 Task: Discover House in Nashville with Urban.
Action: Key pressed <Key.caps_lock>N<Key.caps_lock>ashville
Screenshot: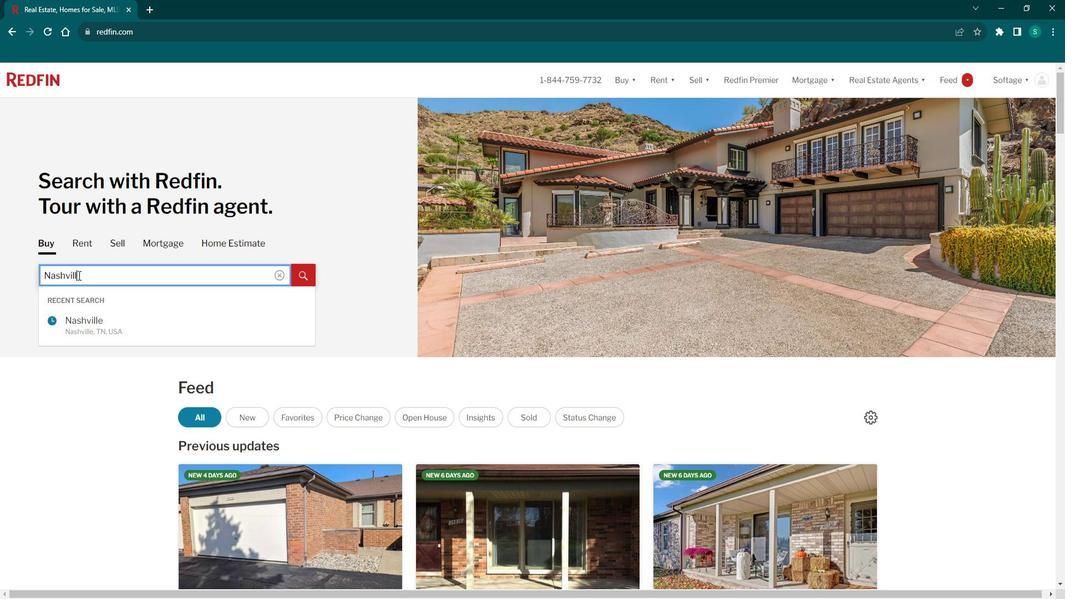 
Action: Mouse moved to (109, 383)
Screenshot: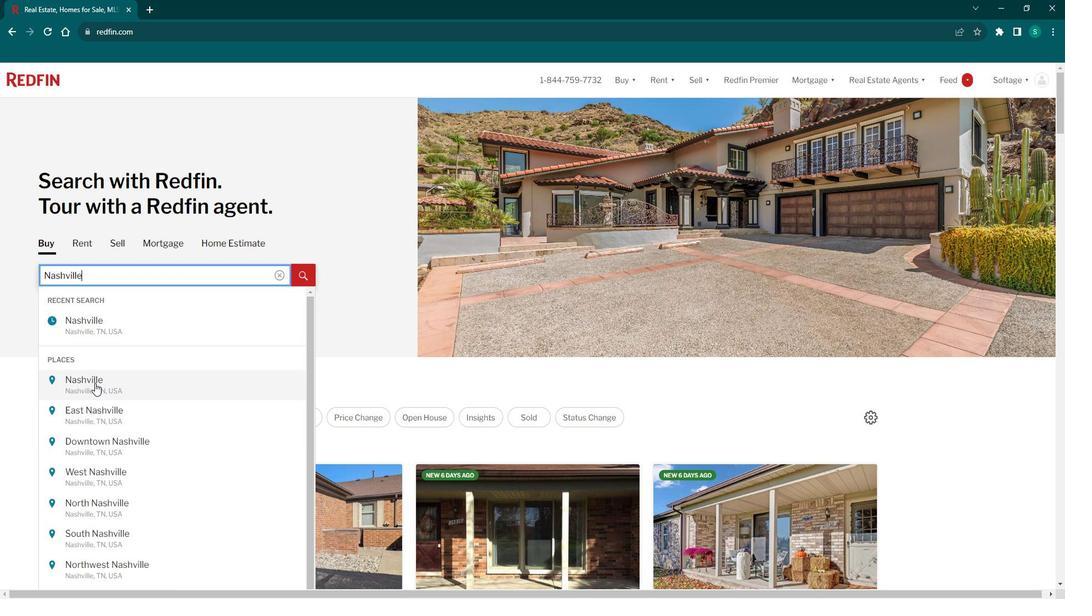
Action: Mouse pressed left at (109, 383)
Screenshot: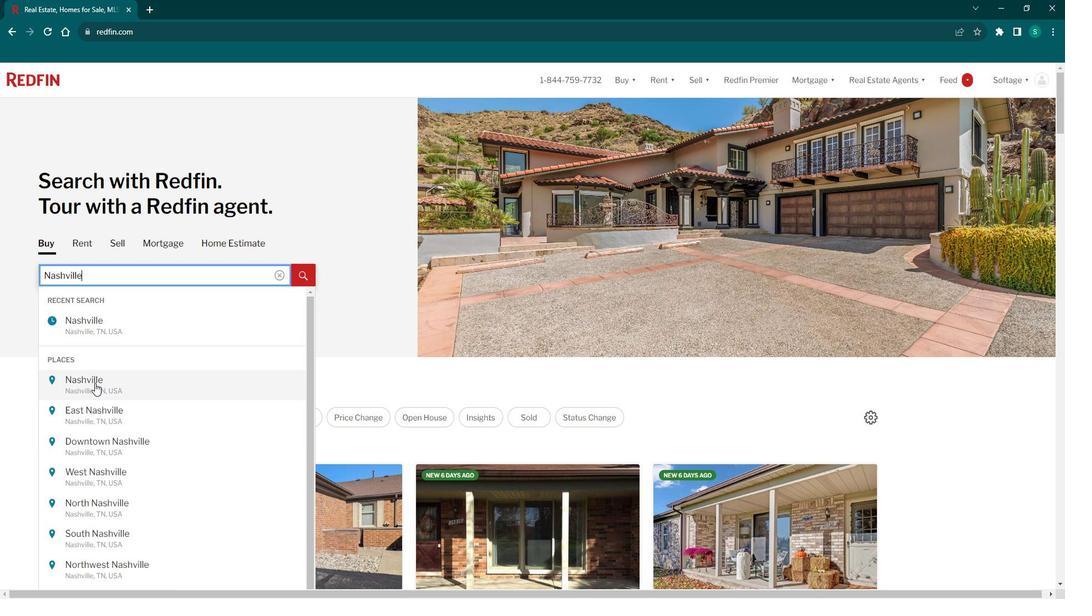 
Action: Mouse moved to (965, 164)
Screenshot: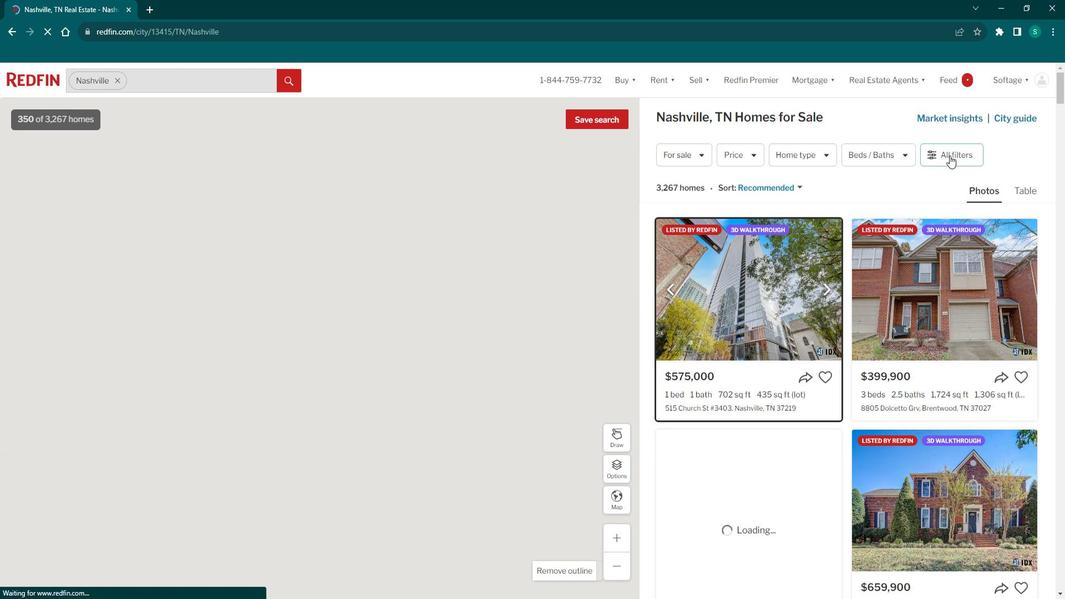 
Action: Mouse pressed left at (965, 164)
Screenshot: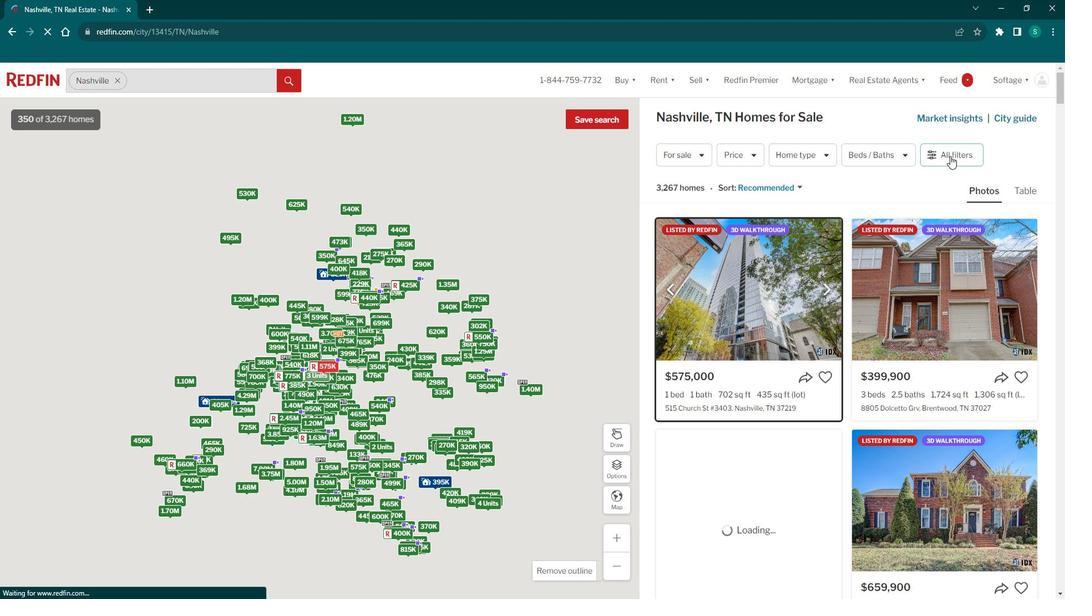 
Action: Mouse moved to (961, 166)
Screenshot: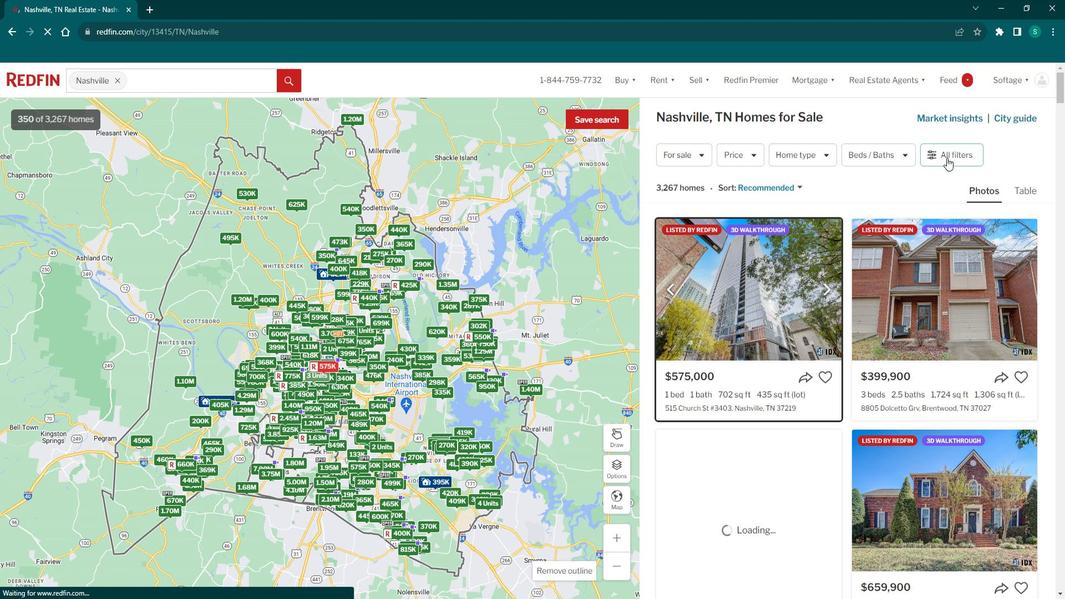 
Action: Mouse pressed left at (961, 166)
Screenshot: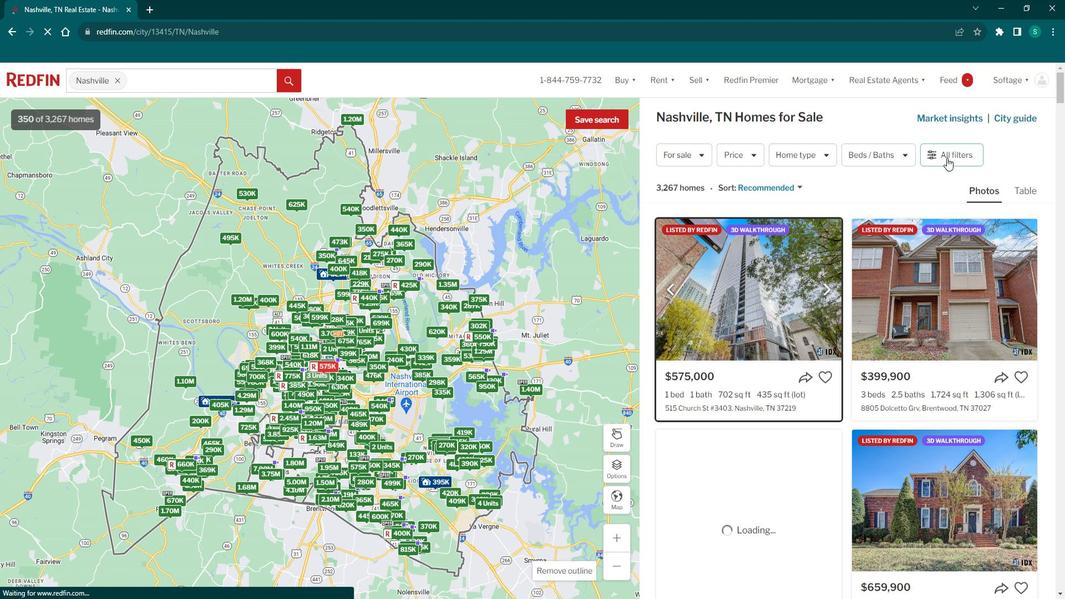 
Action: Mouse pressed left at (961, 166)
Screenshot: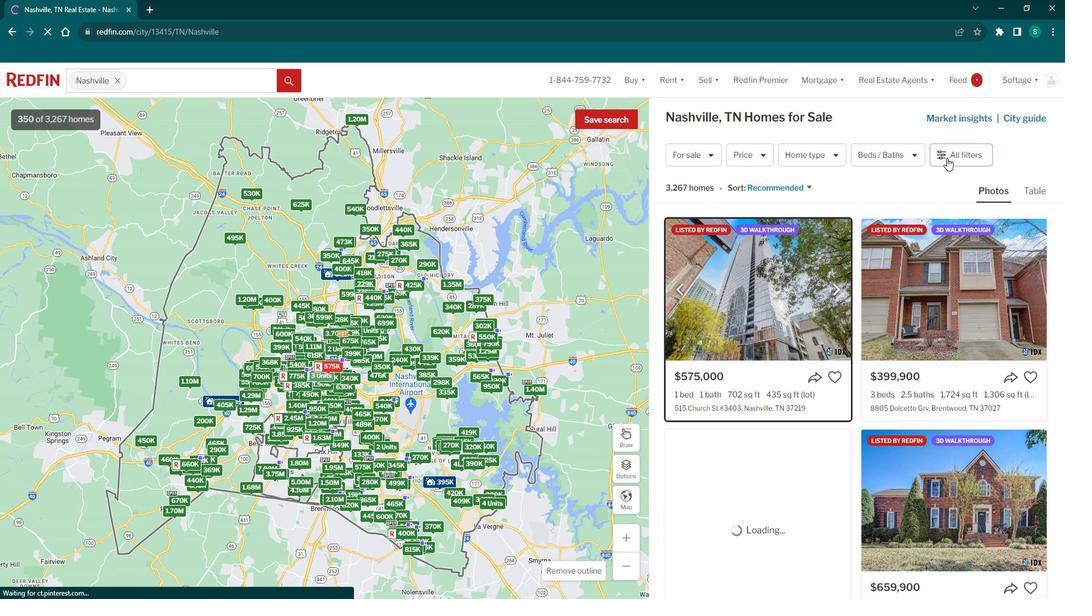 
Action: Mouse moved to (972, 159)
Screenshot: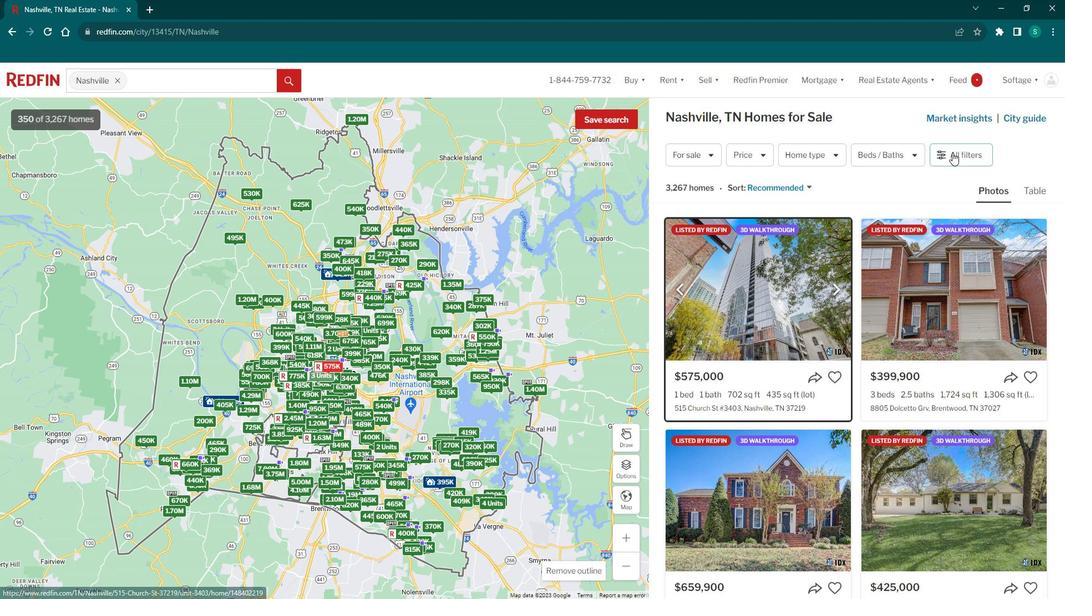
Action: Mouse pressed left at (972, 159)
Screenshot: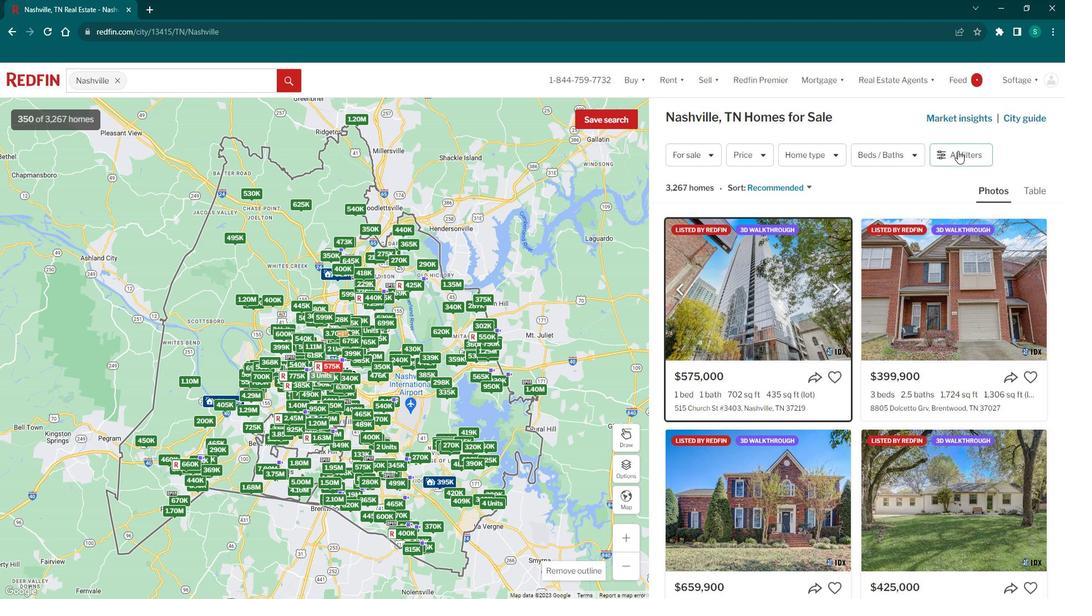 
Action: Mouse moved to (840, 332)
Screenshot: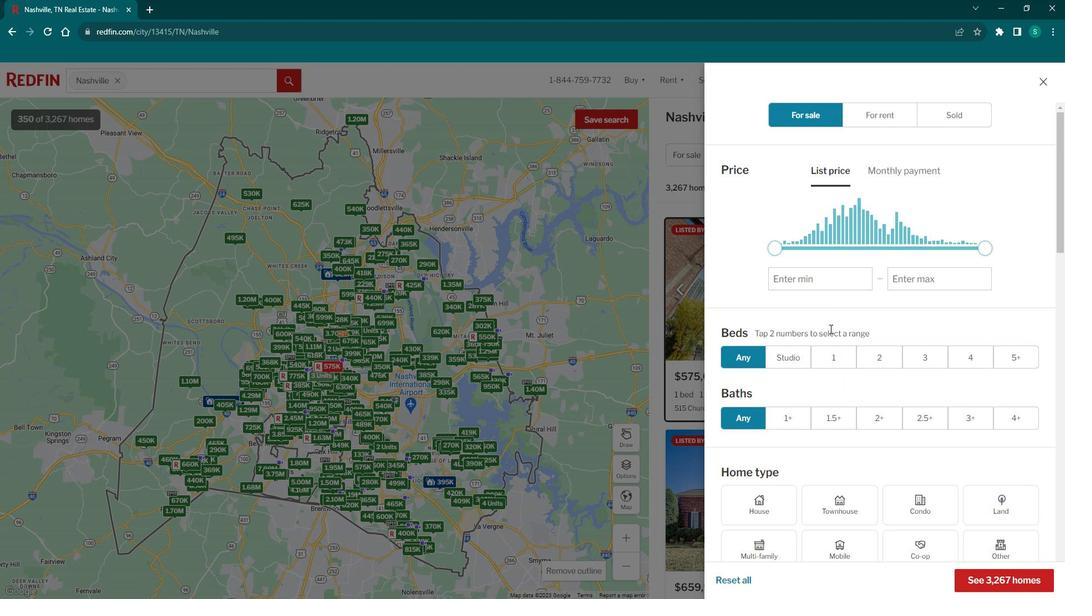 
Action: Mouse scrolled (840, 332) with delta (0, 0)
Screenshot: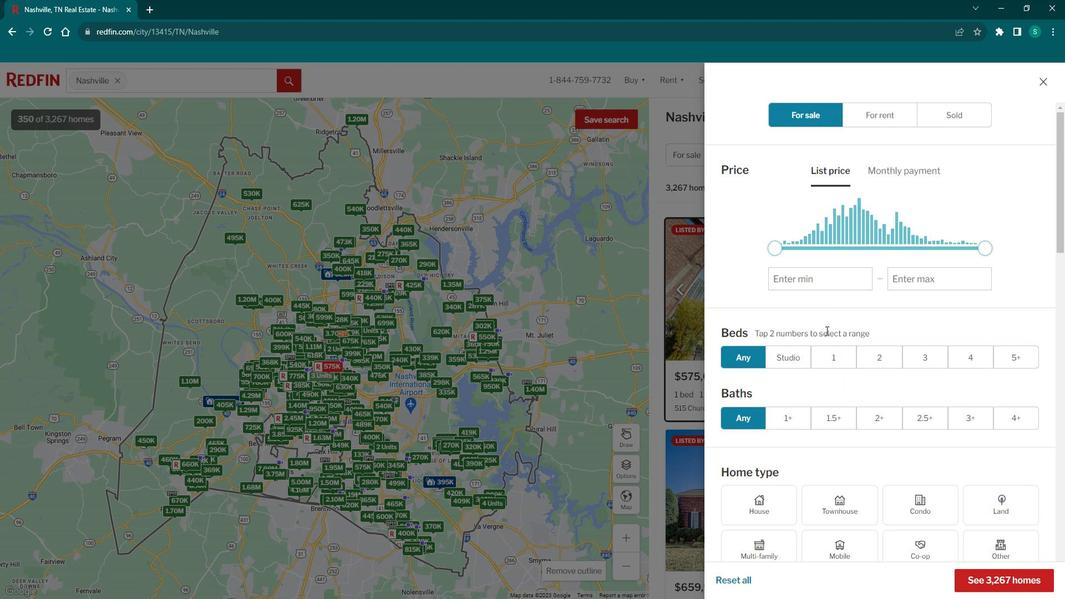 
Action: Mouse scrolled (840, 332) with delta (0, 0)
Screenshot: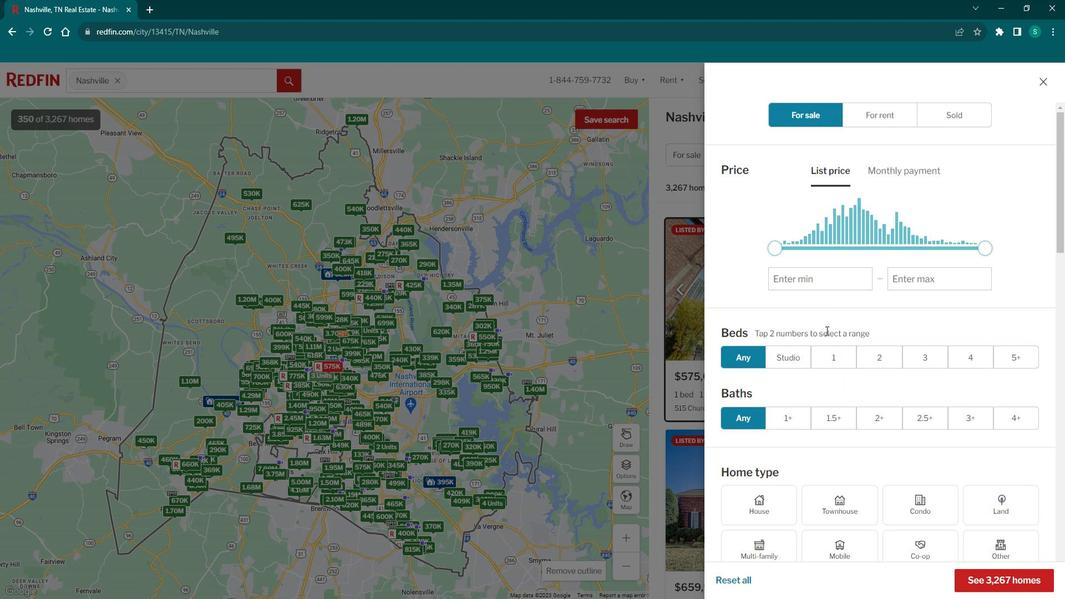 
Action: Mouse scrolled (840, 332) with delta (0, 0)
Screenshot: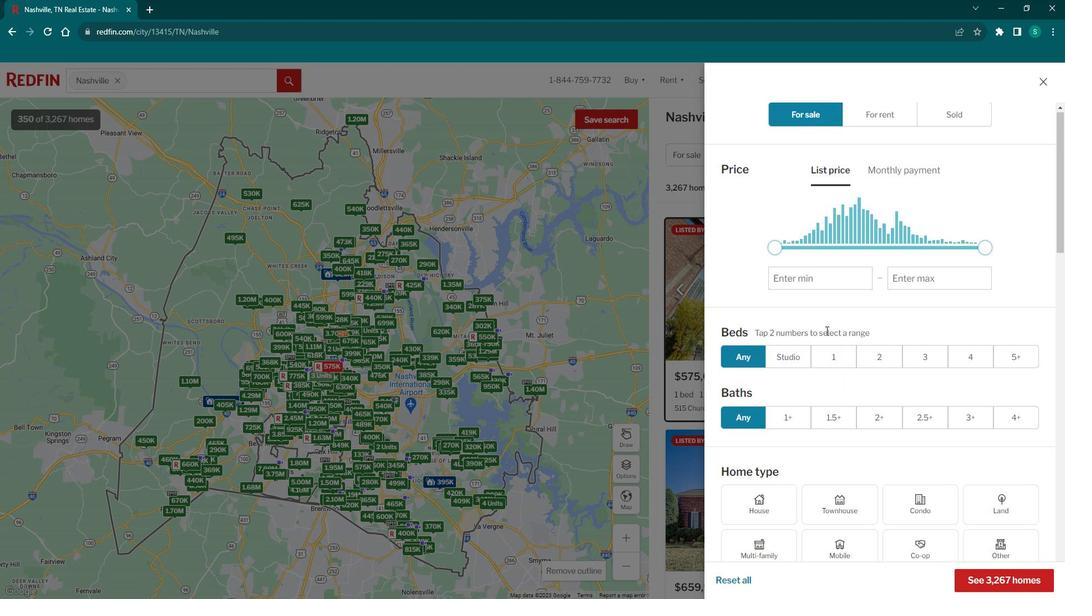 
Action: Mouse scrolled (840, 332) with delta (0, 0)
Screenshot: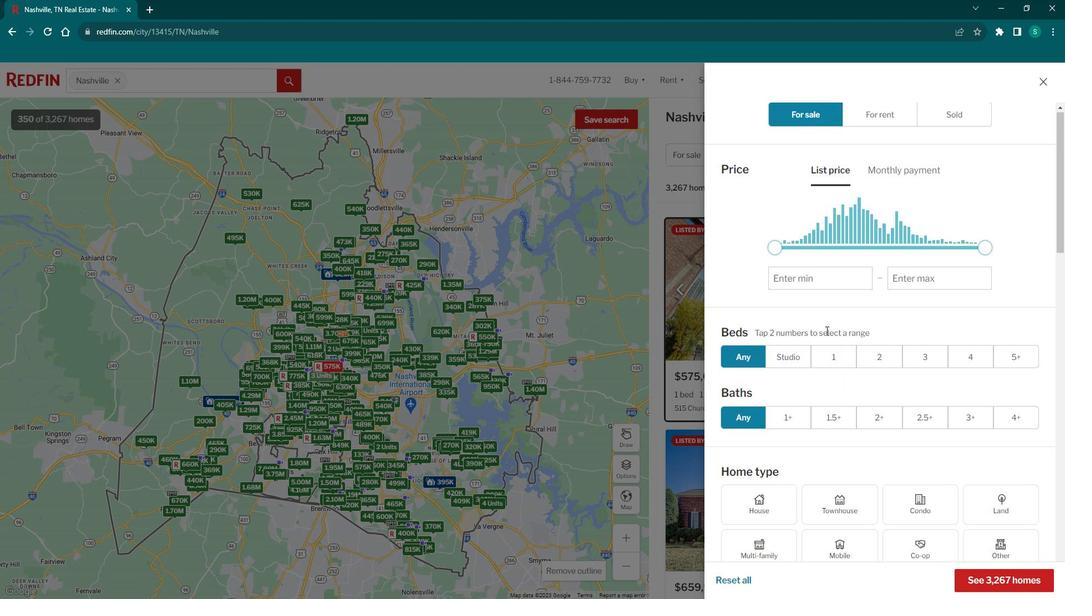 
Action: Mouse moved to (781, 286)
Screenshot: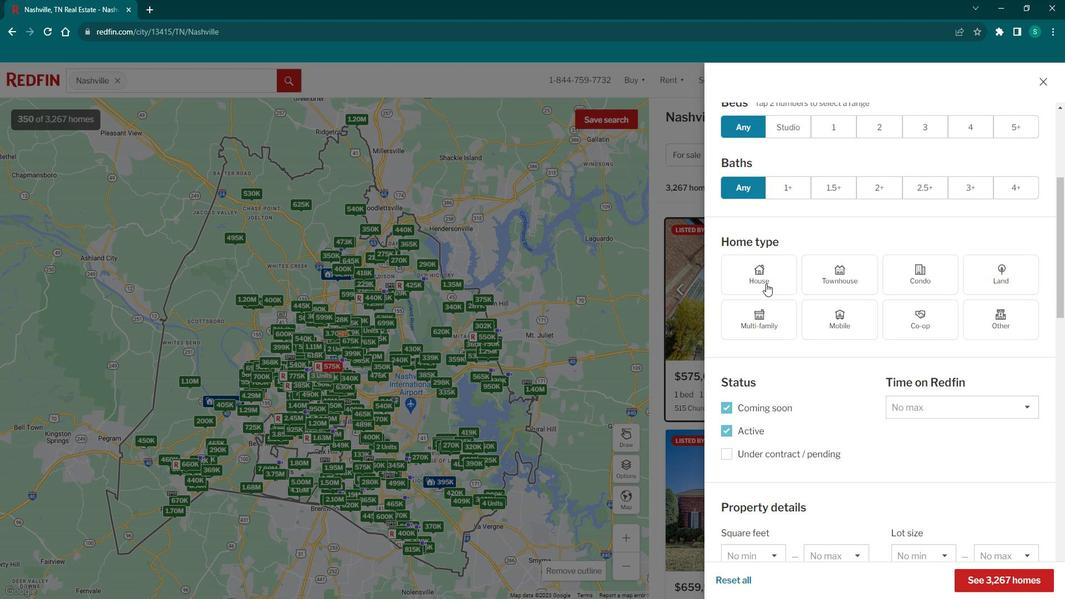 
Action: Mouse pressed left at (781, 286)
Screenshot: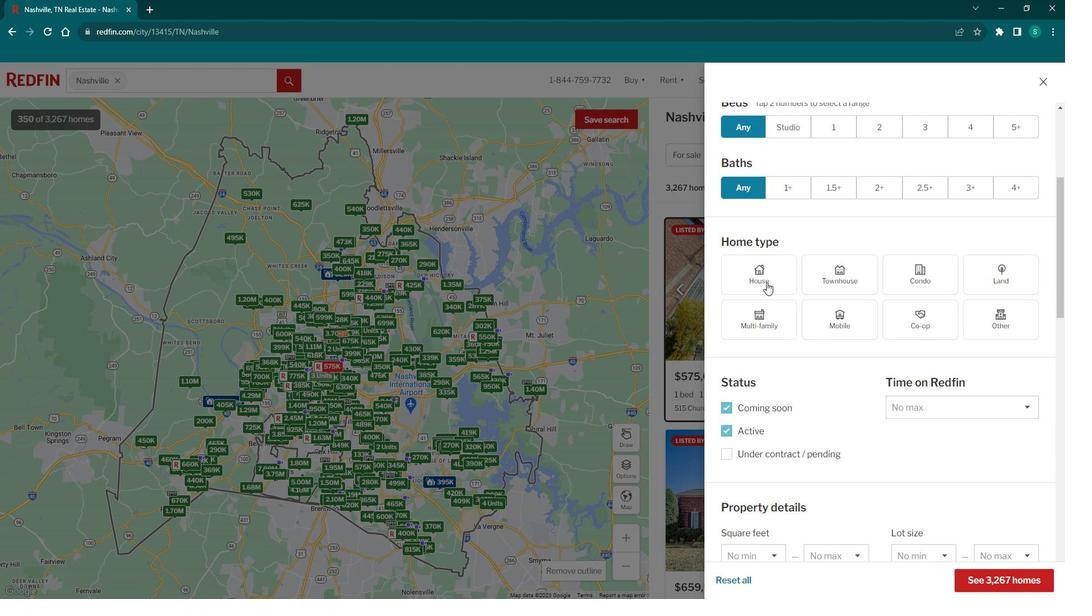 
Action: Mouse moved to (781, 384)
Screenshot: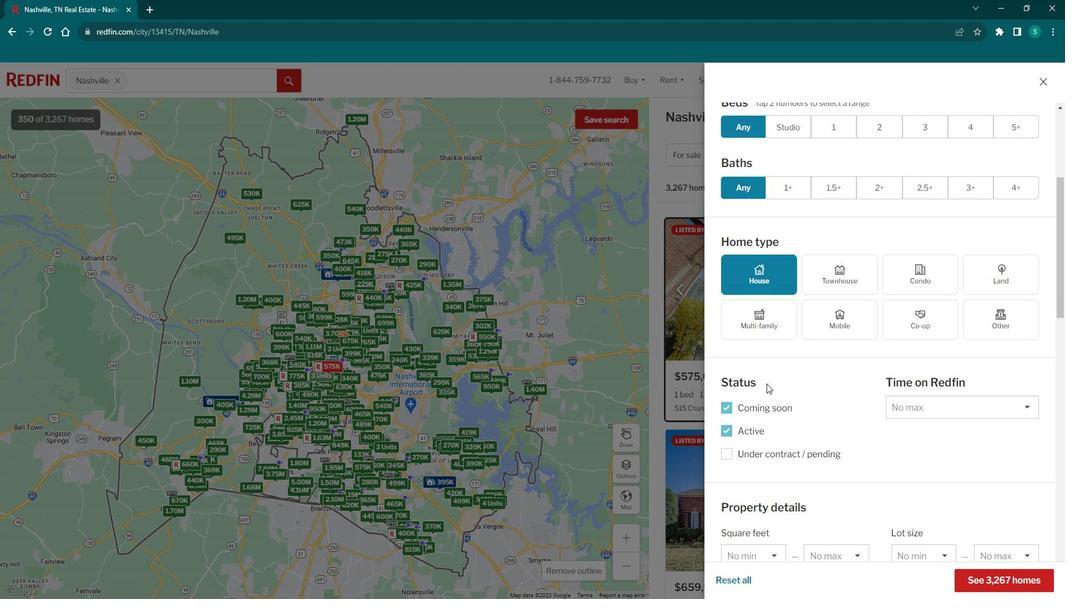 
Action: Mouse scrolled (781, 383) with delta (0, 0)
Screenshot: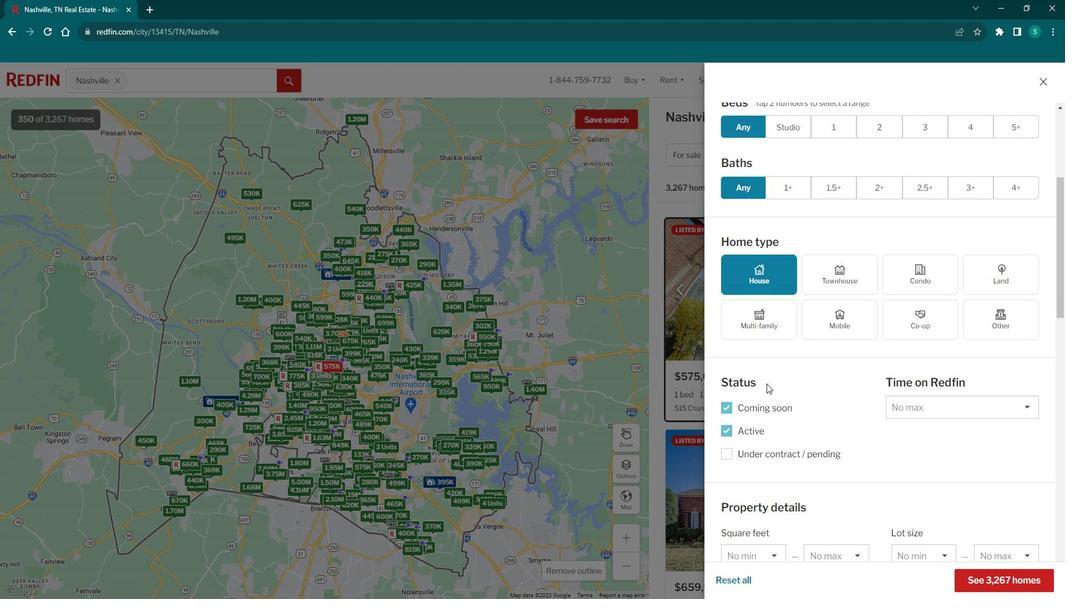 
Action: Mouse scrolled (781, 383) with delta (0, 0)
Screenshot: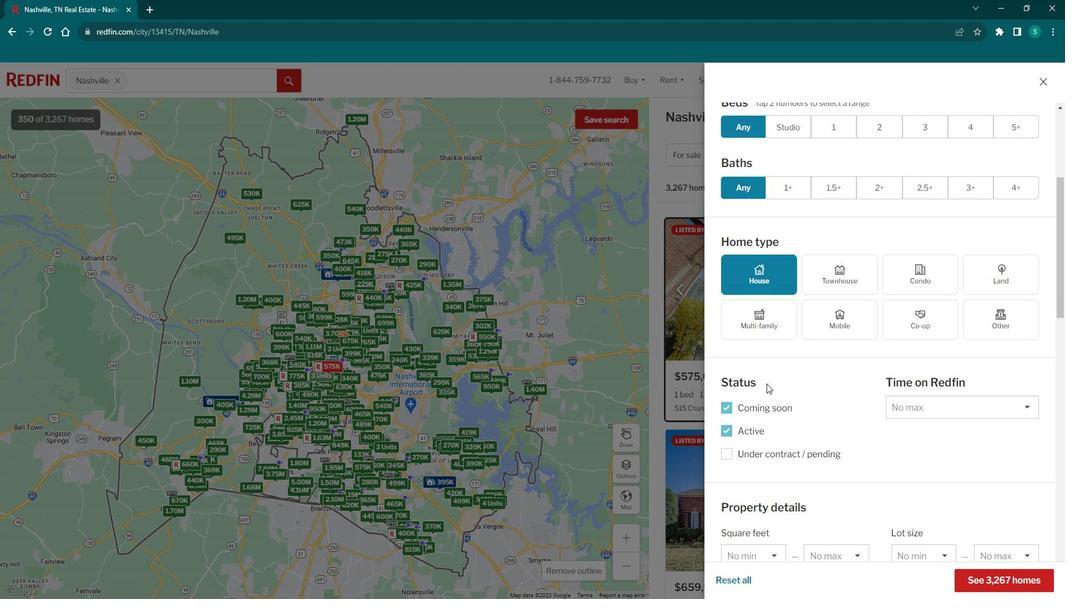 
Action: Mouse scrolled (781, 383) with delta (0, 0)
Screenshot: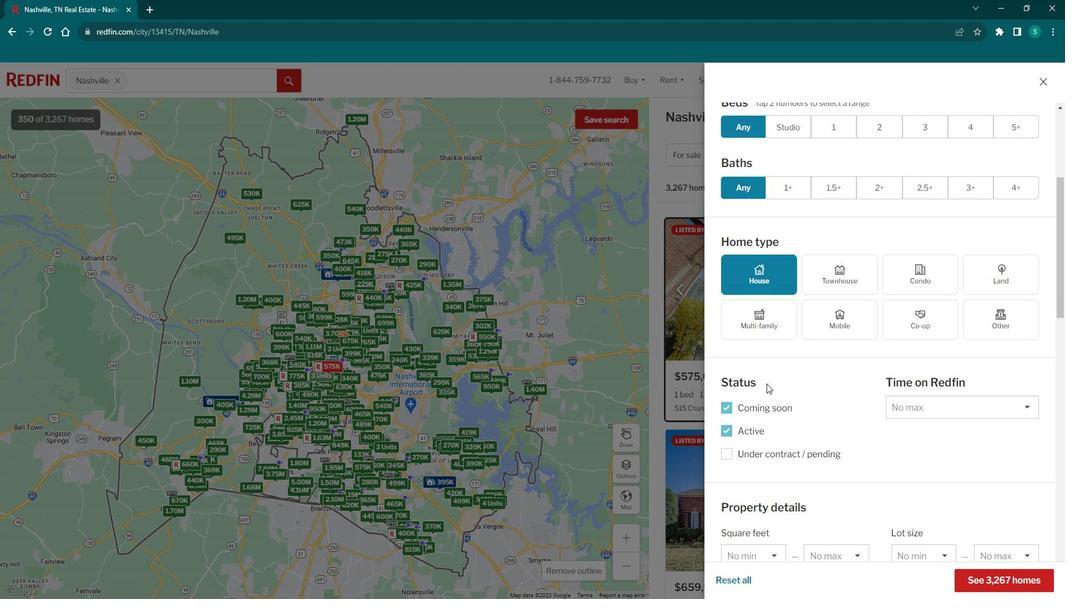 
Action: Mouse scrolled (781, 383) with delta (0, 0)
Screenshot: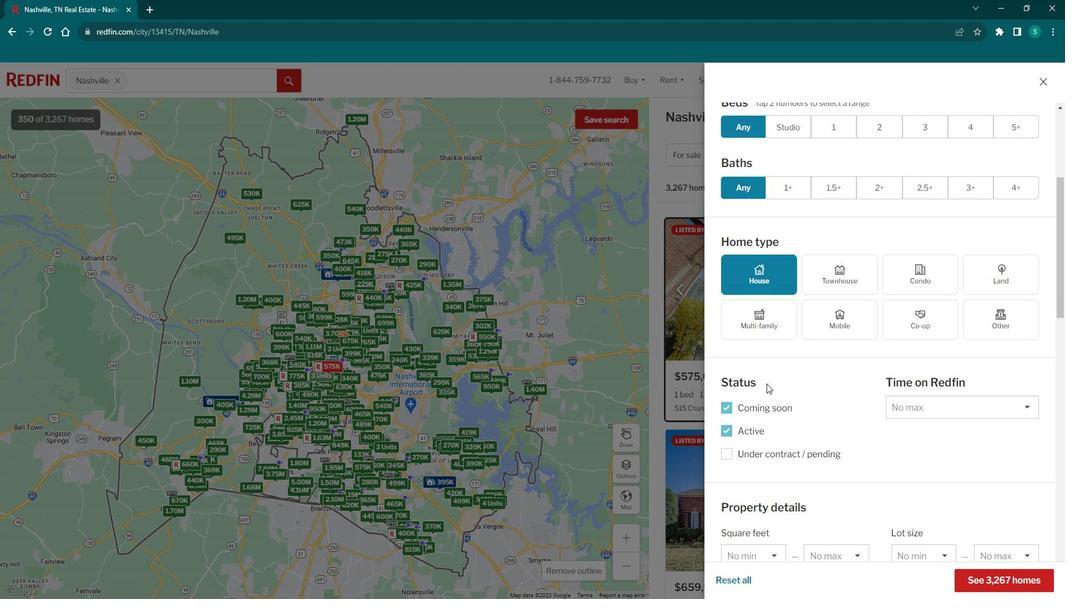 
Action: Mouse scrolled (781, 383) with delta (0, 0)
Screenshot: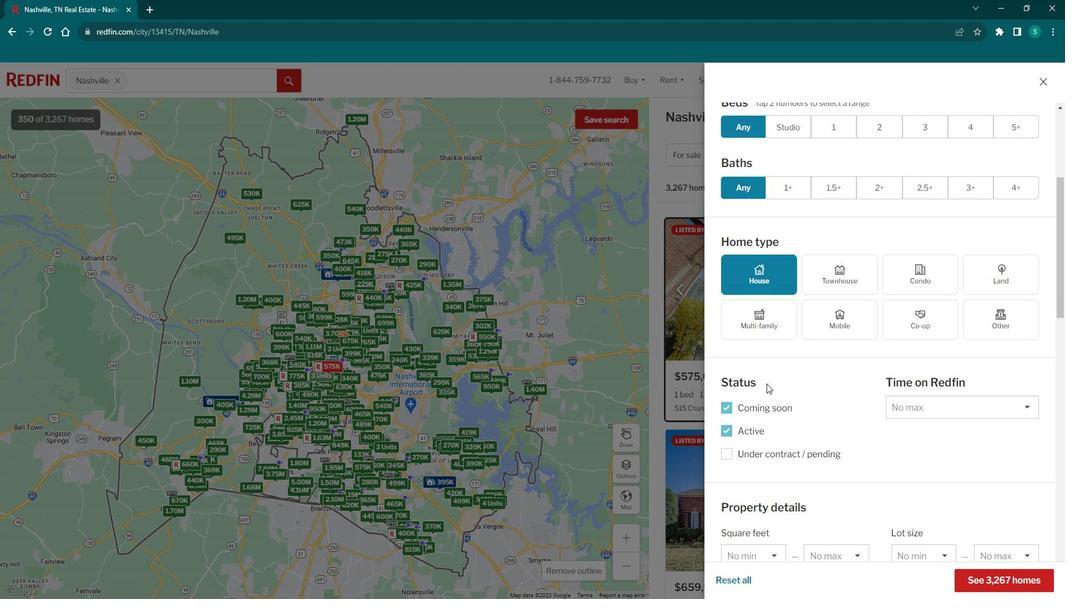 
Action: Mouse scrolled (781, 383) with delta (0, 0)
Screenshot: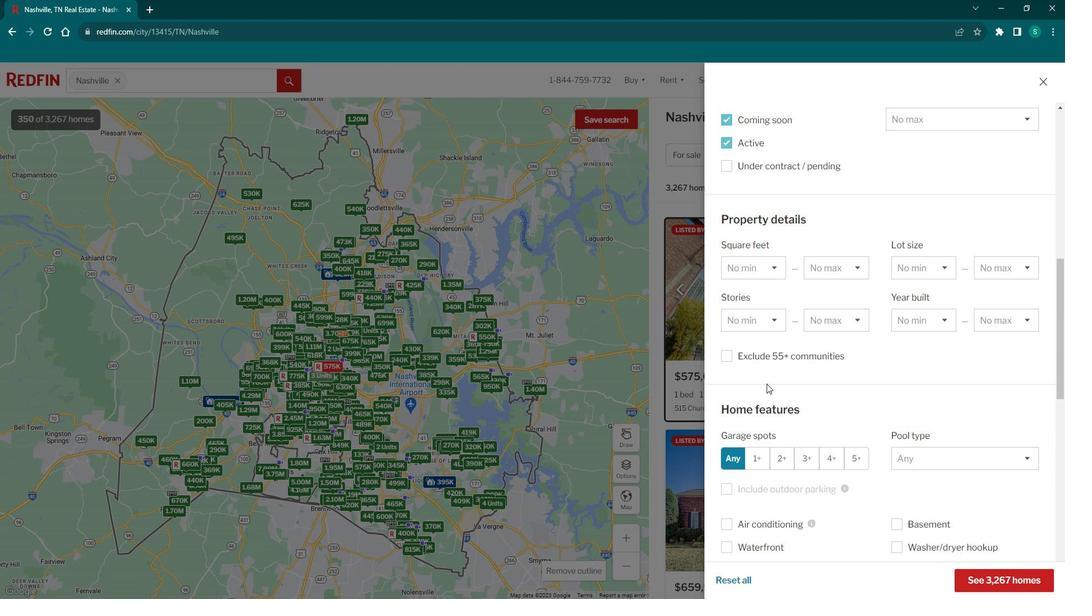 
Action: Mouse scrolled (781, 383) with delta (0, 0)
Screenshot: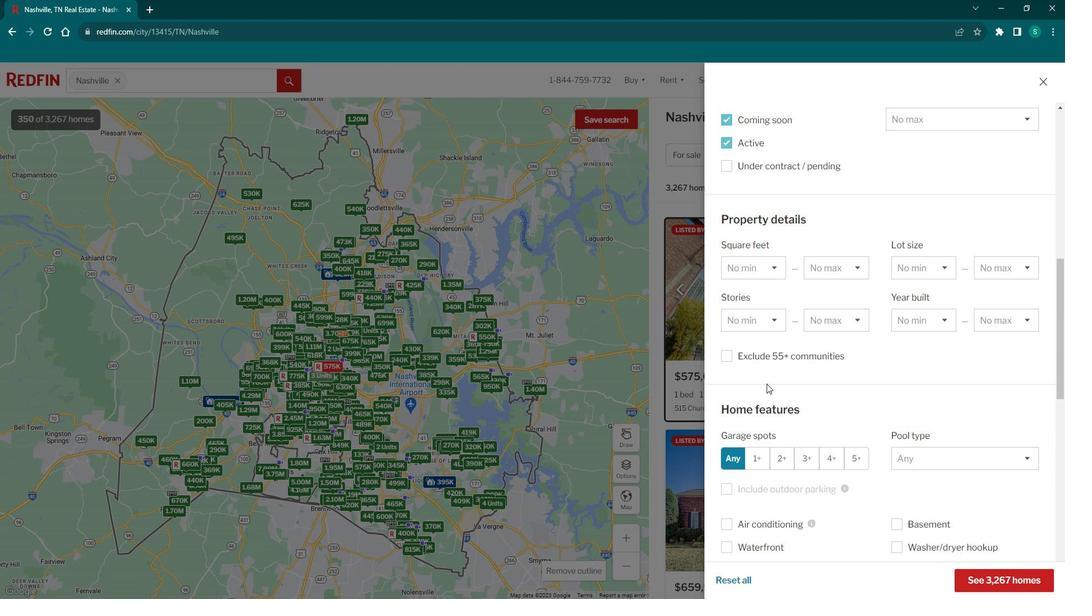 
Action: Mouse scrolled (781, 383) with delta (0, 0)
Screenshot: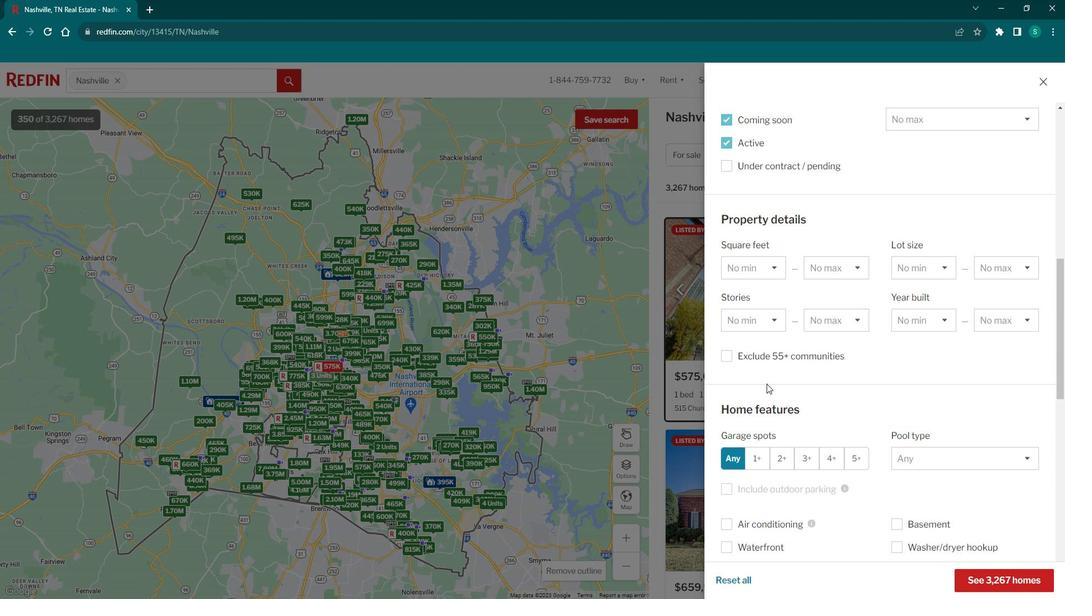 
Action: Mouse moved to (773, 372)
Screenshot: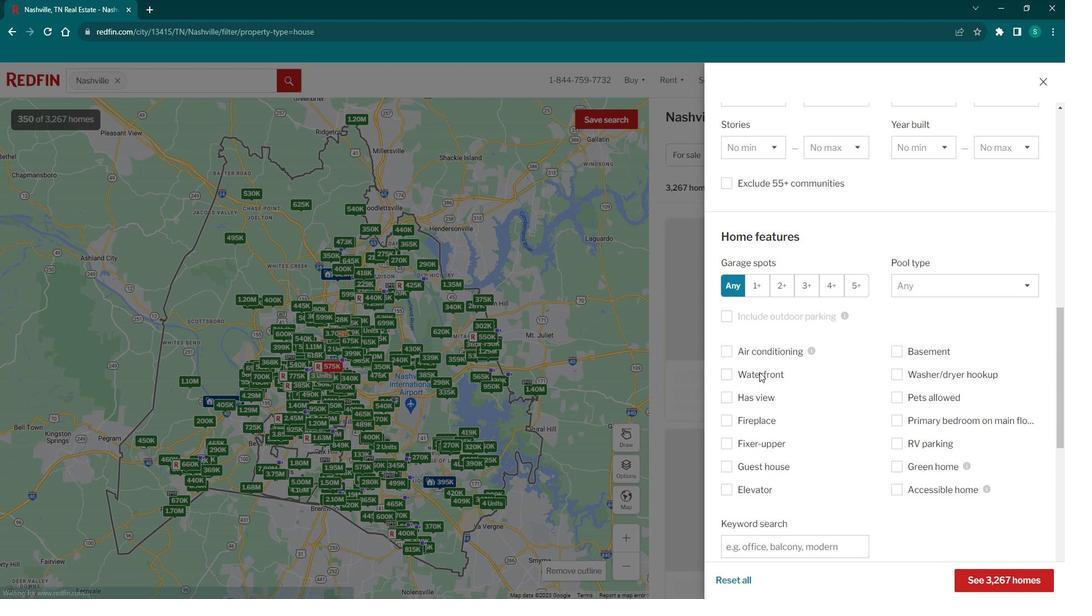 
Action: Mouse scrolled (773, 371) with delta (0, 0)
Screenshot: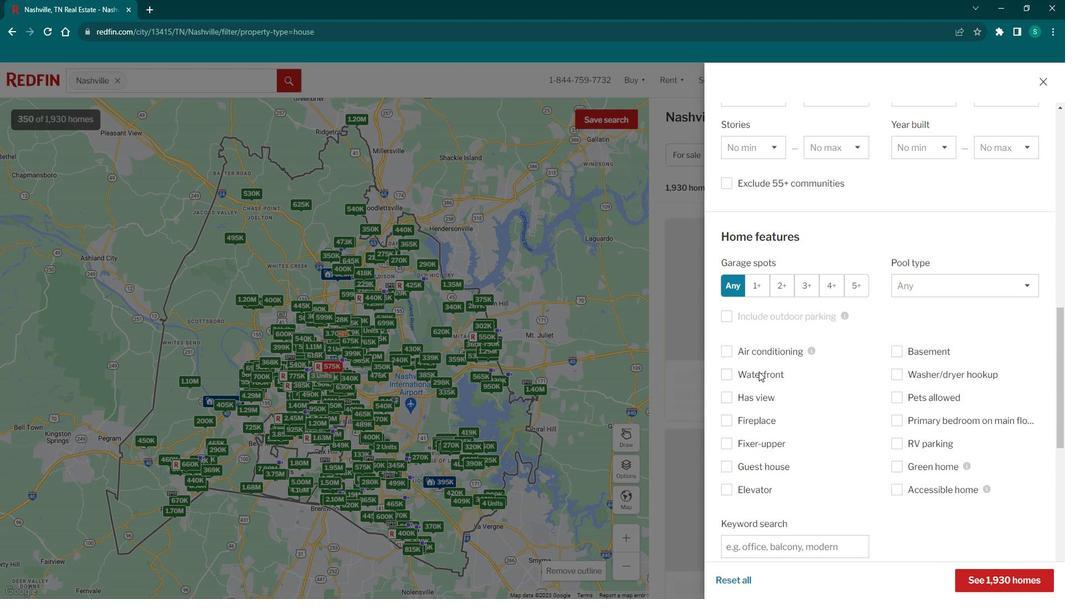 
Action: Mouse scrolled (773, 371) with delta (0, 0)
Screenshot: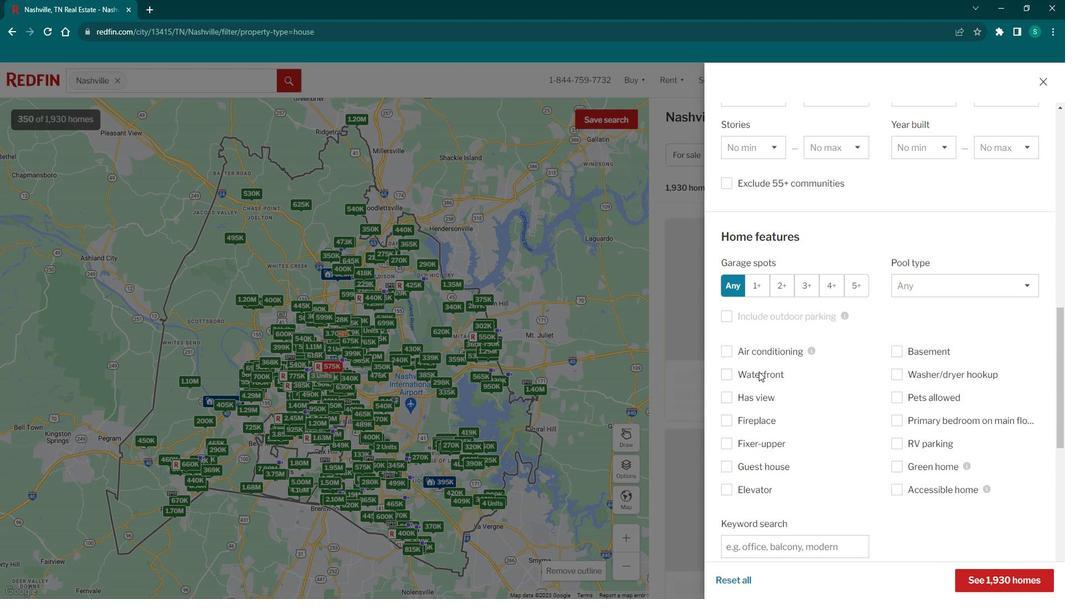 
Action: Mouse scrolled (773, 371) with delta (0, 0)
Screenshot: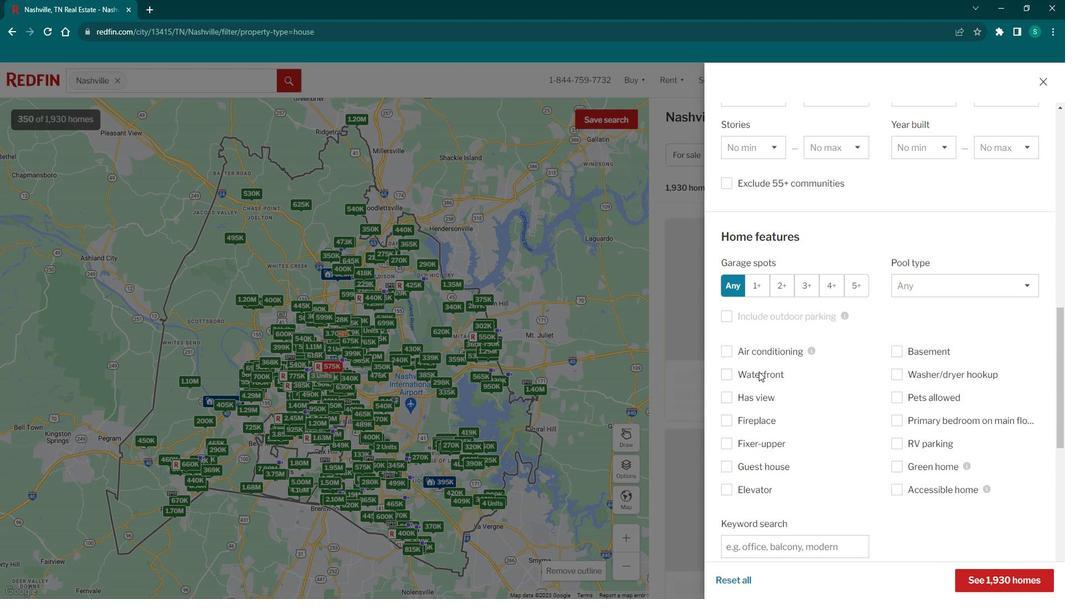 
Action: Mouse scrolled (773, 371) with delta (0, 0)
Screenshot: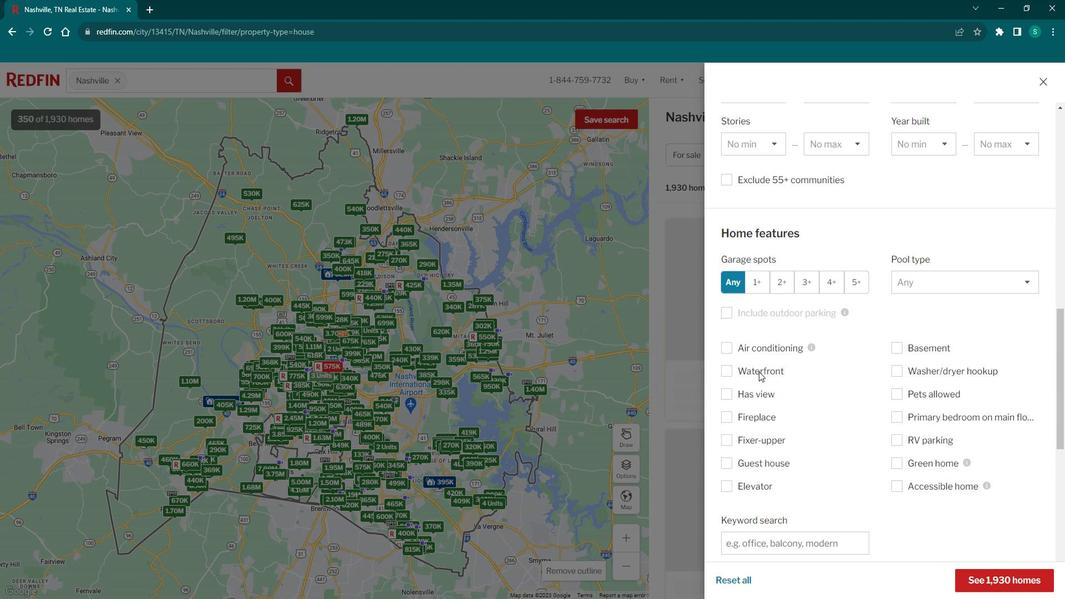 
Action: Mouse moved to (779, 315)
Screenshot: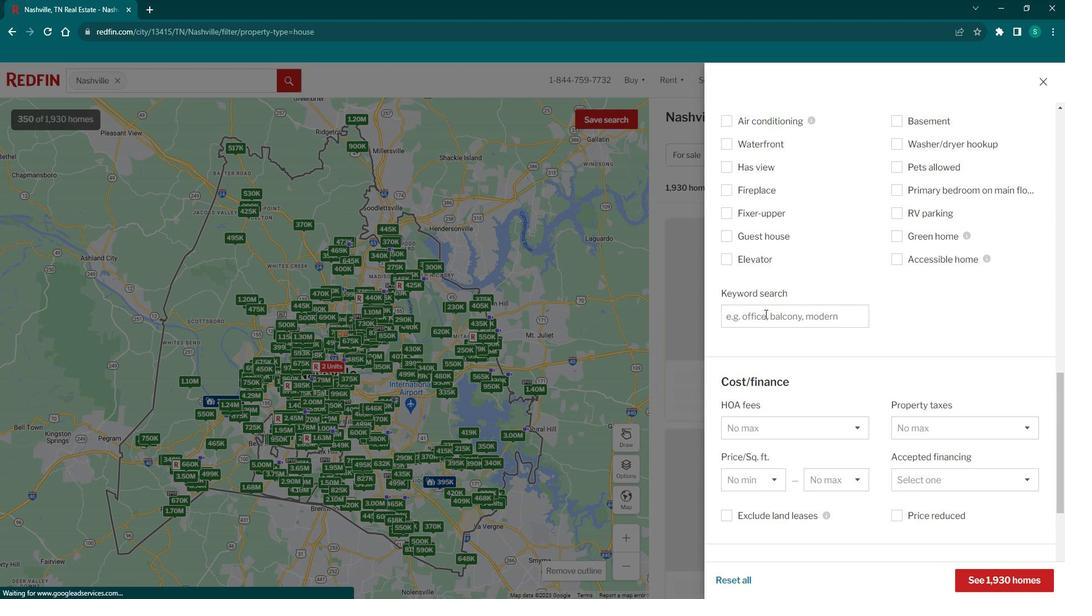 
Action: Mouse pressed left at (779, 315)
Screenshot: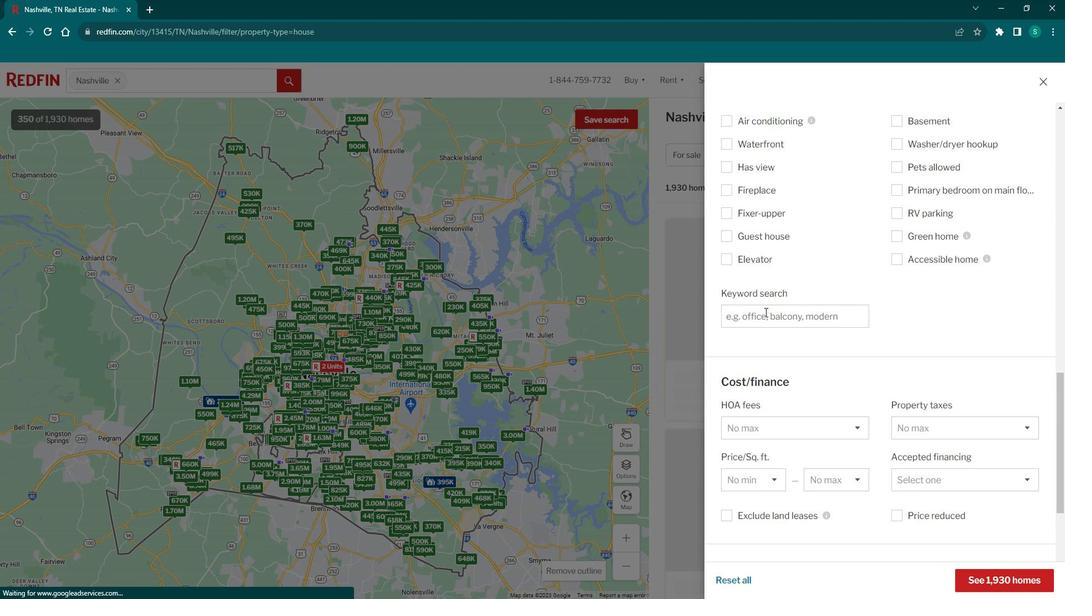 
Action: Key pressed <Key.caps_lock>U<Key.caps_lock>reban<Key.backspace><Key.backspace><Key.backspace><Key.backspace>ban
Screenshot: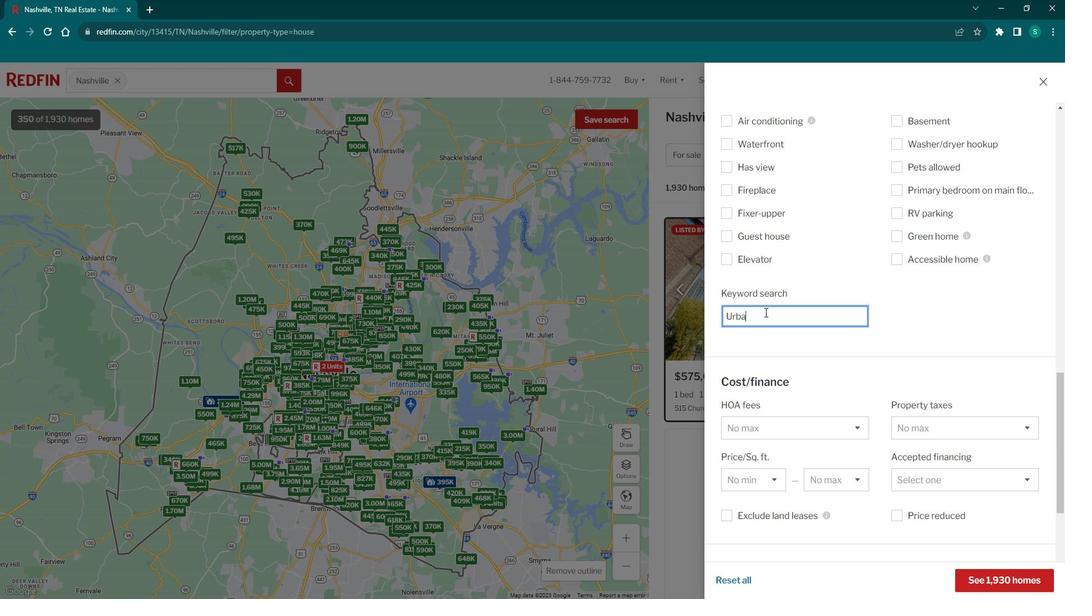 
Action: Mouse moved to (979, 567)
Screenshot: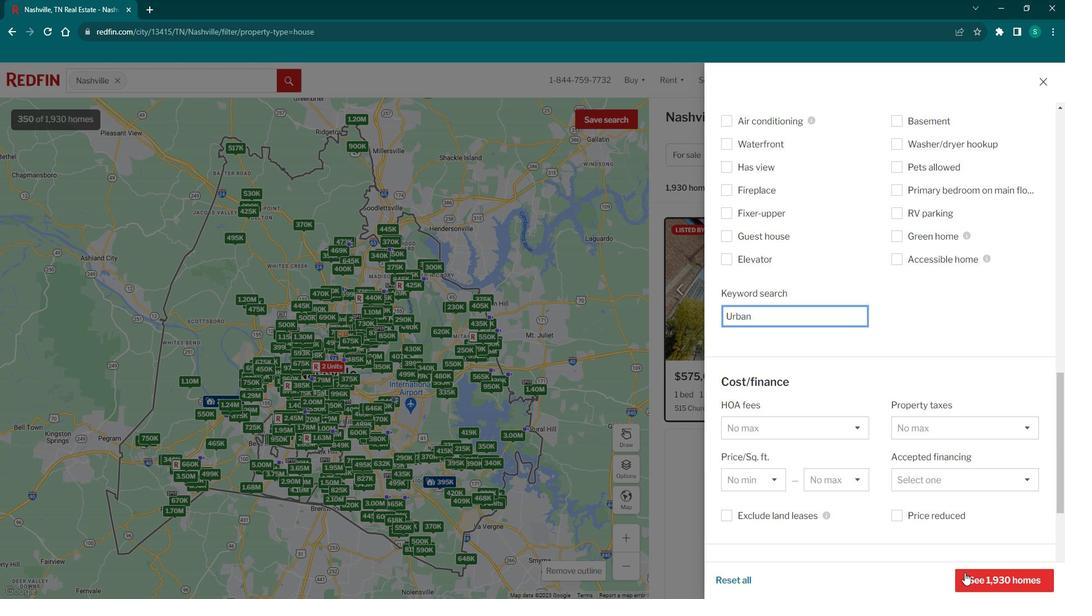 
Action: Mouse pressed left at (979, 567)
Screenshot: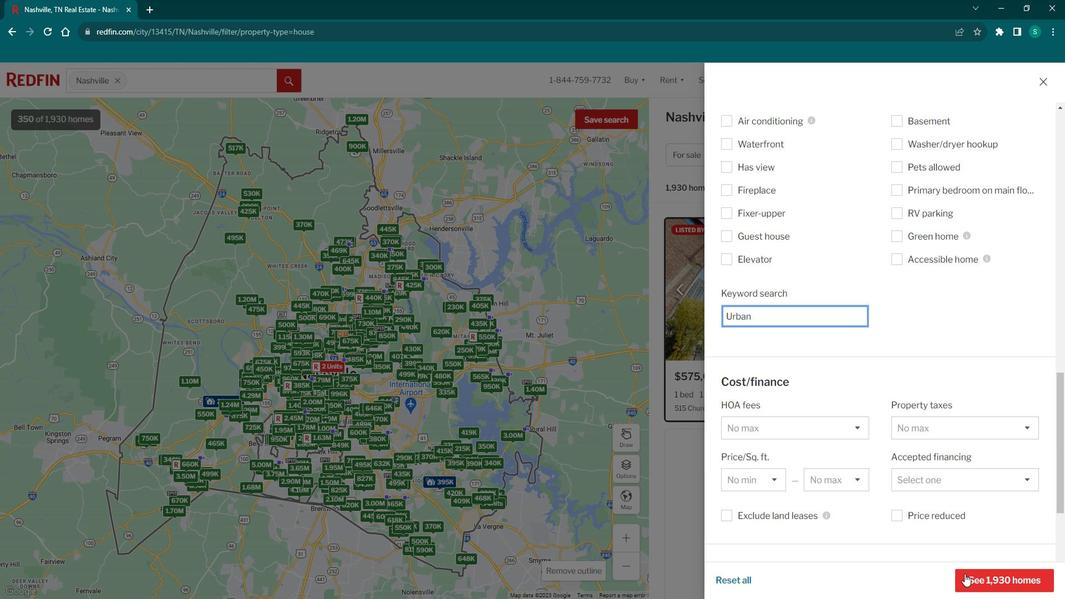 
Action: Mouse moved to (779, 351)
Screenshot: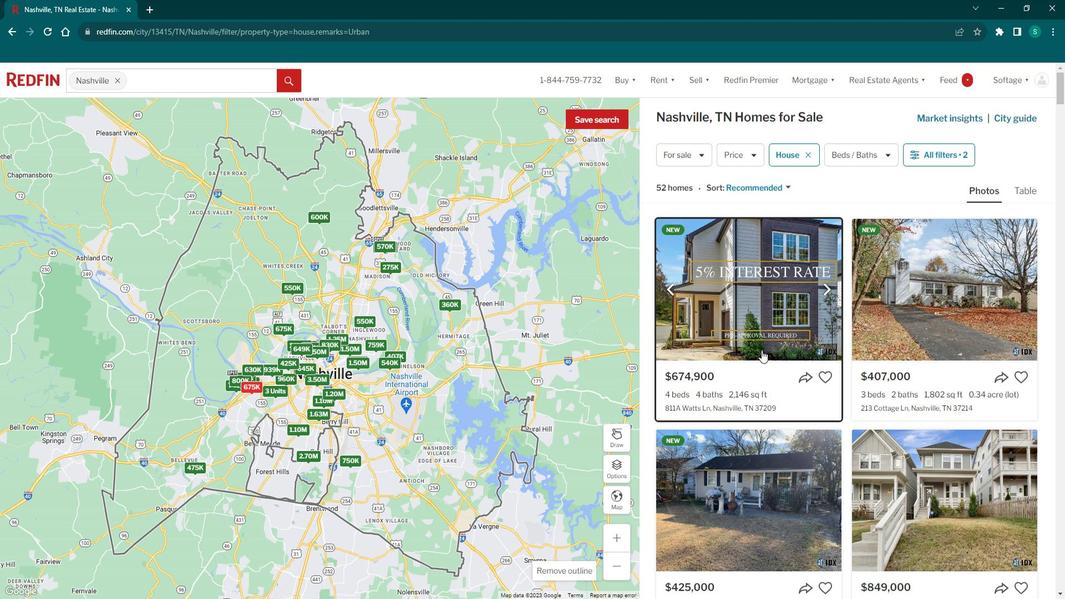 
Action: Mouse scrolled (779, 350) with delta (0, 0)
Screenshot: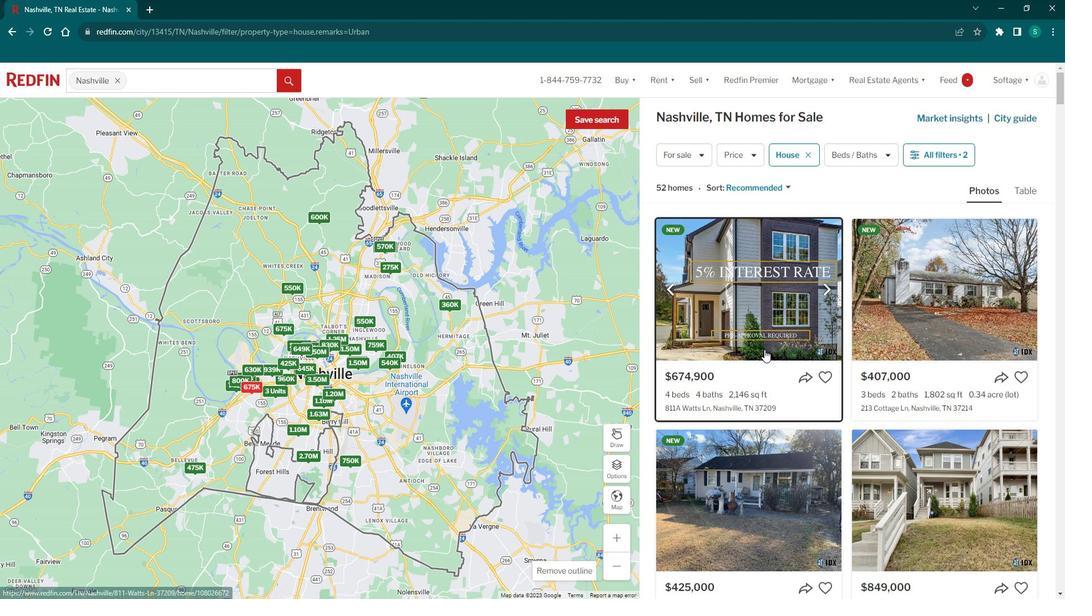 
Action: Mouse scrolled (779, 350) with delta (0, 0)
Screenshot: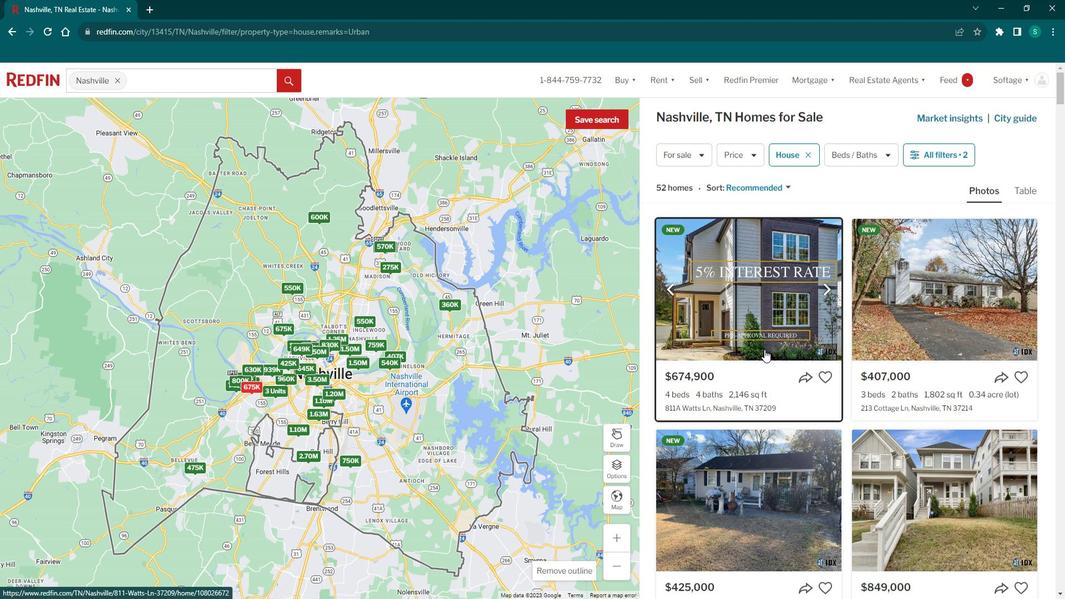 
Action: Mouse scrolled (779, 351) with delta (0, 0)
Screenshot: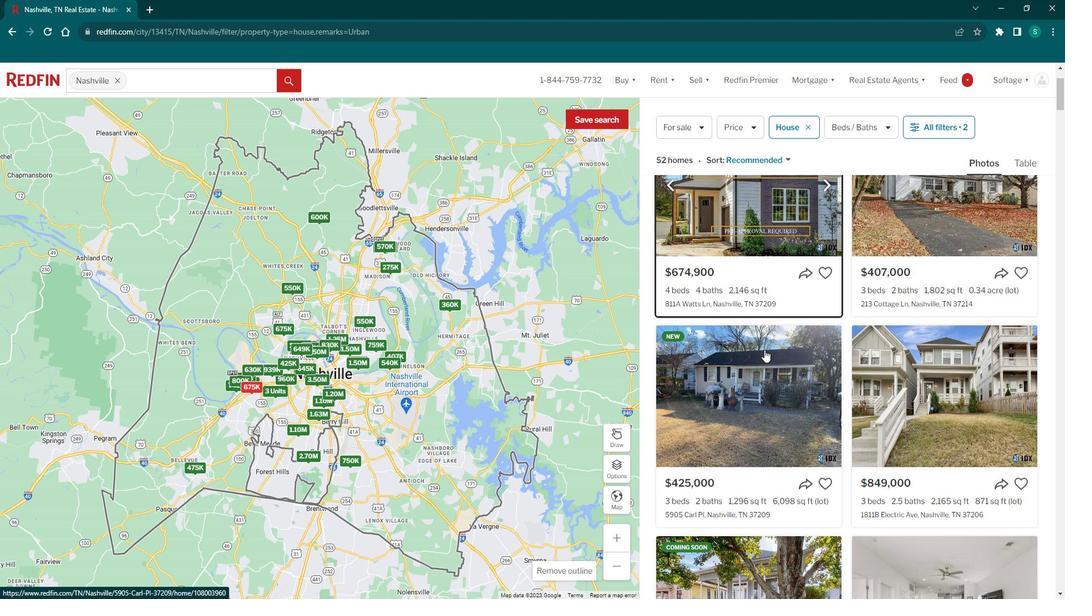 
Action: Mouse moved to (749, 411)
Screenshot: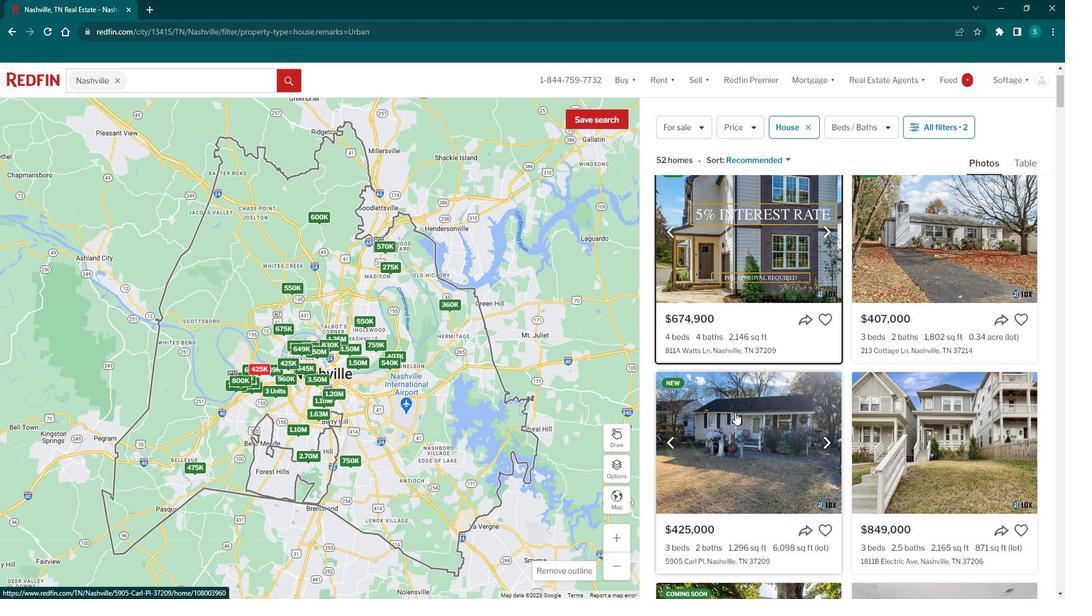 
Action: Mouse pressed left at (749, 411)
Screenshot: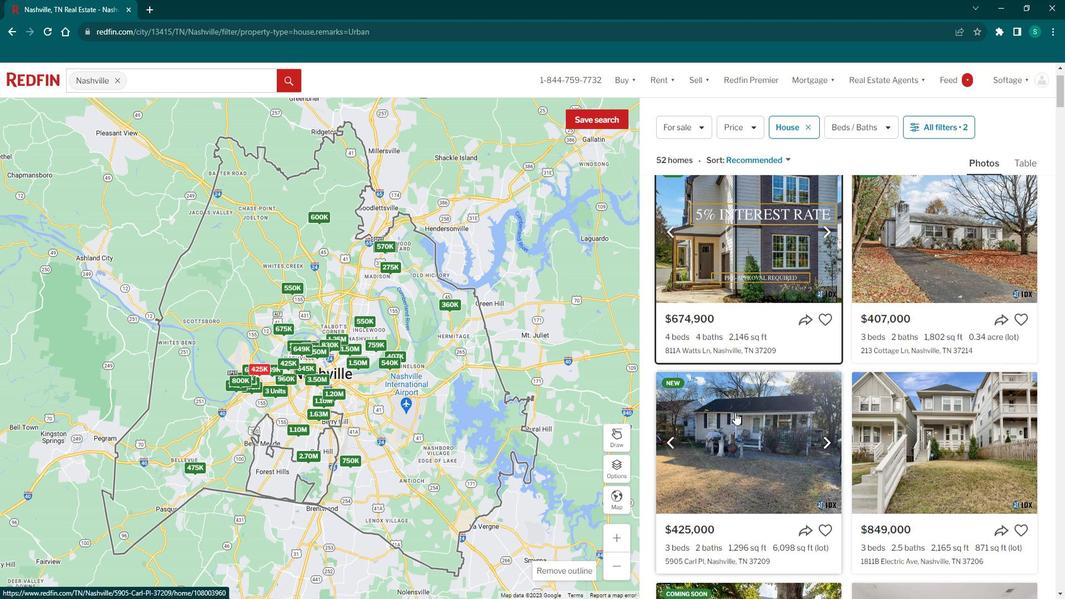 
Action: Mouse moved to (391, 421)
Screenshot: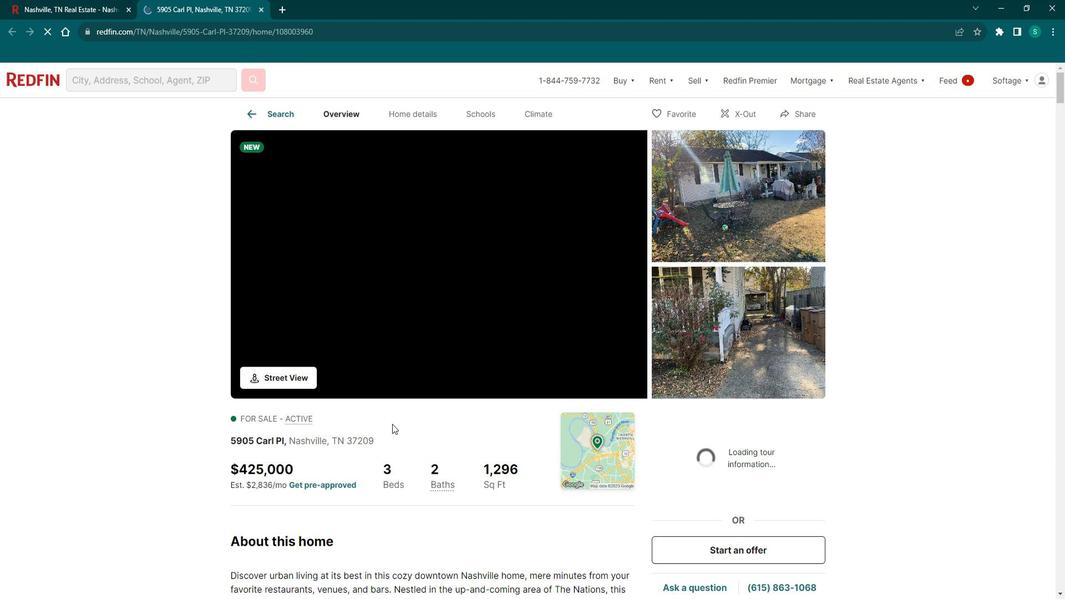 
Action: Mouse scrolled (391, 420) with delta (0, 0)
Screenshot: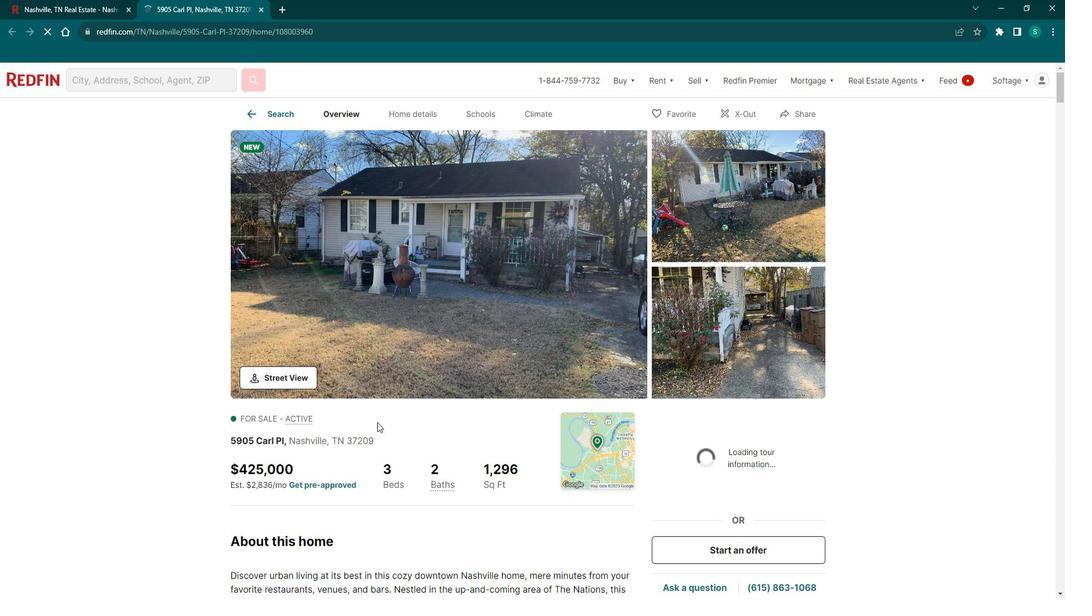 
Action: Mouse scrolled (391, 420) with delta (0, 0)
Screenshot: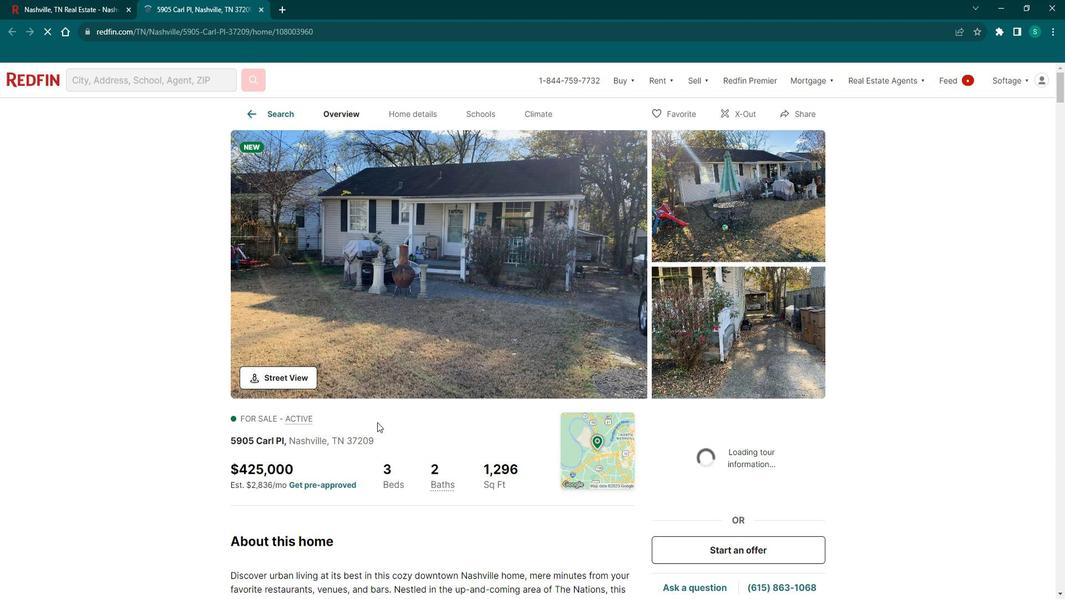 
Action: Mouse scrolled (391, 420) with delta (0, 0)
Screenshot: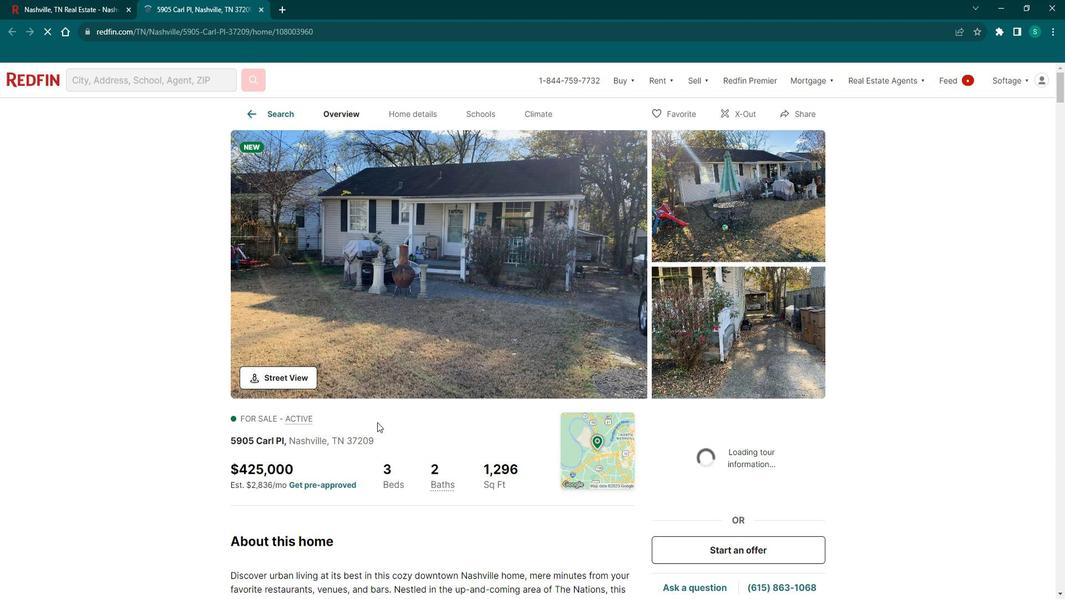 
Action: Mouse scrolled (391, 420) with delta (0, 0)
Screenshot: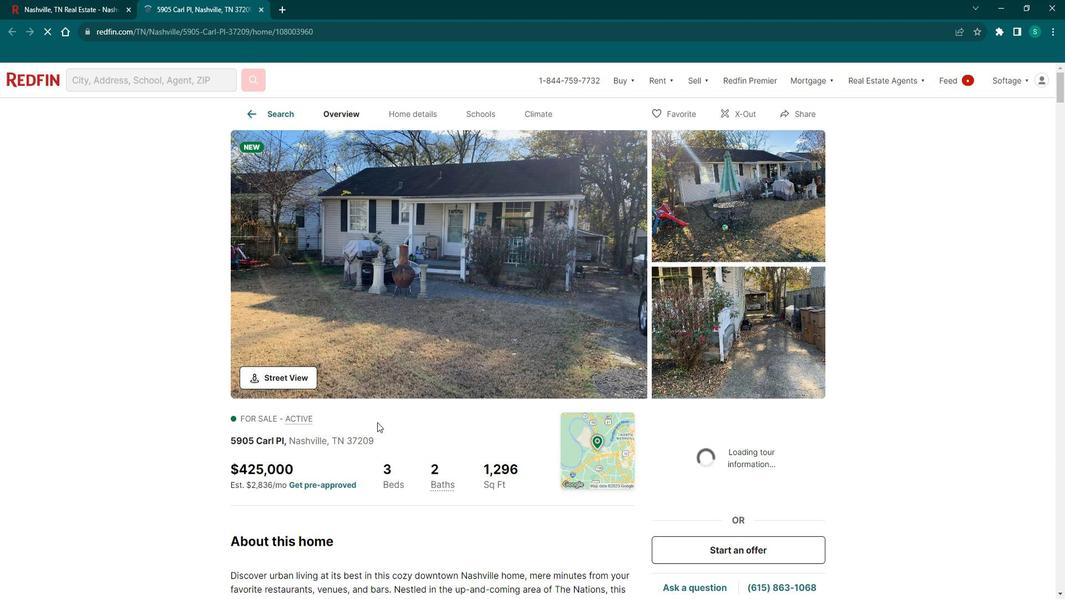 
Action: Mouse scrolled (391, 420) with delta (0, 0)
Screenshot: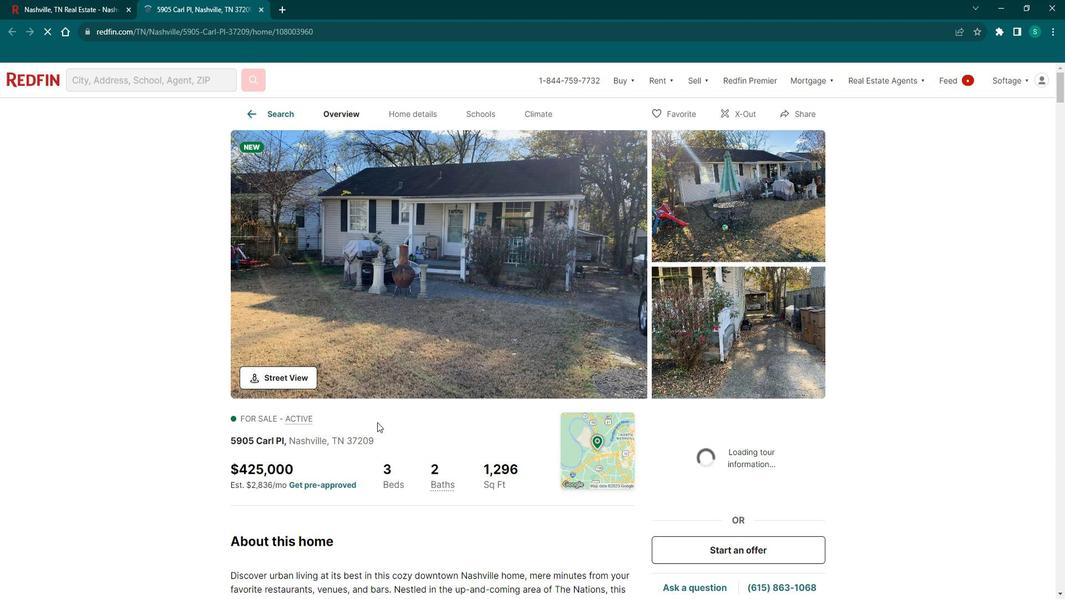 
Action: Mouse moved to (294, 342)
Screenshot: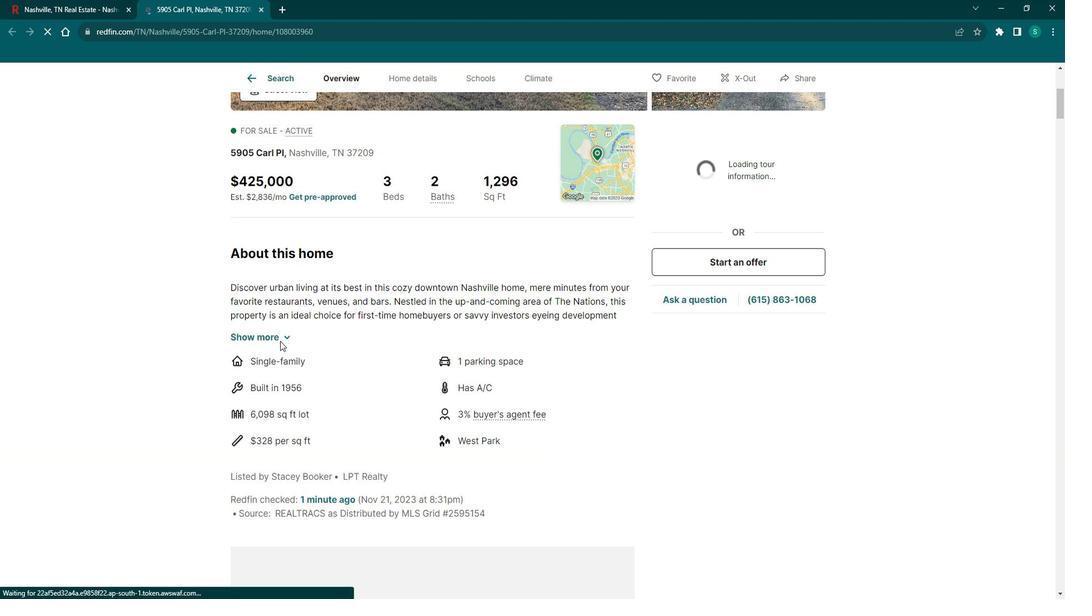 
Action: Mouse pressed left at (294, 342)
Screenshot: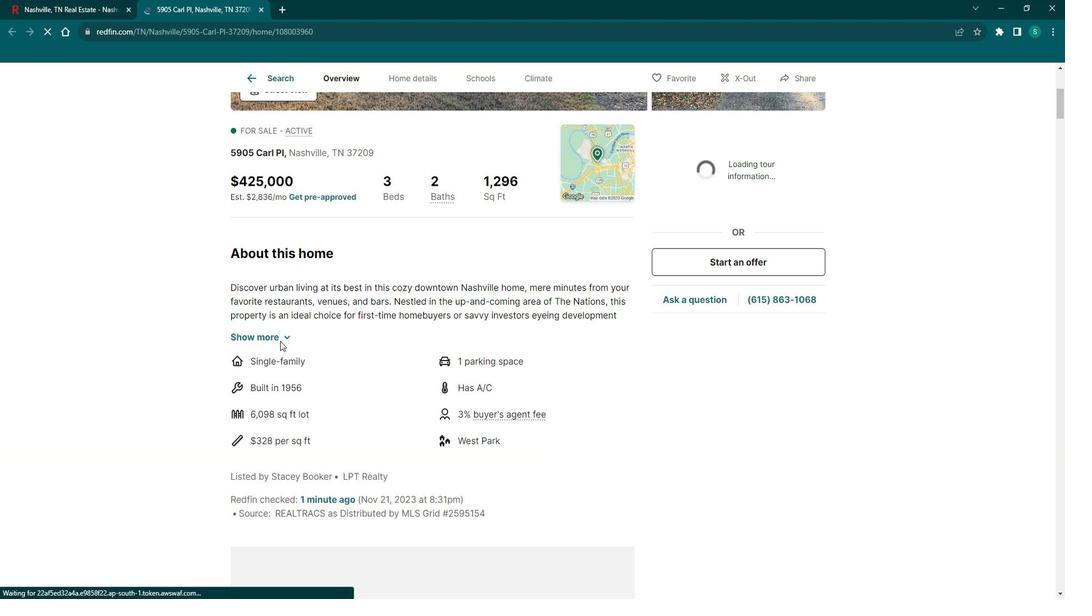 
Action: Mouse moved to (322, 335)
Screenshot: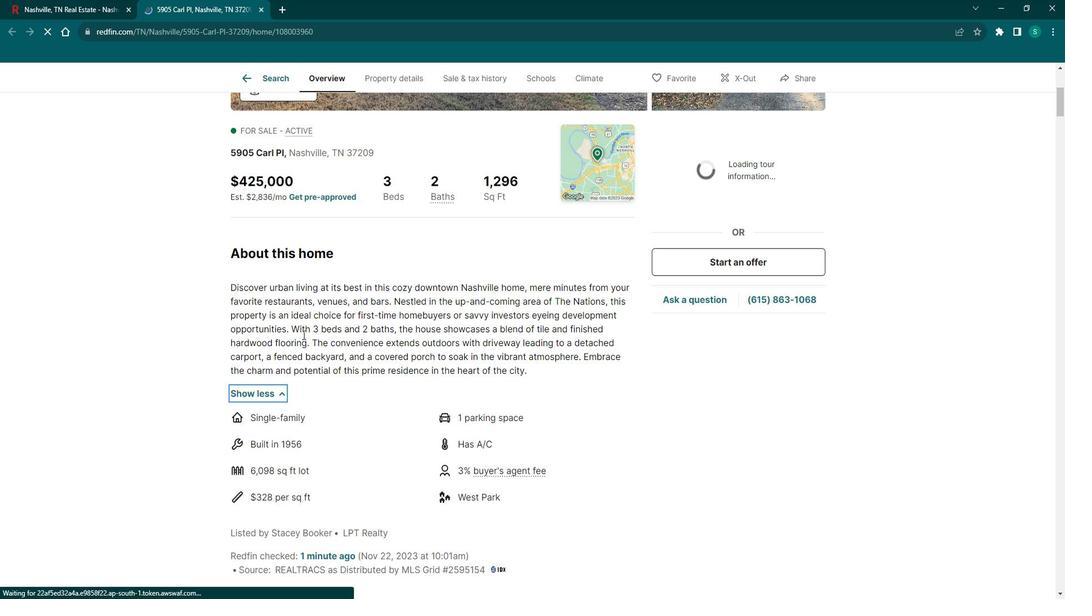 
Action: Mouse scrolled (322, 336) with delta (0, 0)
Screenshot: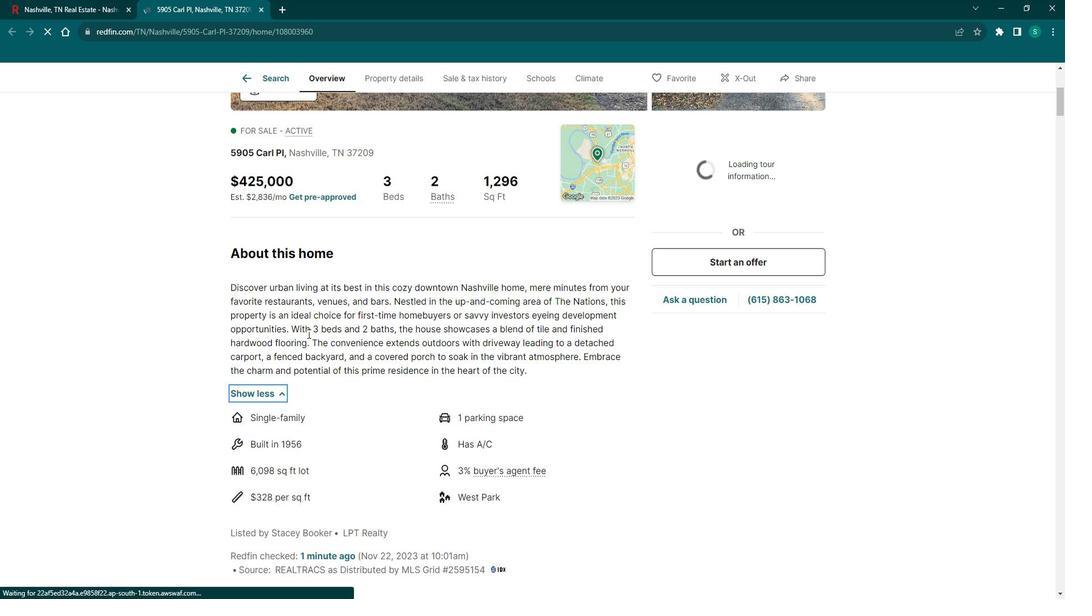 
Action: Mouse scrolled (322, 336) with delta (0, 0)
Screenshot: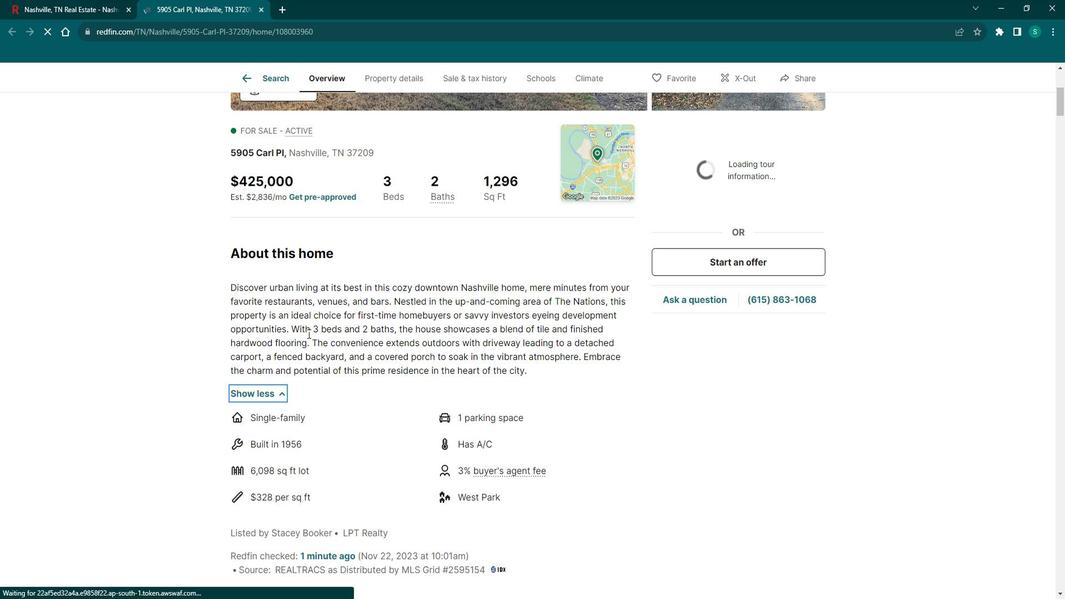 
Action: Mouse scrolled (322, 336) with delta (0, 0)
Screenshot: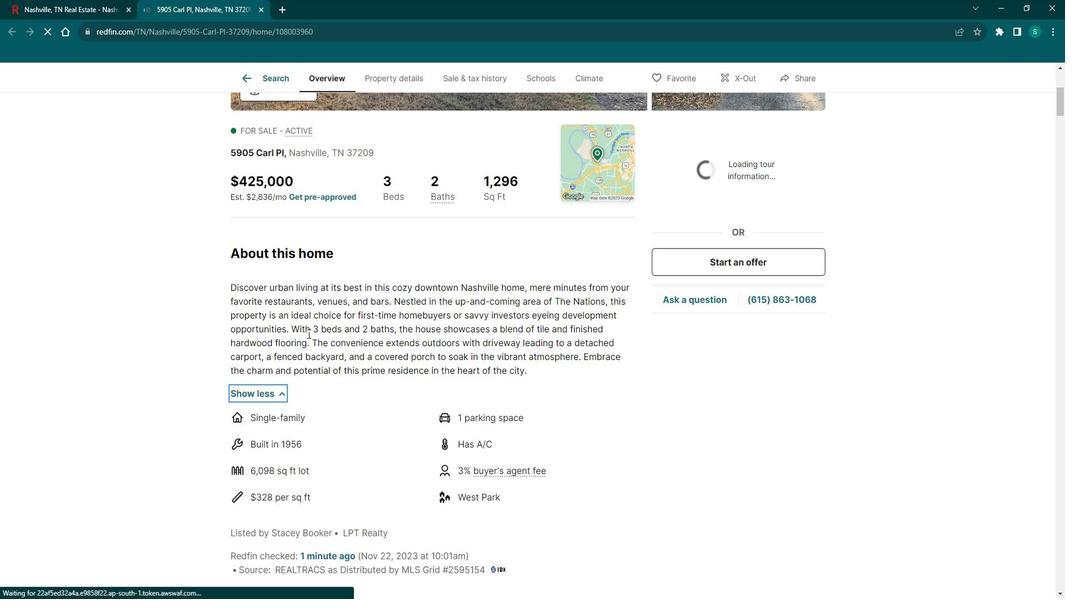 
Action: Mouse scrolled (322, 336) with delta (0, 0)
Screenshot: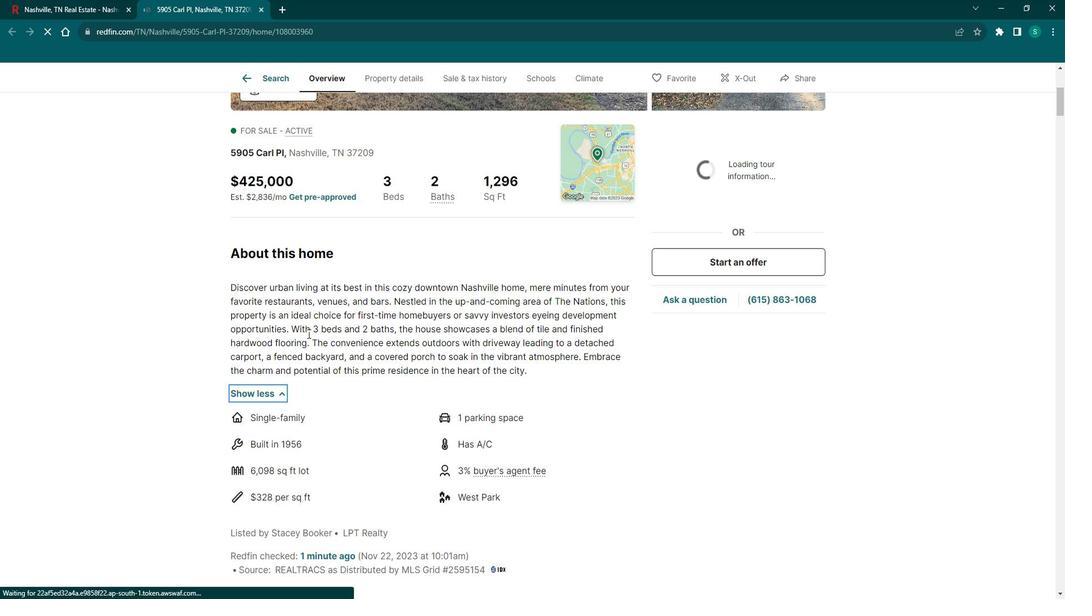 
Action: Mouse moved to (419, 270)
Screenshot: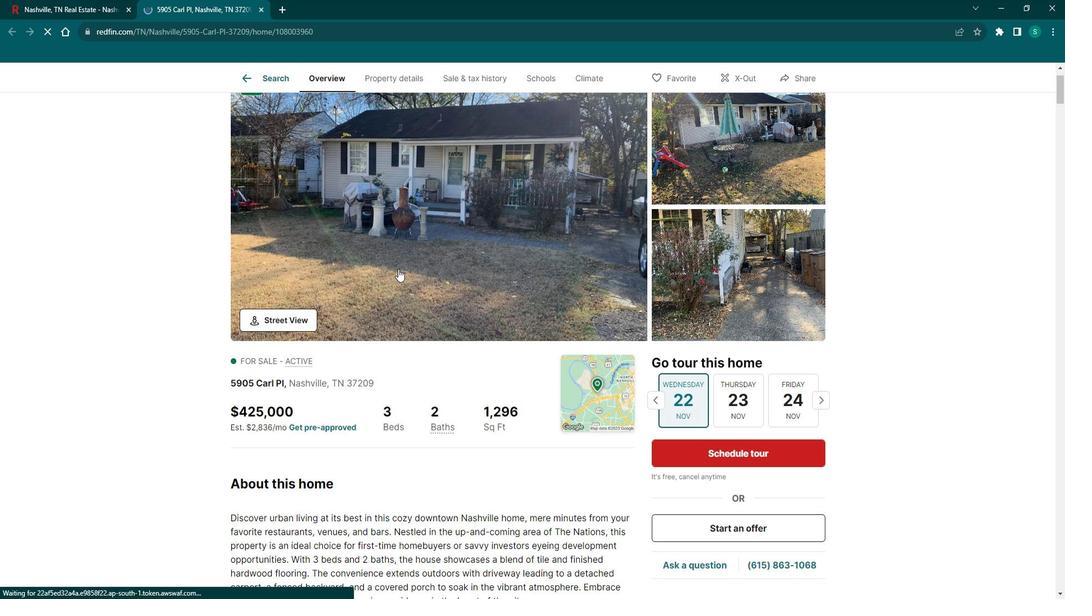 
Action: Mouse pressed left at (419, 270)
Screenshot: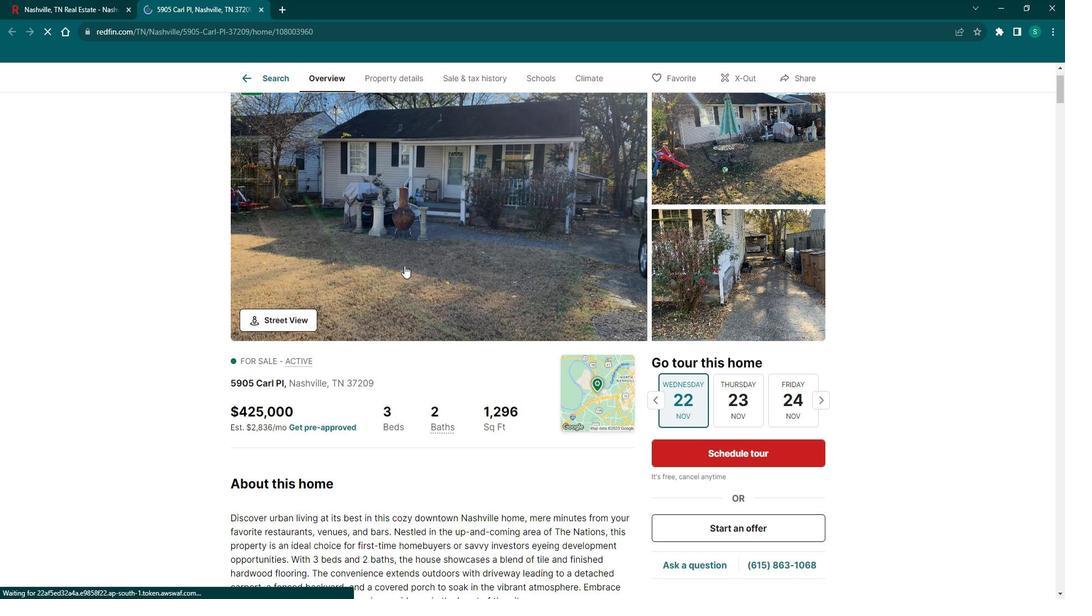 
Action: Mouse moved to (201, 197)
Screenshot: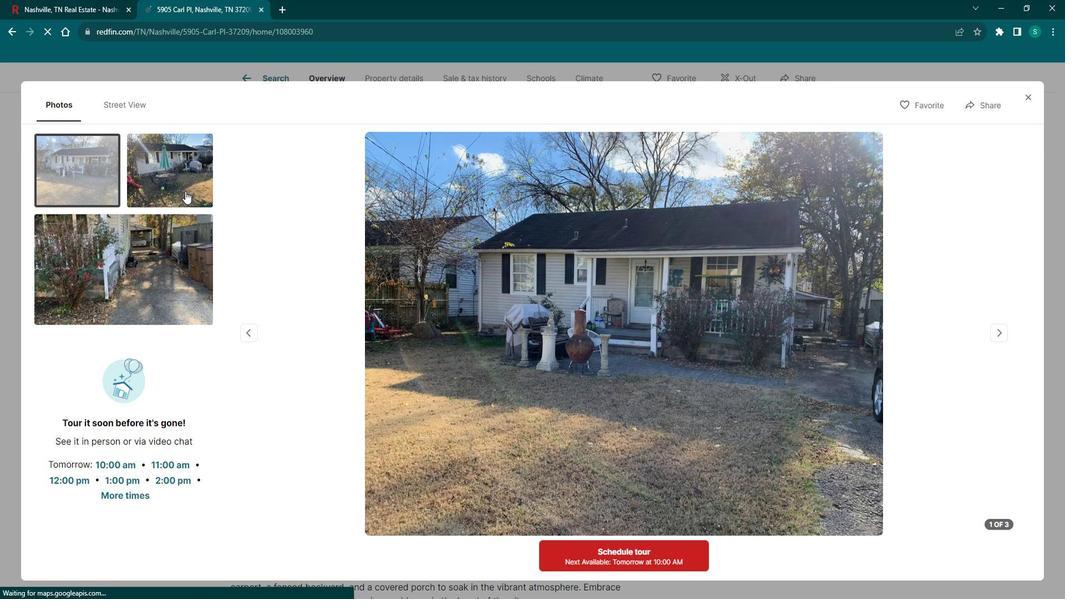 
Action: Mouse pressed left at (201, 197)
Screenshot: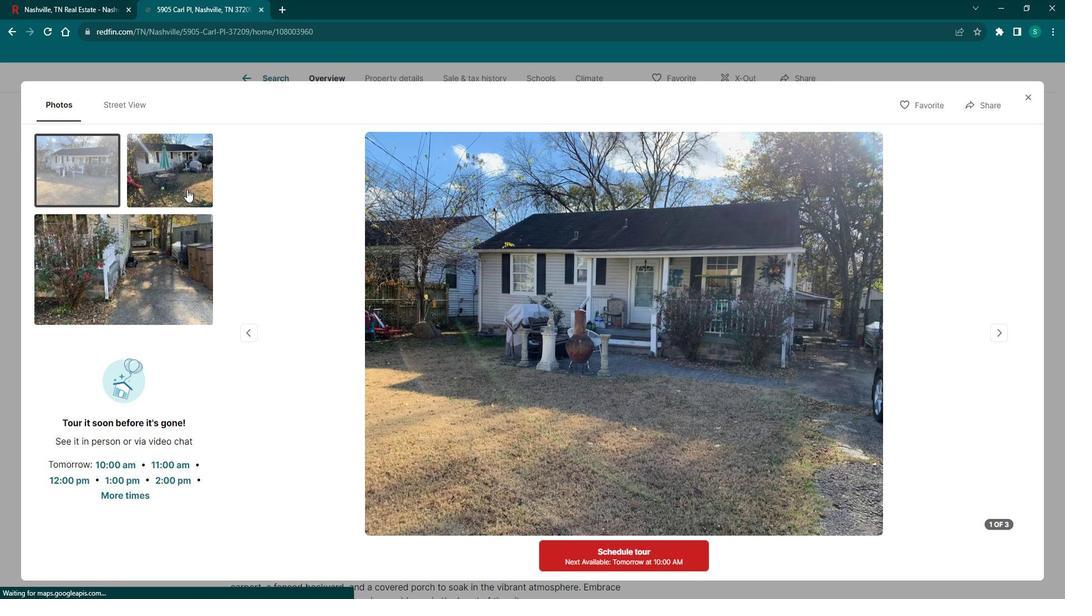
Action: Mouse moved to (167, 274)
Screenshot: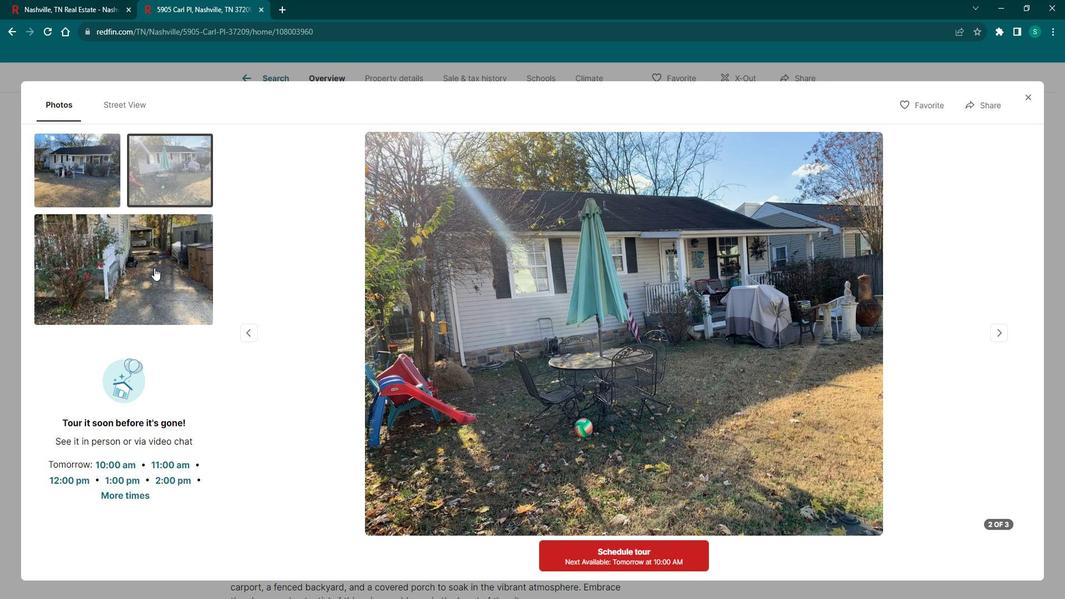 
Action: Mouse pressed left at (167, 274)
Screenshot: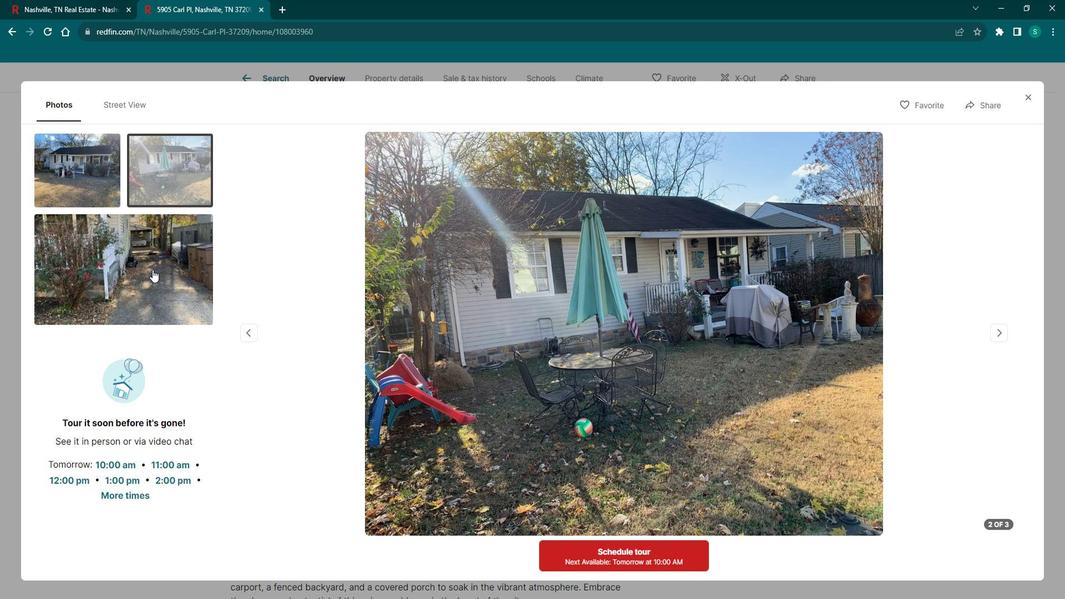 
Action: Mouse moved to (1043, 104)
Screenshot: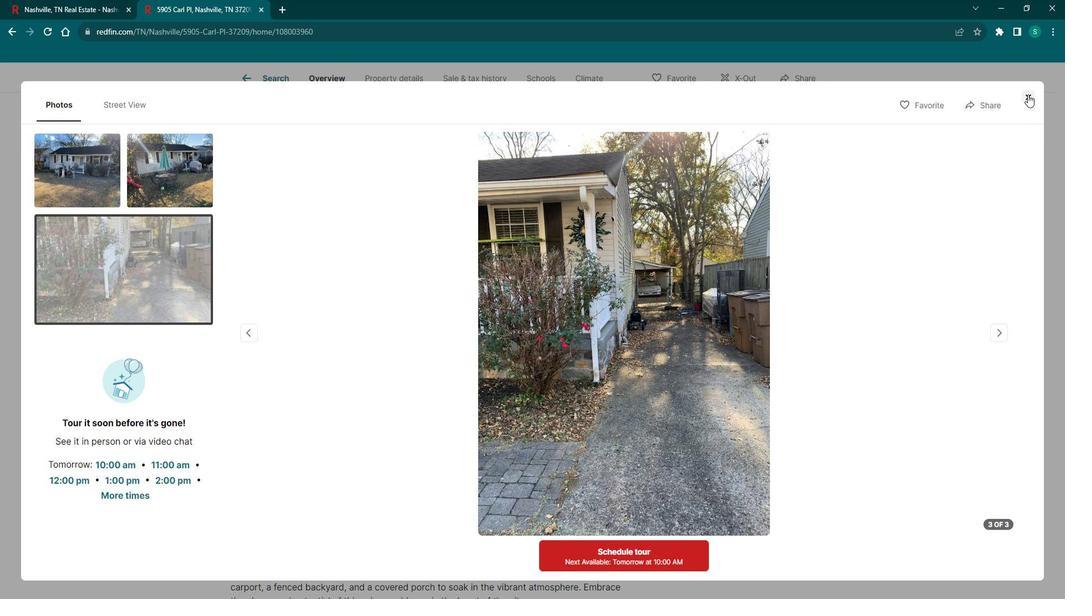
Action: Mouse pressed left at (1043, 104)
Screenshot: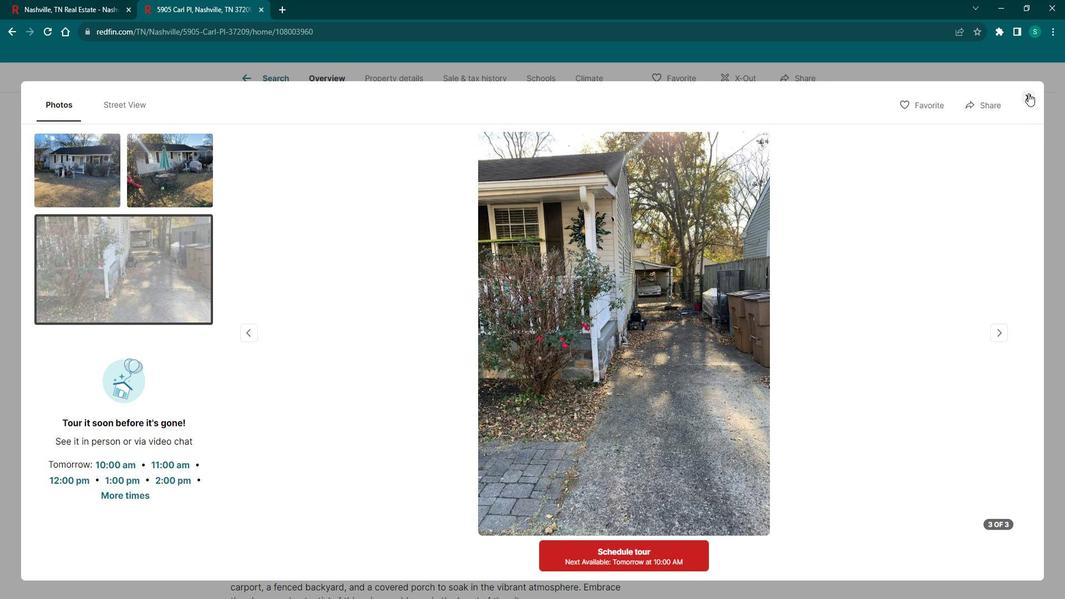
Action: Mouse moved to (551, 365)
Screenshot: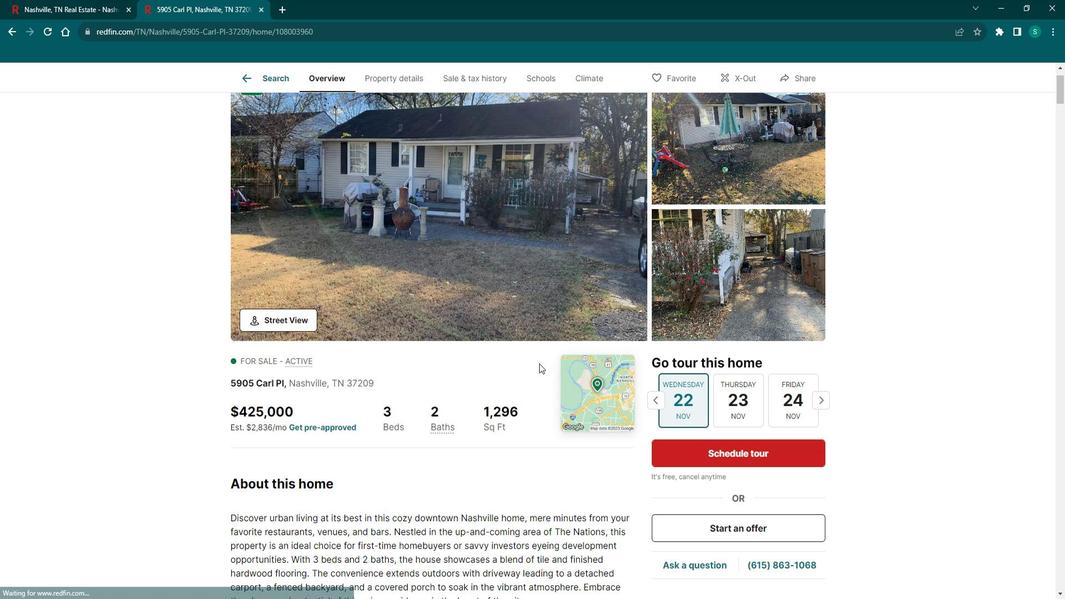 
Action: Mouse scrolled (551, 364) with delta (0, 0)
Screenshot: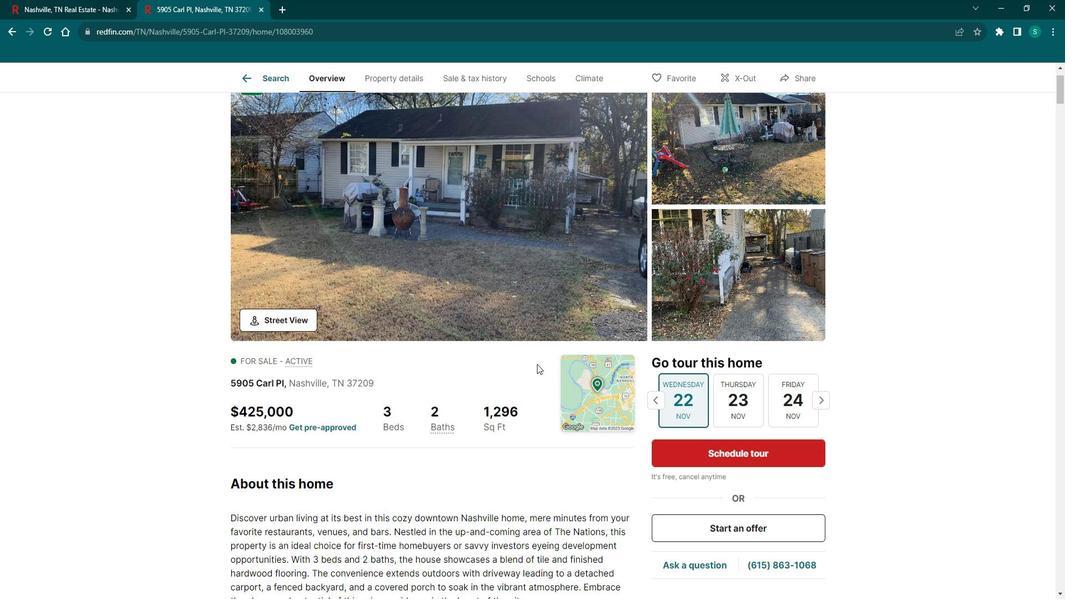 
Action: Mouse scrolled (551, 364) with delta (0, 0)
Screenshot: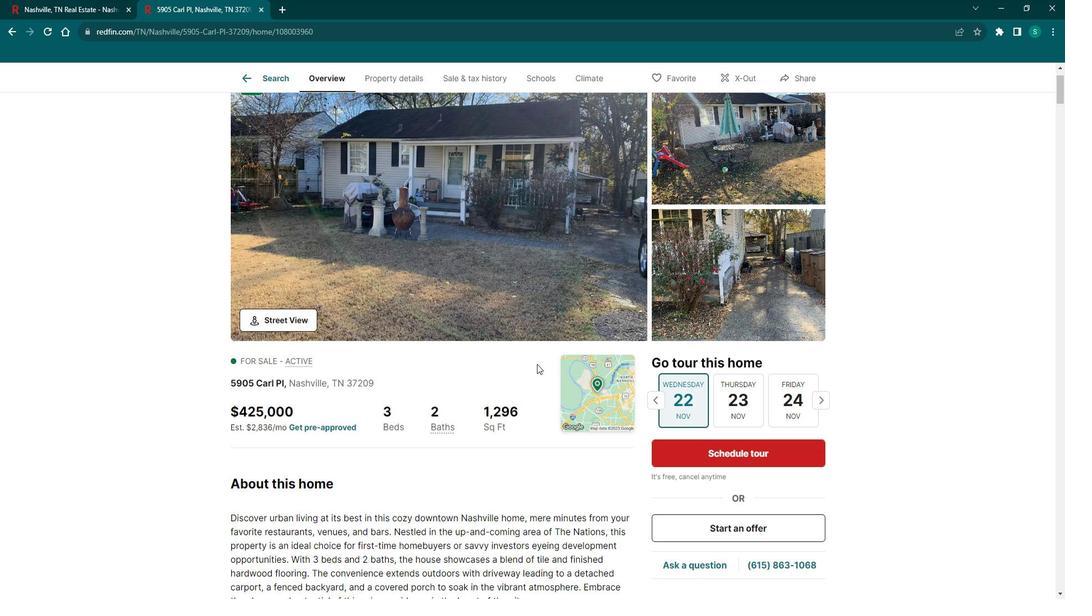 
Action: Mouse scrolled (551, 364) with delta (0, 0)
Screenshot: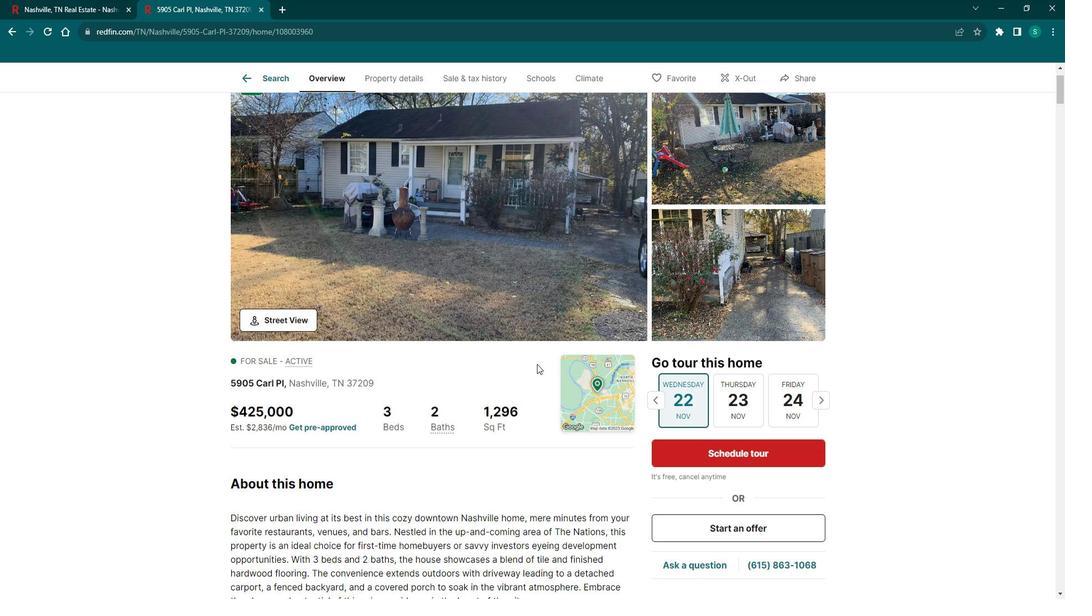 
Action: Mouse scrolled (551, 364) with delta (0, 0)
Screenshot: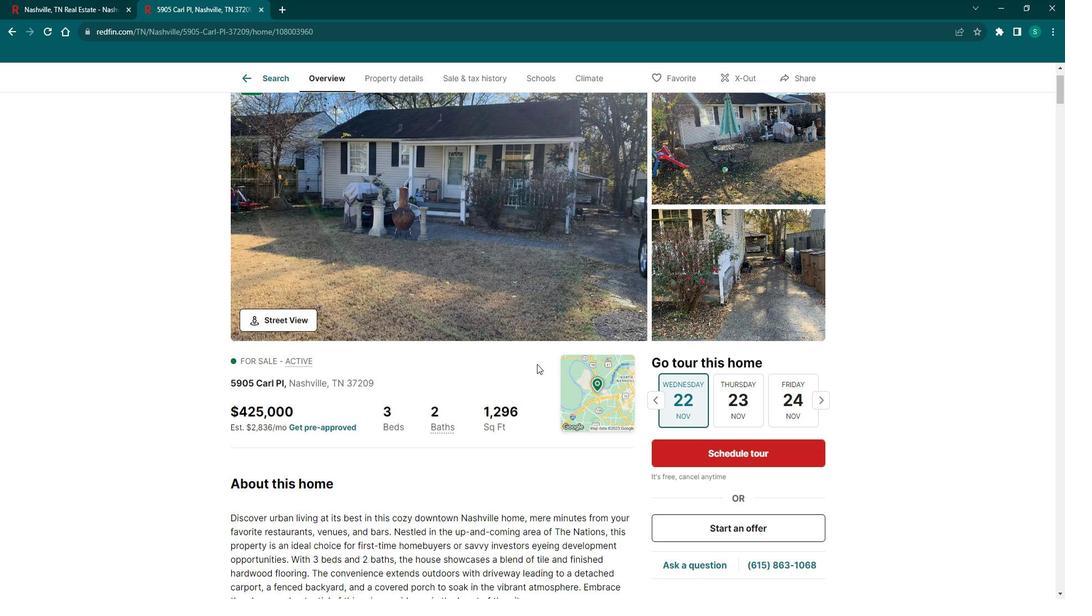 
Action: Mouse scrolled (551, 364) with delta (0, 0)
Screenshot: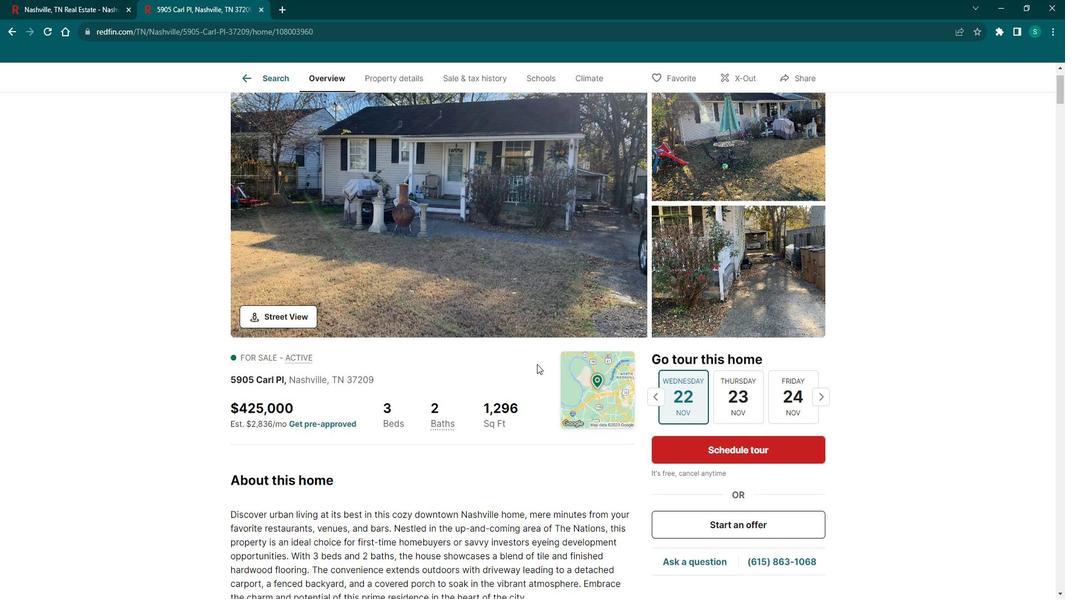 
Action: Mouse scrolled (551, 364) with delta (0, 0)
Screenshot: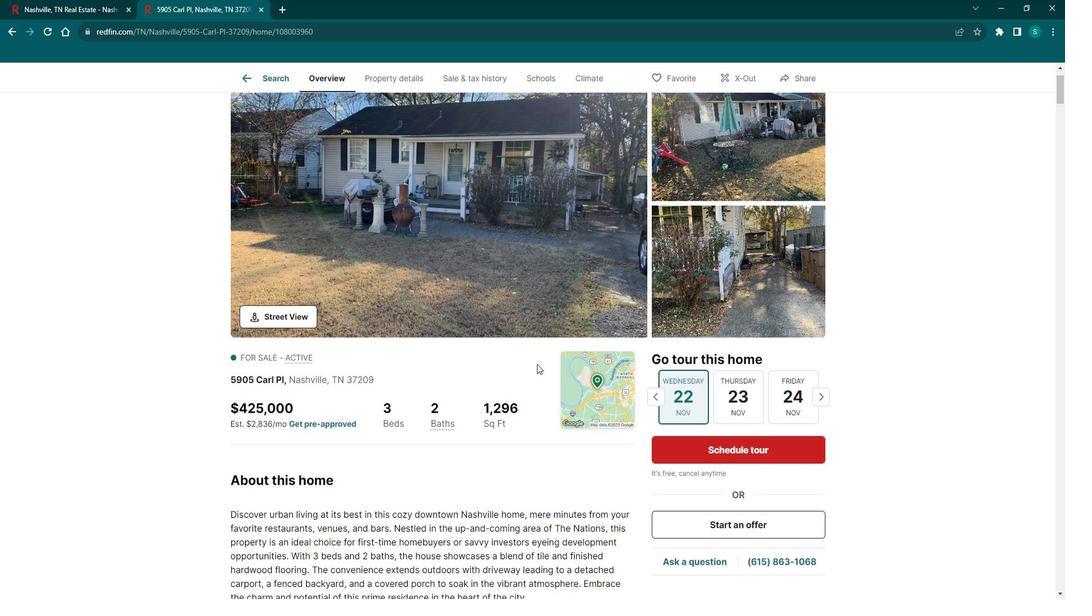 
Action: Mouse moved to (320, 286)
Screenshot: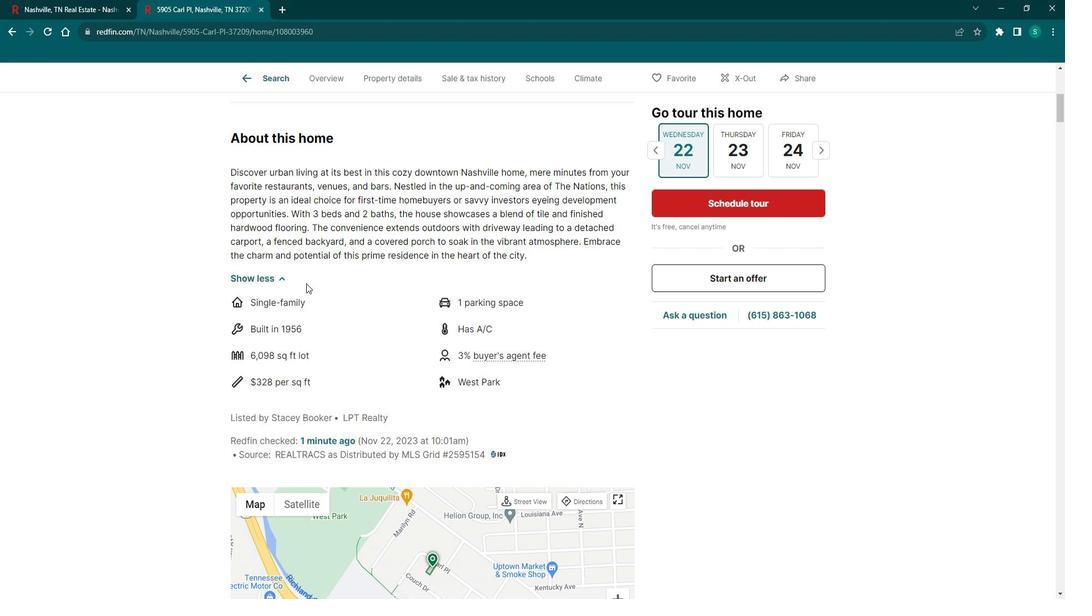 
Action: Mouse scrolled (320, 286) with delta (0, 0)
Screenshot: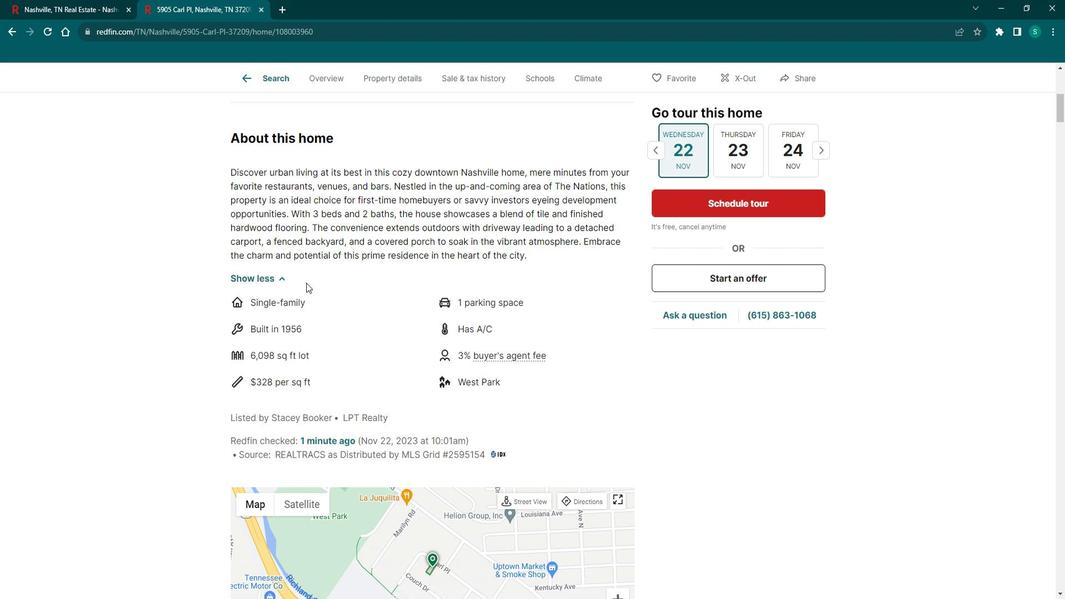 
Action: Mouse scrolled (320, 286) with delta (0, 0)
Screenshot: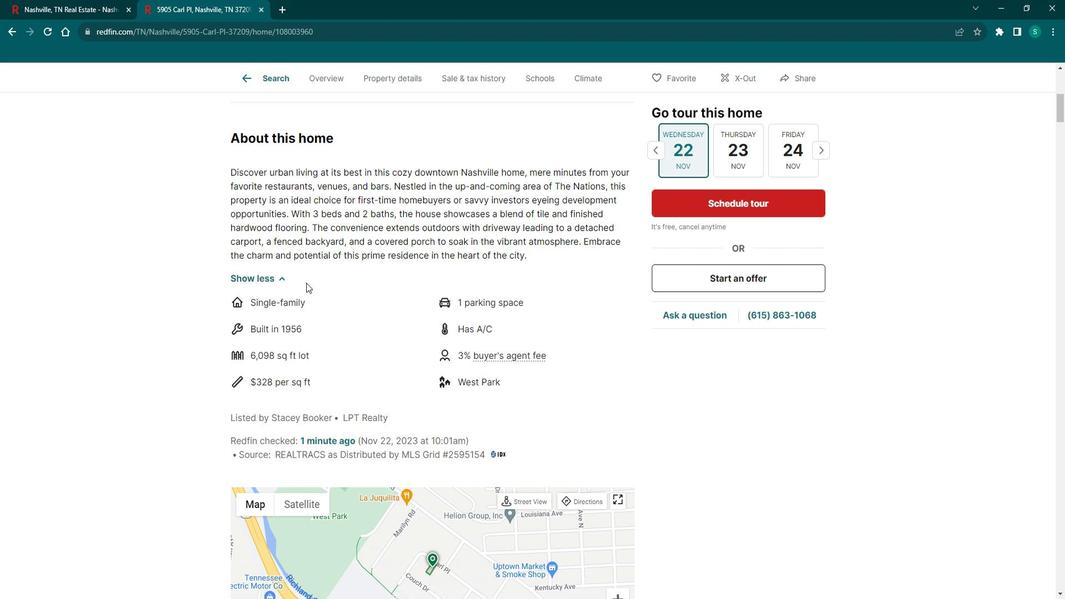 
Action: Mouse scrolled (320, 286) with delta (0, 0)
Screenshot: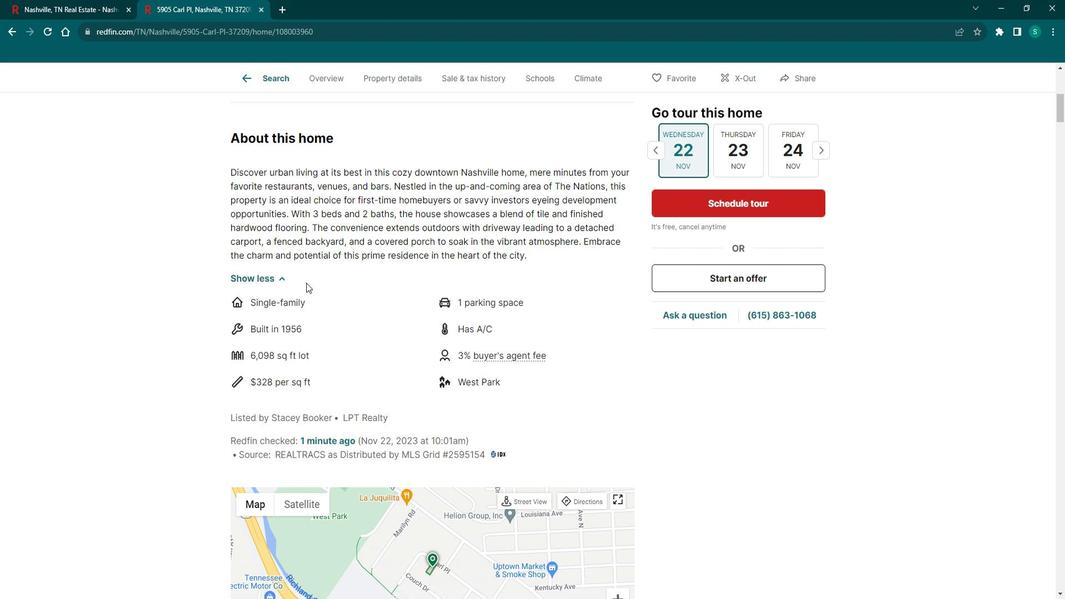 
Action: Mouse scrolled (320, 286) with delta (0, 0)
Screenshot: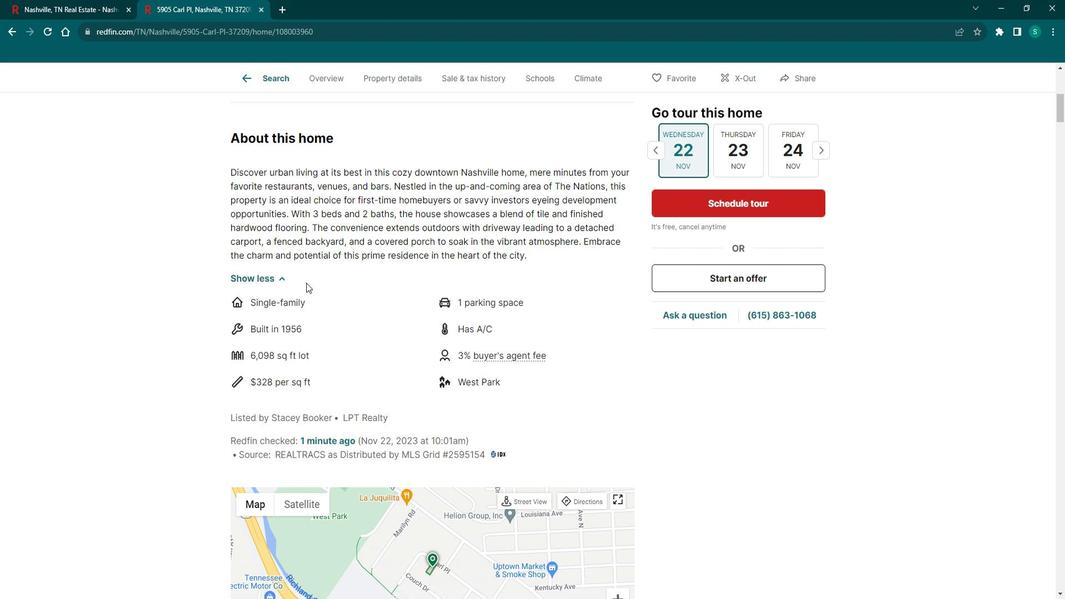 
Action: Mouse scrolled (320, 286) with delta (0, 0)
Screenshot: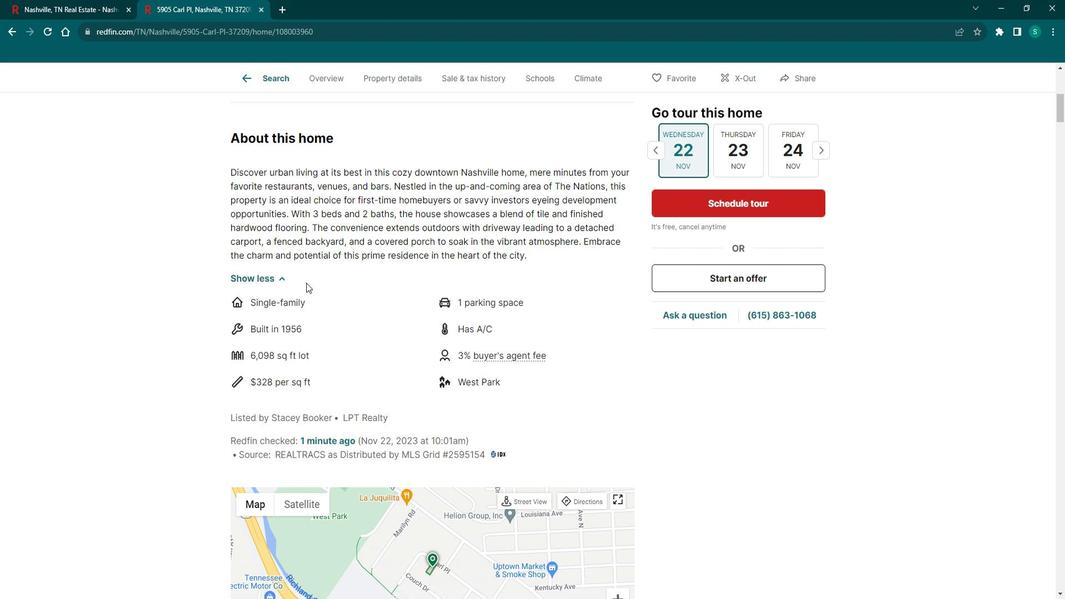 
Action: Mouse scrolled (320, 286) with delta (0, 0)
Screenshot: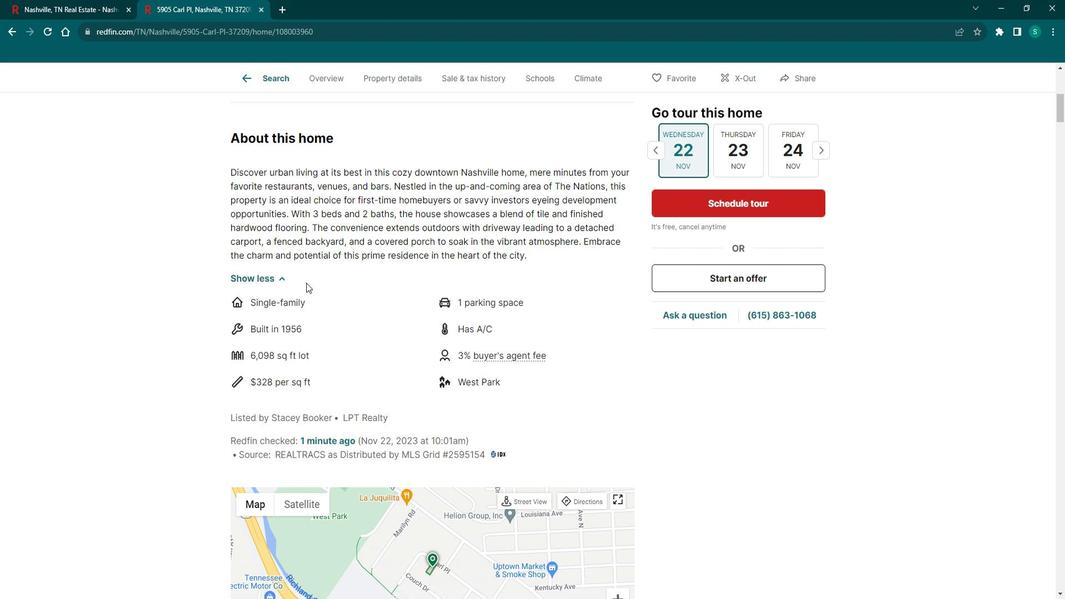
Action: Mouse scrolled (320, 286) with delta (0, 0)
Screenshot: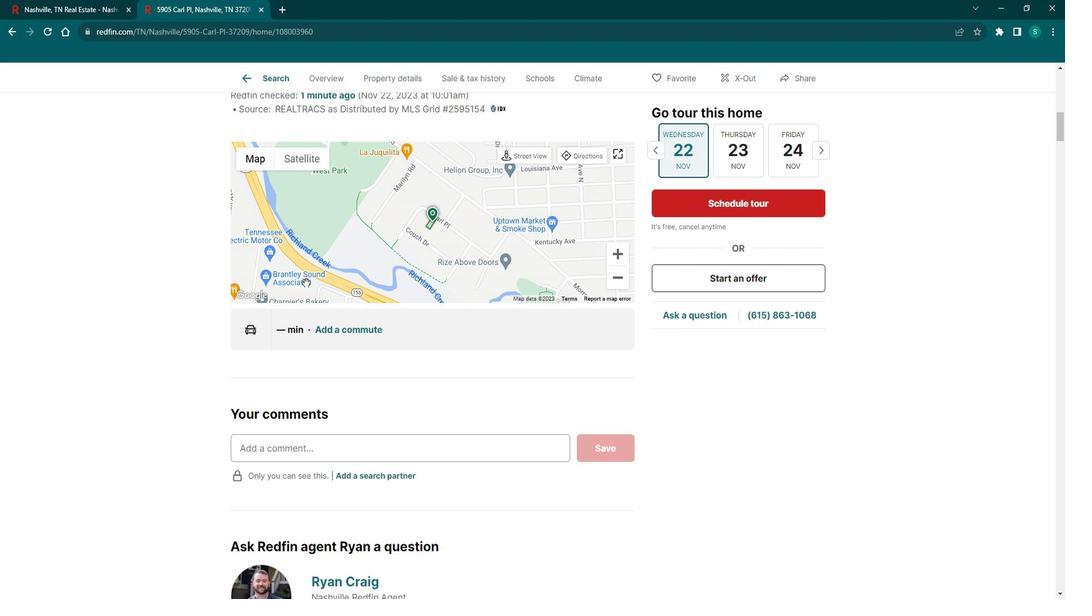 
Action: Mouse scrolled (320, 286) with delta (0, 0)
Screenshot: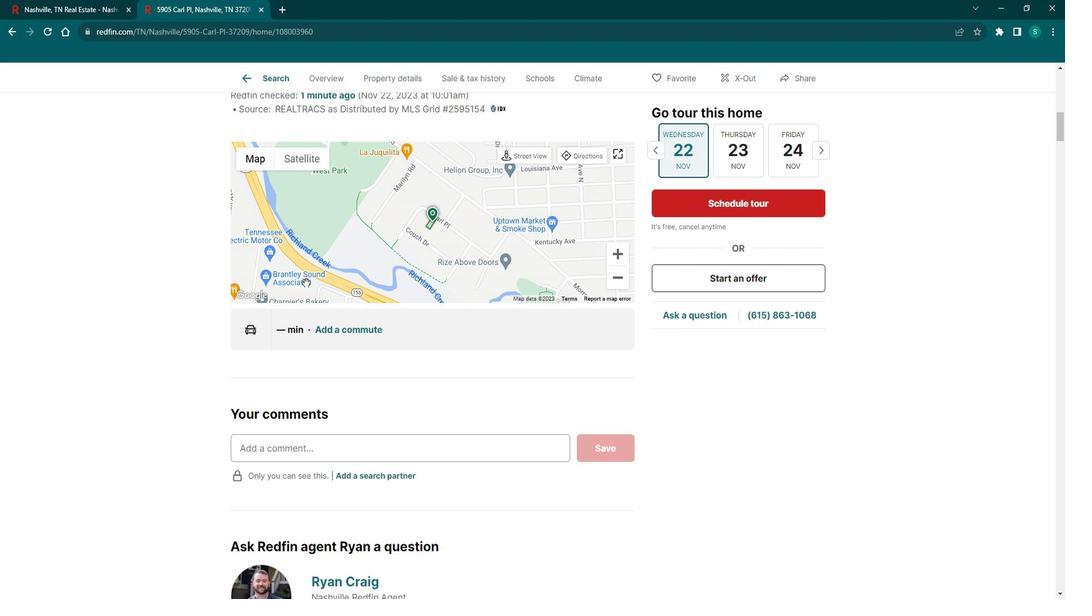 
Action: Mouse scrolled (320, 286) with delta (0, 0)
Screenshot: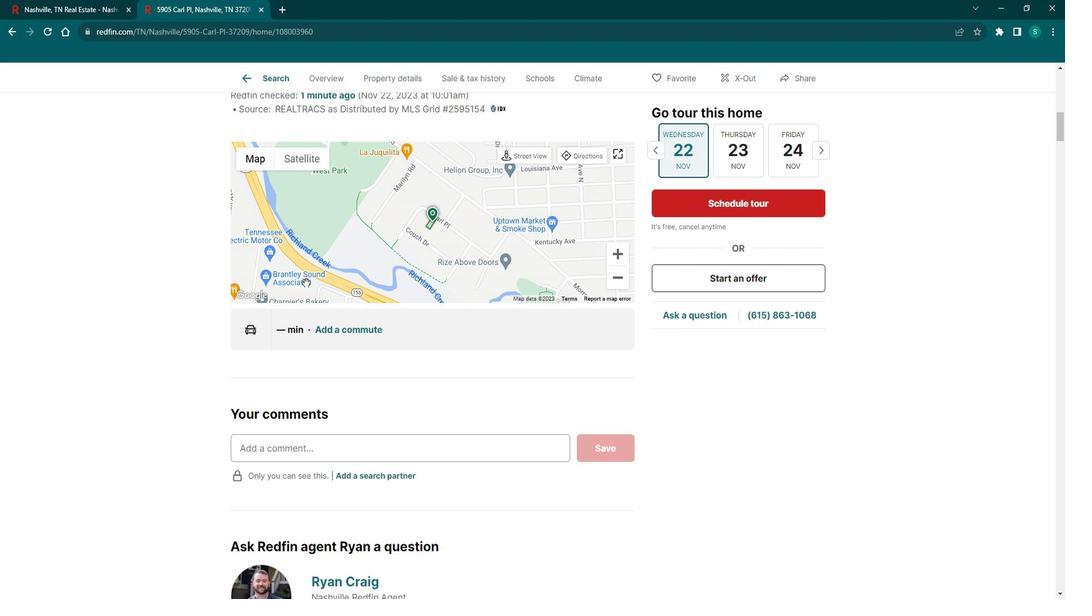 
Action: Mouse scrolled (320, 286) with delta (0, 0)
Screenshot: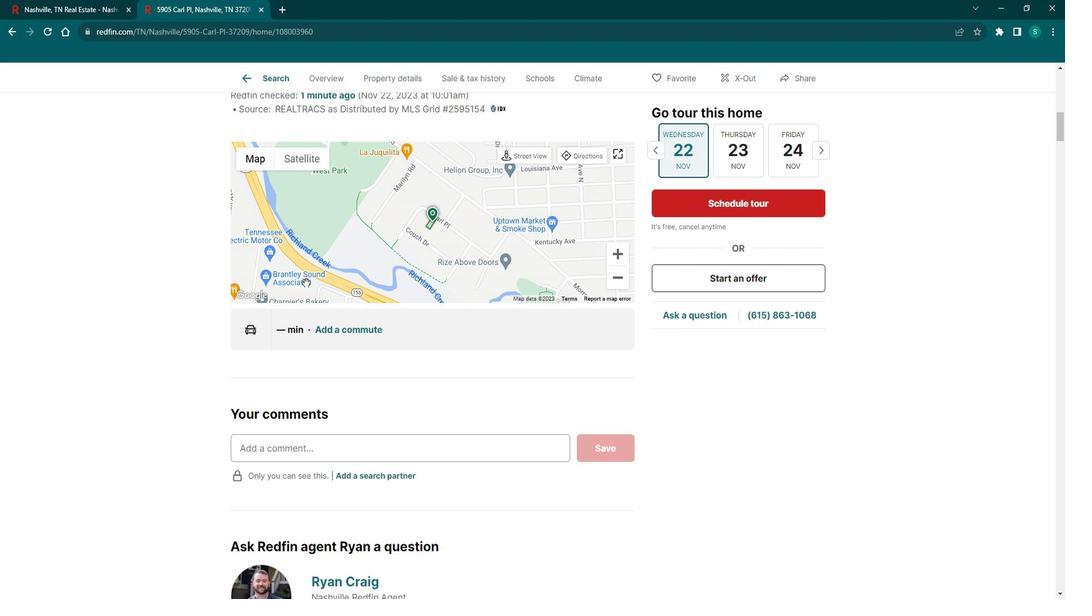
Action: Mouse scrolled (320, 286) with delta (0, 0)
Screenshot: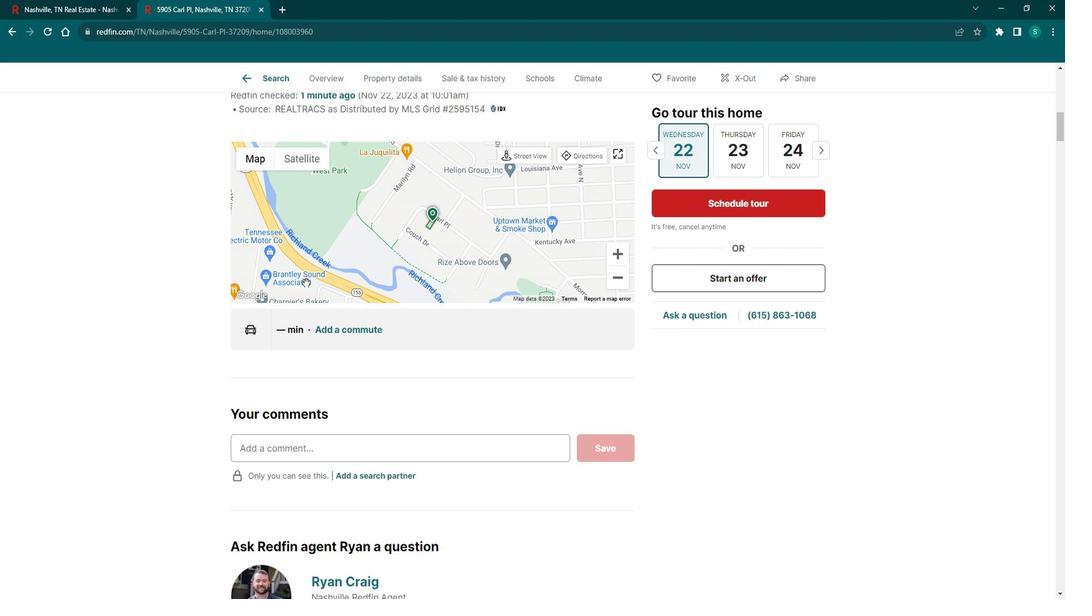 
Action: Mouse scrolled (320, 286) with delta (0, 0)
Screenshot: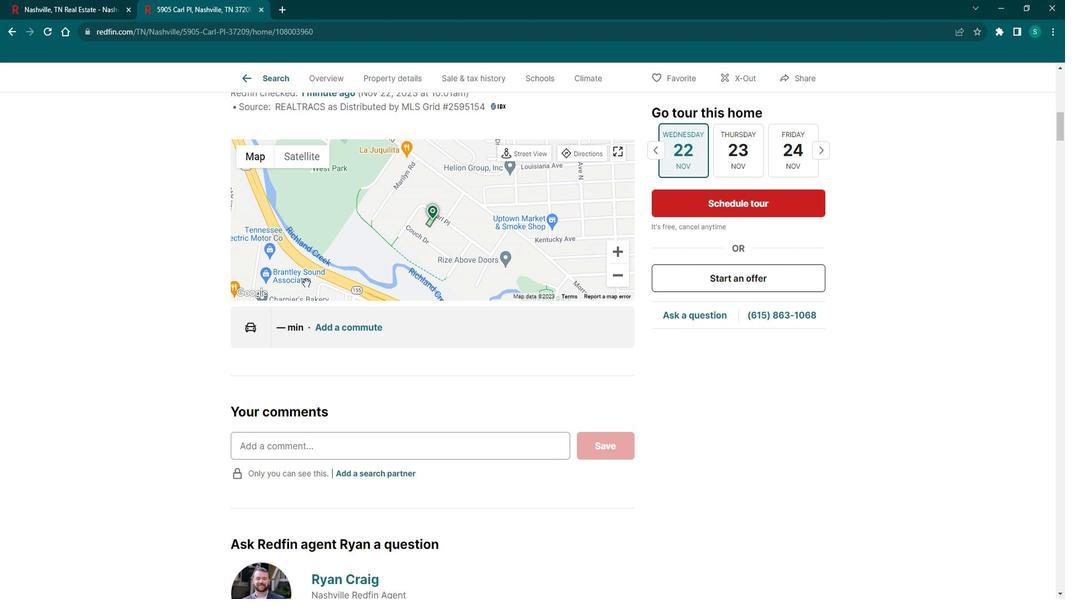 
Action: Mouse scrolled (320, 286) with delta (0, 0)
Screenshot: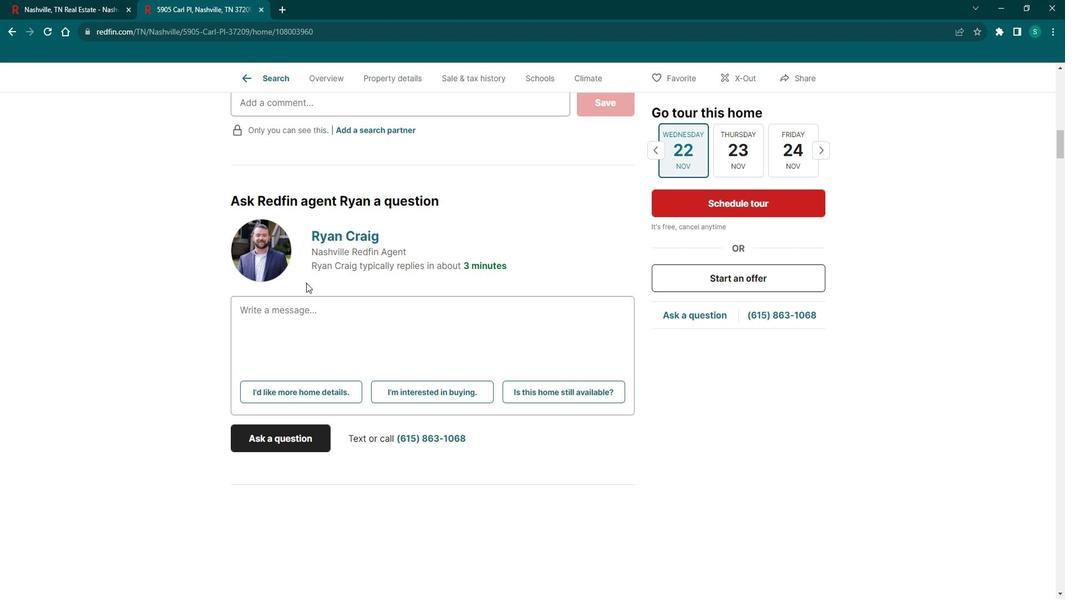 
Action: Mouse scrolled (320, 286) with delta (0, 0)
Screenshot: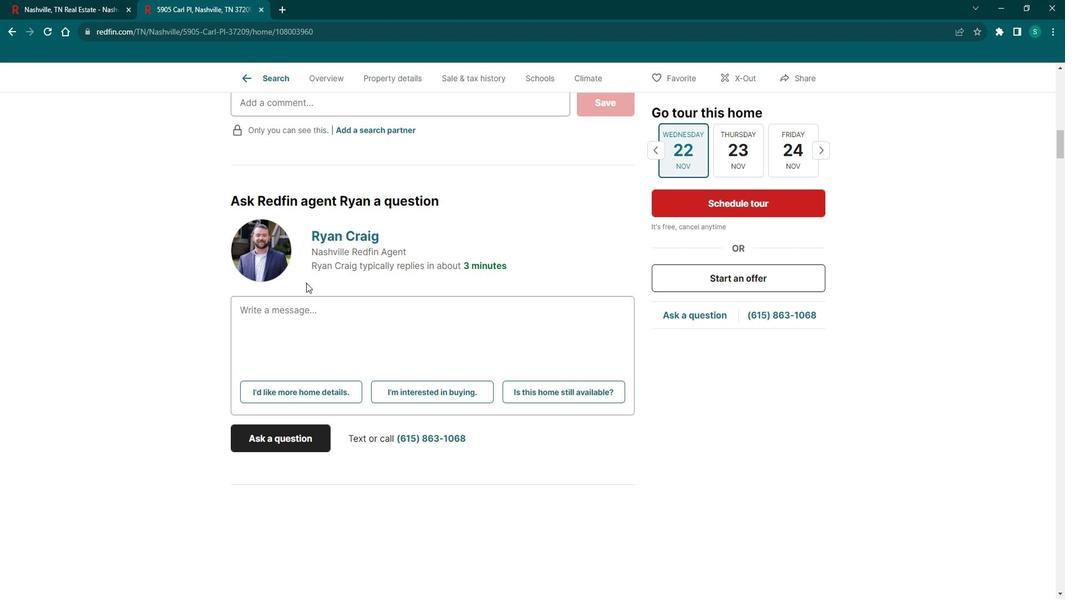 
Action: Mouse scrolled (320, 286) with delta (0, 0)
Screenshot: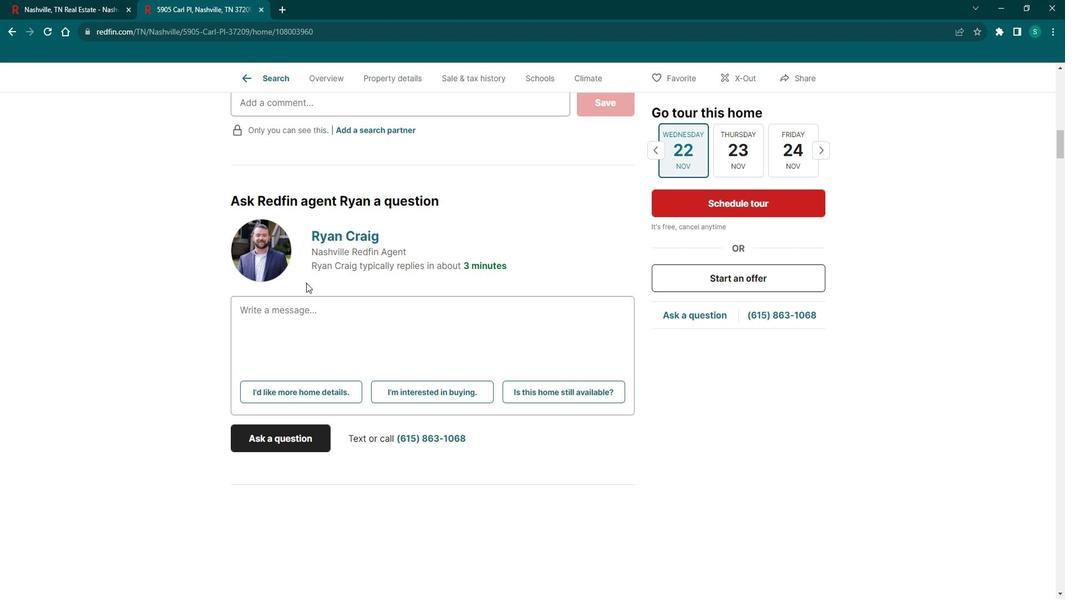 
Action: Mouse scrolled (320, 286) with delta (0, 0)
Screenshot: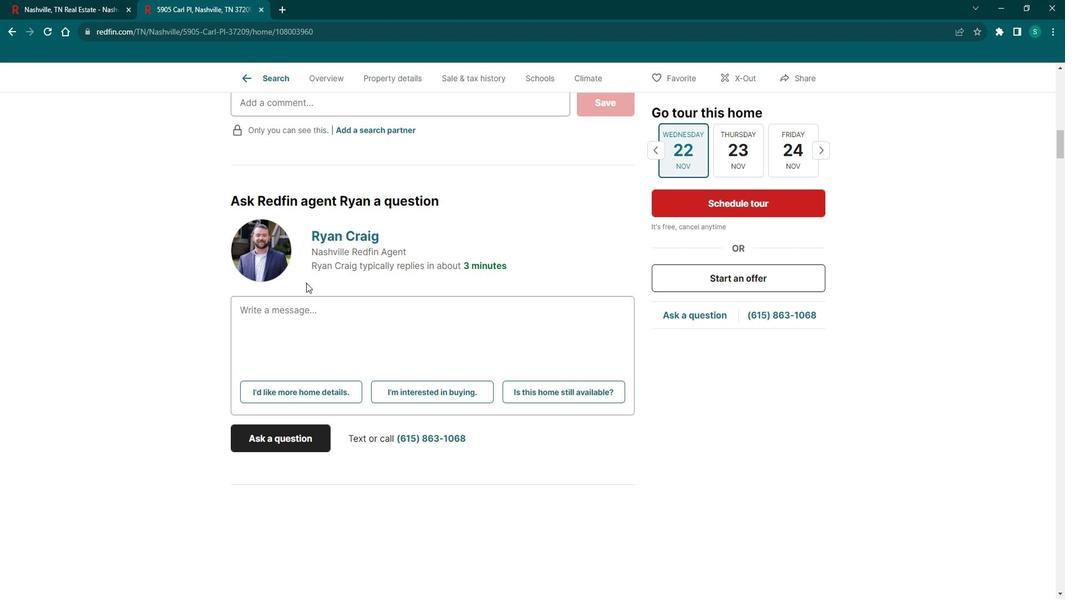 
Action: Mouse scrolled (320, 286) with delta (0, 0)
Screenshot: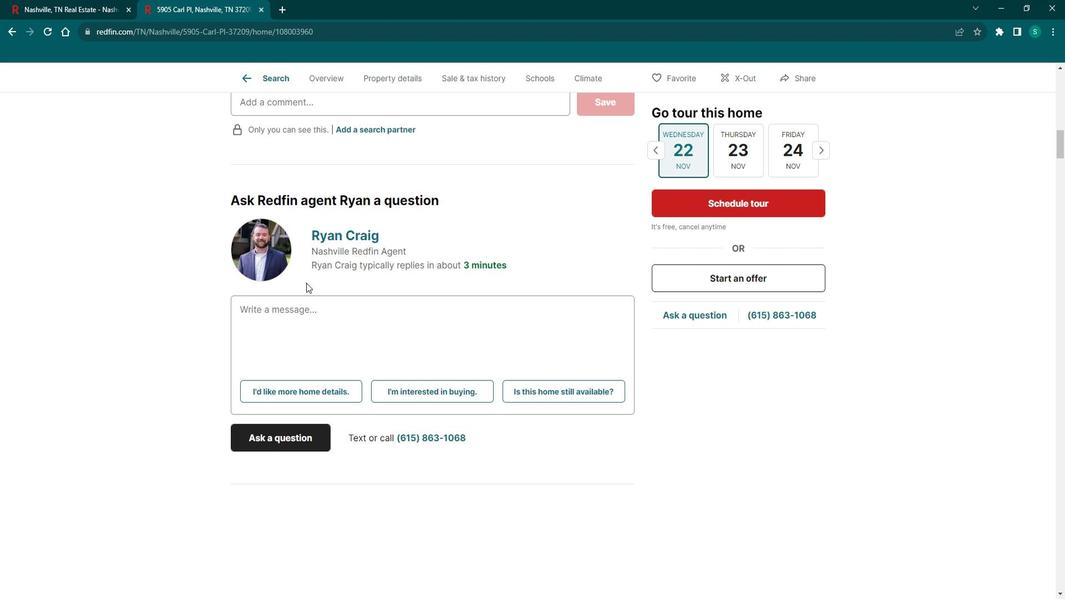 
Action: Mouse scrolled (320, 286) with delta (0, 0)
Screenshot: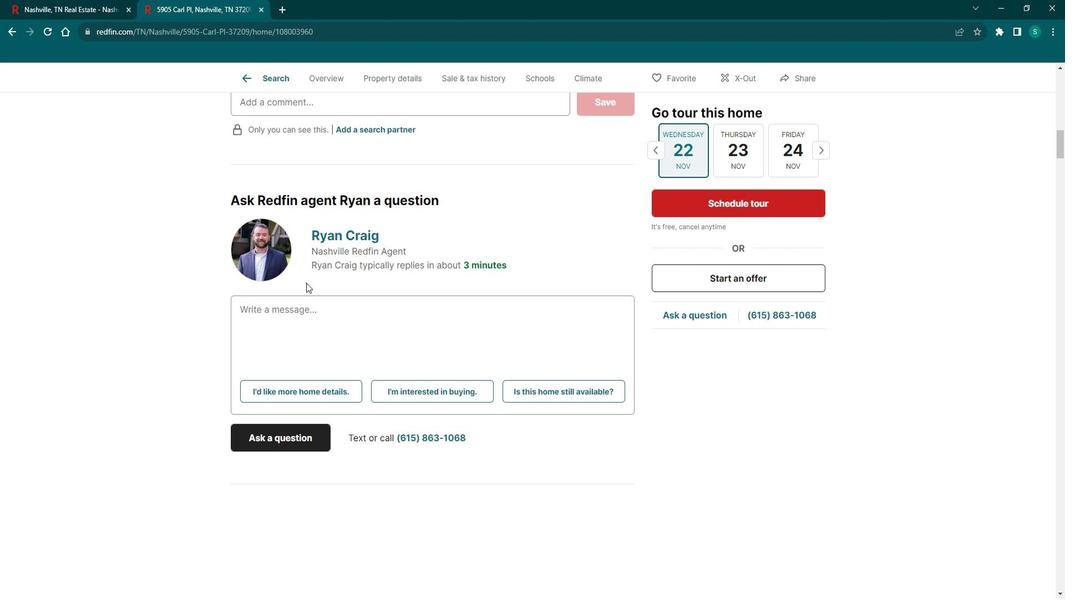 
Action: Mouse scrolled (320, 286) with delta (0, 0)
Screenshot: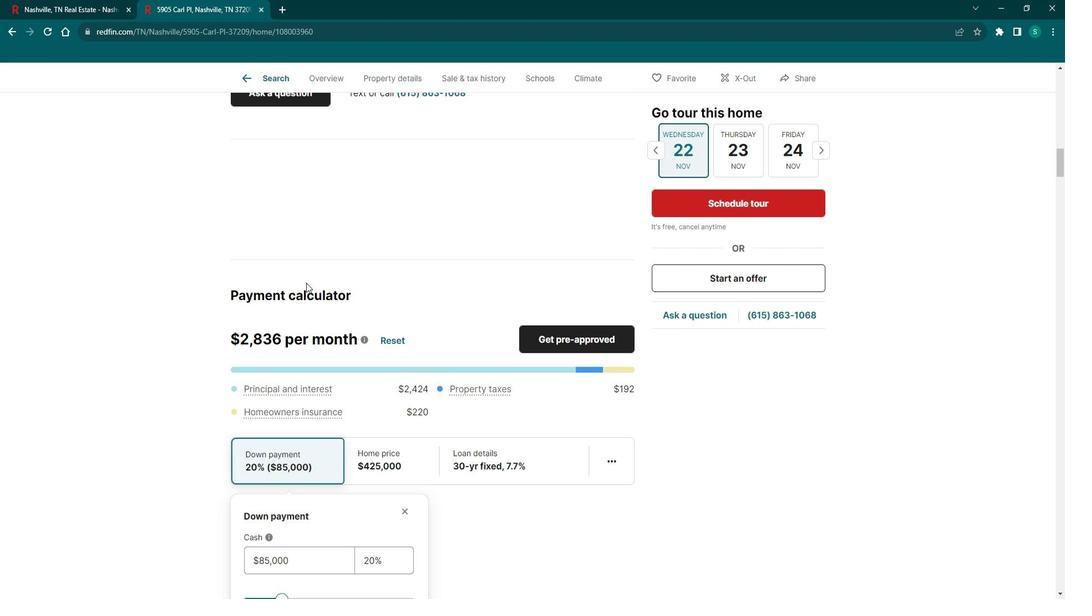 
Action: Mouse scrolled (320, 286) with delta (0, 0)
Screenshot: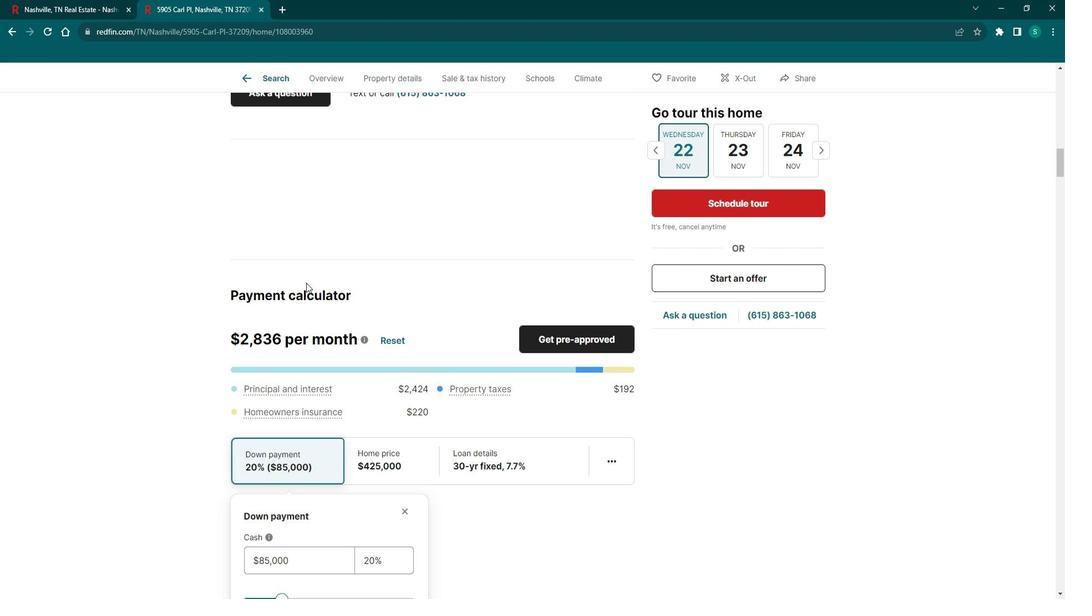 
Action: Mouse scrolled (320, 286) with delta (0, 0)
Screenshot: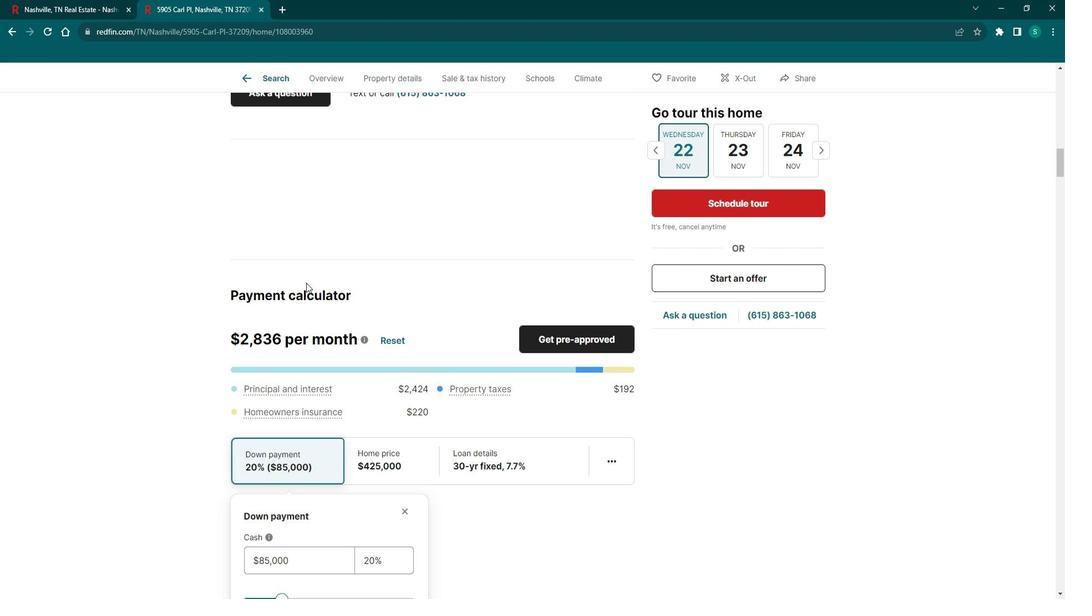 
Action: Mouse scrolled (320, 286) with delta (0, 0)
Screenshot: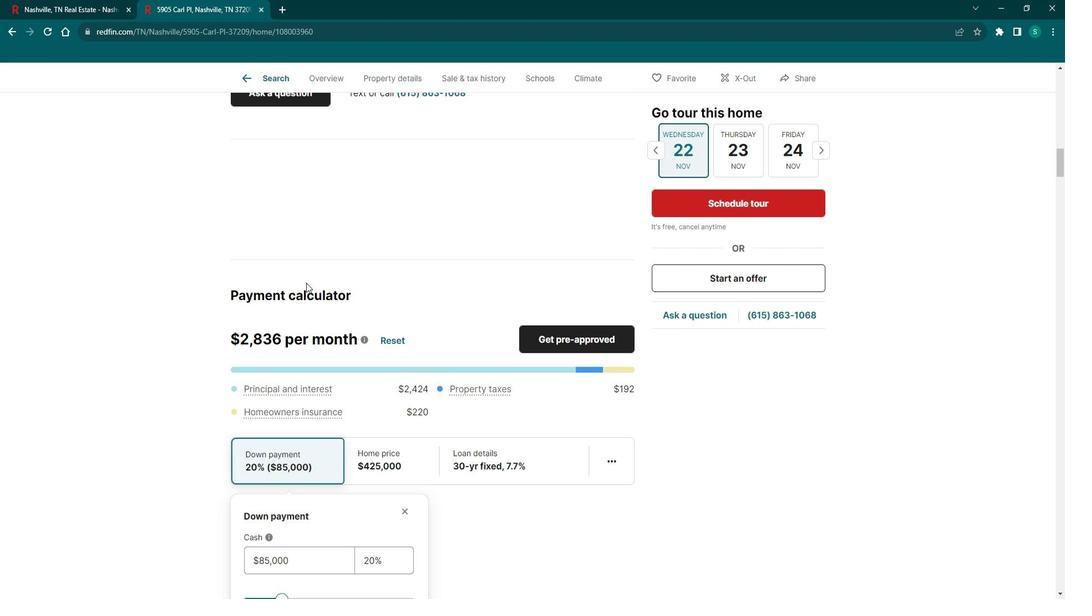 
Action: Mouse scrolled (320, 286) with delta (0, 0)
Screenshot: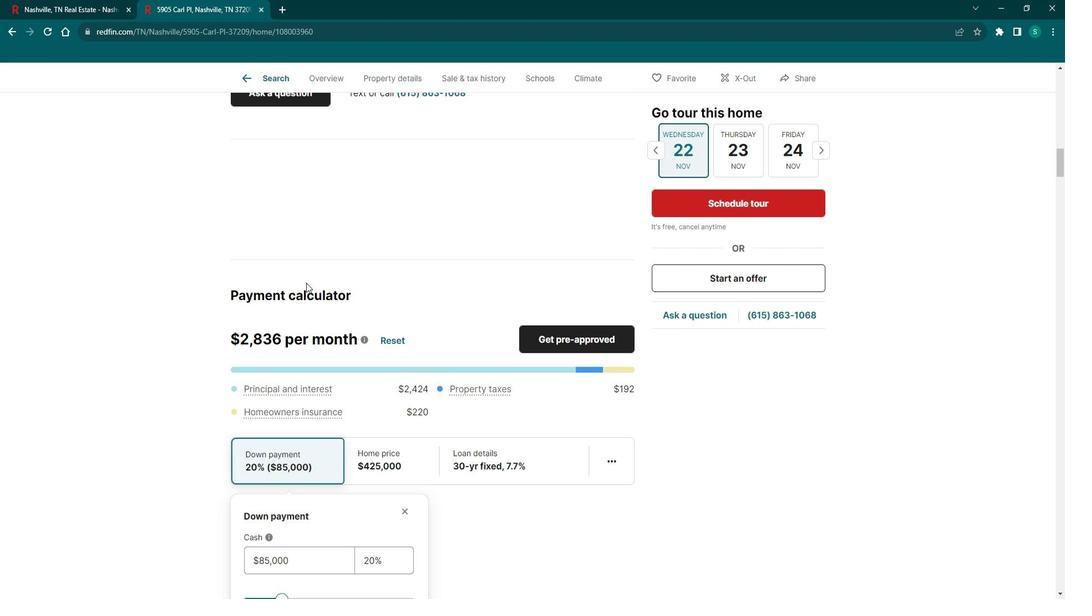 
Action: Mouse scrolled (320, 286) with delta (0, 0)
Screenshot: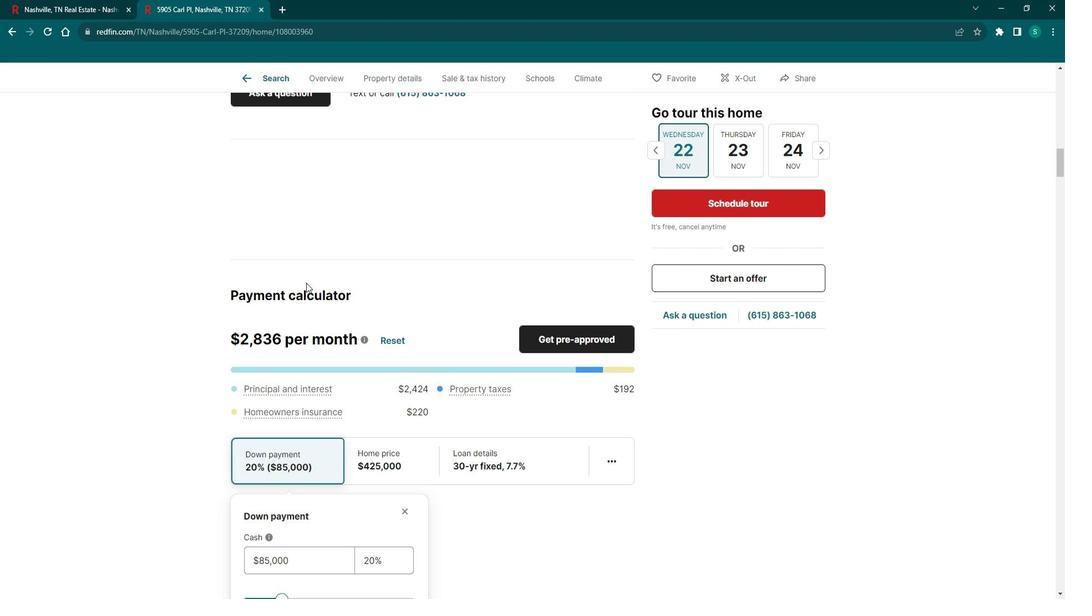 
Action: Mouse scrolled (320, 286) with delta (0, 0)
Screenshot: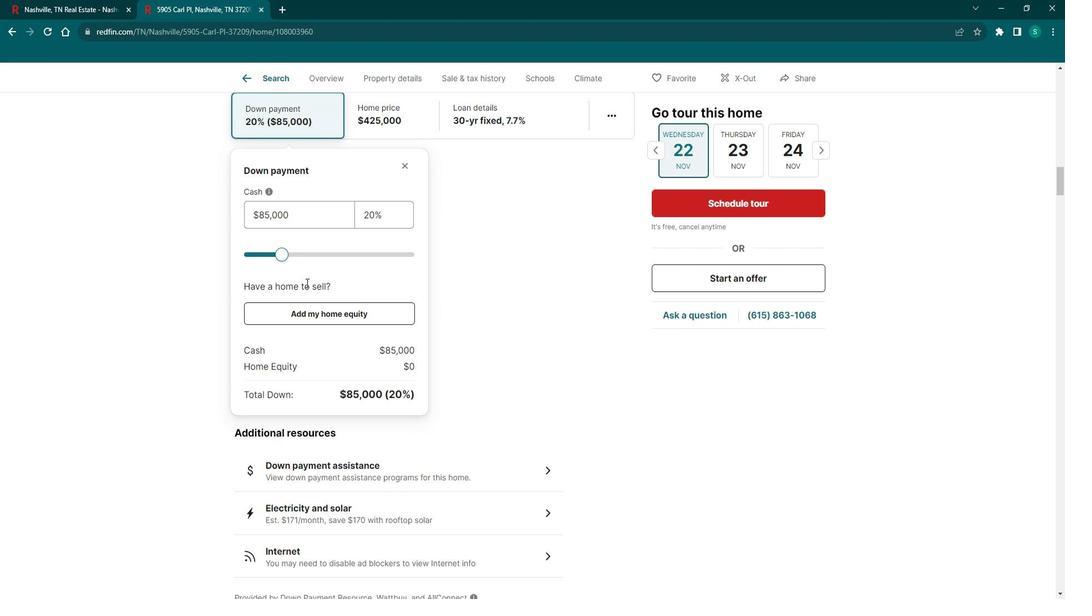 
Action: Mouse scrolled (320, 286) with delta (0, 0)
Screenshot: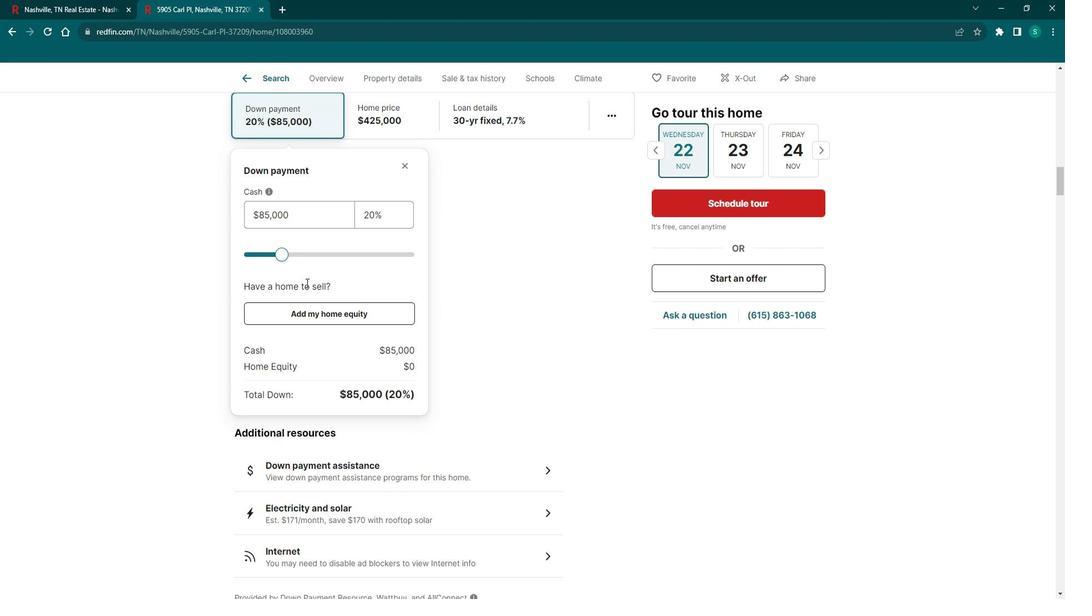 
Action: Mouse scrolled (320, 286) with delta (0, 0)
Screenshot: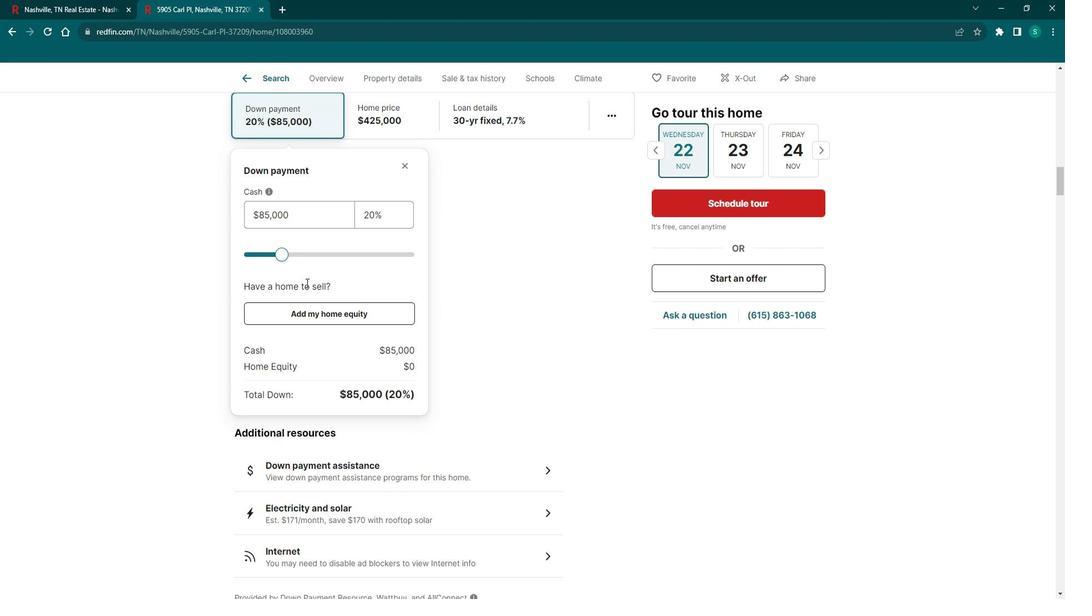 
Action: Mouse scrolled (320, 286) with delta (0, 0)
Screenshot: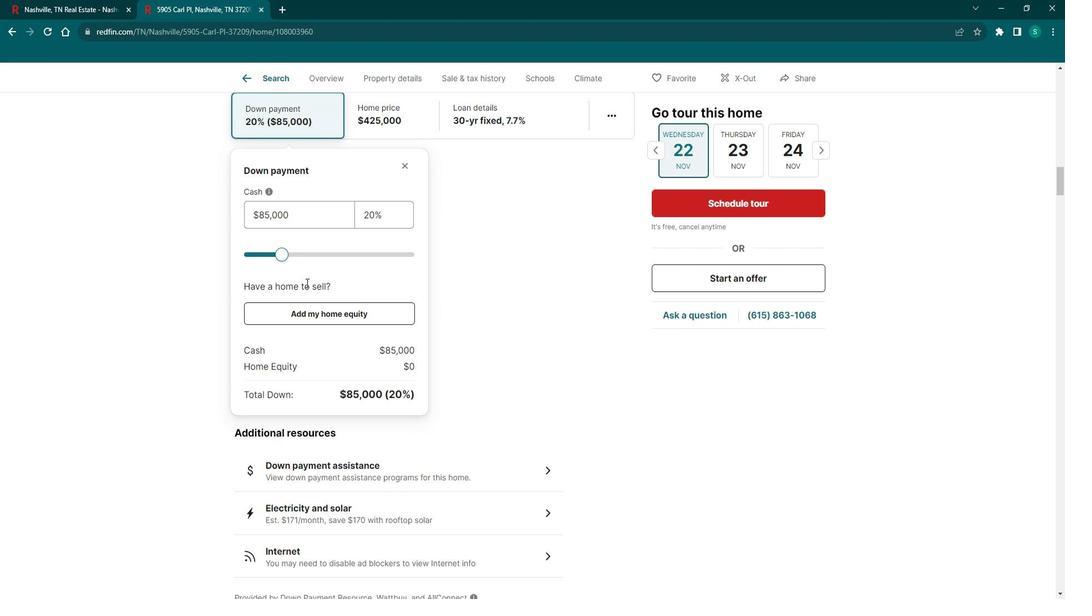 
Action: Mouse scrolled (320, 286) with delta (0, 0)
Screenshot: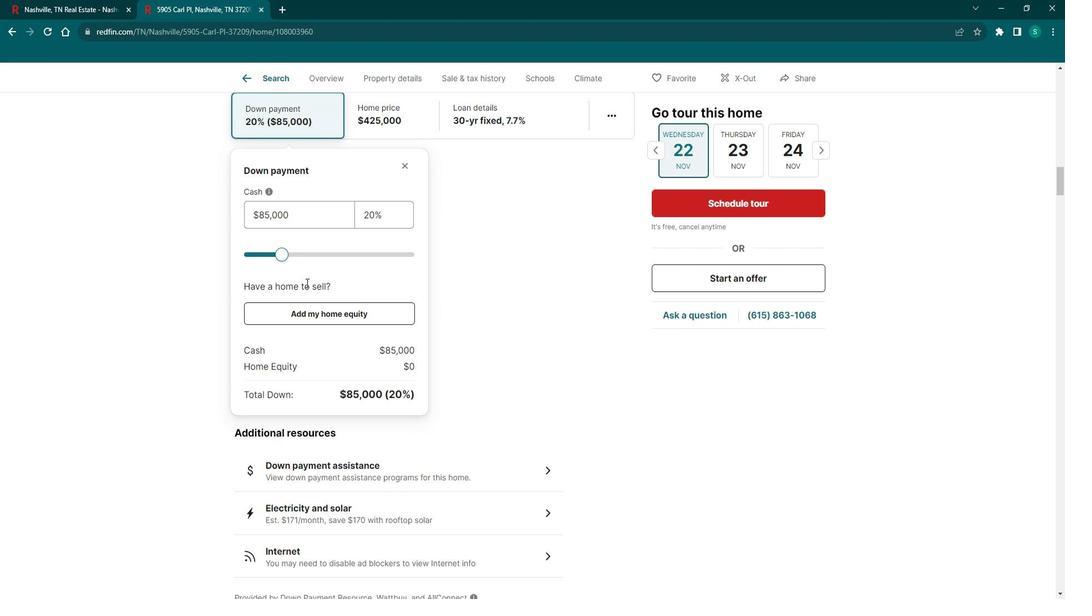 
Action: Mouse scrolled (320, 286) with delta (0, 0)
Screenshot: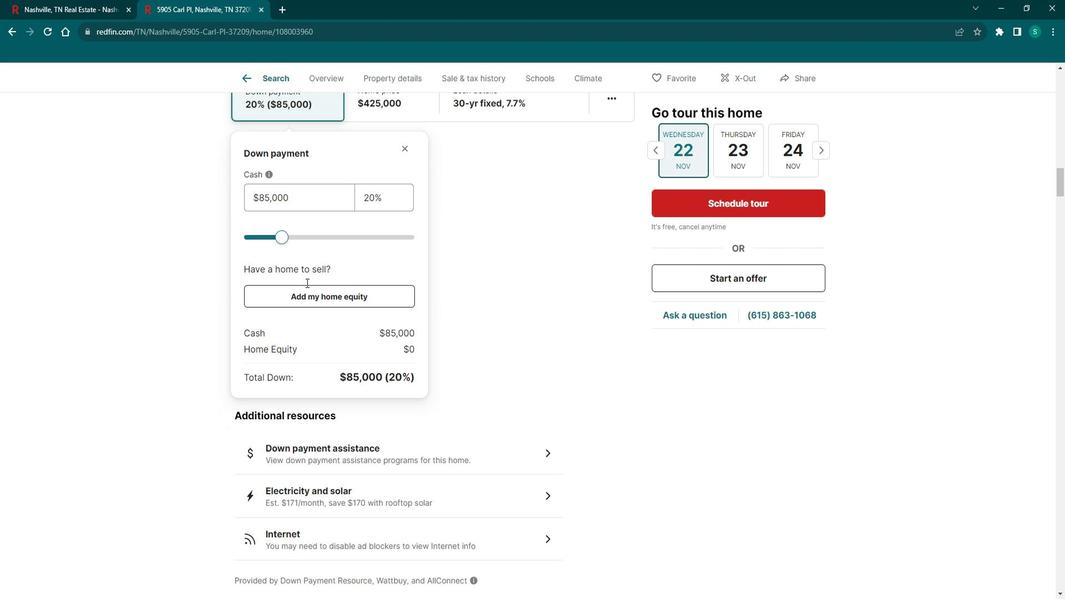 
Action: Mouse scrolled (320, 286) with delta (0, 0)
Screenshot: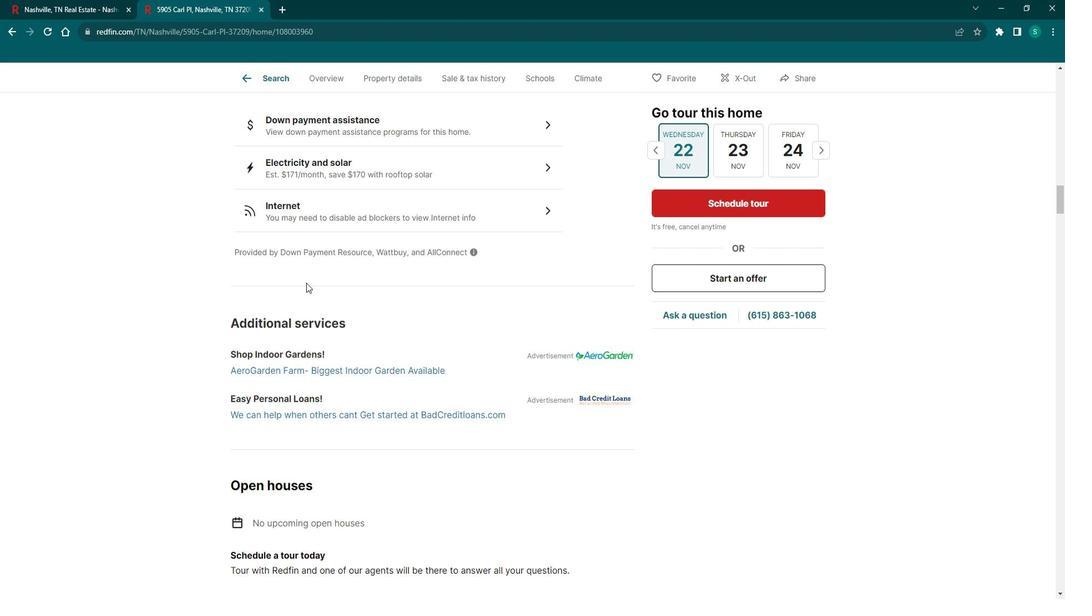 
Action: Mouse scrolled (320, 286) with delta (0, 0)
Screenshot: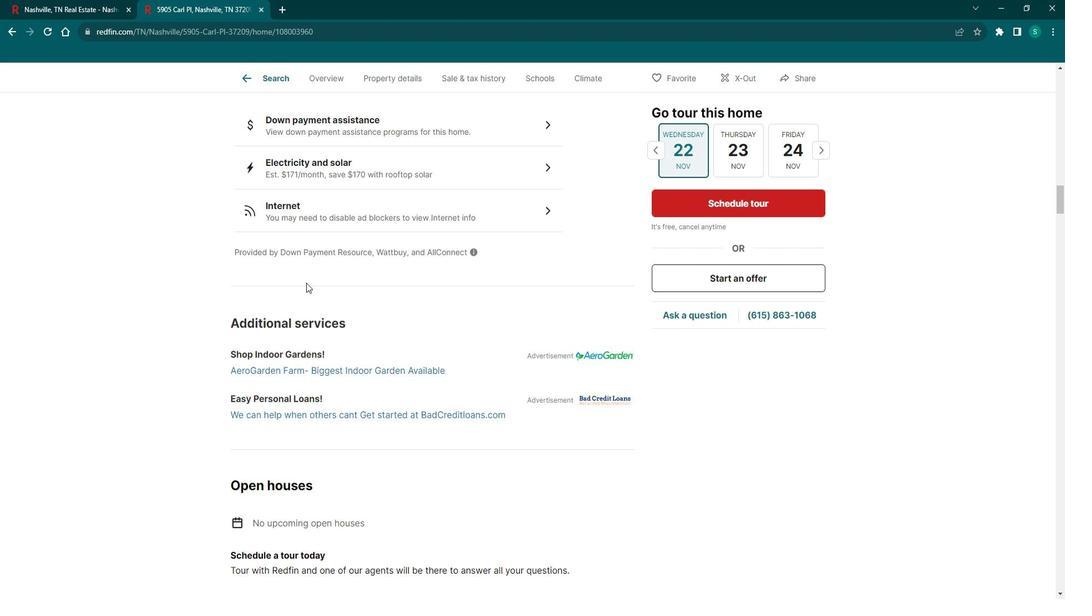 
Action: Mouse scrolled (320, 286) with delta (0, 0)
Screenshot: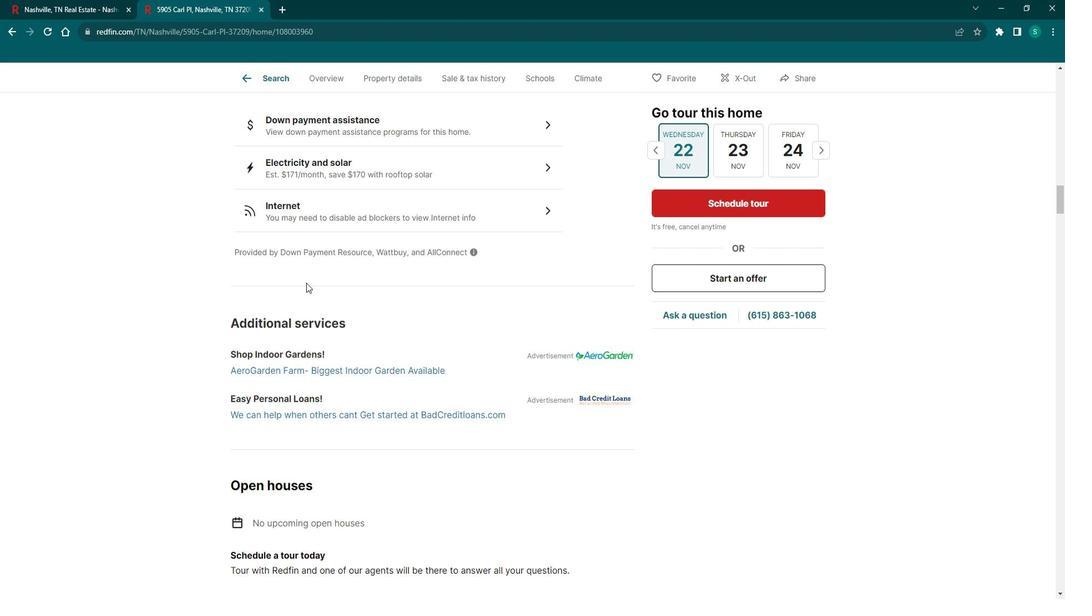 
Action: Mouse scrolled (320, 286) with delta (0, 0)
Screenshot: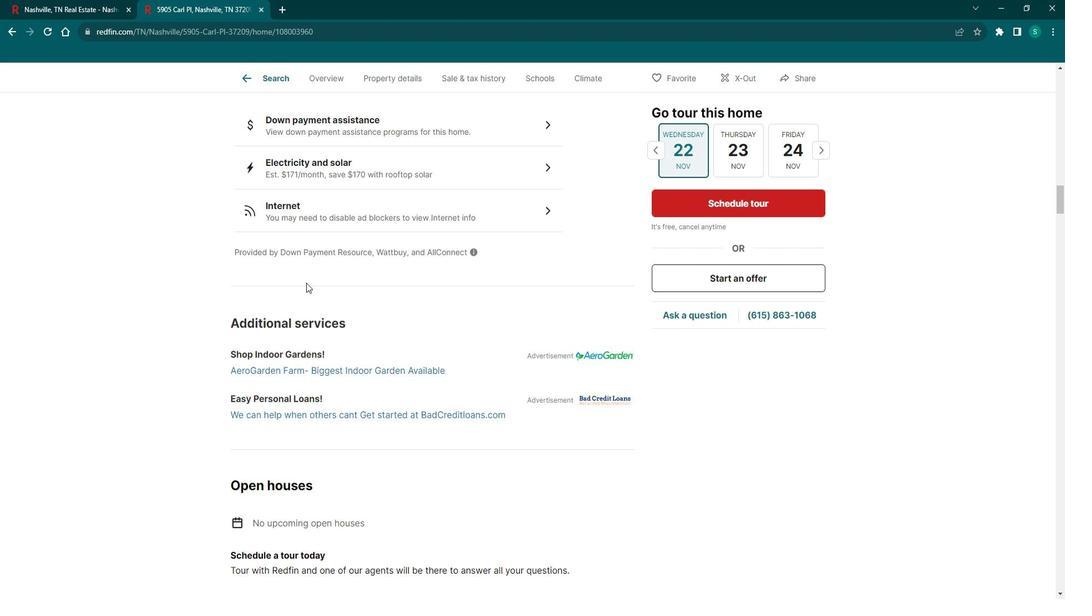
Action: Mouse scrolled (320, 286) with delta (0, 0)
Screenshot: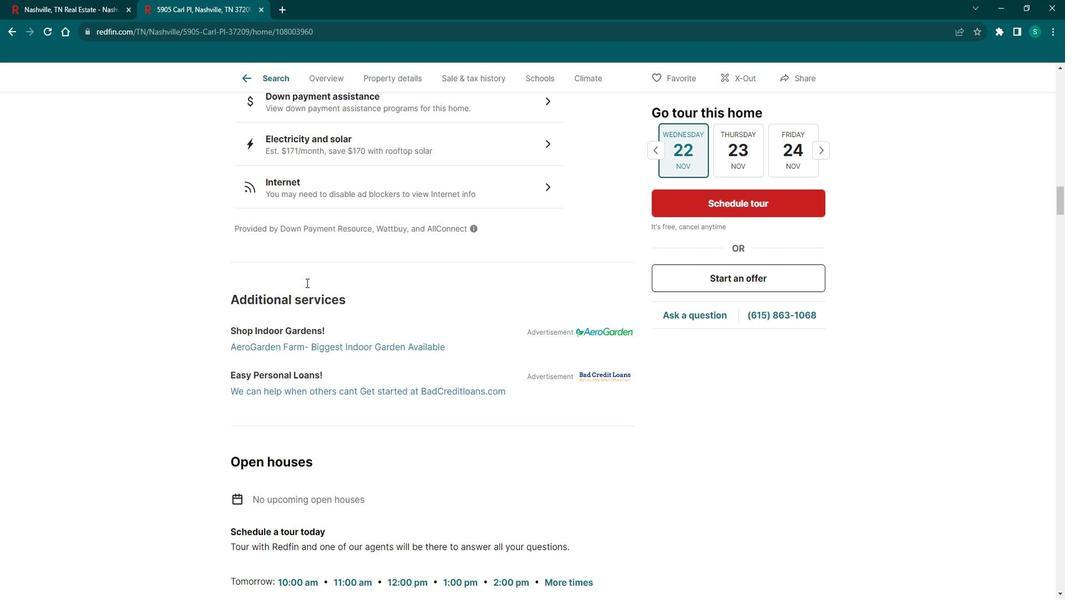 
Action: Mouse scrolled (320, 286) with delta (0, 0)
Screenshot: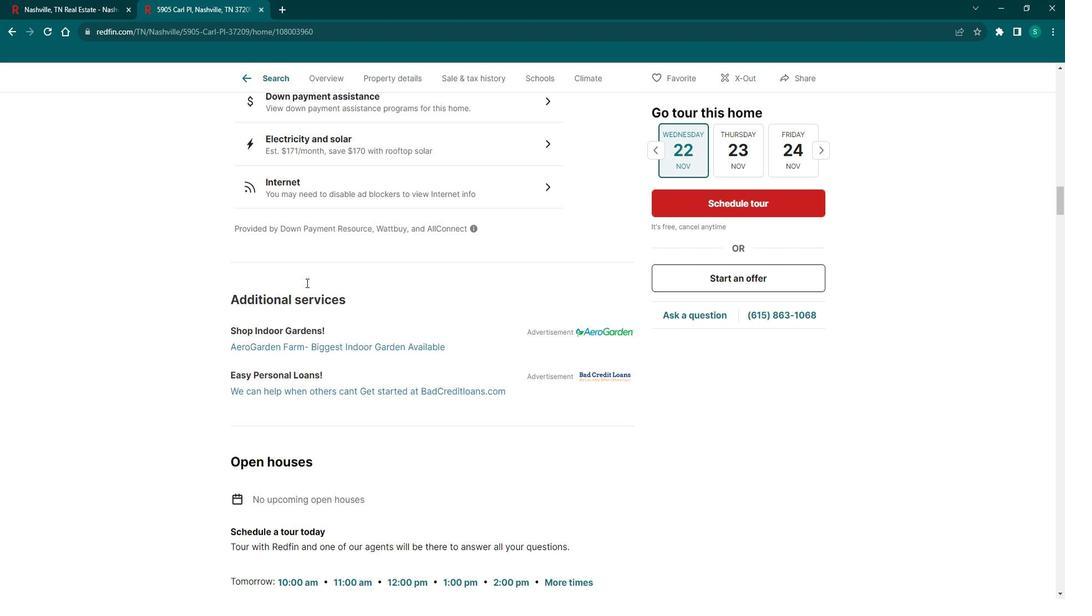 
Action: Mouse scrolled (320, 286) with delta (0, 0)
Screenshot: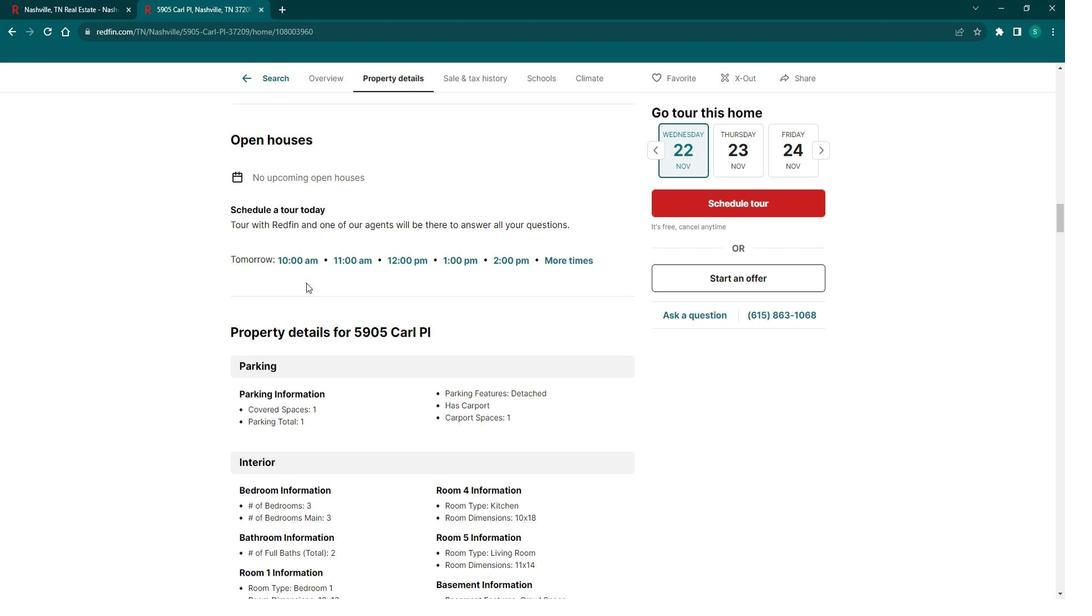 
Action: Mouse scrolled (320, 286) with delta (0, 0)
Screenshot: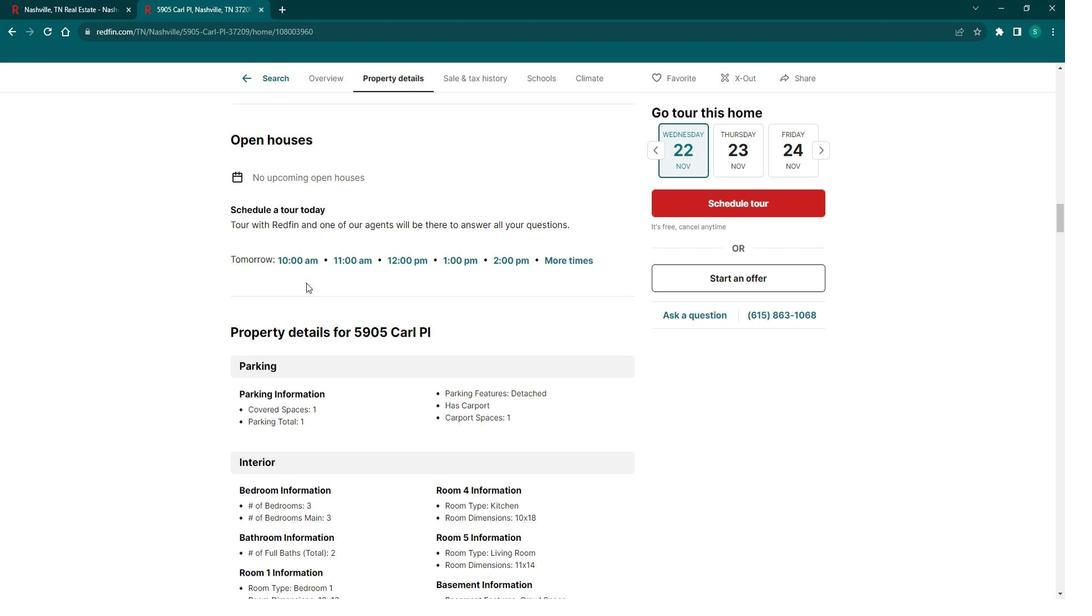 
Action: Mouse scrolled (320, 286) with delta (0, 0)
Screenshot: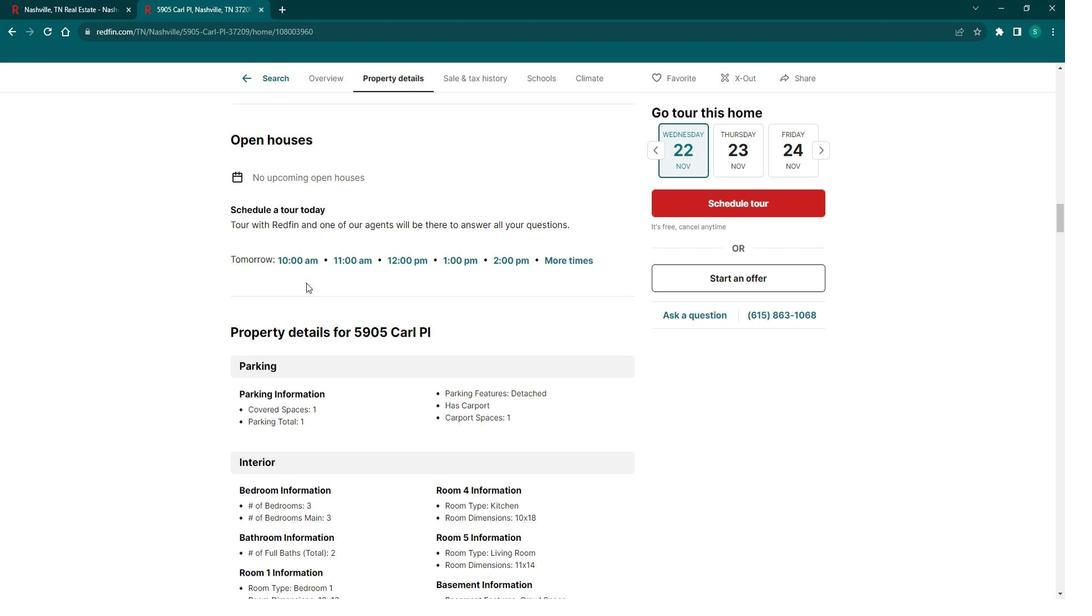 
Action: Mouse scrolled (320, 286) with delta (0, 0)
Screenshot: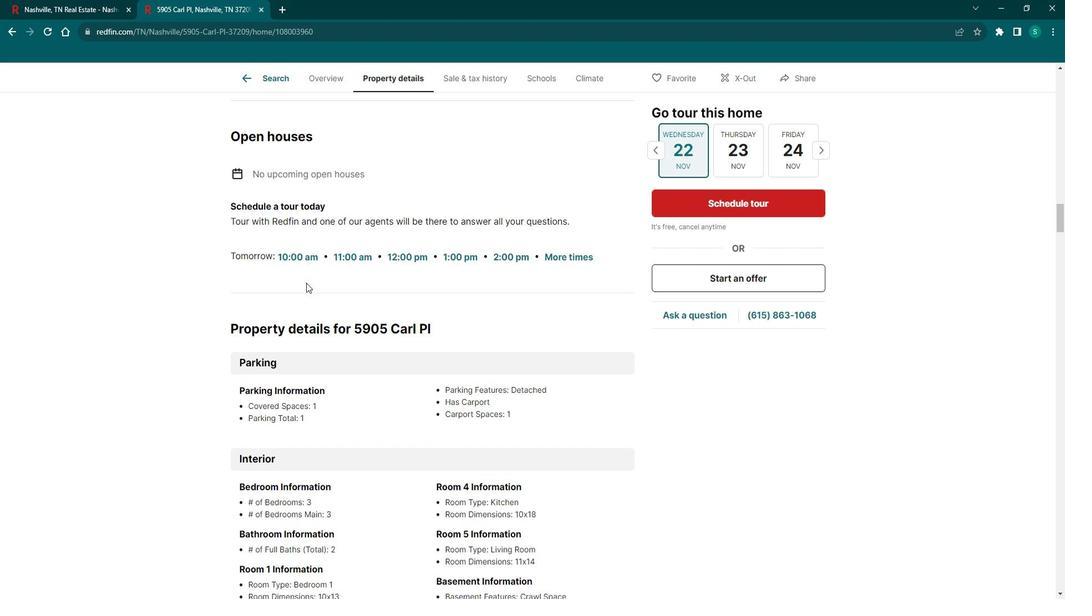 
Action: Mouse scrolled (320, 286) with delta (0, 0)
Screenshot: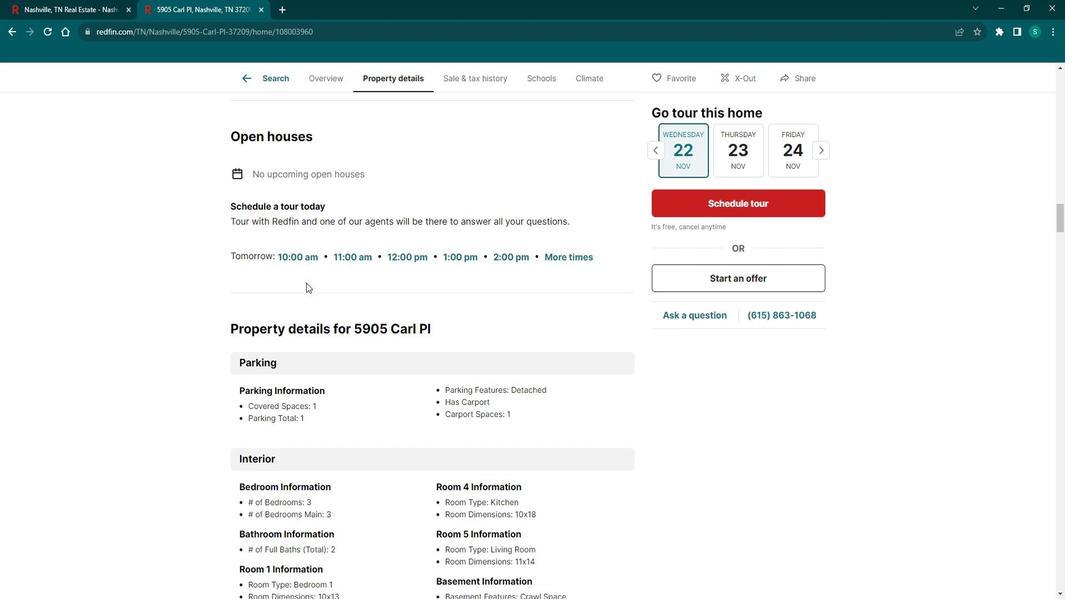 
Action: Mouse scrolled (320, 286) with delta (0, 0)
Screenshot: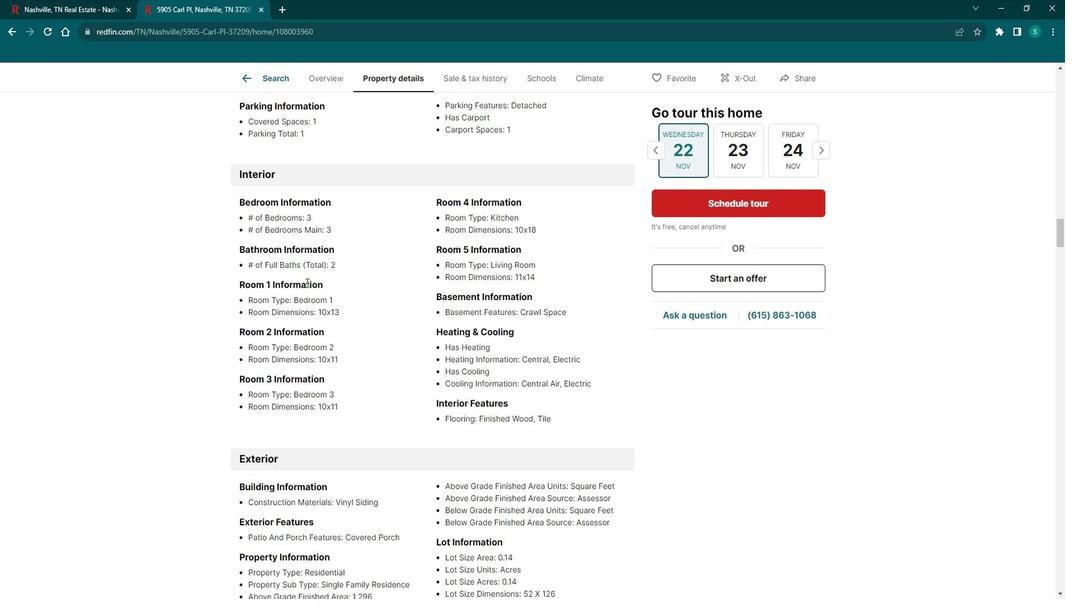 
Action: Mouse scrolled (320, 286) with delta (0, 0)
Screenshot: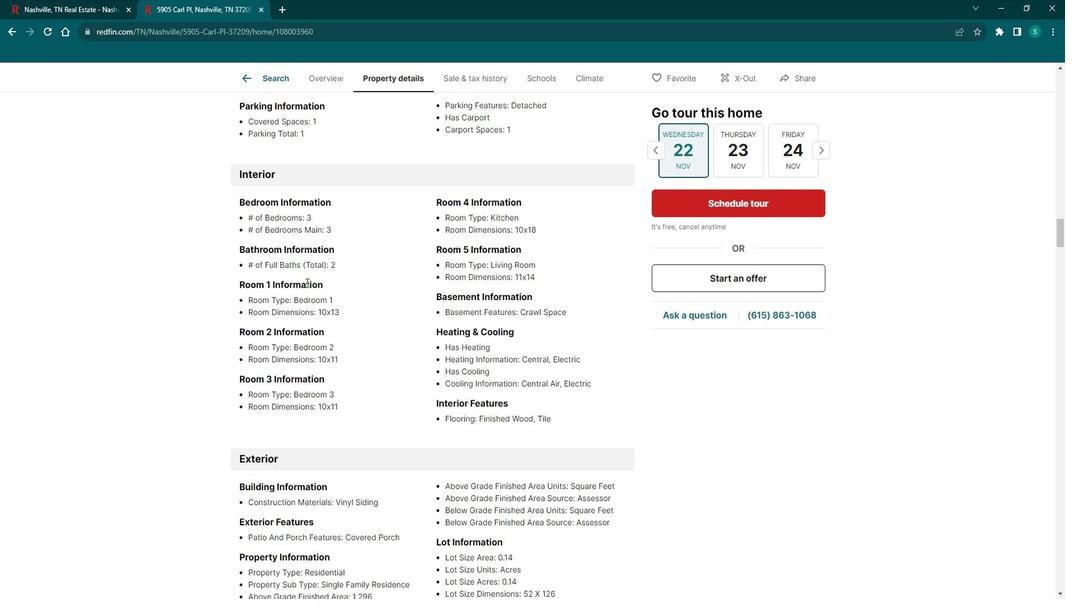 
Action: Mouse scrolled (320, 286) with delta (0, 0)
Screenshot: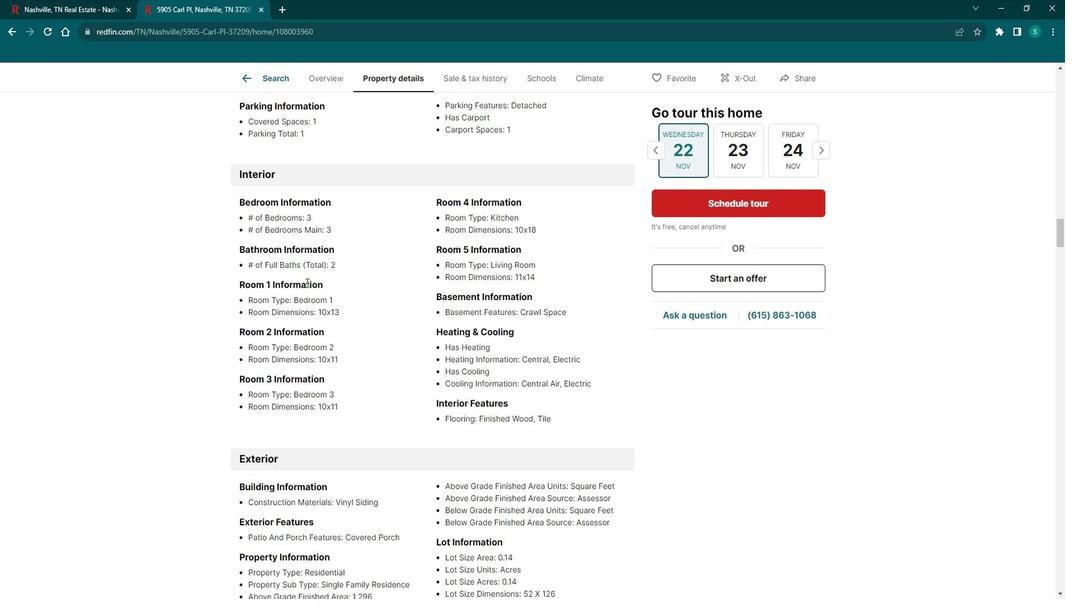 
Action: Mouse scrolled (320, 286) with delta (0, 0)
Screenshot: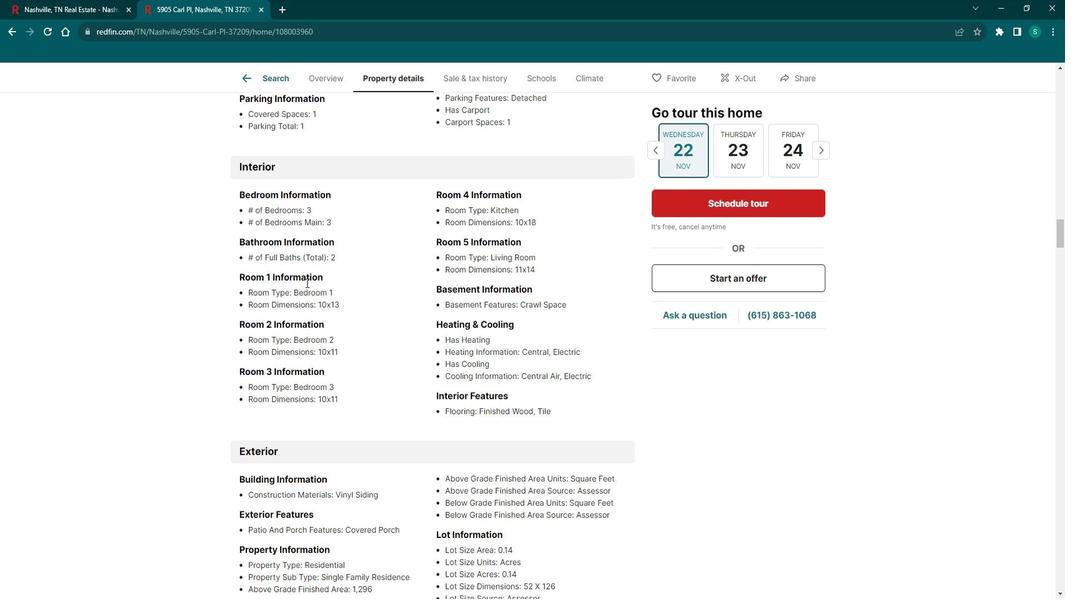 
Action: Mouse scrolled (320, 286) with delta (0, 0)
Screenshot: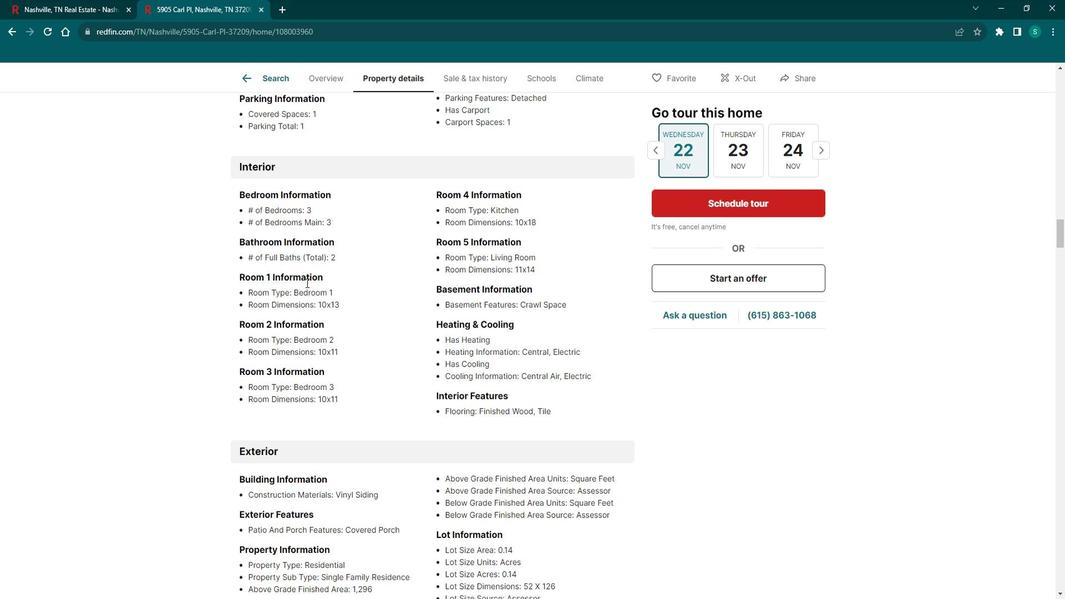 
Action: Mouse scrolled (320, 286) with delta (0, 0)
Screenshot: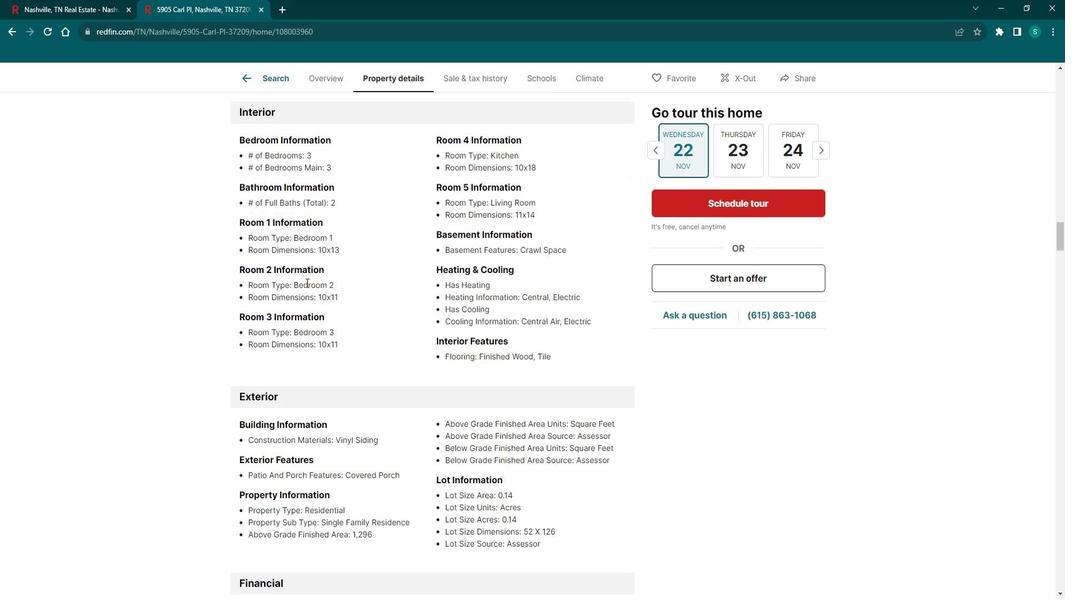 
Action: Mouse scrolled (320, 286) with delta (0, 0)
Screenshot: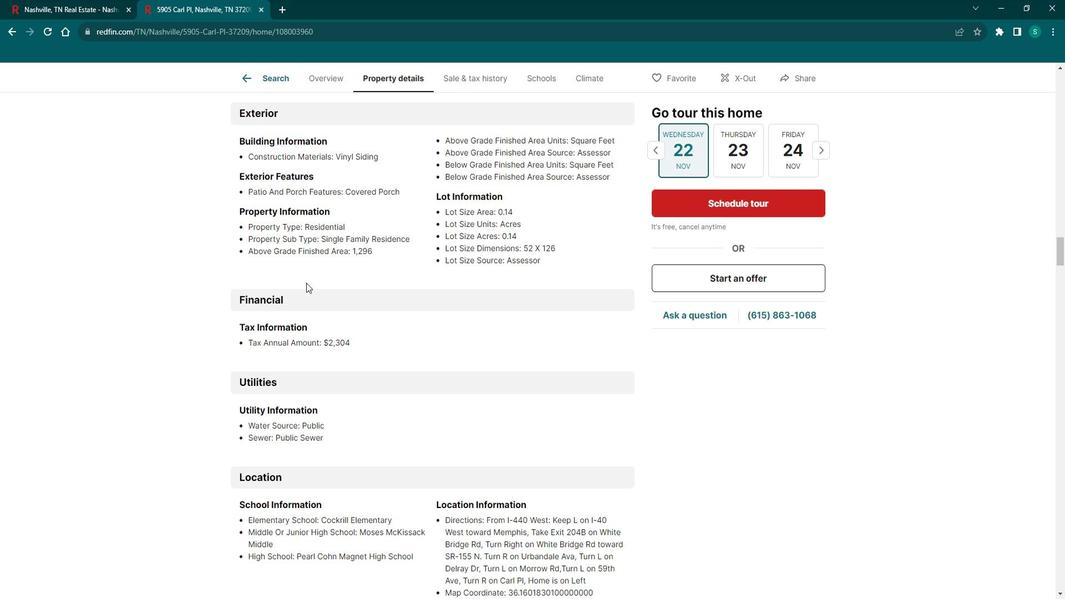 
Action: Mouse scrolled (320, 286) with delta (0, 0)
Screenshot: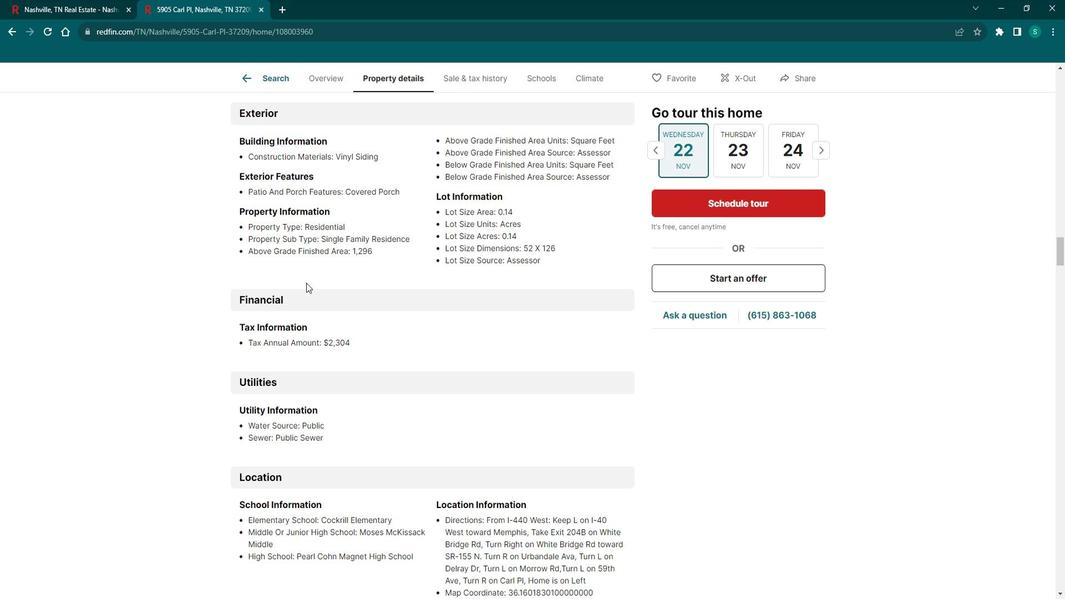 
Action: Mouse scrolled (320, 286) with delta (0, 0)
Screenshot: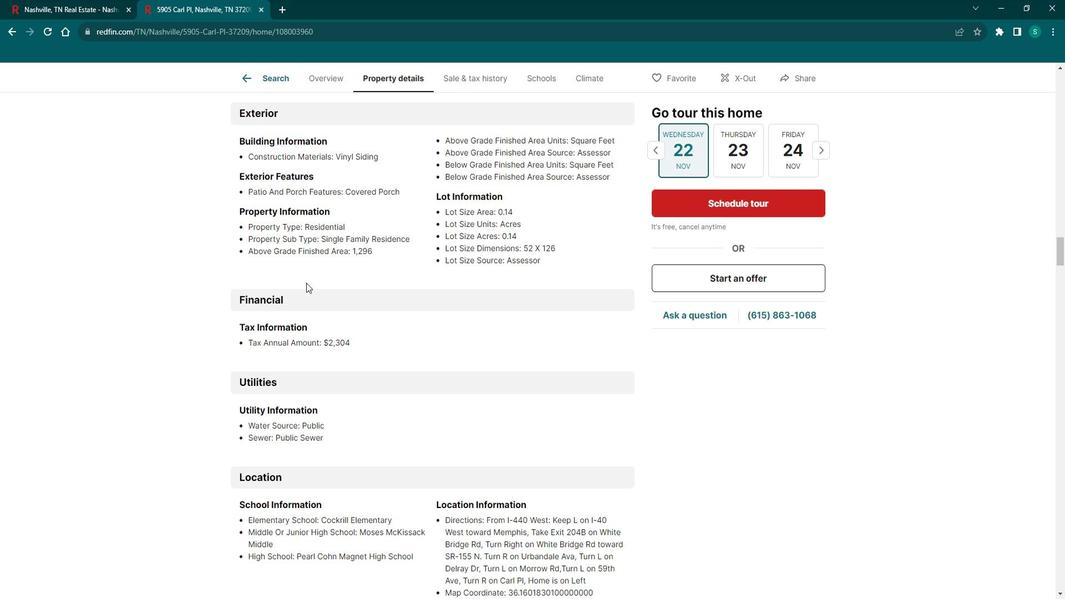 
Action: Mouse scrolled (320, 286) with delta (0, 0)
Screenshot: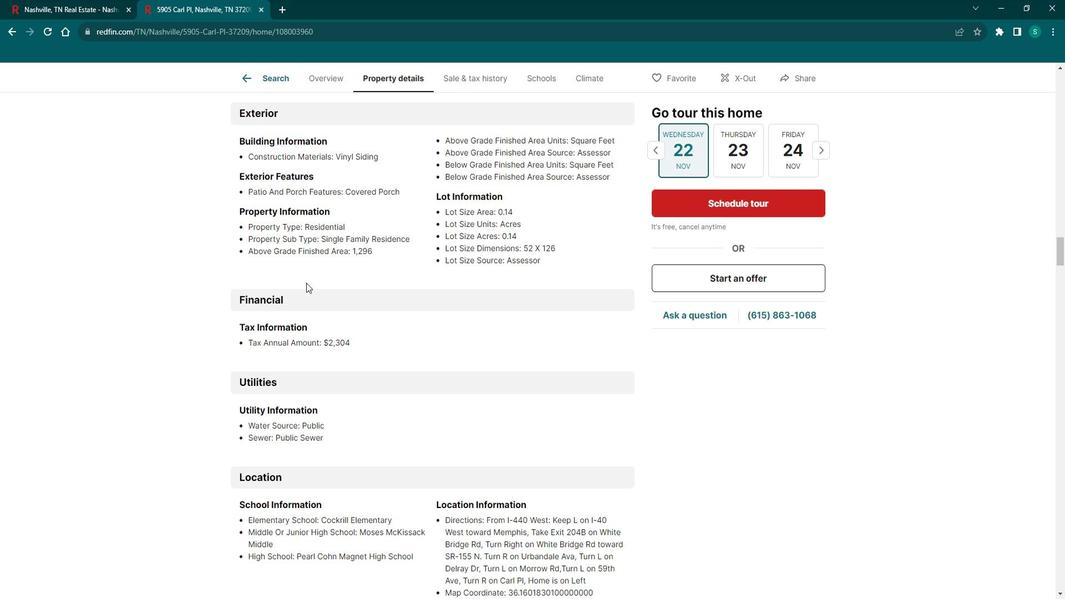 
Action: Mouse scrolled (320, 286) with delta (0, 0)
Screenshot: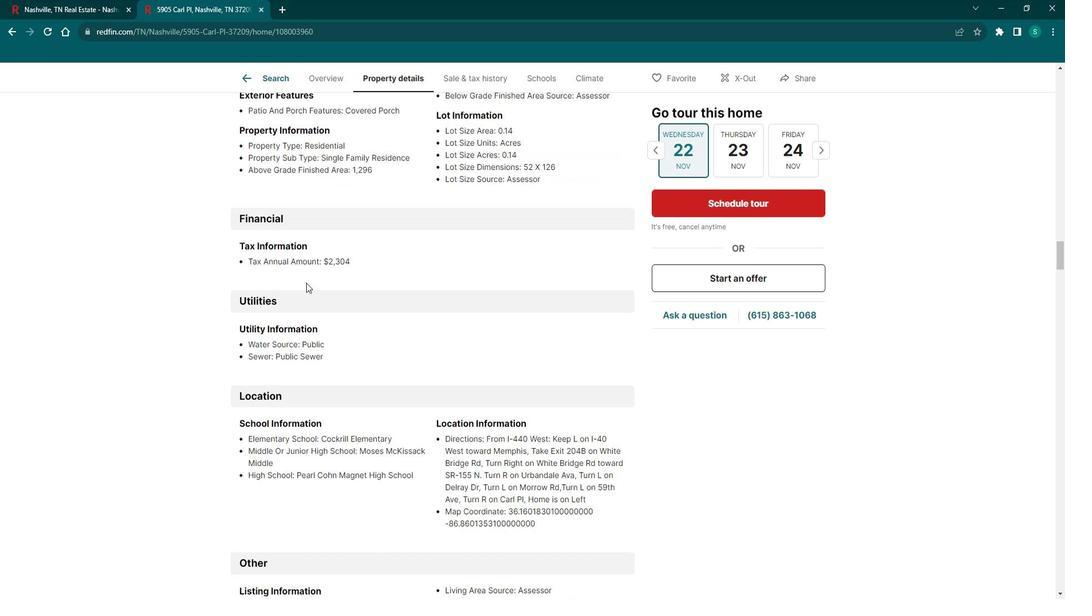 
Action: Mouse scrolled (320, 286) with delta (0, 0)
Screenshot: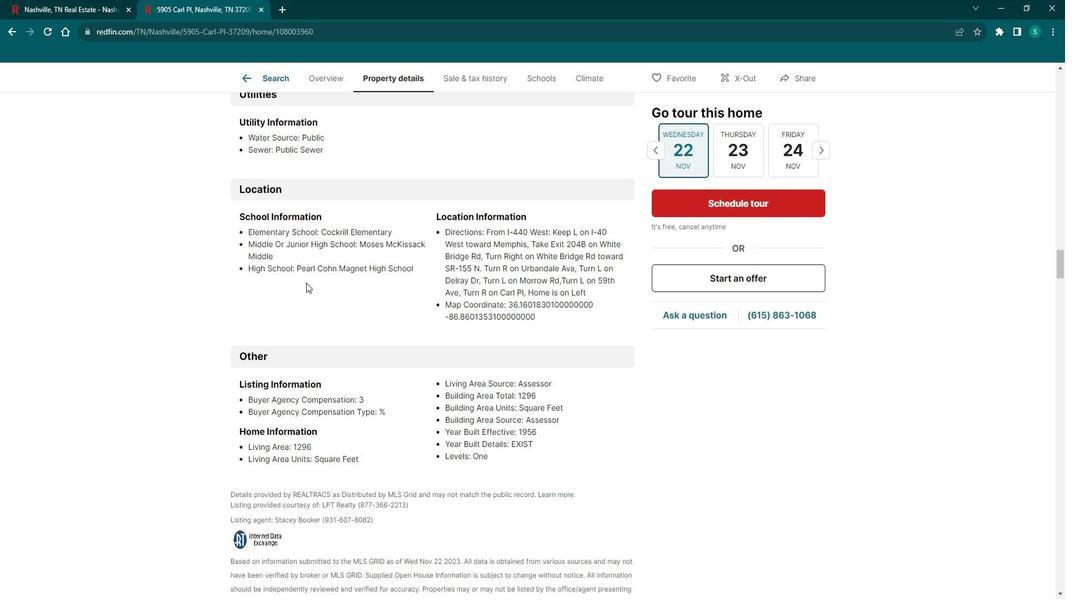 
Action: Mouse scrolled (320, 286) with delta (0, 0)
Screenshot: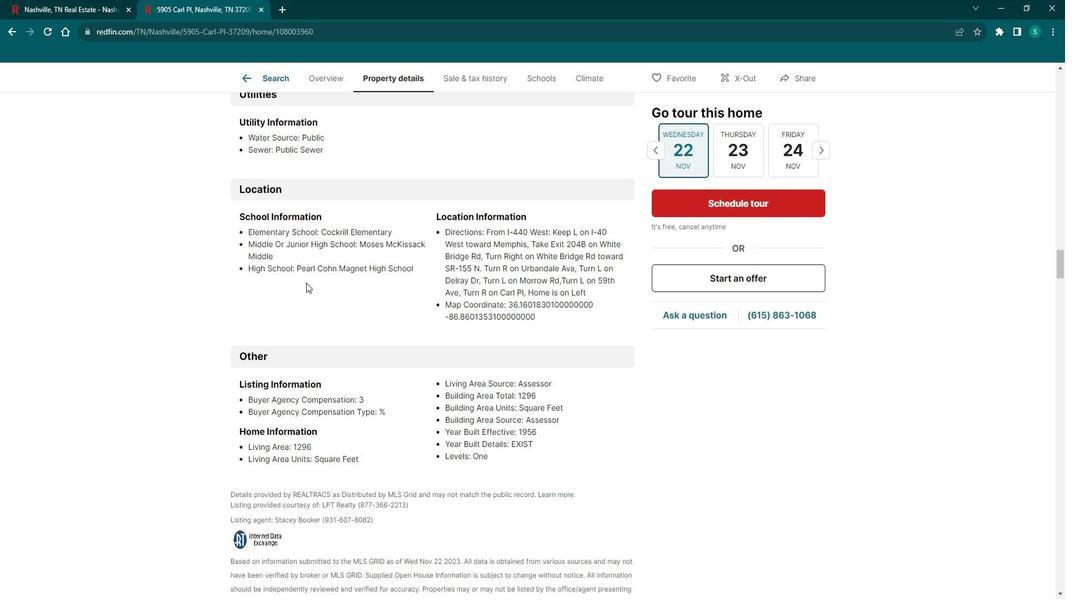 
Action: Mouse scrolled (320, 286) with delta (0, 0)
Screenshot: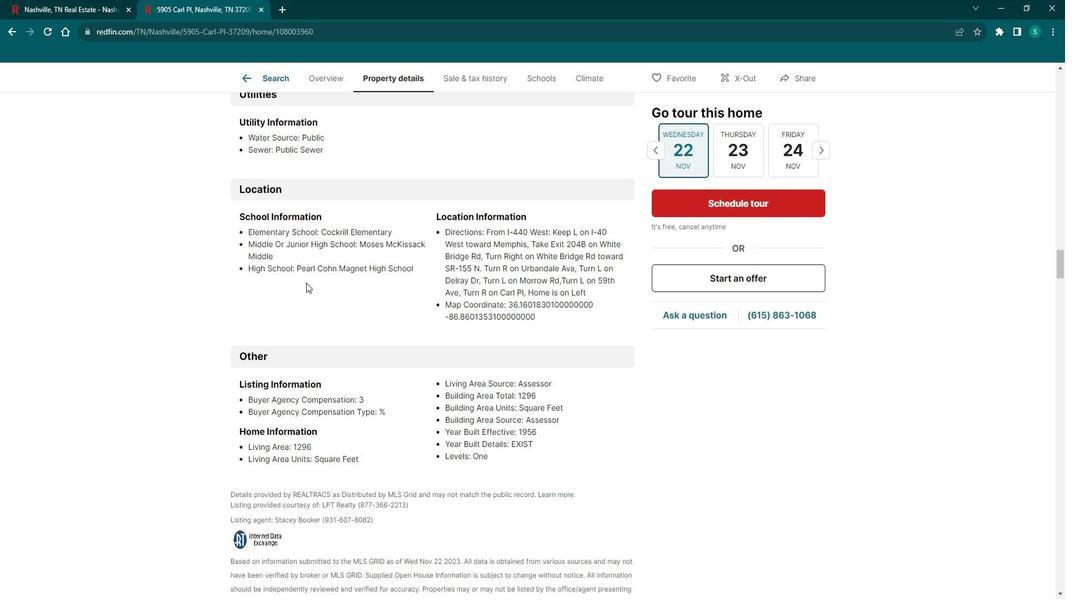 
Action: Mouse scrolled (320, 286) with delta (0, 0)
Screenshot: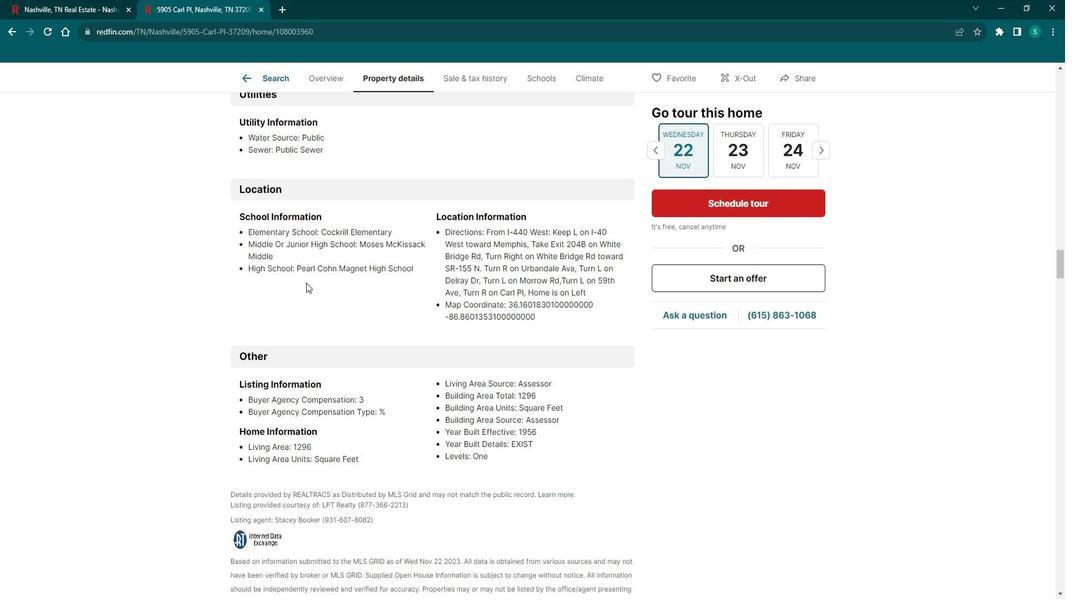 
Action: Mouse scrolled (320, 286) with delta (0, 0)
Screenshot: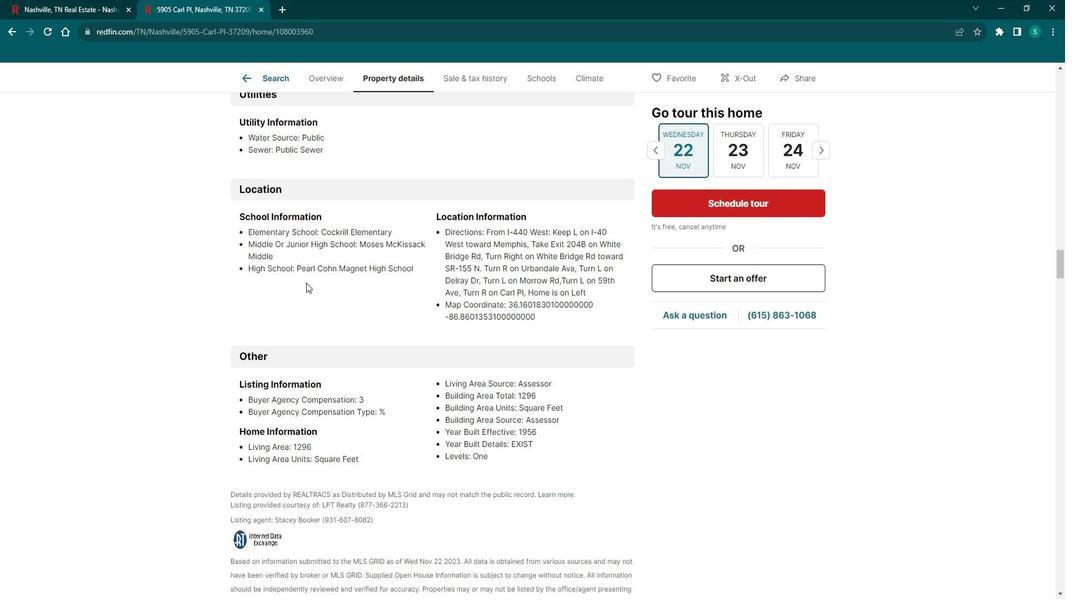 
Action: Mouse scrolled (320, 286) with delta (0, 0)
Screenshot: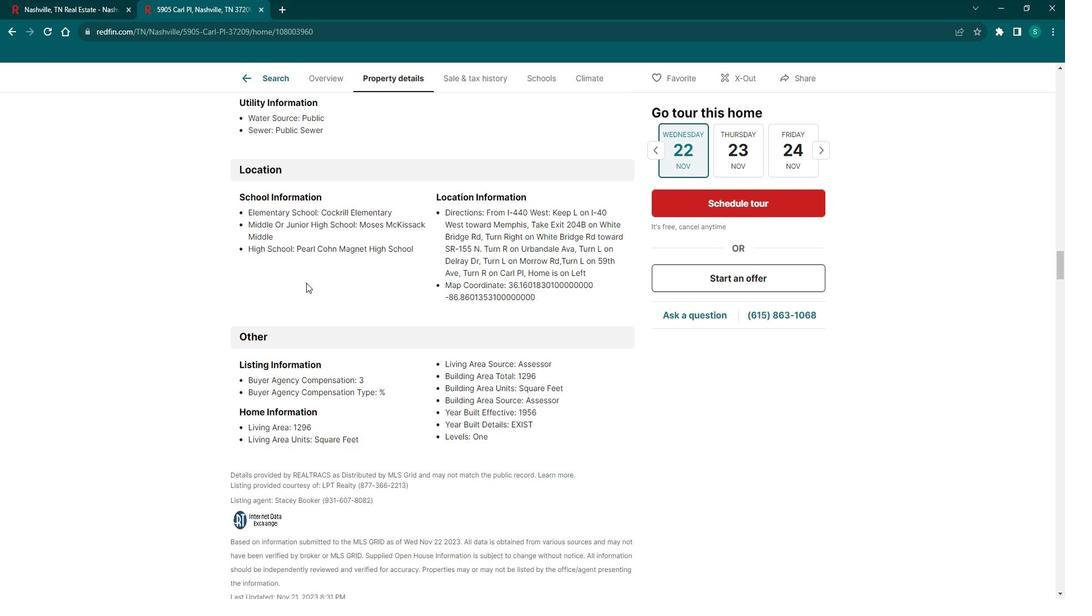 
Action: Mouse scrolled (320, 286) with delta (0, 0)
Screenshot: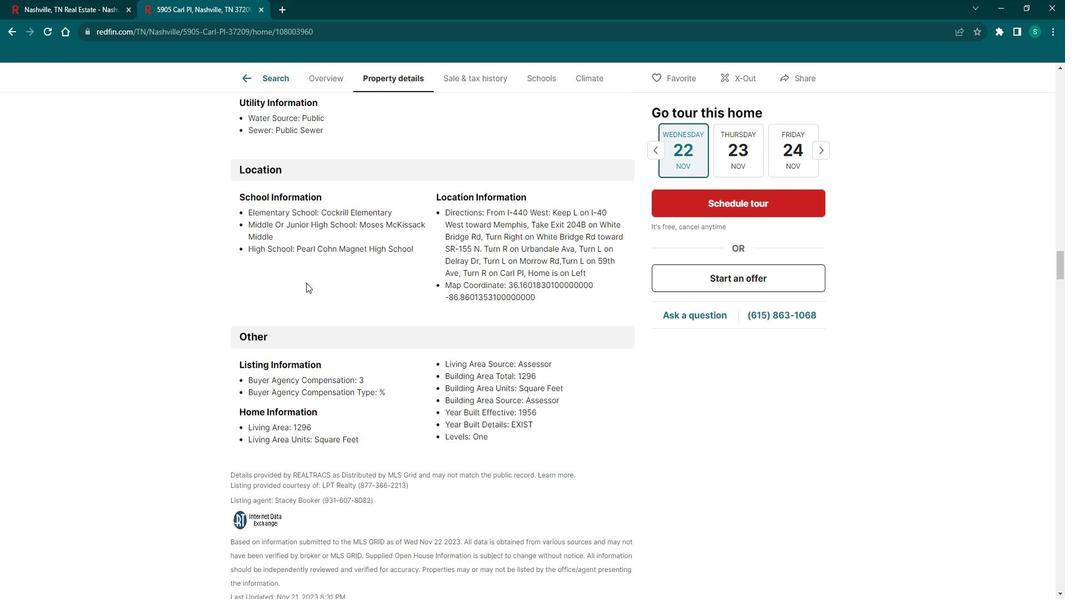 
Action: Mouse scrolled (320, 286) with delta (0, 0)
Screenshot: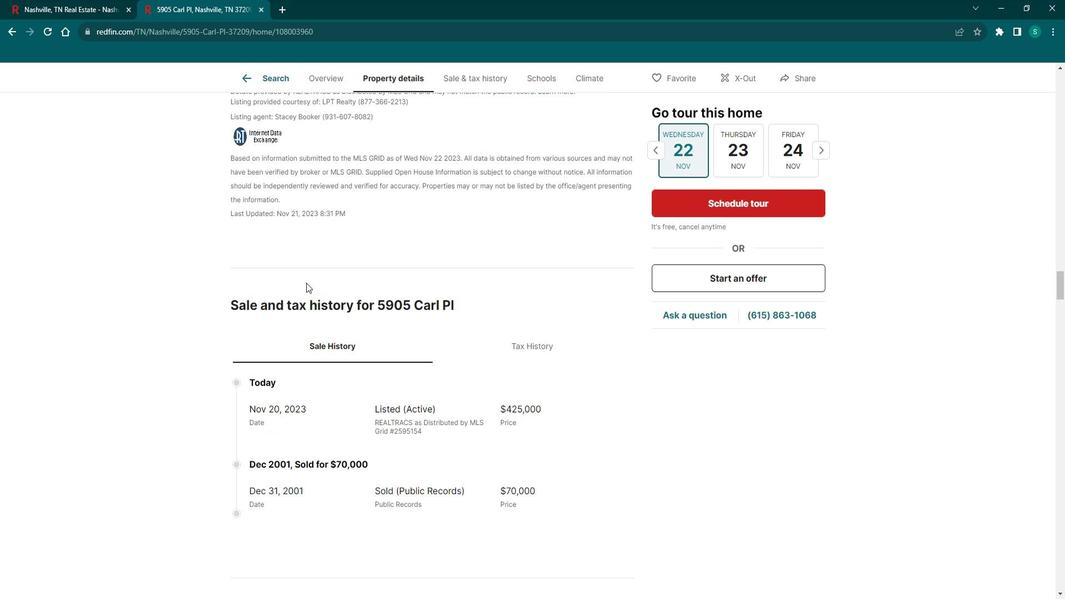 
Action: Mouse scrolled (320, 286) with delta (0, 0)
Screenshot: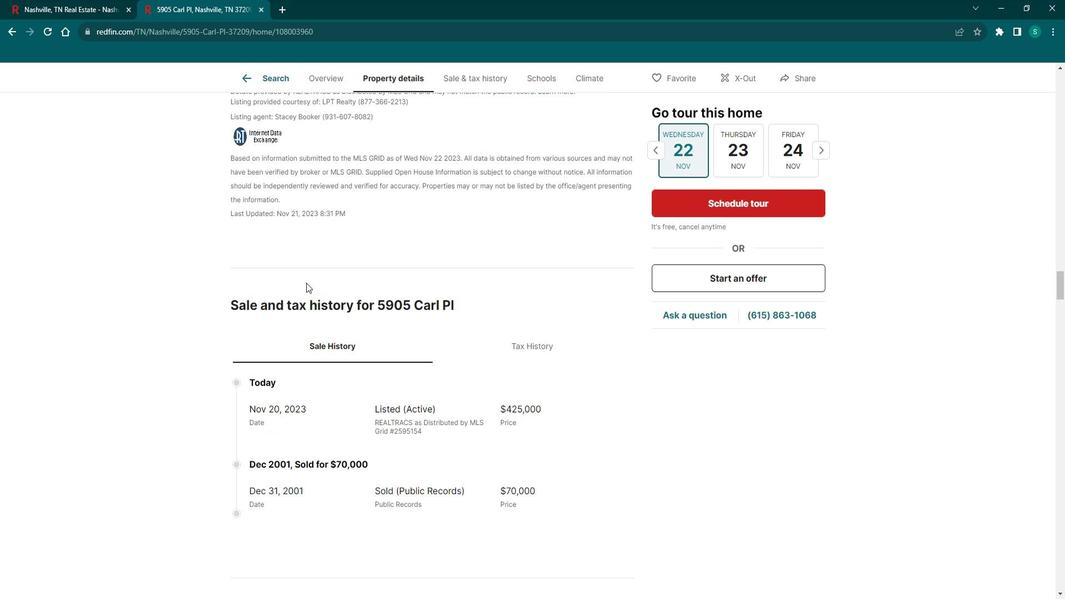 
Action: Mouse scrolled (320, 286) with delta (0, 0)
Screenshot: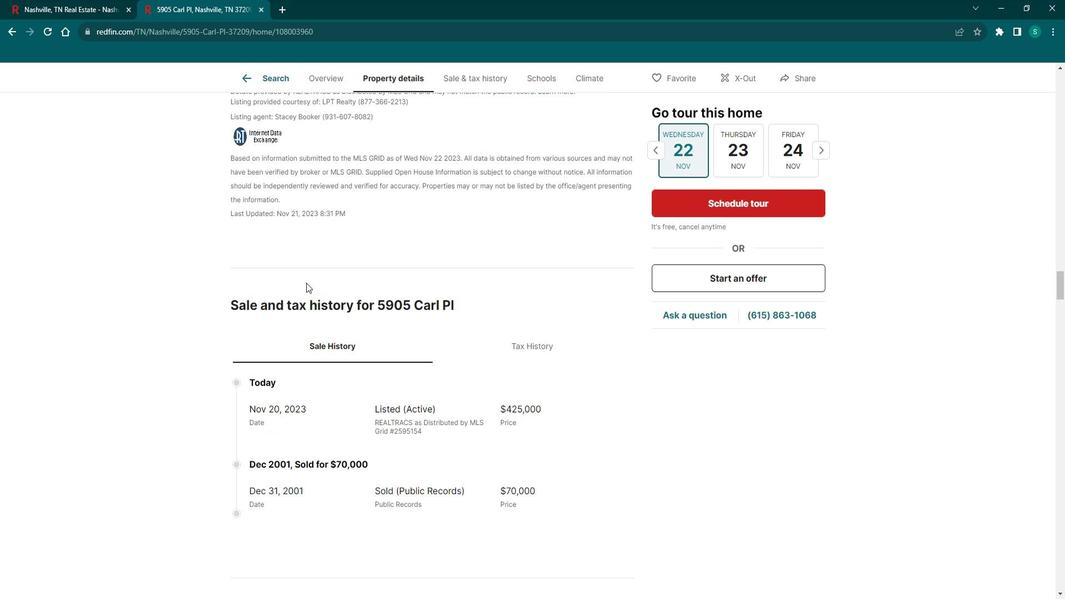 
Action: Mouse scrolled (320, 286) with delta (0, 0)
Screenshot: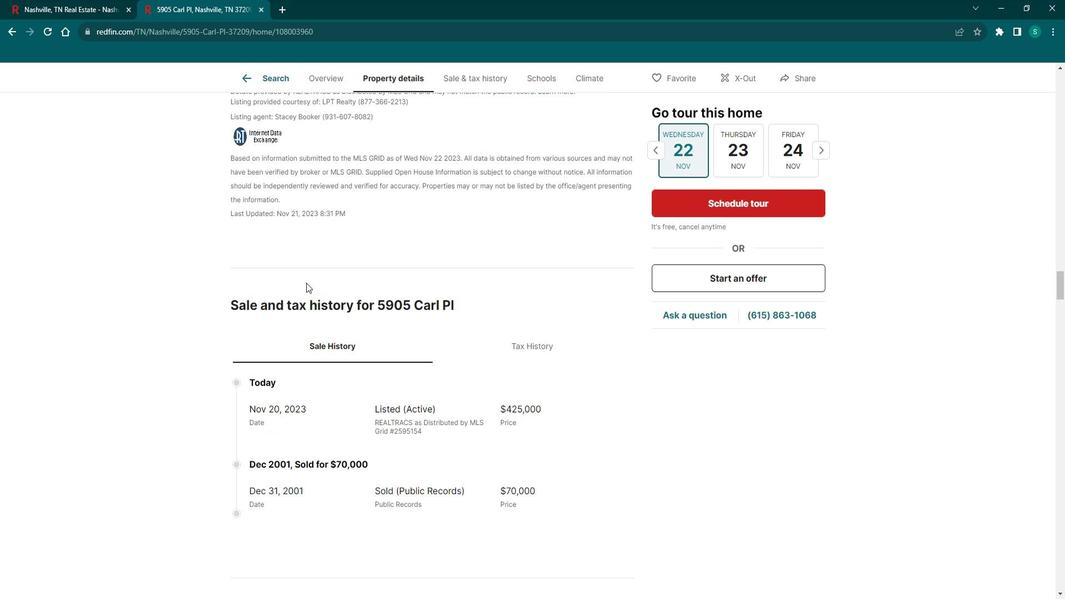 
Action: Mouse scrolled (320, 286) with delta (0, 0)
Screenshot: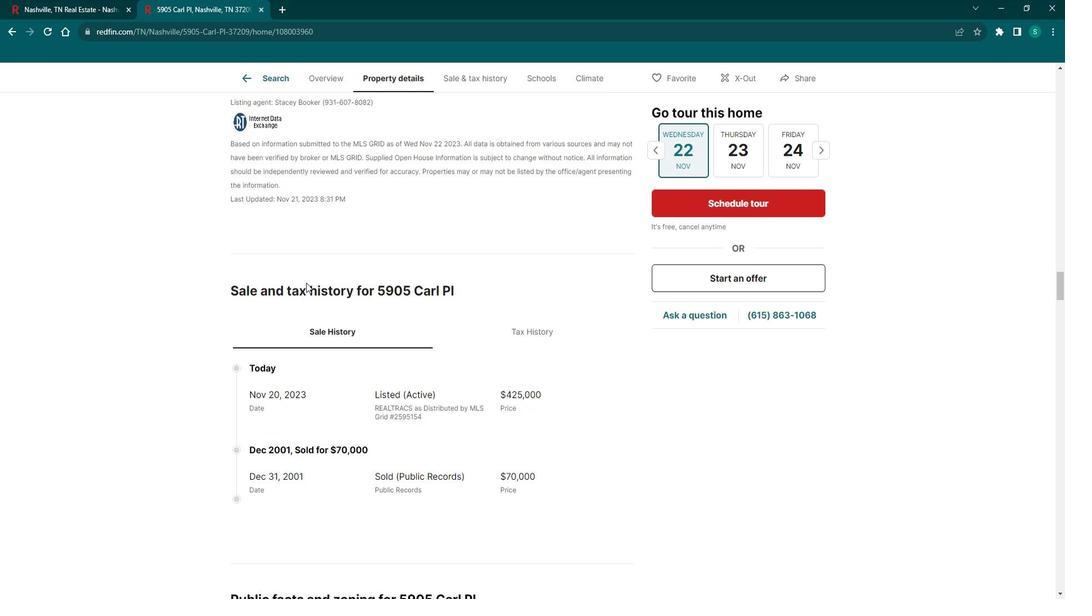 
Action: Mouse scrolled (320, 286) with delta (0, 0)
Screenshot: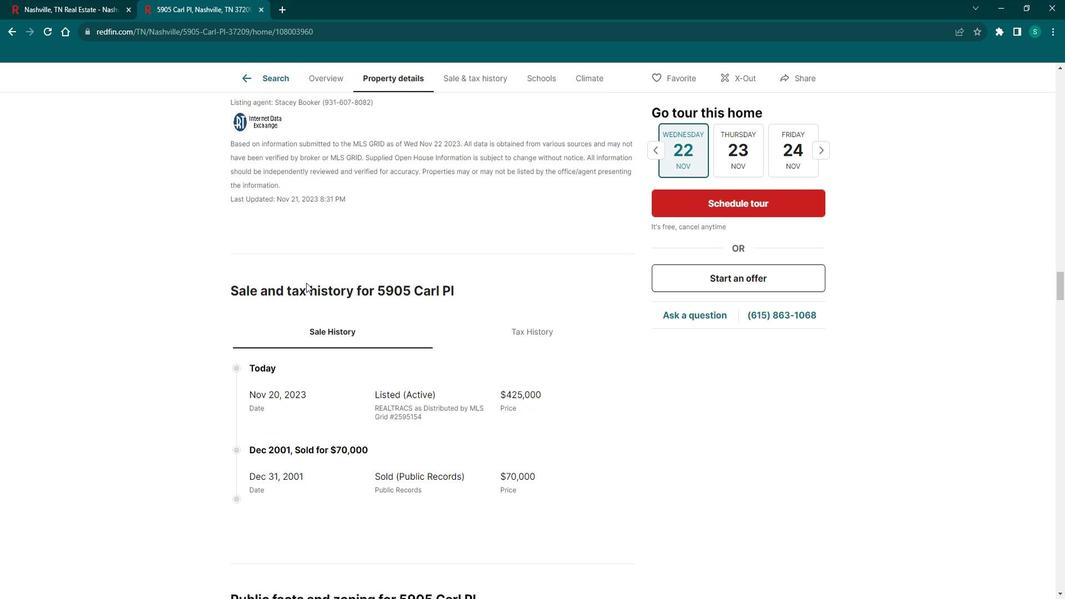 
Action: Mouse scrolled (320, 286) with delta (0, 0)
Screenshot: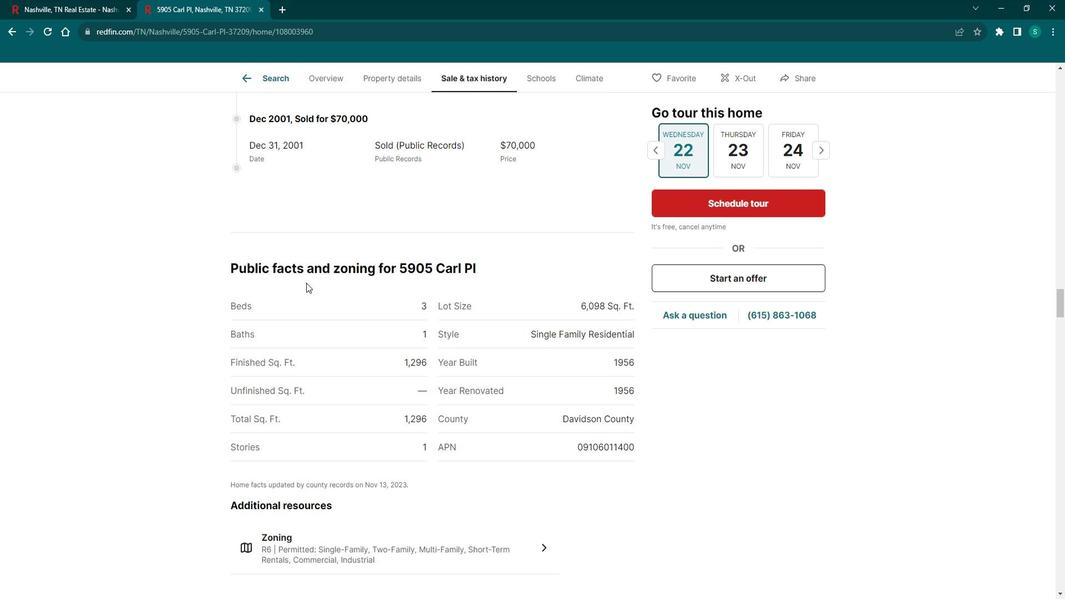 
Action: Mouse scrolled (320, 286) with delta (0, 0)
Screenshot: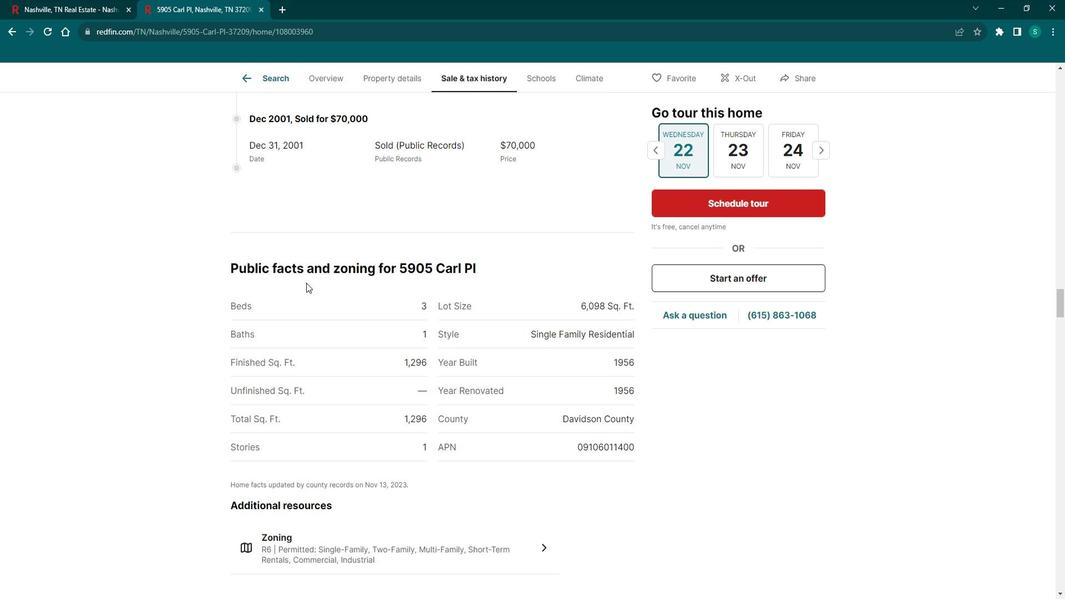 
Action: Mouse scrolled (320, 286) with delta (0, 0)
Screenshot: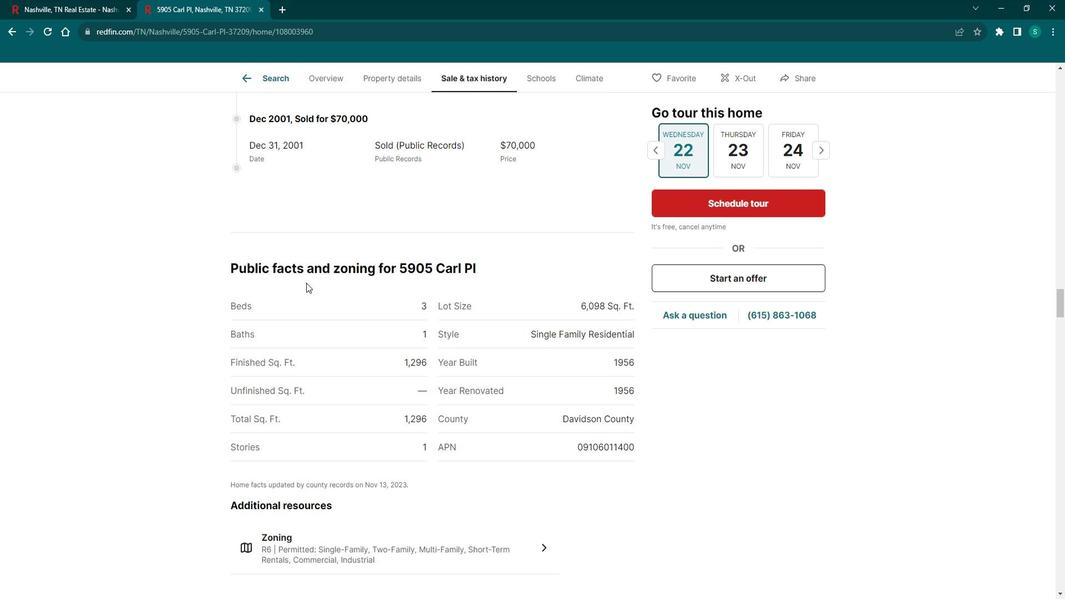 
Action: Mouse scrolled (320, 286) with delta (0, 0)
Screenshot: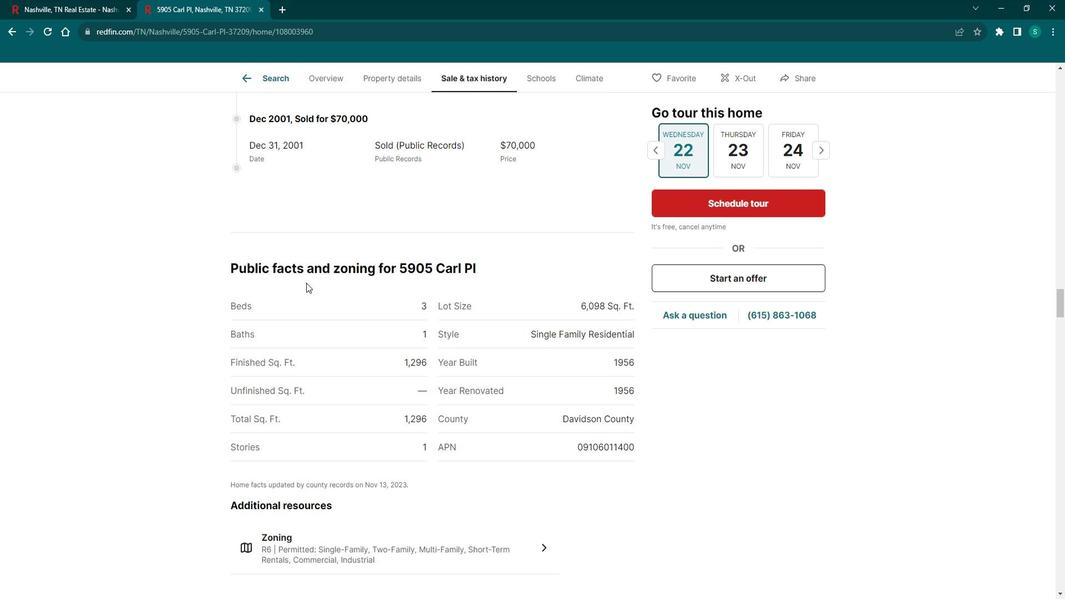 
Action: Mouse scrolled (320, 286) with delta (0, 0)
Screenshot: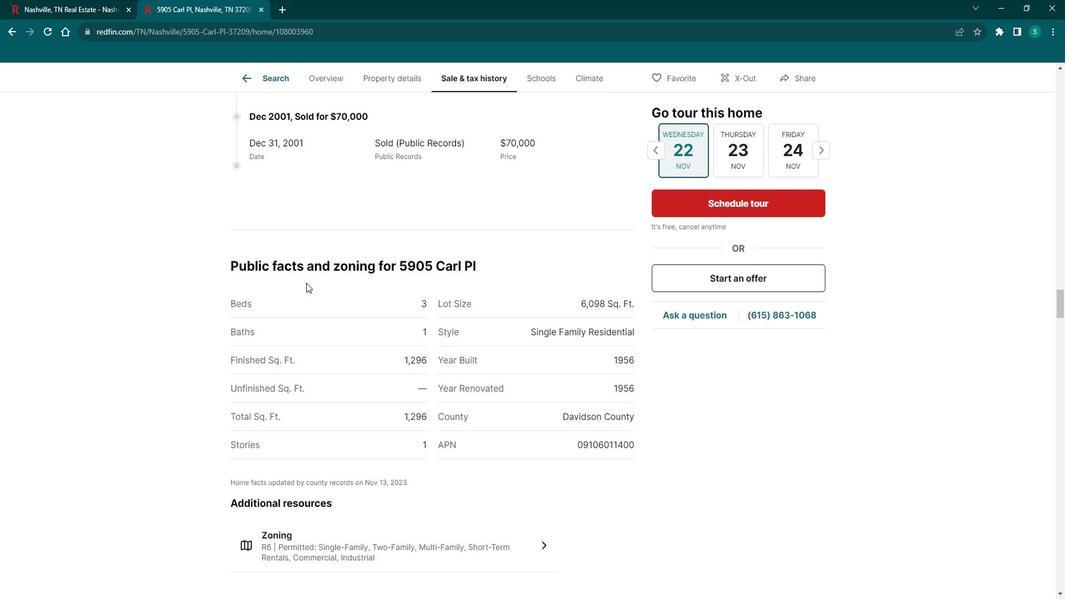 
Action: Mouse scrolled (320, 286) with delta (0, 0)
Screenshot: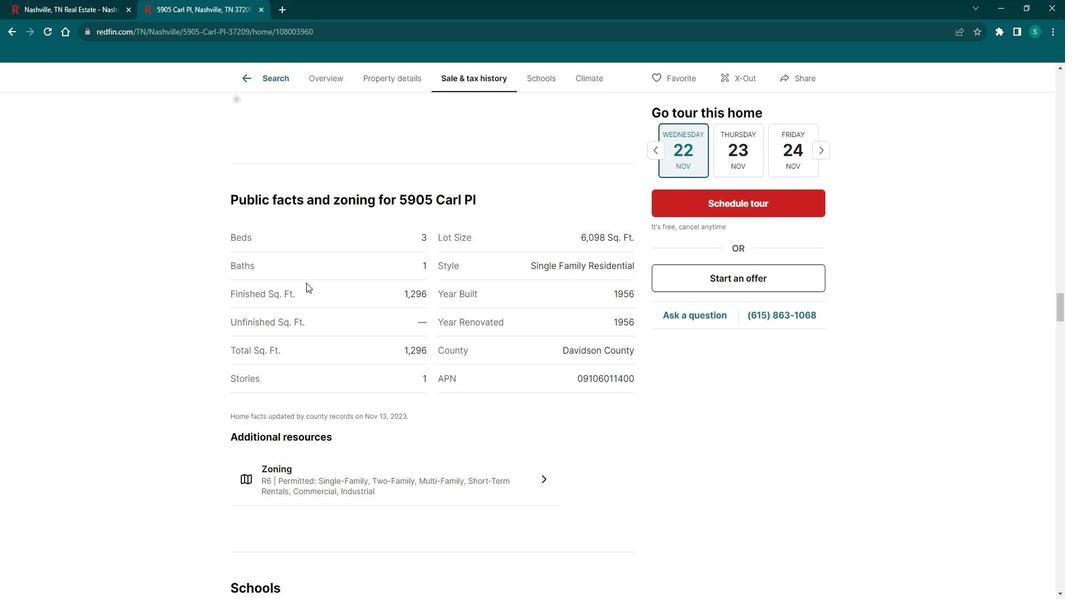 
Action: Mouse scrolled (320, 286) with delta (0, 0)
Screenshot: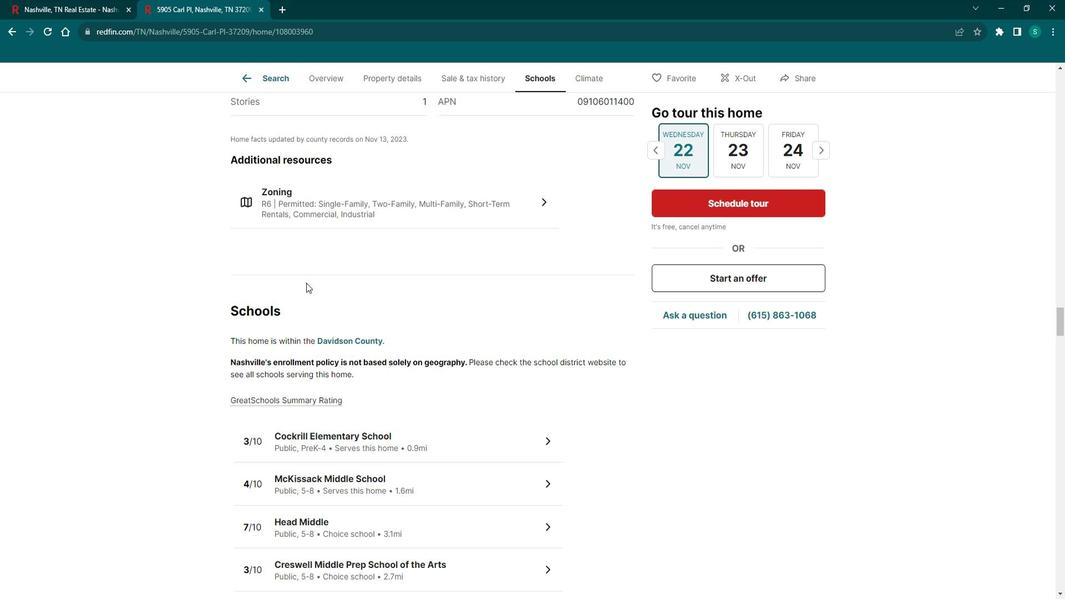 
Action: Mouse scrolled (320, 286) with delta (0, 0)
Screenshot: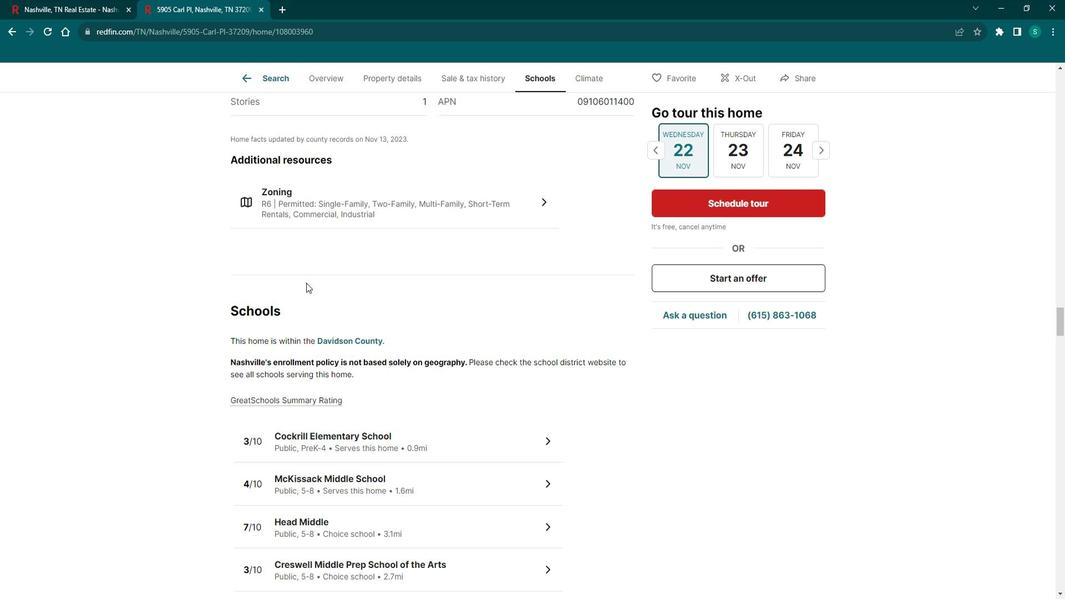 
Action: Mouse scrolled (320, 286) with delta (0, 0)
Screenshot: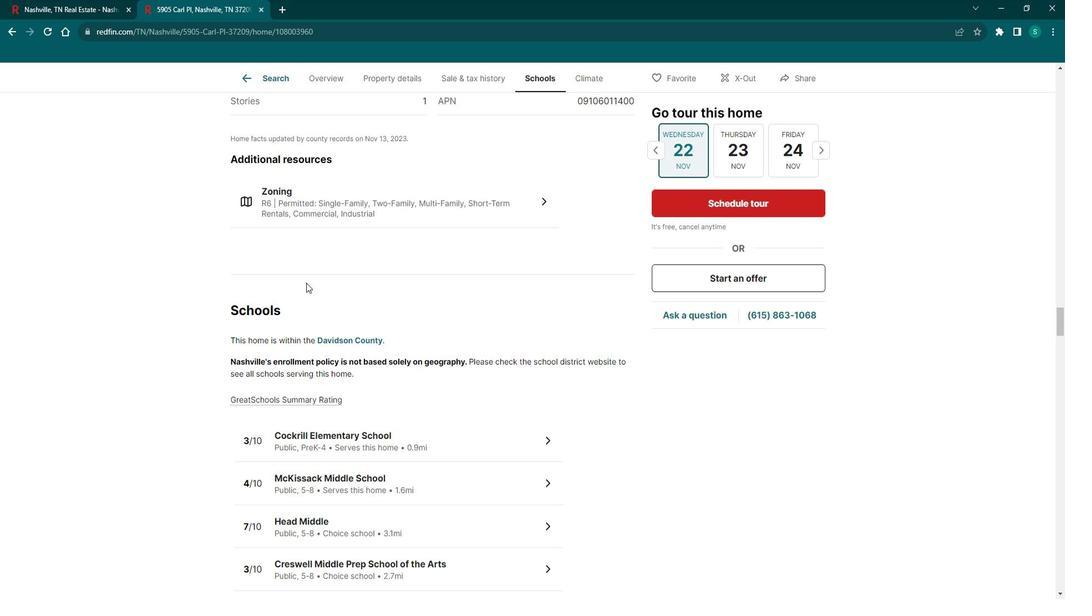 
Action: Mouse scrolled (320, 286) with delta (0, 0)
Screenshot: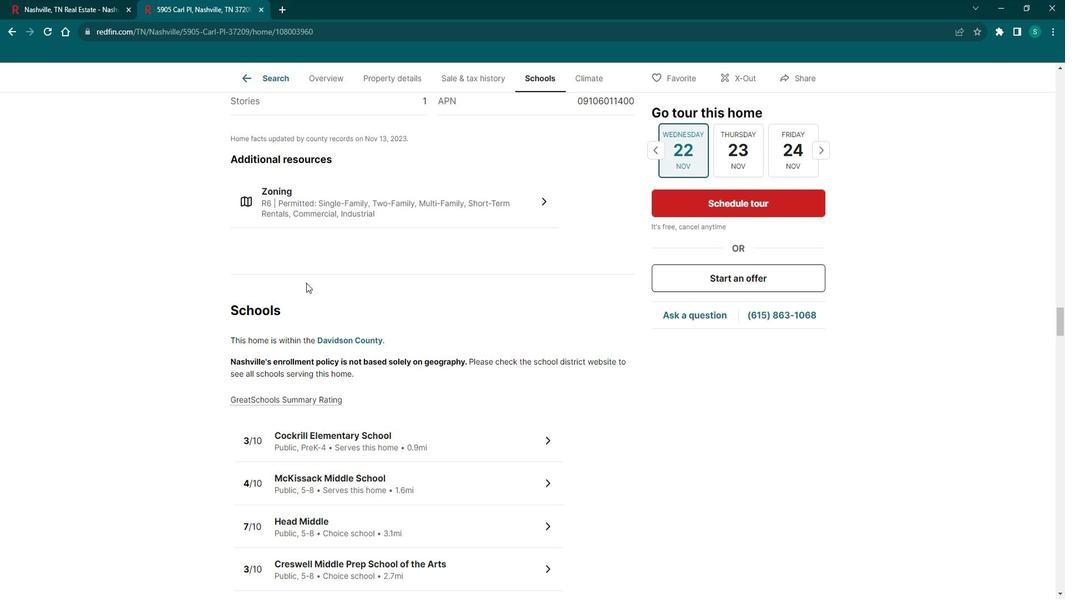 
Action: Mouse scrolled (320, 286) with delta (0, 0)
Screenshot: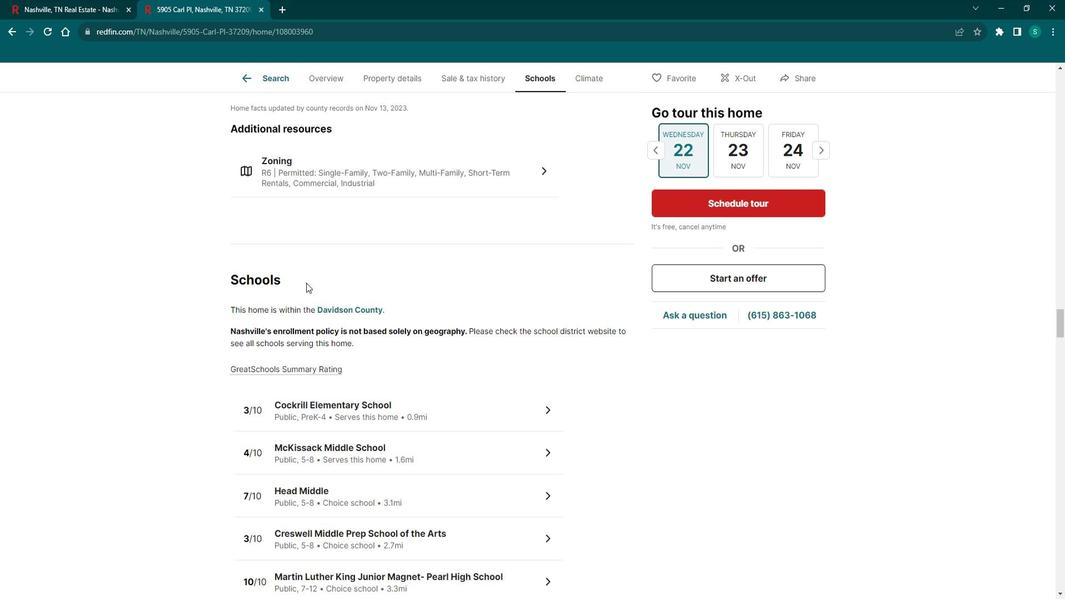 
Action: Mouse scrolled (320, 286) with delta (0, 0)
Screenshot: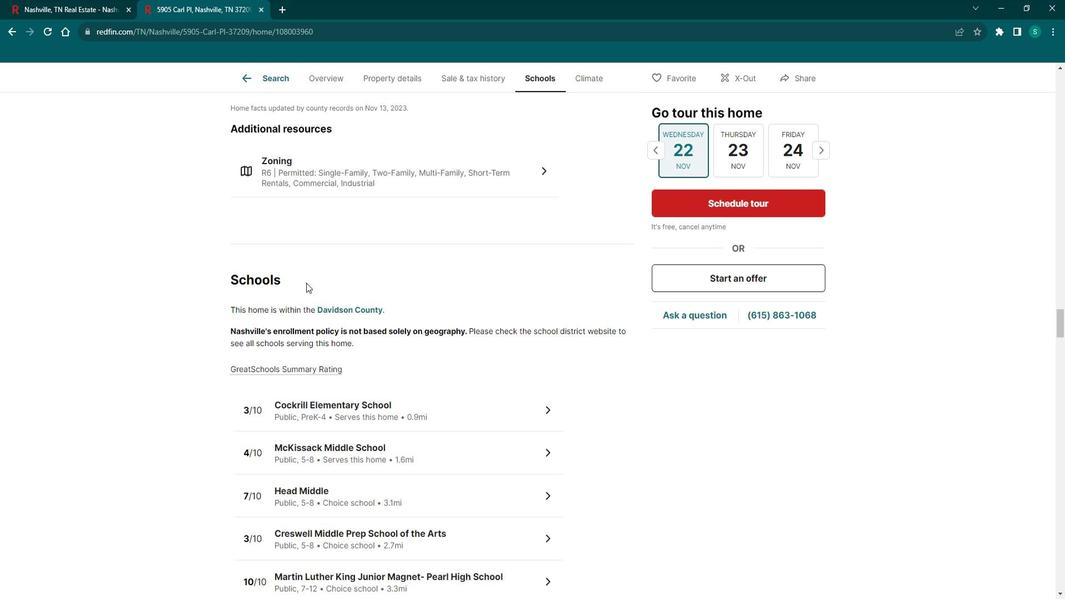 
Action: Mouse scrolled (320, 286) with delta (0, 0)
Screenshot: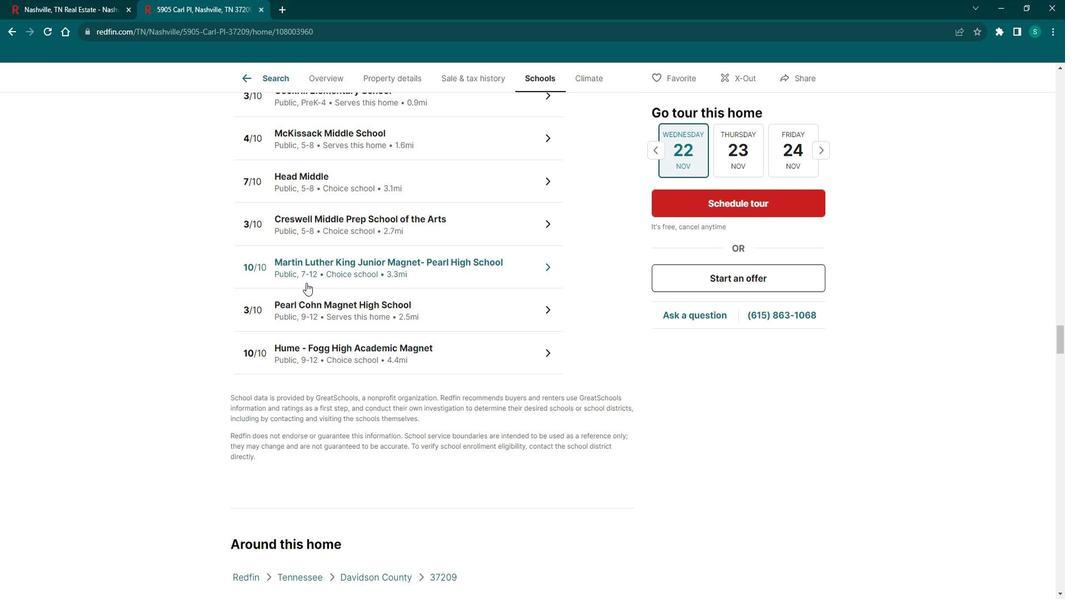 
Action: Mouse scrolled (320, 286) with delta (0, 0)
Screenshot: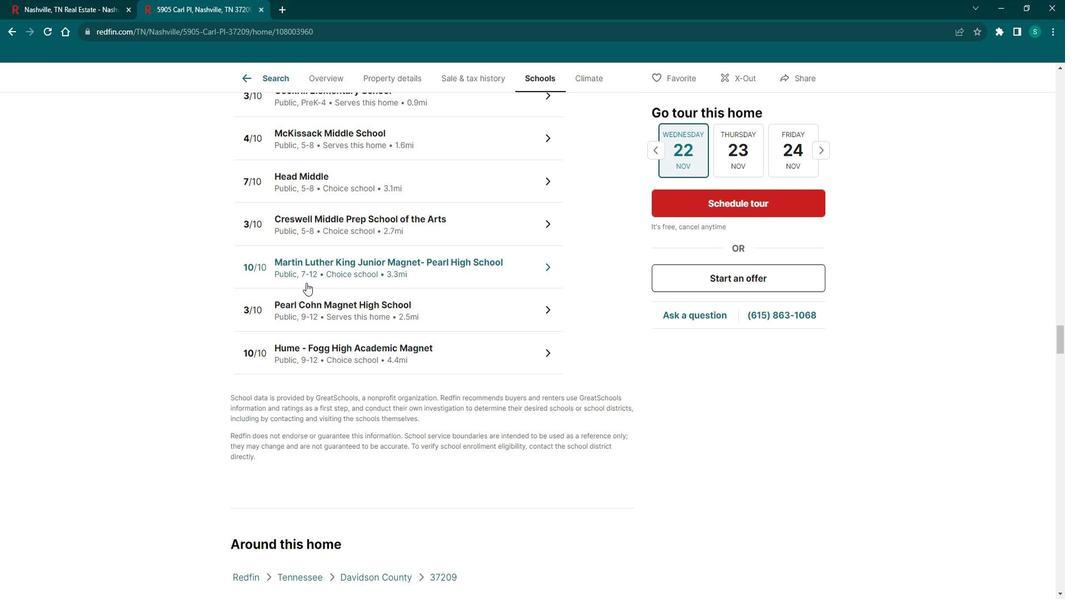 
Action: Mouse scrolled (320, 286) with delta (0, 0)
Screenshot: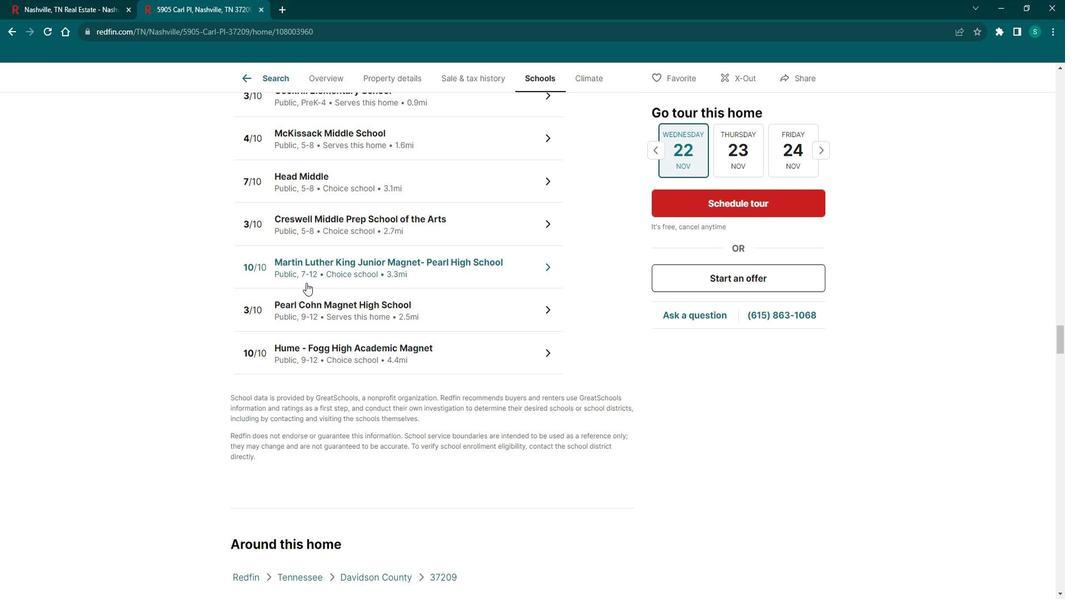 
Action: Mouse scrolled (320, 286) with delta (0, 0)
Screenshot: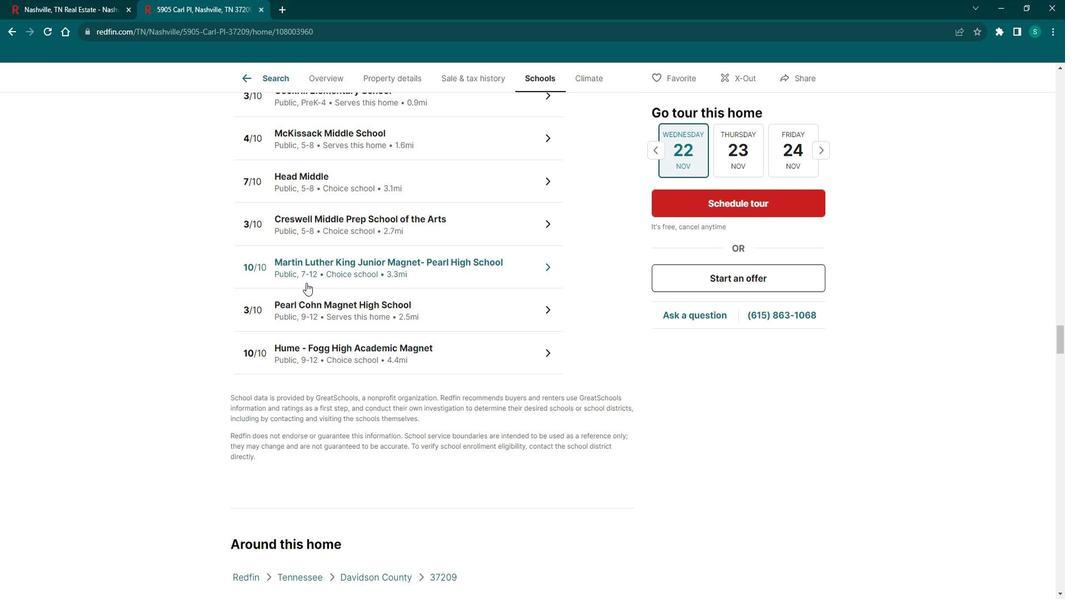 
Action: Mouse scrolled (320, 286) with delta (0, 0)
Screenshot: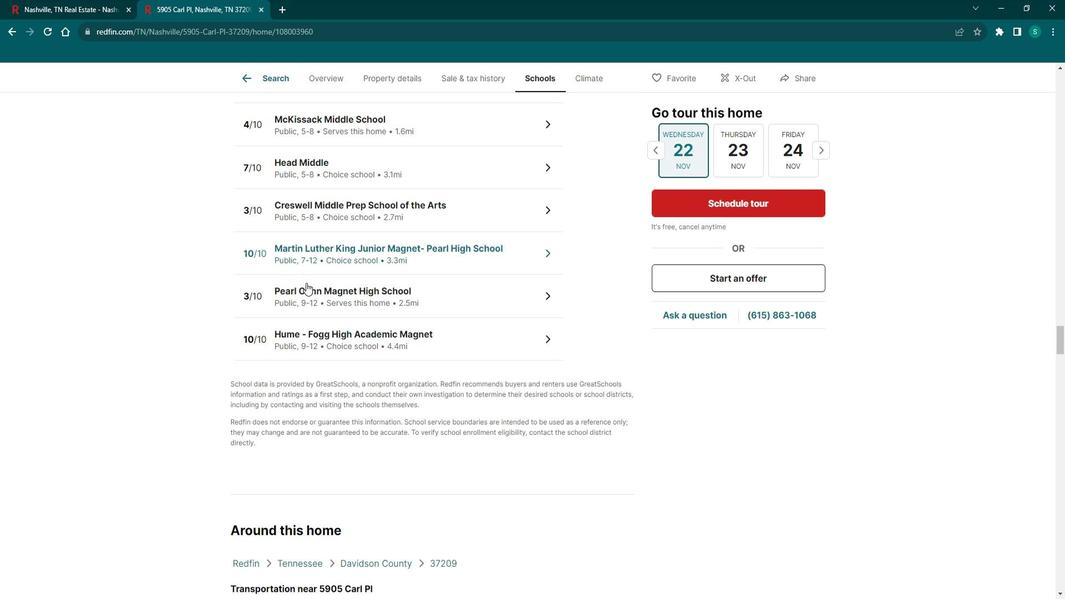 
Action: Mouse scrolled (320, 286) with delta (0, 0)
Screenshot: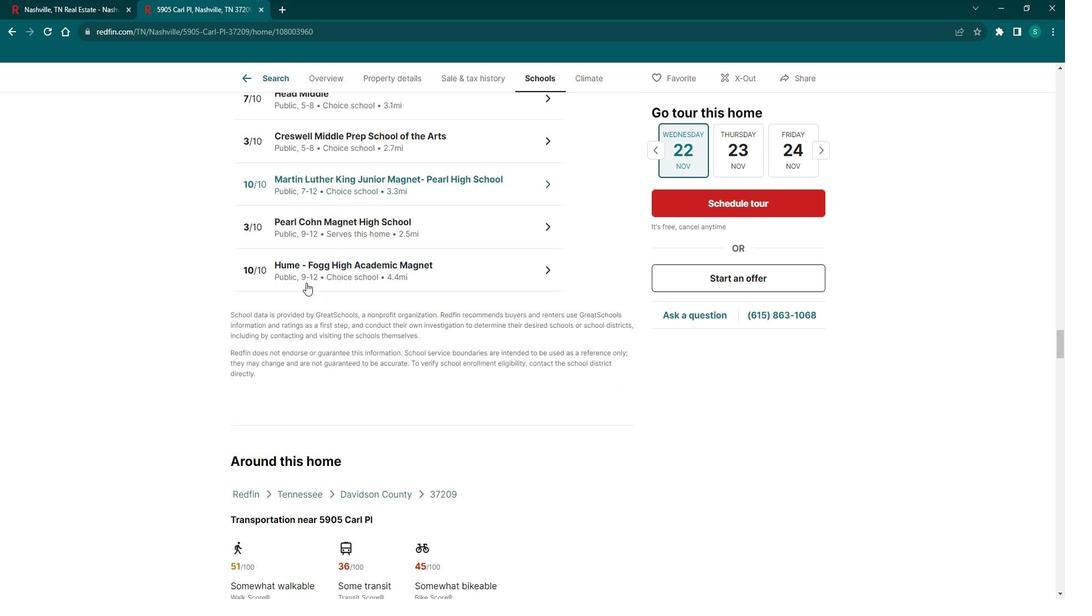 
Action: Mouse scrolled (320, 286) with delta (0, 0)
Screenshot: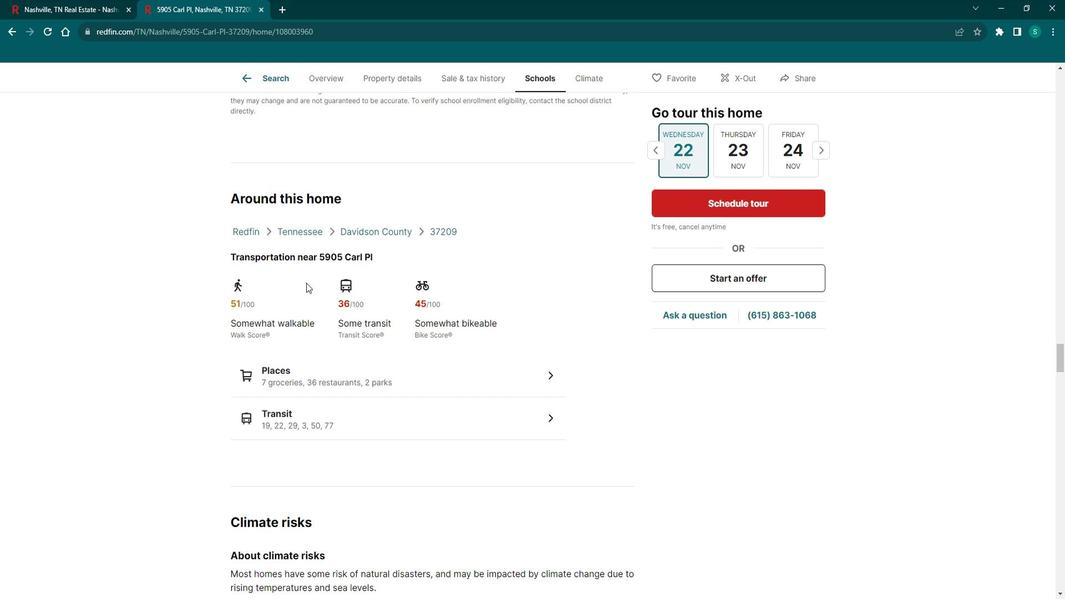 
Action: Mouse scrolled (320, 286) with delta (0, 0)
Screenshot: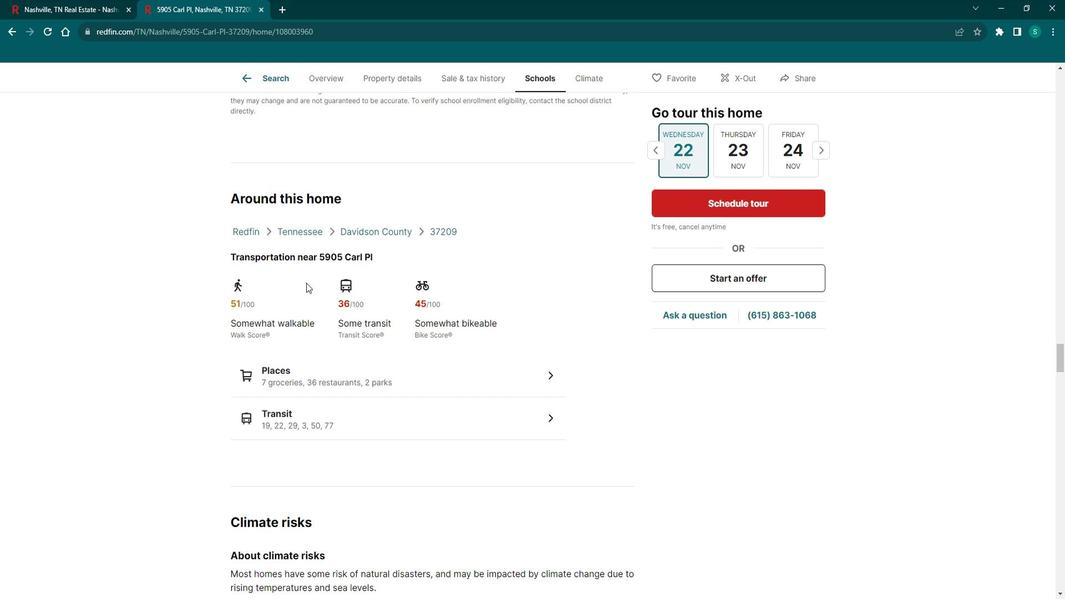 
Action: Mouse scrolled (320, 286) with delta (0, 0)
Screenshot: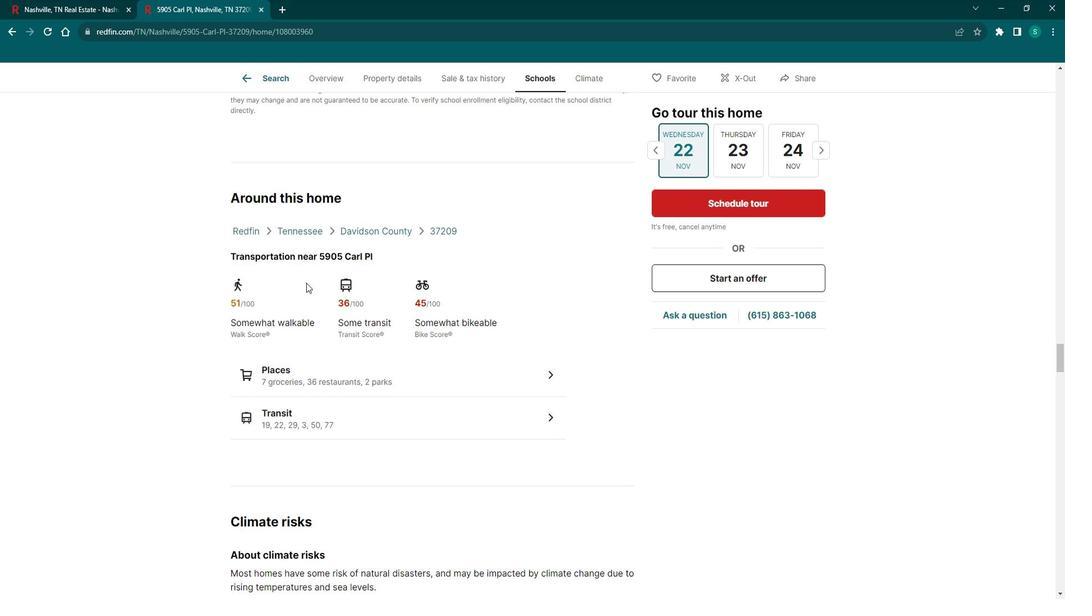 
Action: Mouse scrolled (320, 286) with delta (0, 0)
Screenshot: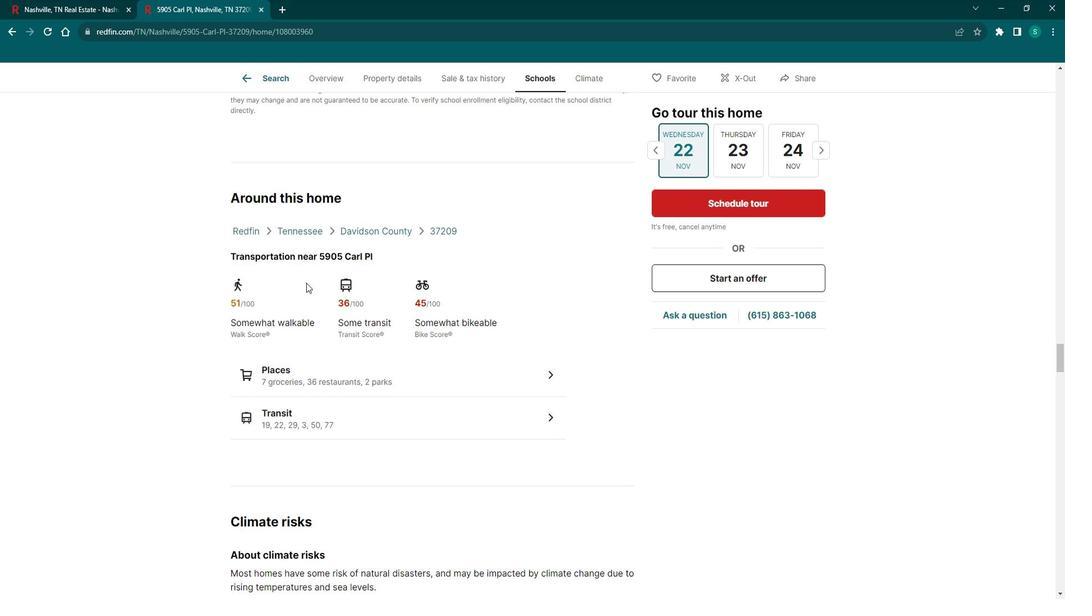 
Action: Mouse scrolled (320, 286) with delta (0, 0)
Screenshot: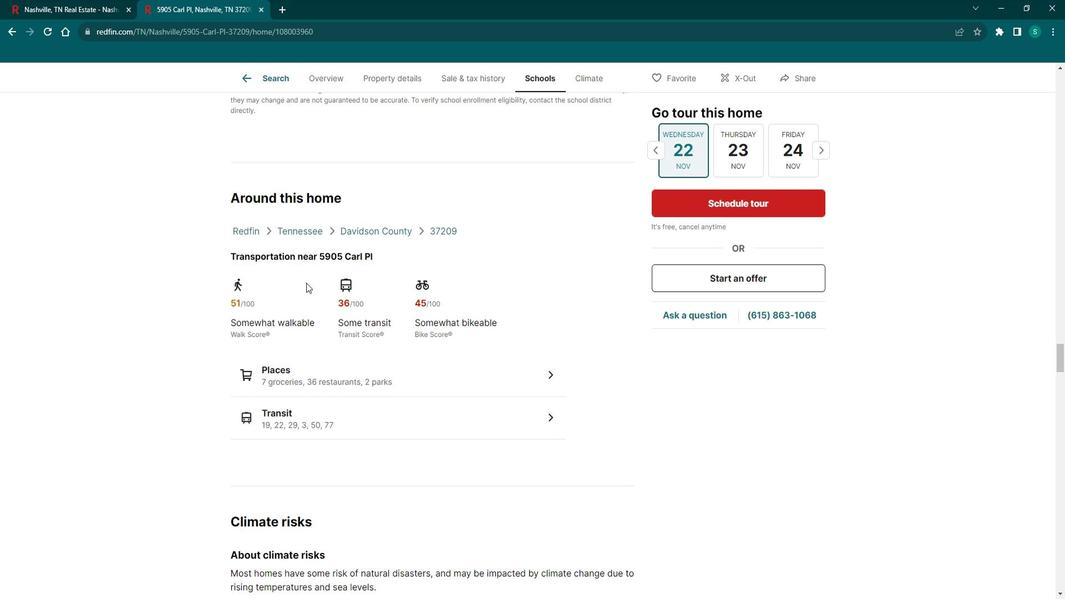 
Action: Mouse scrolled (320, 286) with delta (0, 0)
Screenshot: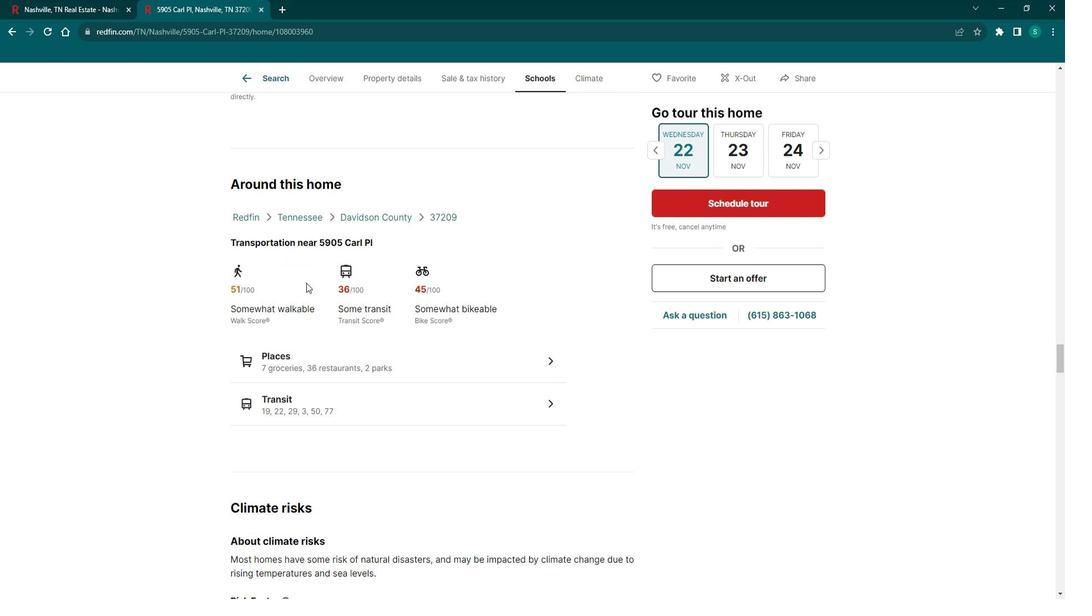 
Action: Mouse scrolled (320, 286) with delta (0, 0)
Screenshot: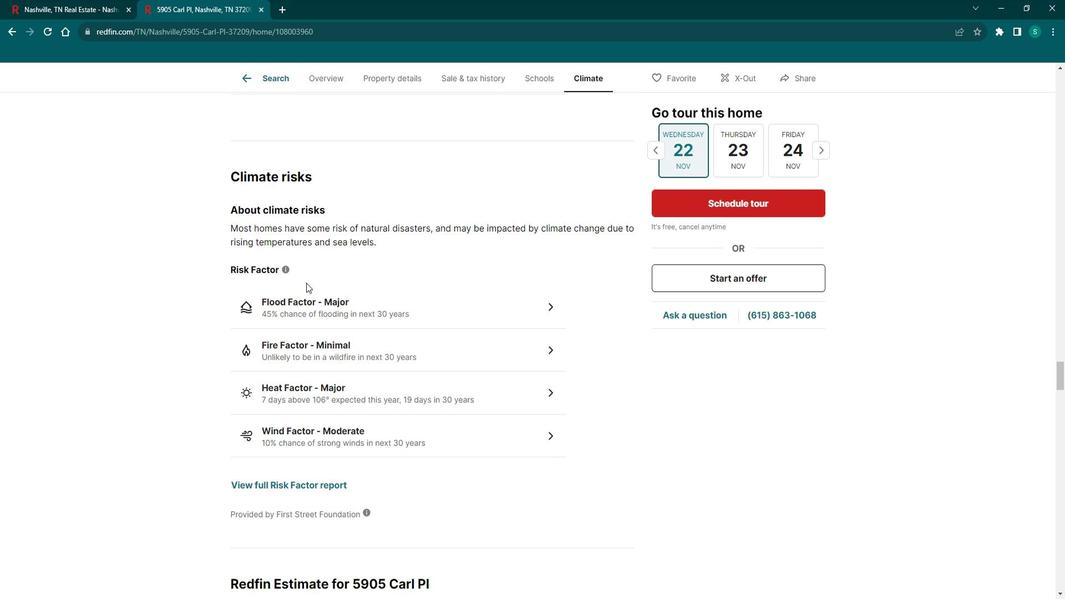 
Action: Mouse scrolled (320, 286) with delta (0, 0)
Screenshot: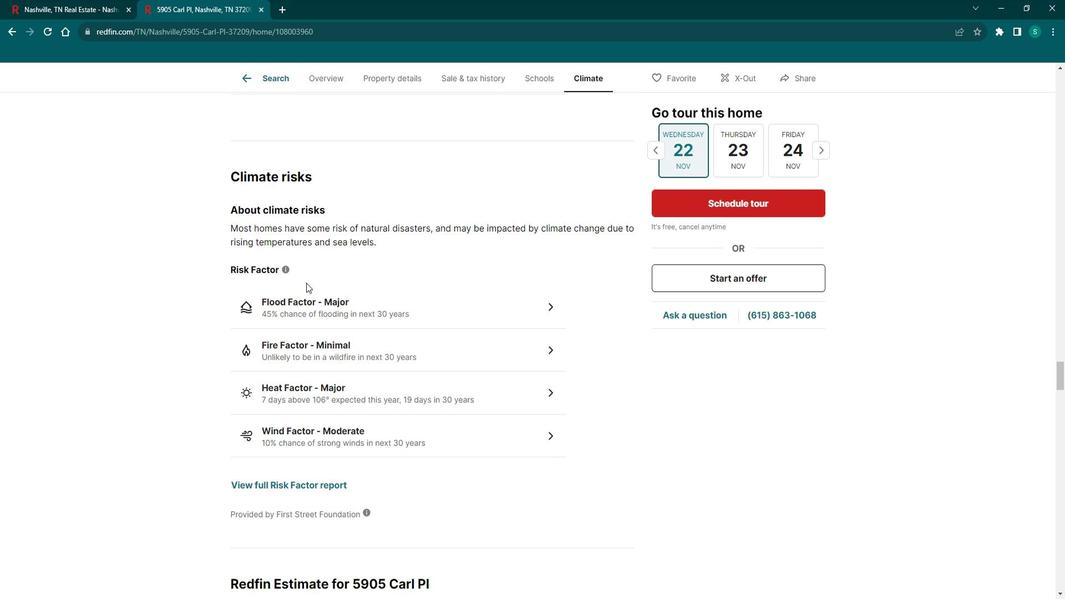 
Action: Mouse scrolled (320, 286) with delta (0, 0)
Screenshot: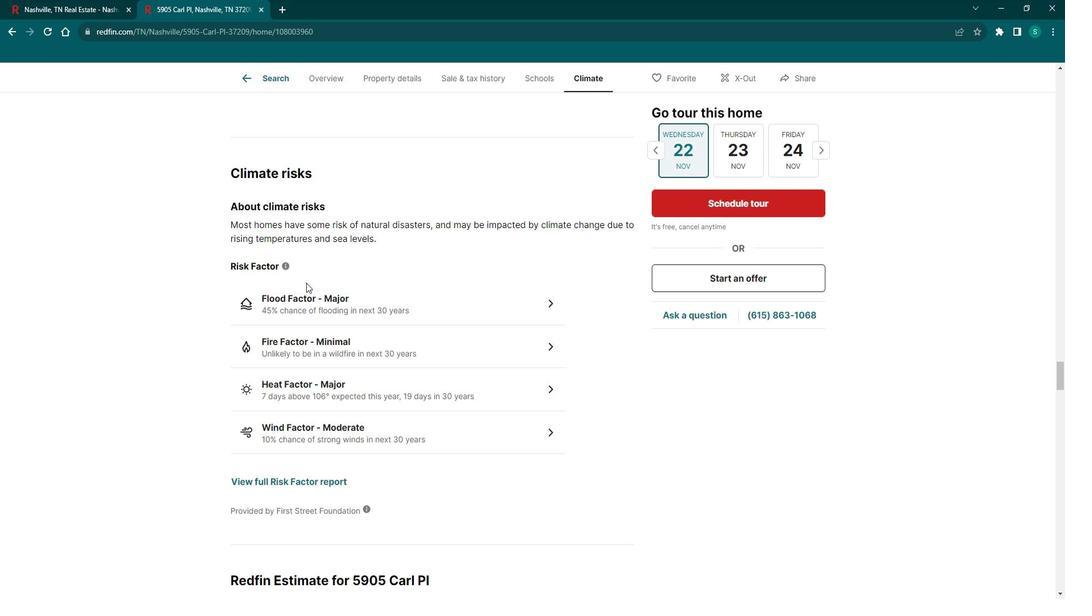 
Action: Mouse scrolled (320, 286) with delta (0, 0)
Screenshot: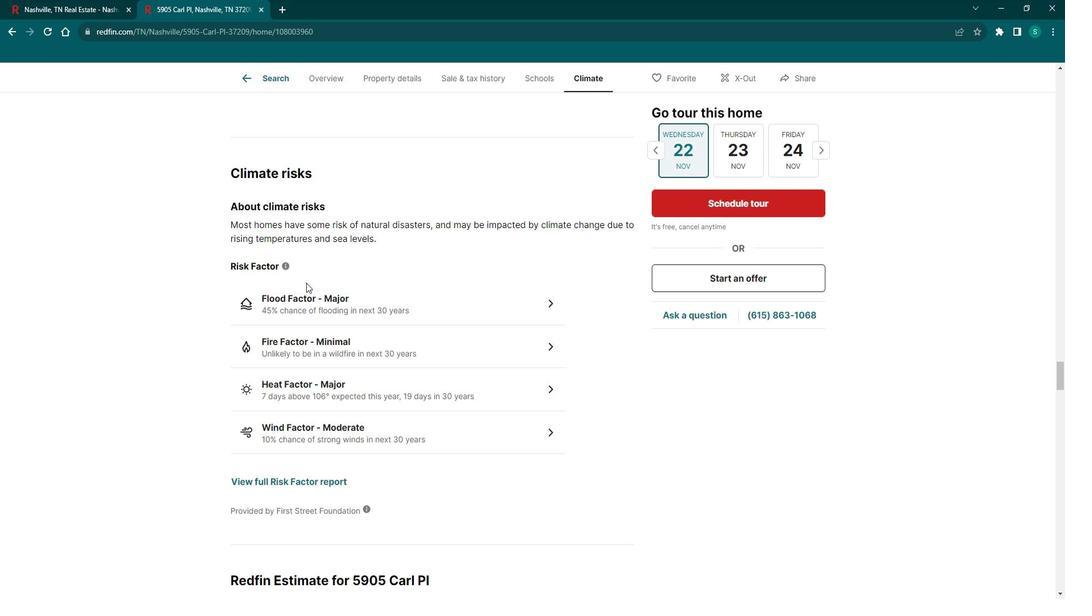 
Action: Mouse scrolled (320, 286) with delta (0, 0)
Screenshot: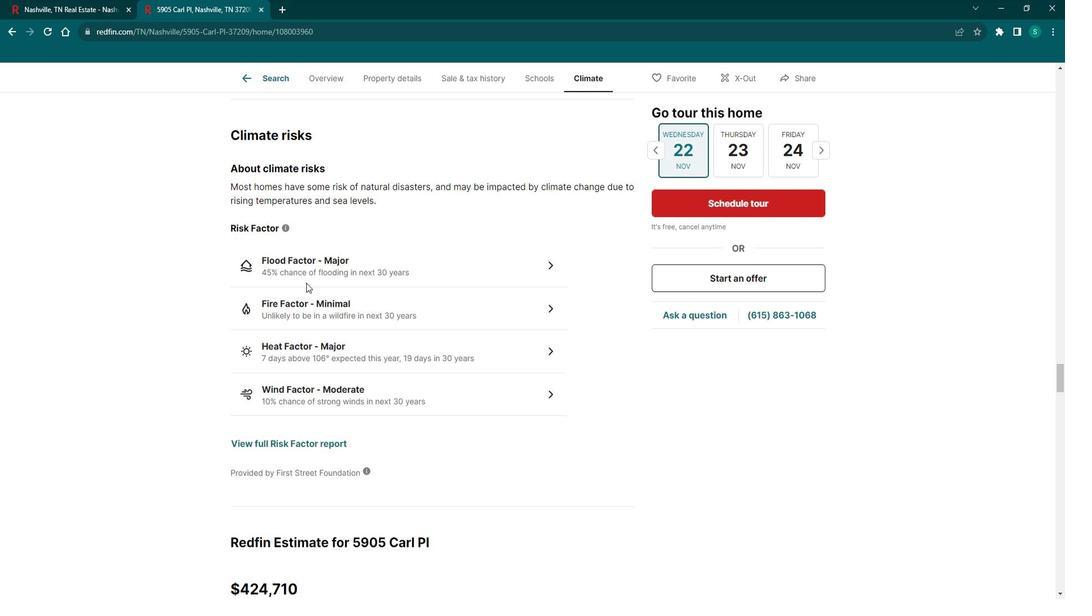 
Action: Mouse scrolled (320, 286) with delta (0, 0)
Screenshot: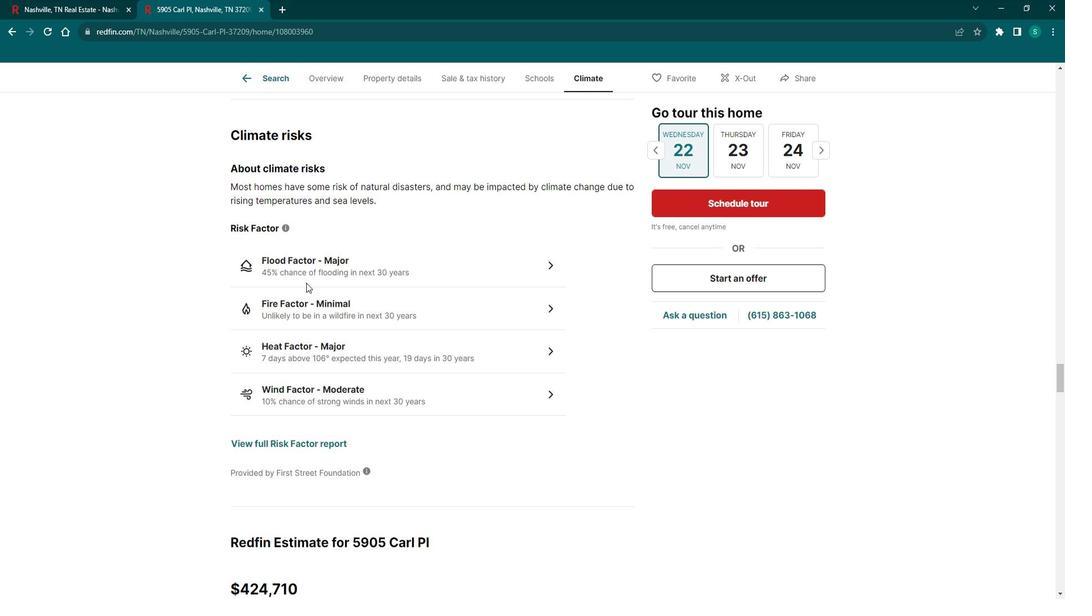 
Action: Mouse scrolled (320, 286) with delta (0, 0)
Screenshot: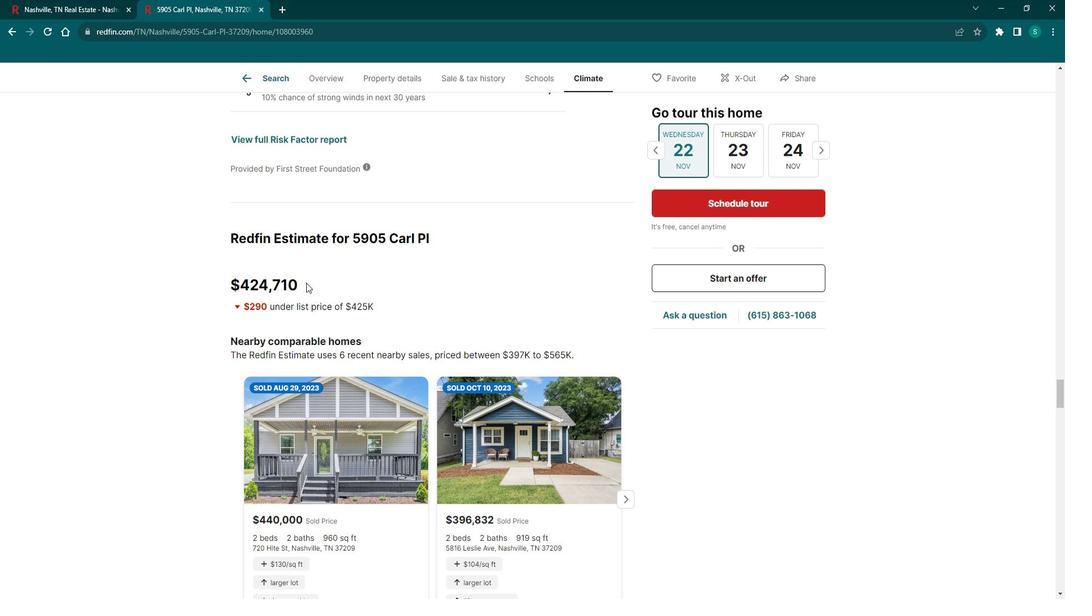 
Action: Mouse scrolled (320, 286) with delta (0, 0)
Screenshot: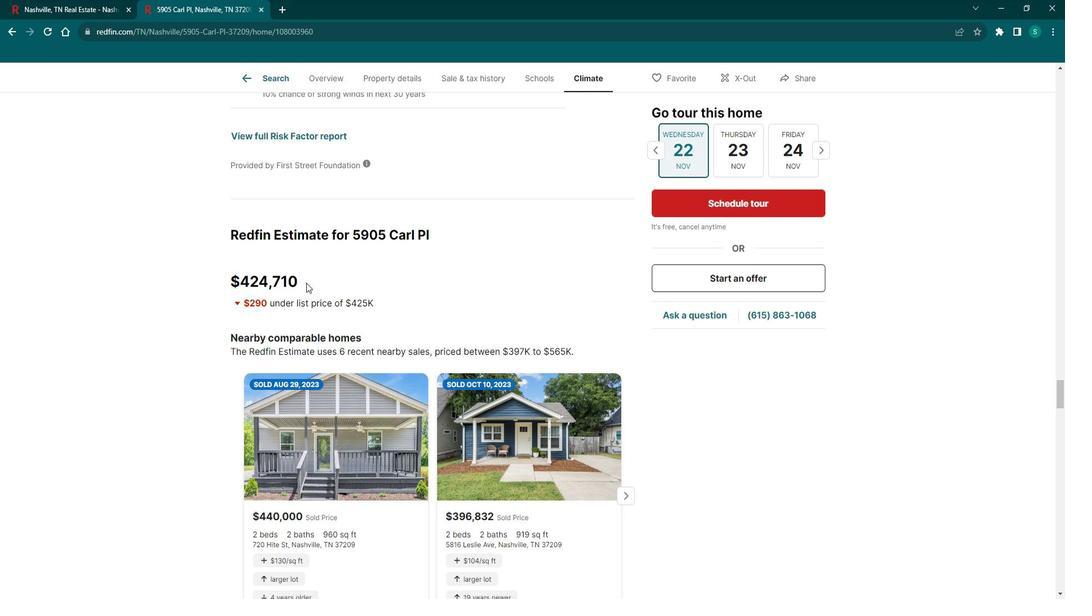 
Action: Mouse scrolled (320, 286) with delta (0, 0)
Screenshot: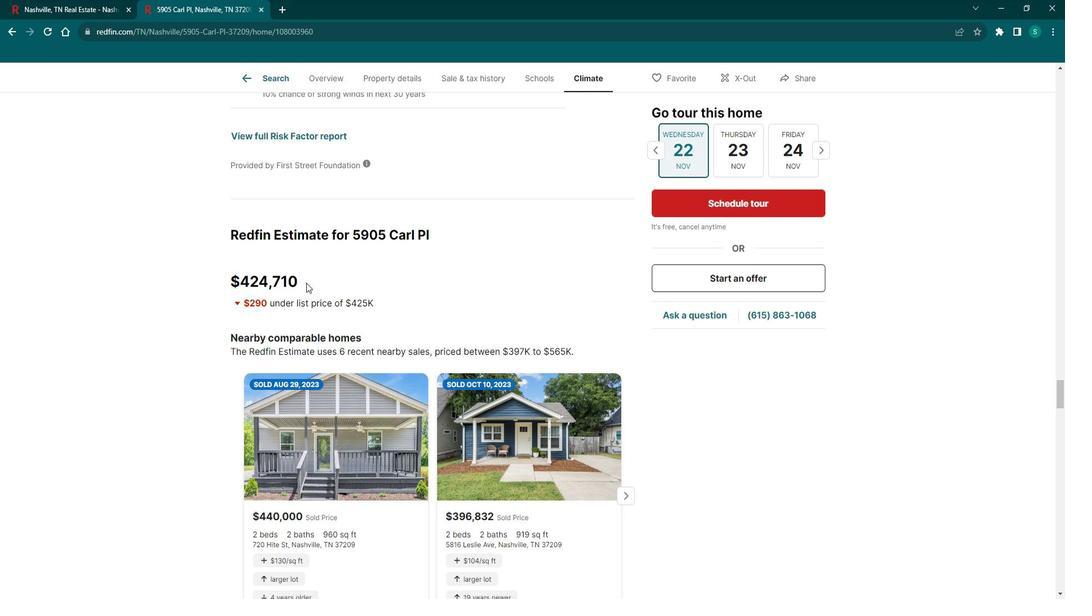 
Action: Mouse scrolled (320, 286) with delta (0, 0)
Screenshot: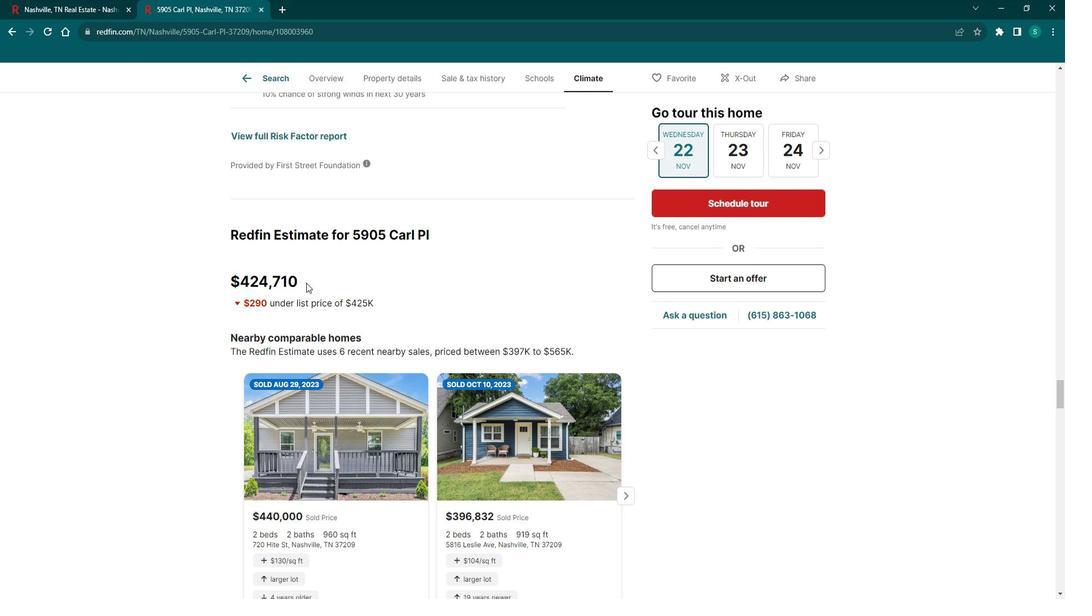 
Action: Mouse scrolled (320, 286) with delta (0, 0)
Screenshot: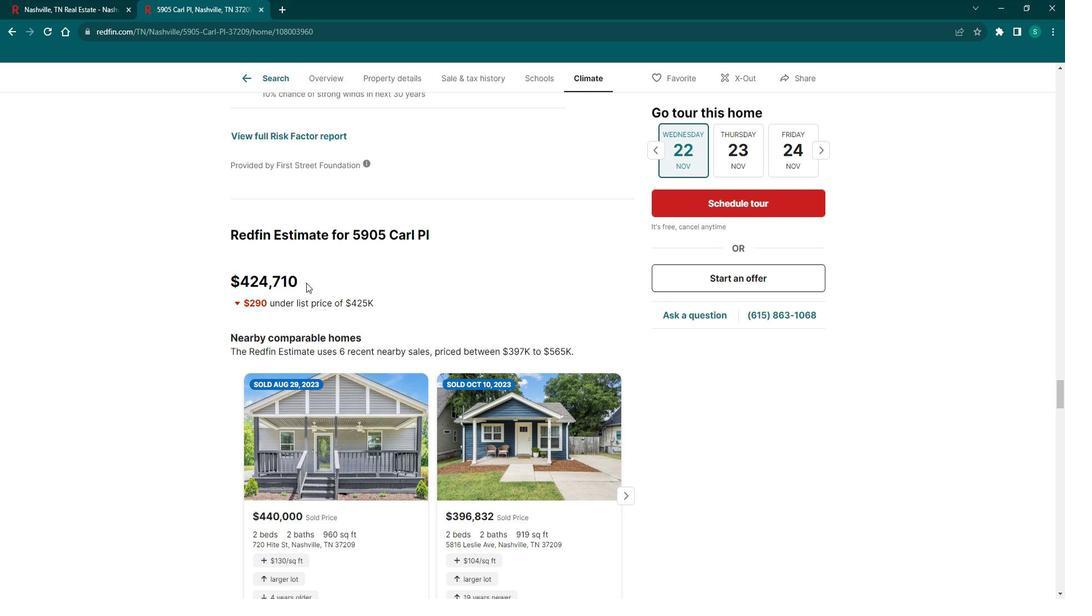 
Action: Mouse scrolled (320, 286) with delta (0, 0)
Screenshot: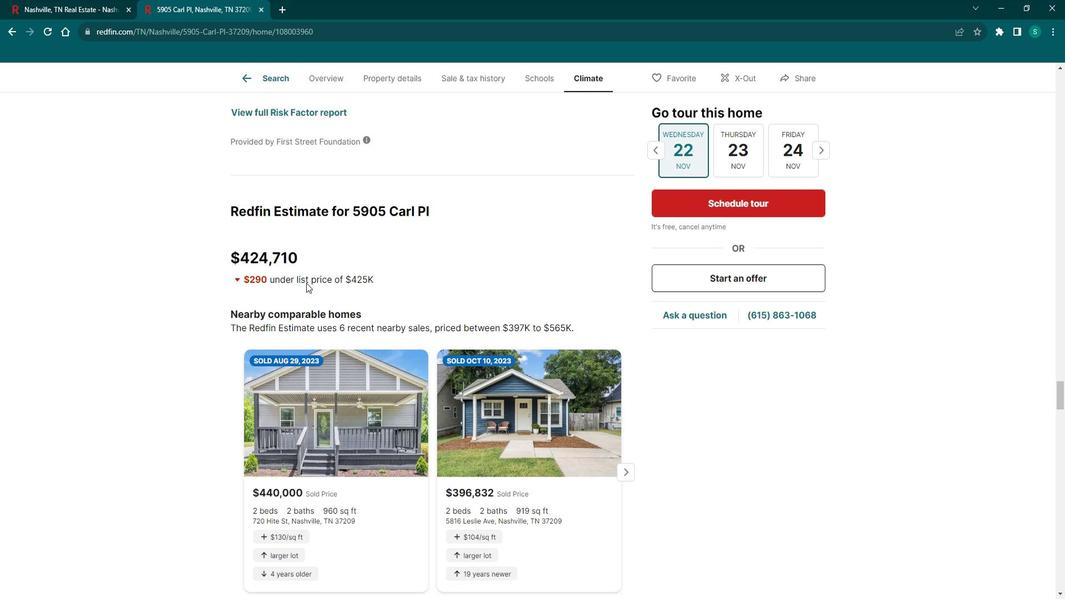 
Action: Mouse scrolled (320, 286) with delta (0, 0)
Screenshot: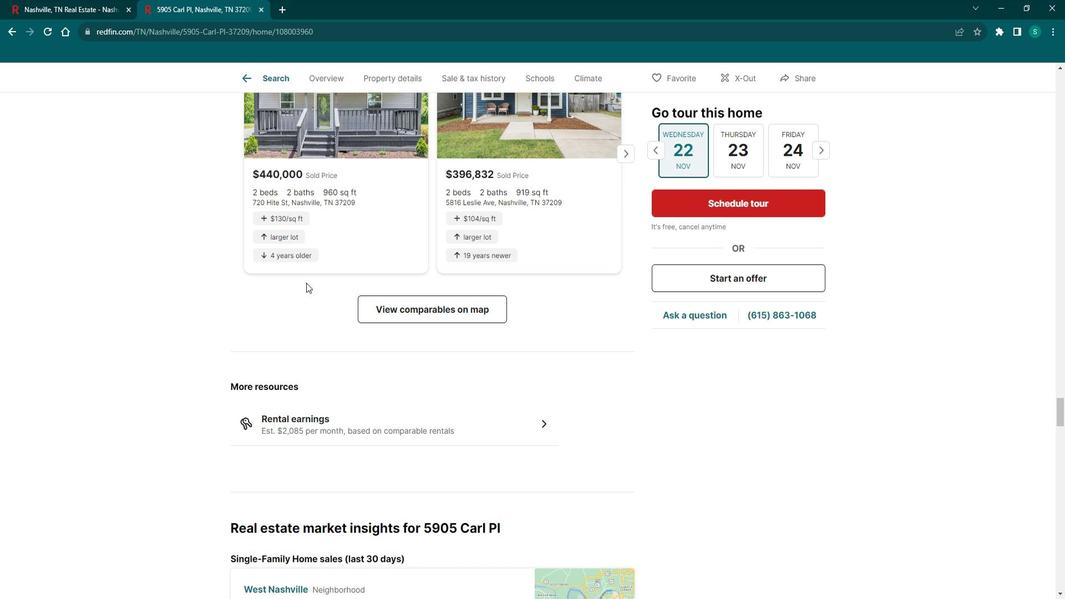 
Action: Mouse scrolled (320, 286) with delta (0, 0)
Screenshot: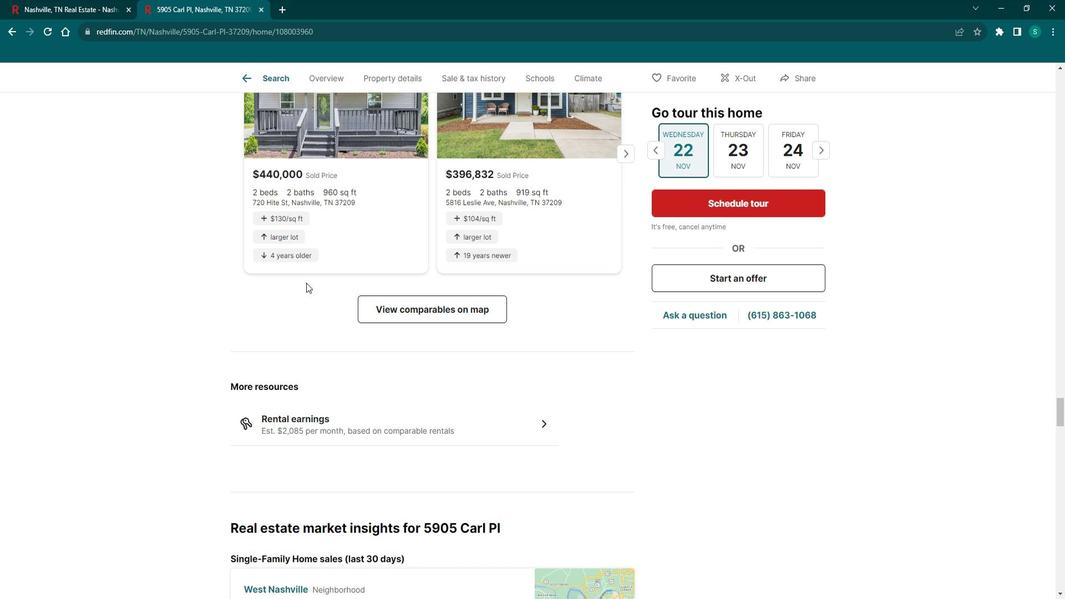 
Action: Mouse scrolled (320, 286) with delta (0, 0)
Screenshot: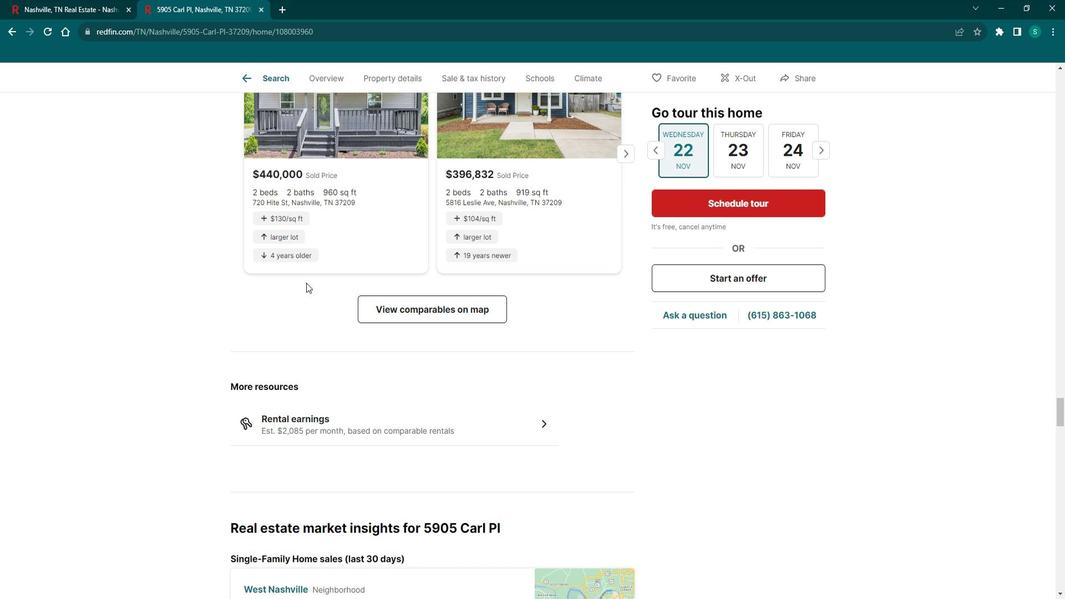 
Action: Mouse scrolled (320, 286) with delta (0, 0)
Screenshot: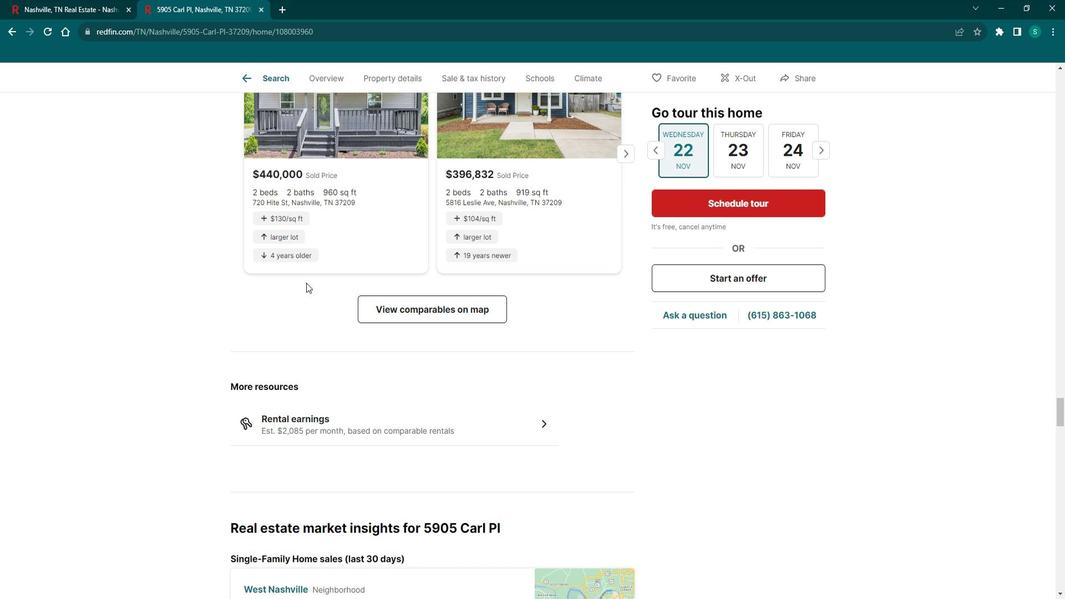 
Action: Mouse scrolled (320, 286) with delta (0, 0)
Screenshot: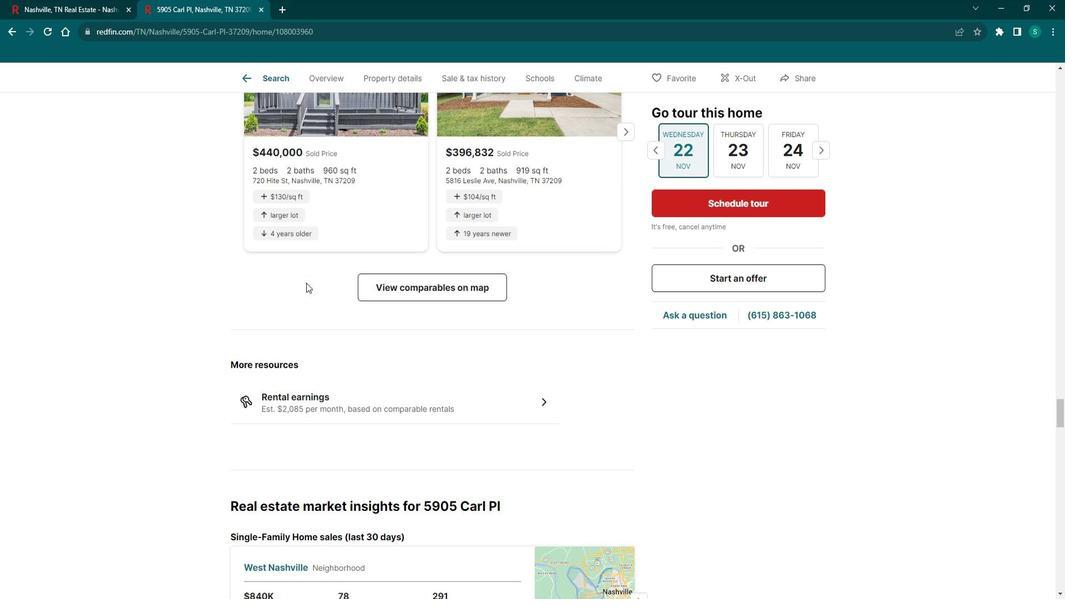 
Action: Mouse scrolled (320, 286) with delta (0, 0)
Screenshot: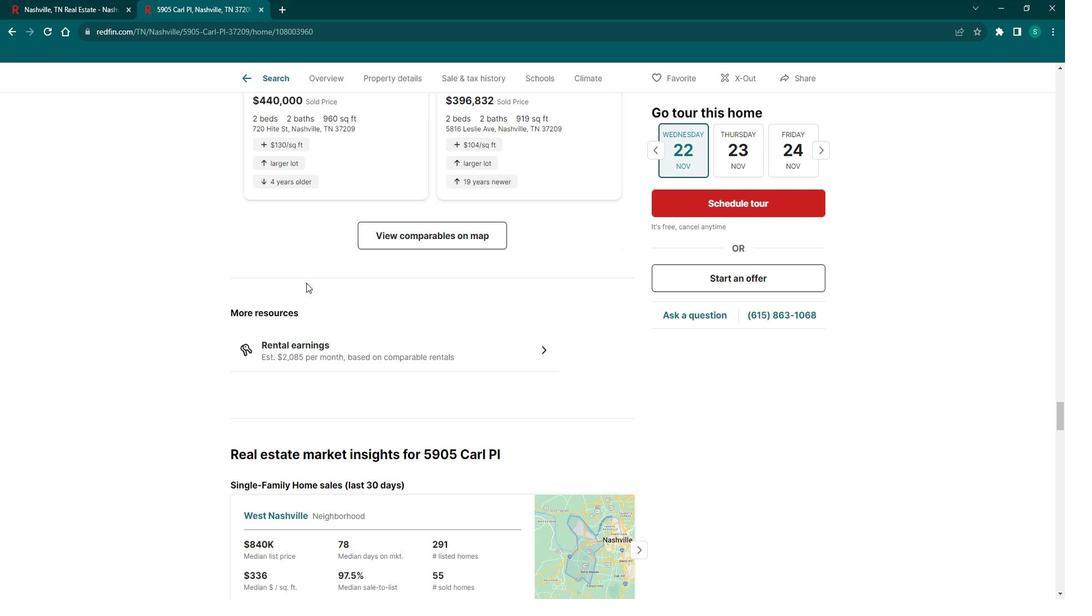 
Action: Mouse scrolled (320, 286) with delta (0, 0)
Screenshot: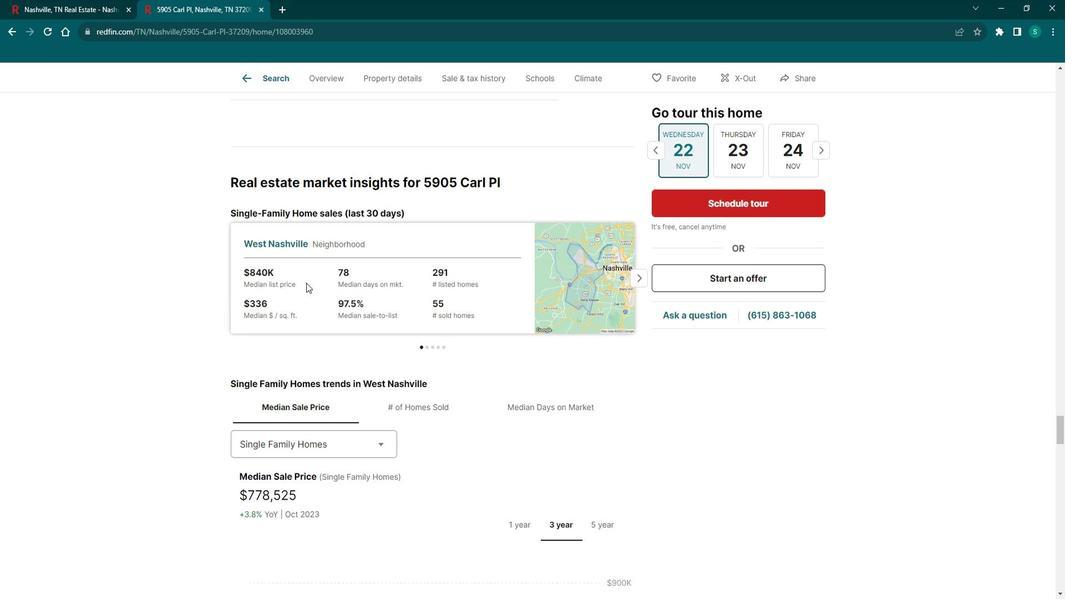 
Action: Mouse scrolled (320, 286) with delta (0, 0)
Screenshot: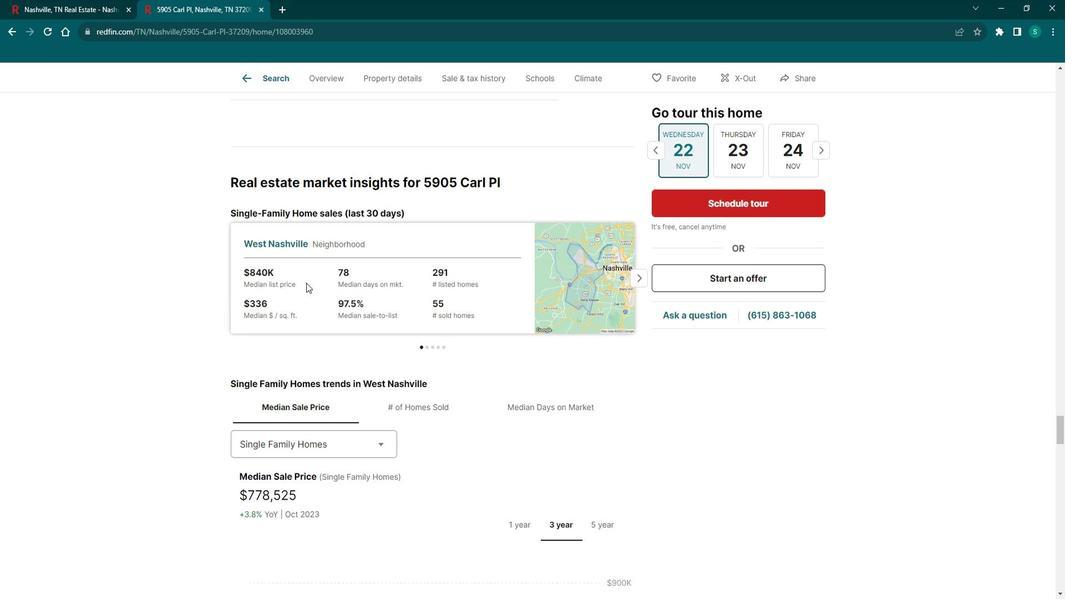 
Action: Mouse scrolled (320, 286) with delta (0, 0)
Screenshot: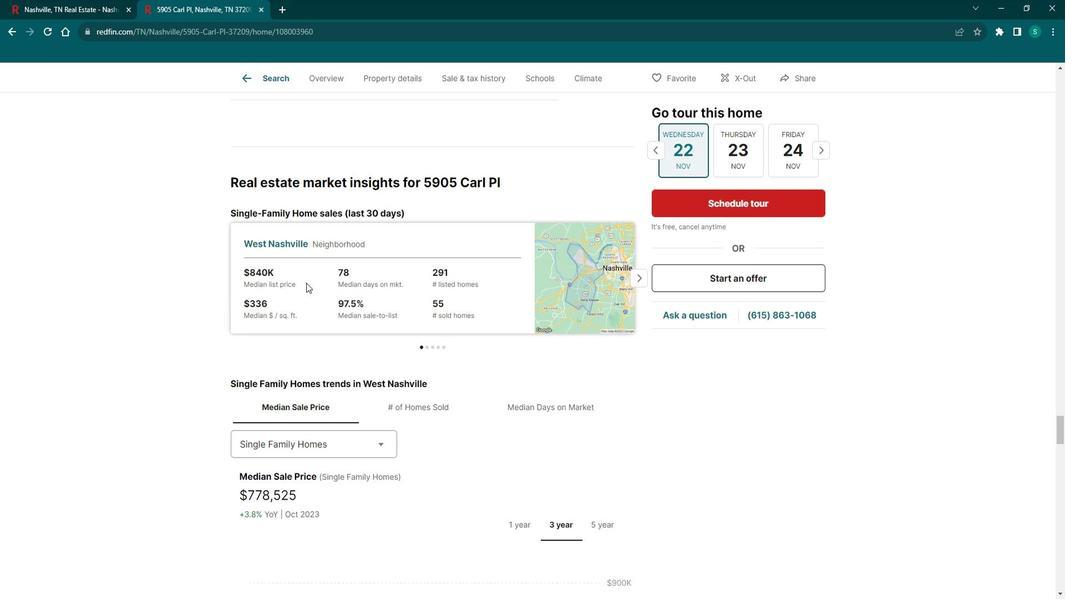 
Action: Mouse scrolled (320, 286) with delta (0, 0)
Screenshot: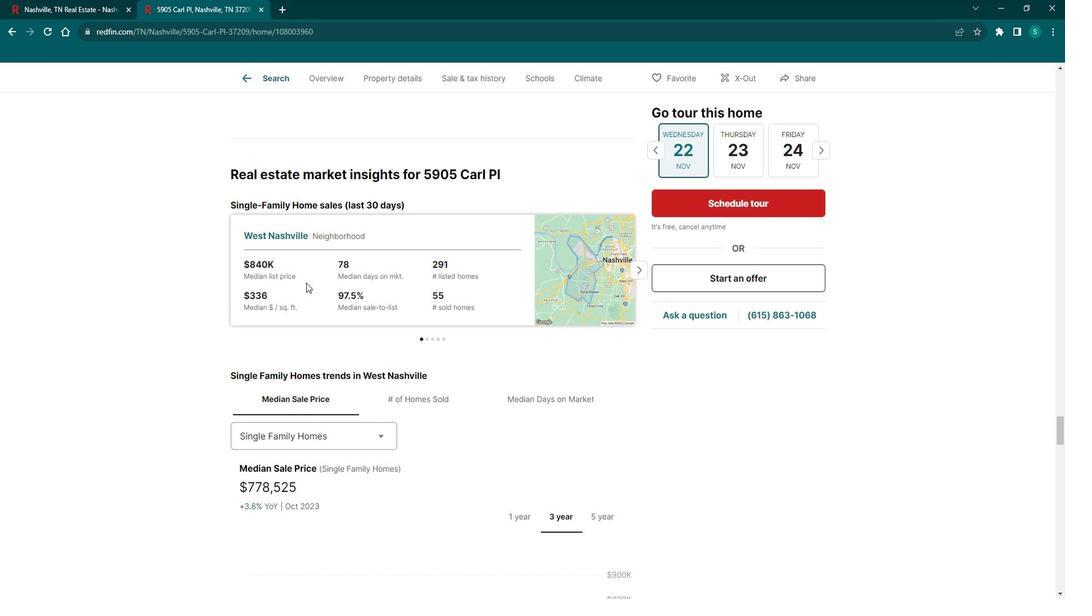 
Action: Mouse scrolled (320, 286) with delta (0, 0)
Screenshot: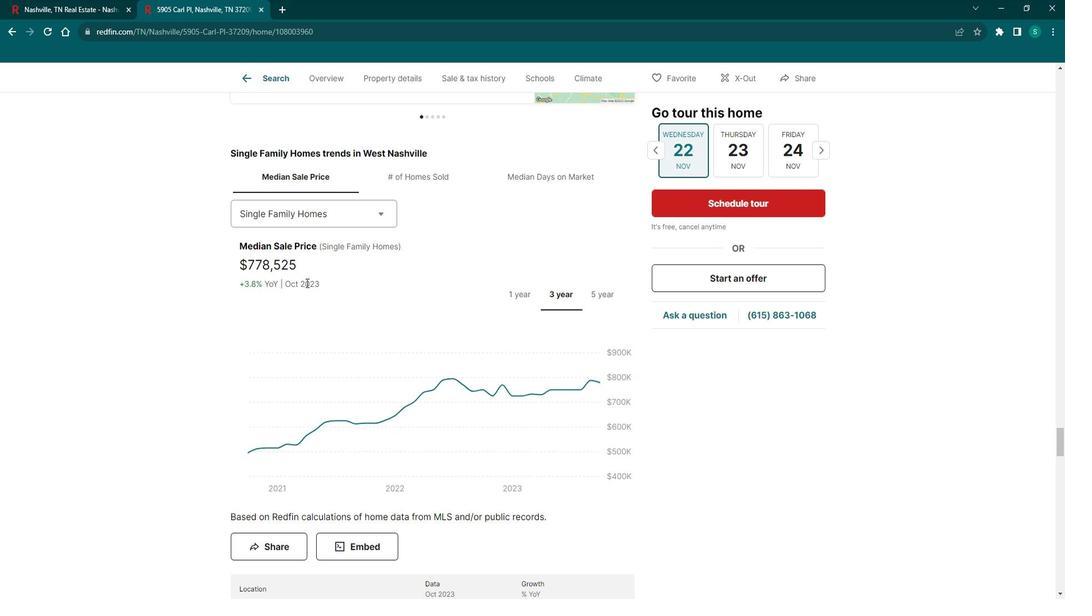 
Action: Mouse scrolled (320, 286) with delta (0, 0)
Screenshot: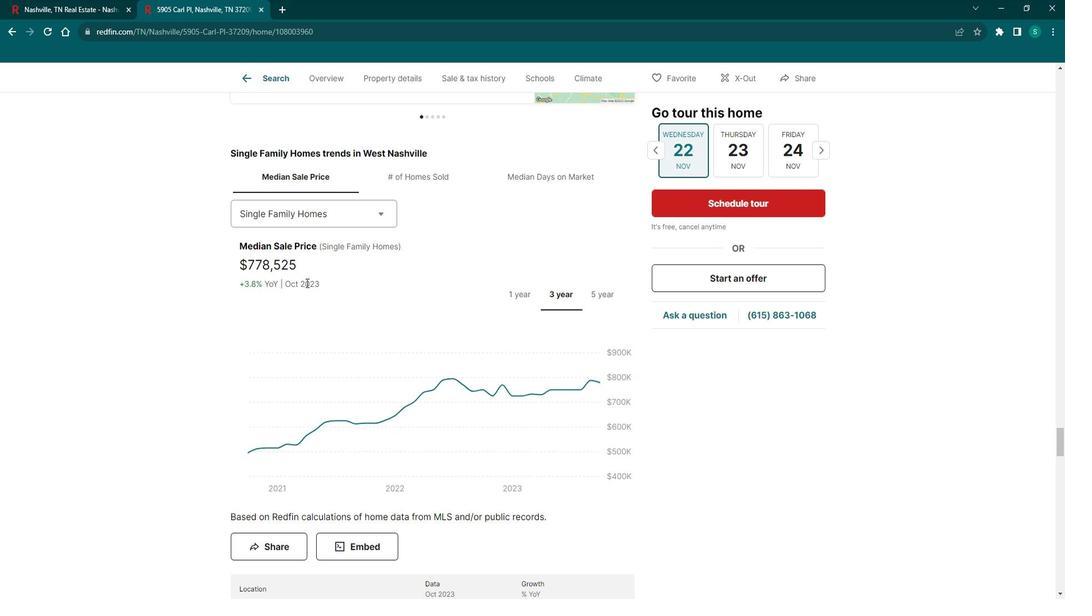 
Action: Mouse scrolled (320, 286) with delta (0, 0)
Screenshot: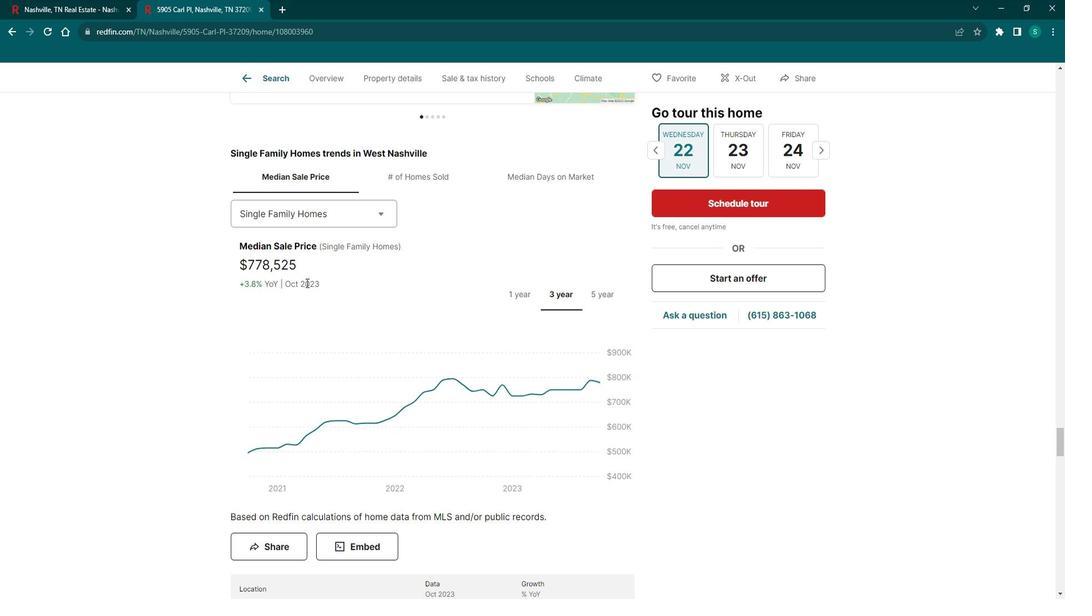 
Action: Mouse scrolled (320, 286) with delta (0, 0)
Screenshot: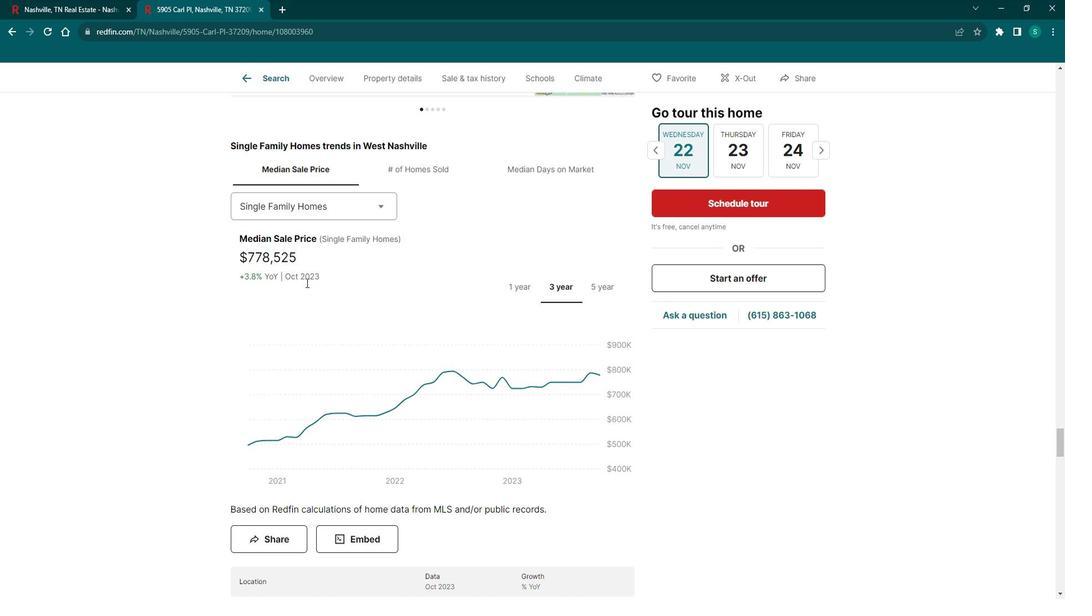
Action: Mouse scrolled (320, 286) with delta (0, 0)
Screenshot: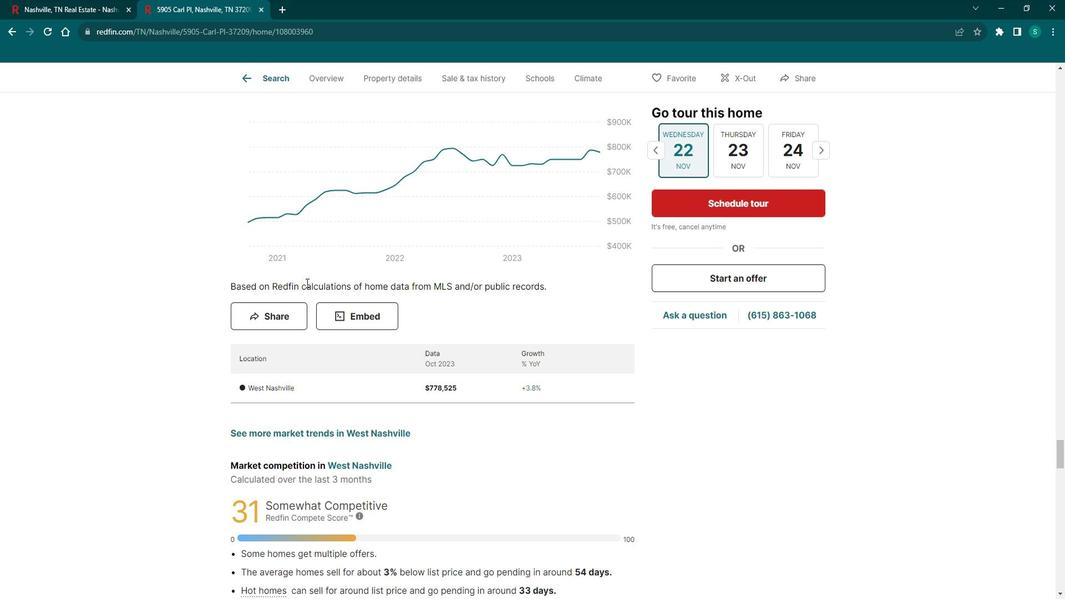 
Action: Mouse scrolled (320, 286) with delta (0, 0)
Screenshot: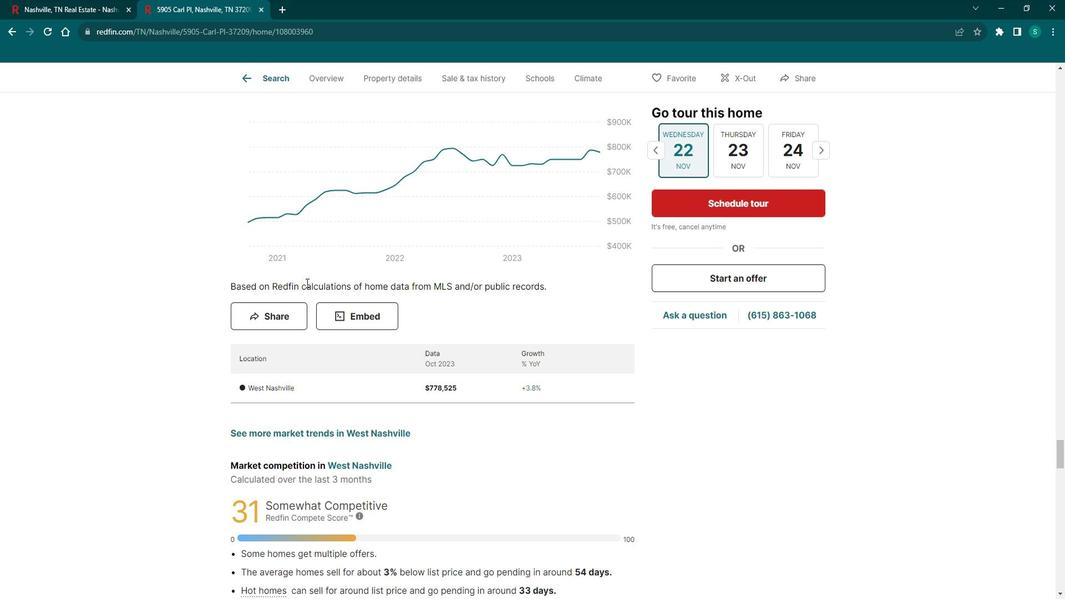 
Action: Mouse scrolled (320, 286) with delta (0, 0)
Screenshot: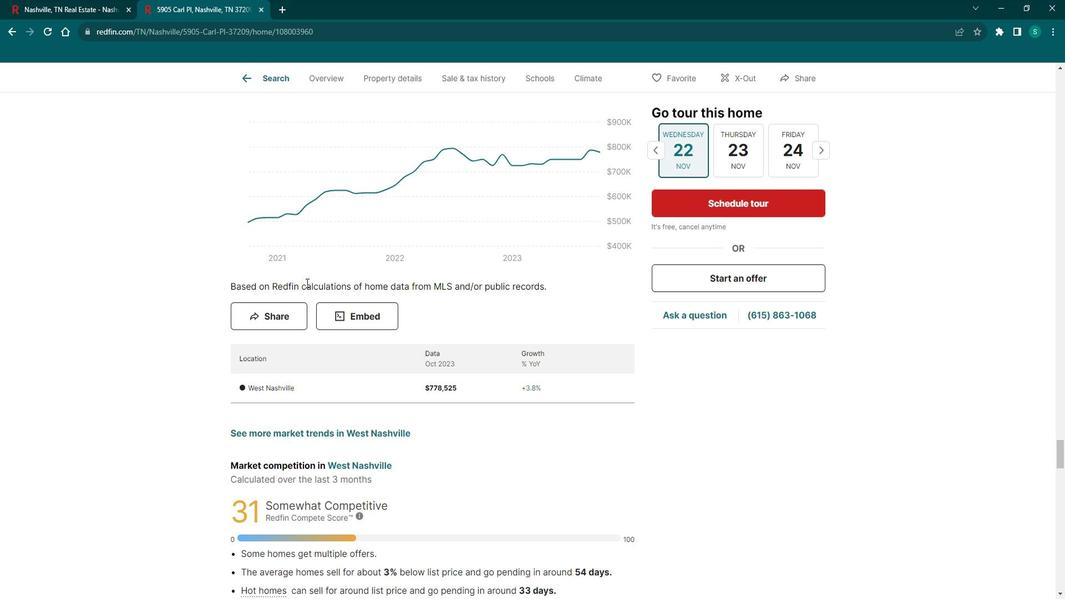 
Action: Mouse scrolled (320, 286) with delta (0, 0)
Screenshot: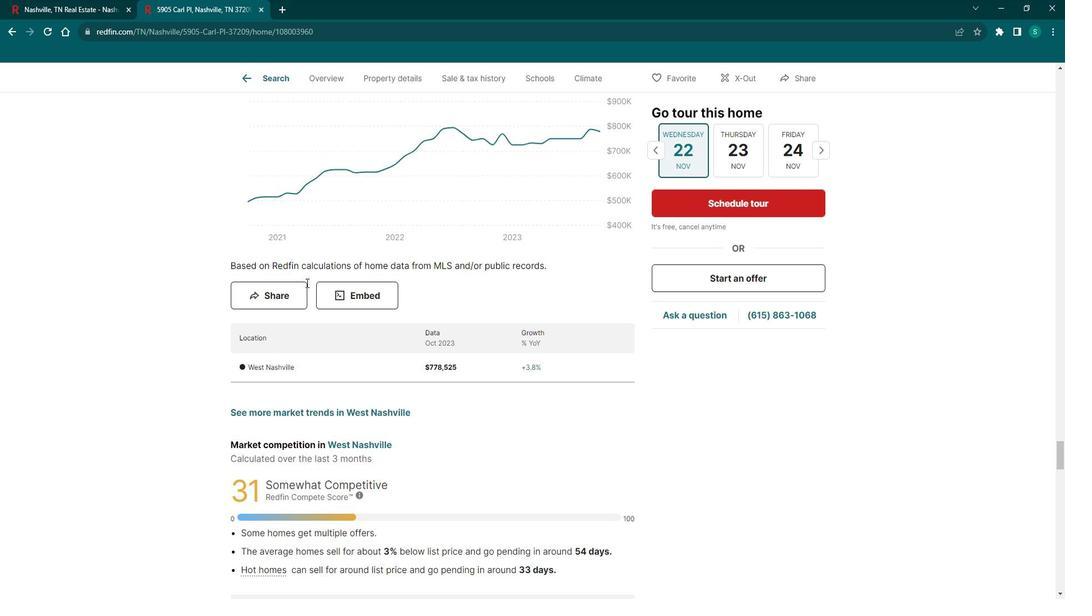 
Action: Mouse moved to (294, 92)
Screenshot: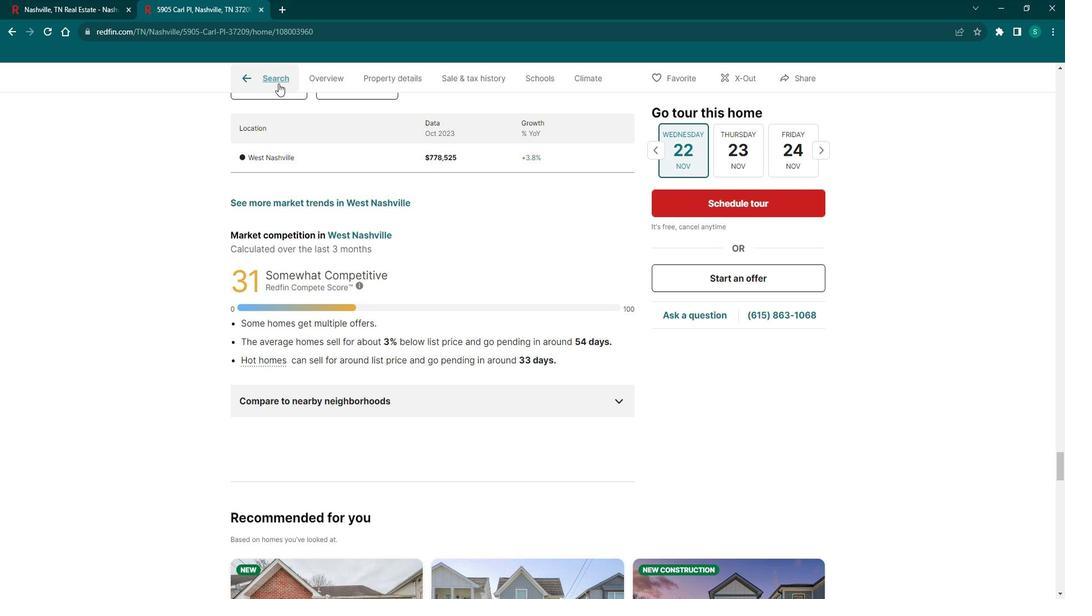 
Action: Mouse pressed left at (294, 92)
Screenshot: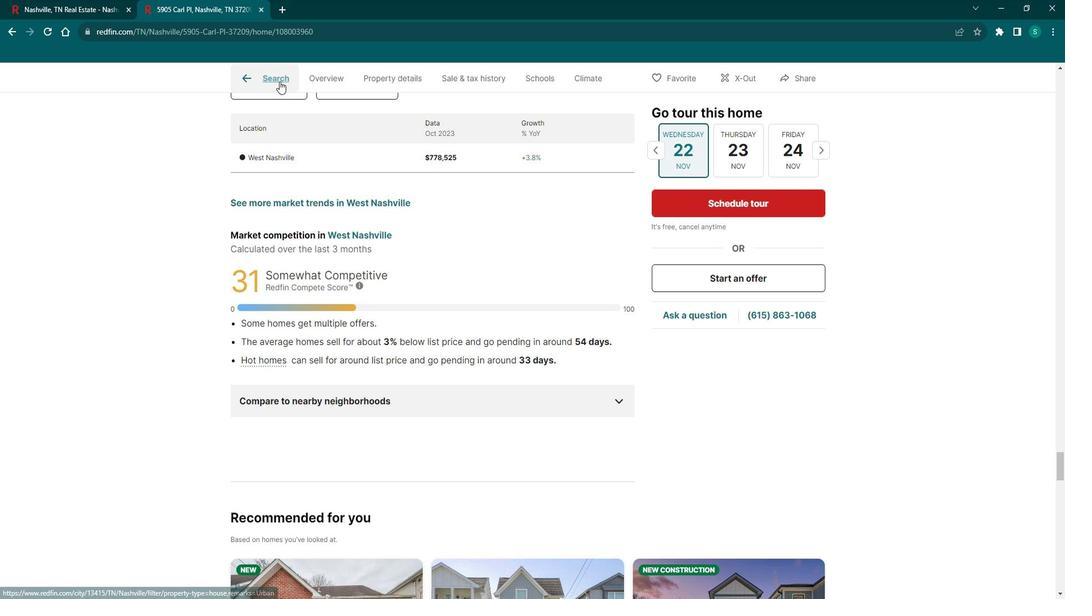 
Action: Mouse moved to (876, 372)
Screenshot: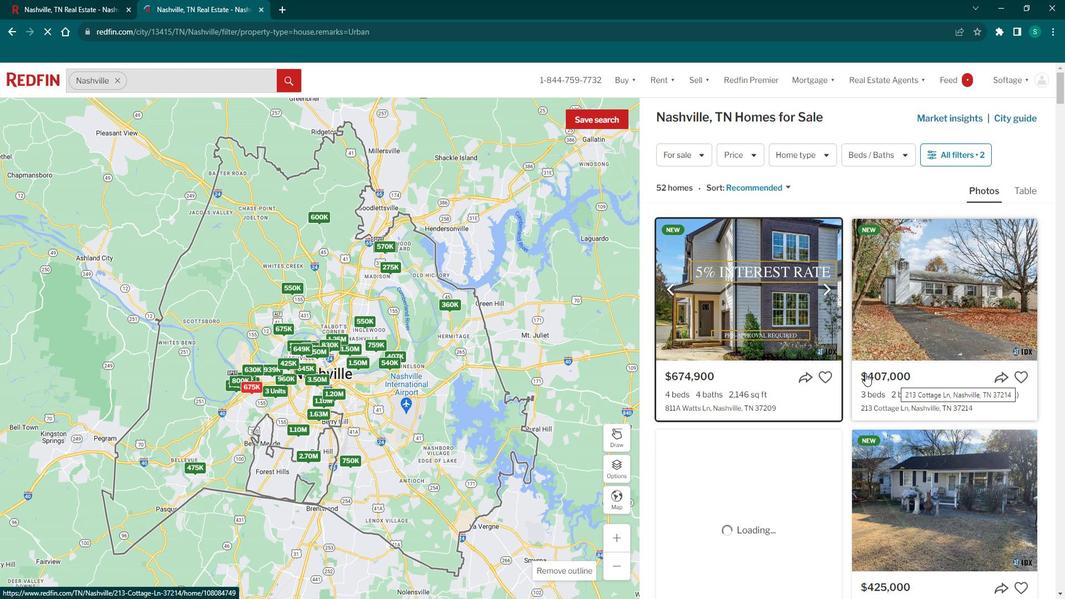 
Action: Mouse scrolled (876, 371) with delta (0, 0)
Screenshot: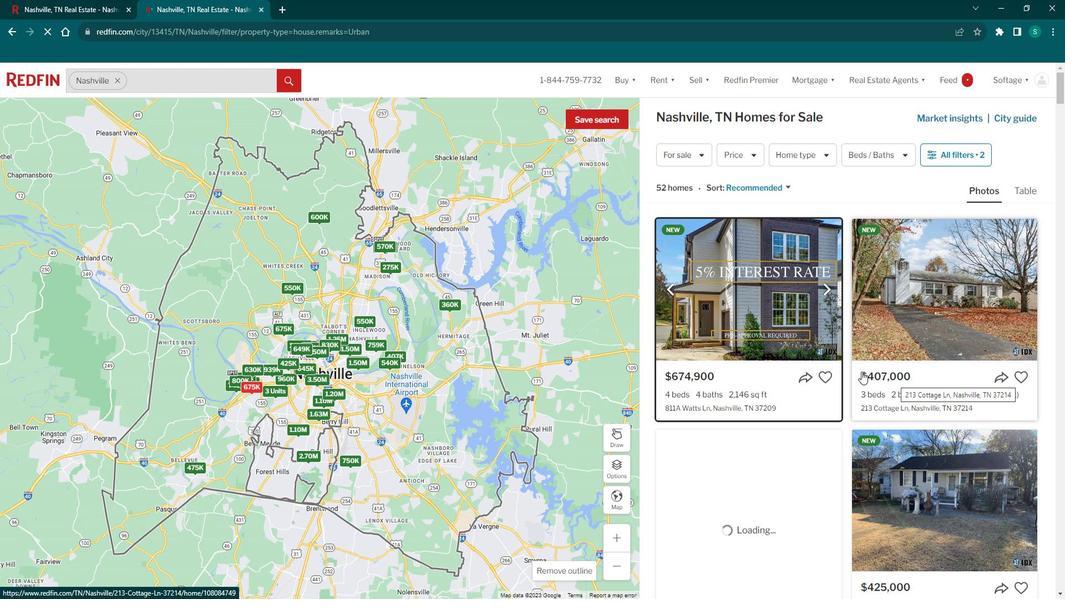 
Action: Mouse scrolled (876, 371) with delta (0, 0)
Screenshot: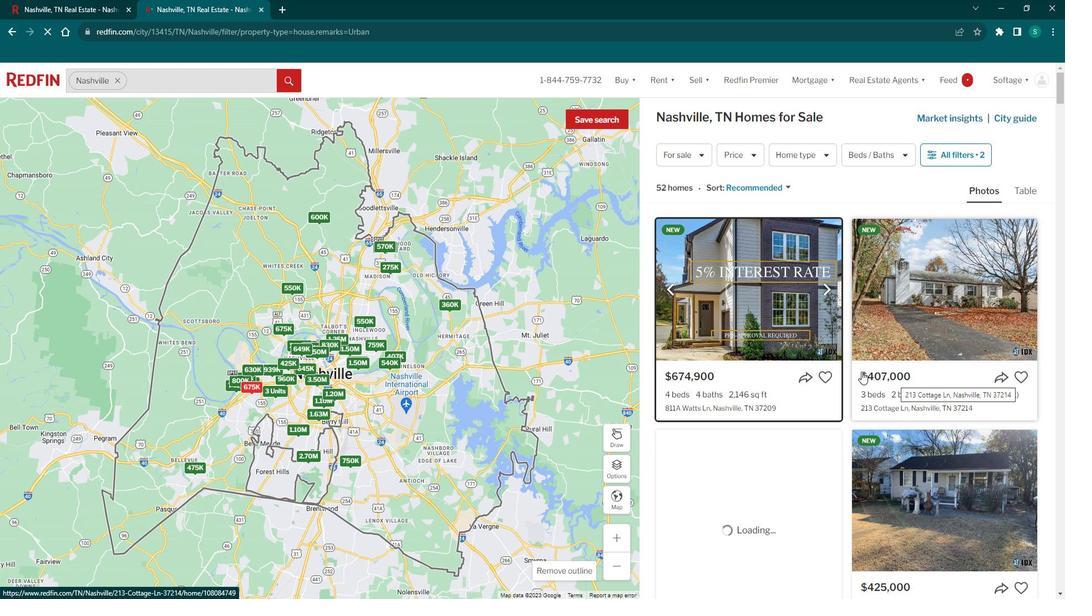 
Action: Mouse scrolled (876, 371) with delta (0, 0)
Screenshot: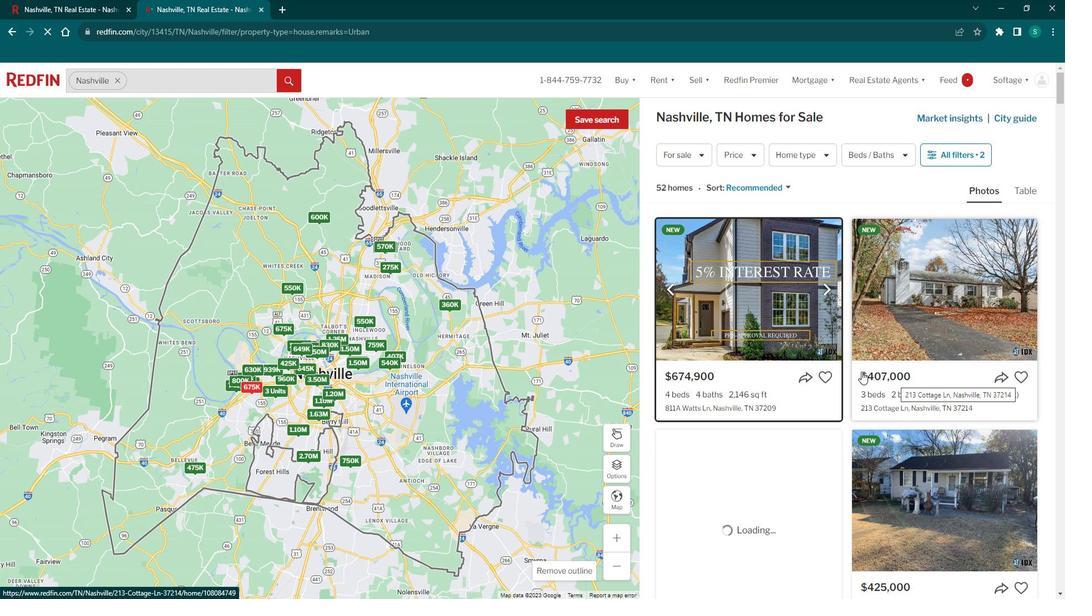 
Action: Mouse scrolled (876, 371) with delta (0, 0)
Screenshot: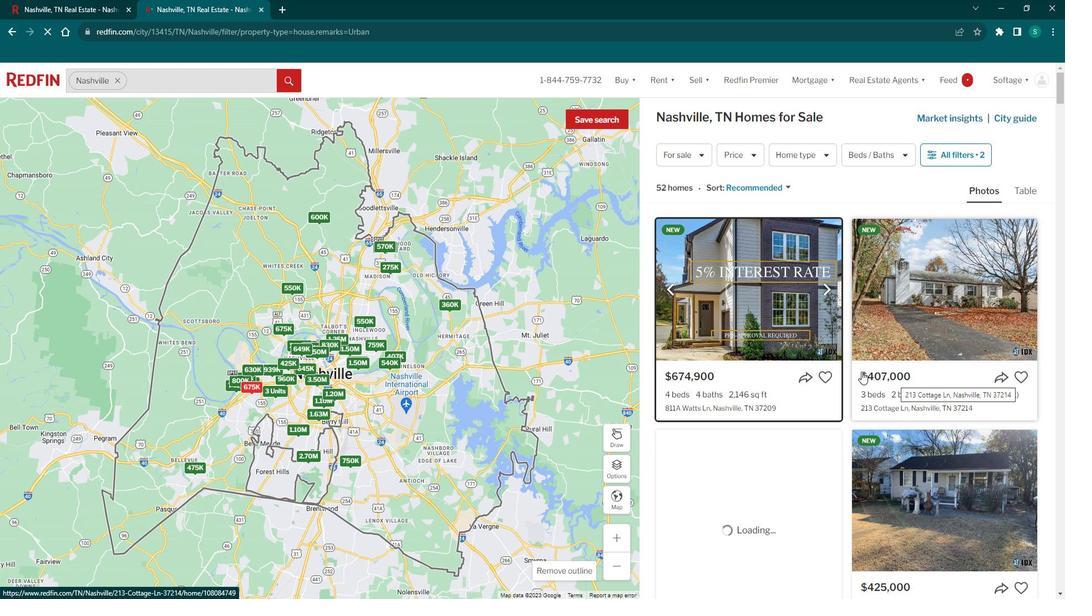 
Action: Mouse scrolled (876, 371) with delta (0, 0)
Screenshot: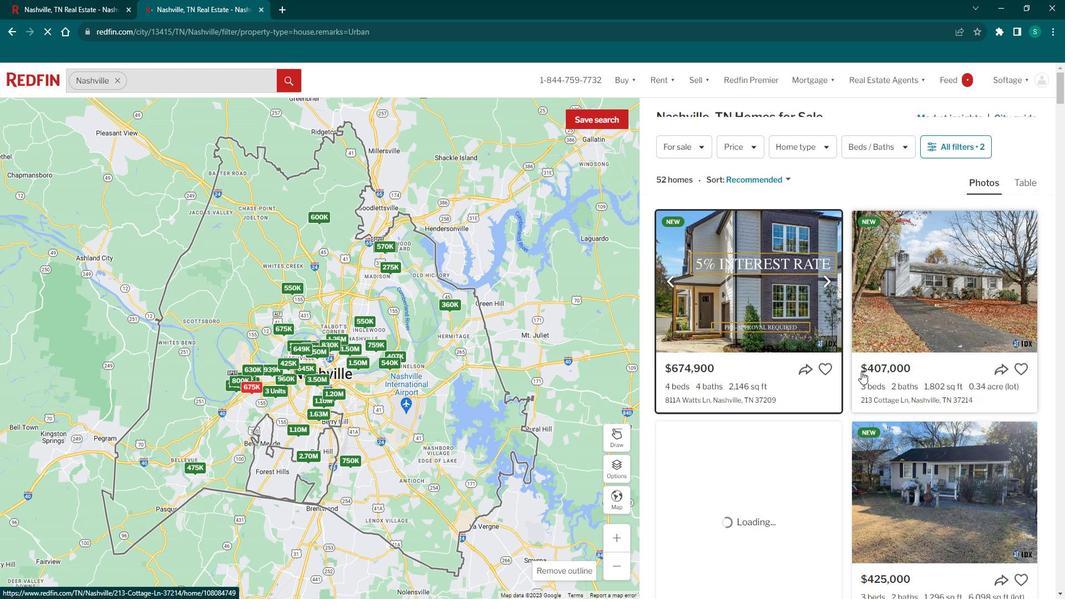 
Action: Mouse scrolled (876, 371) with delta (0, 0)
Screenshot: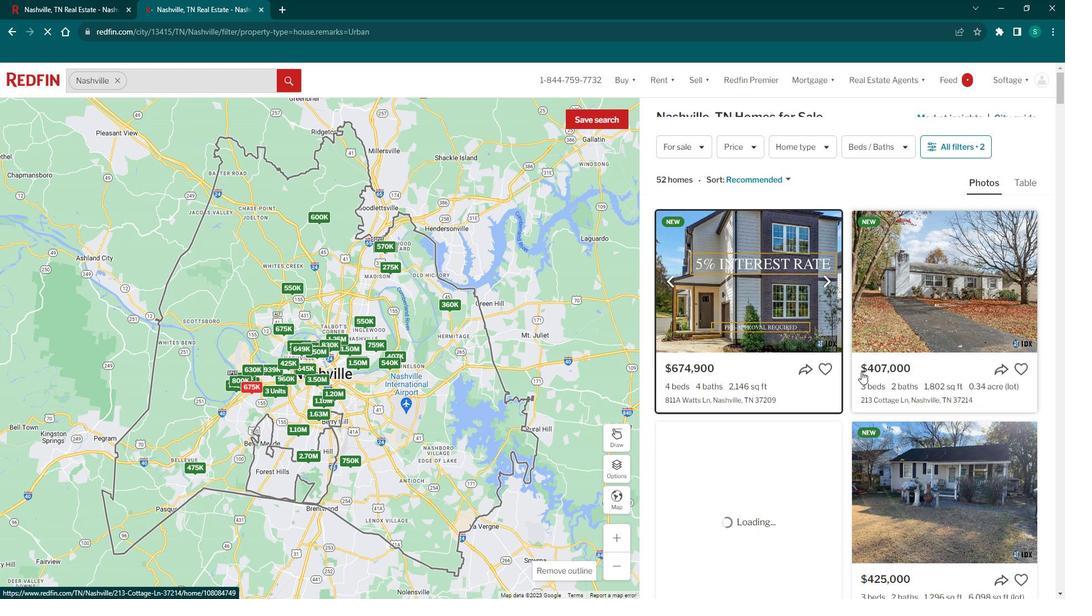 
Action: Mouse moved to (820, 360)
Screenshot: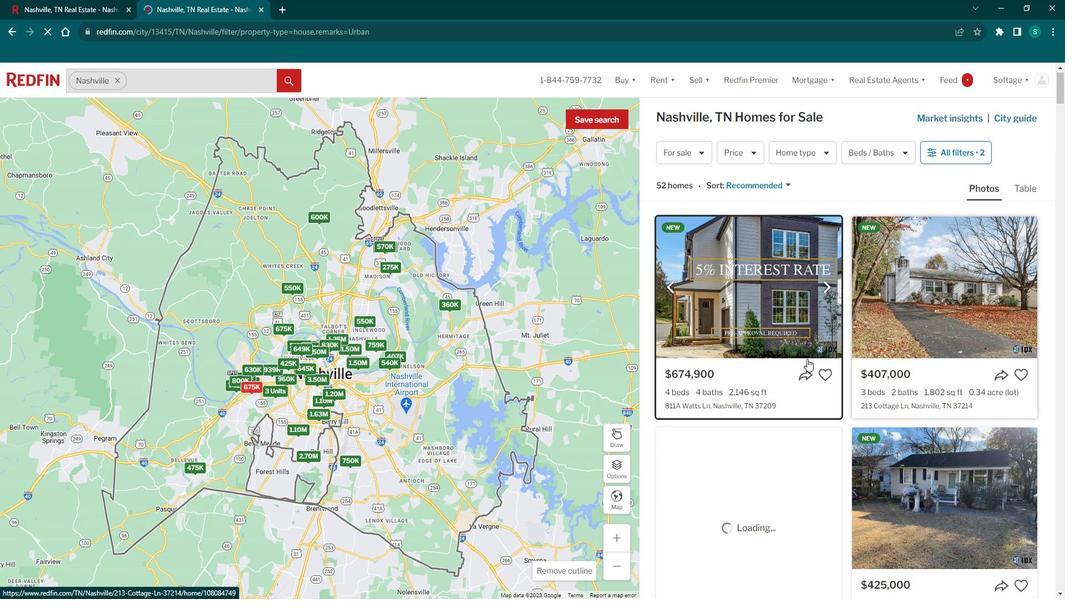 
Action: Mouse scrolled (820, 359) with delta (0, 0)
Screenshot: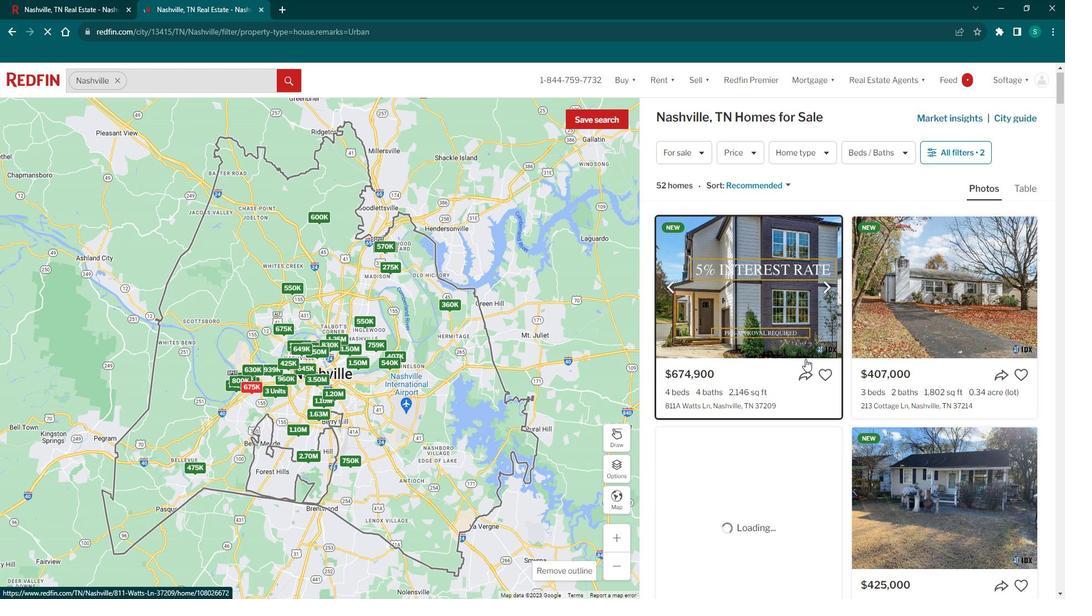 
Action: Mouse scrolled (820, 359) with delta (0, 0)
Screenshot: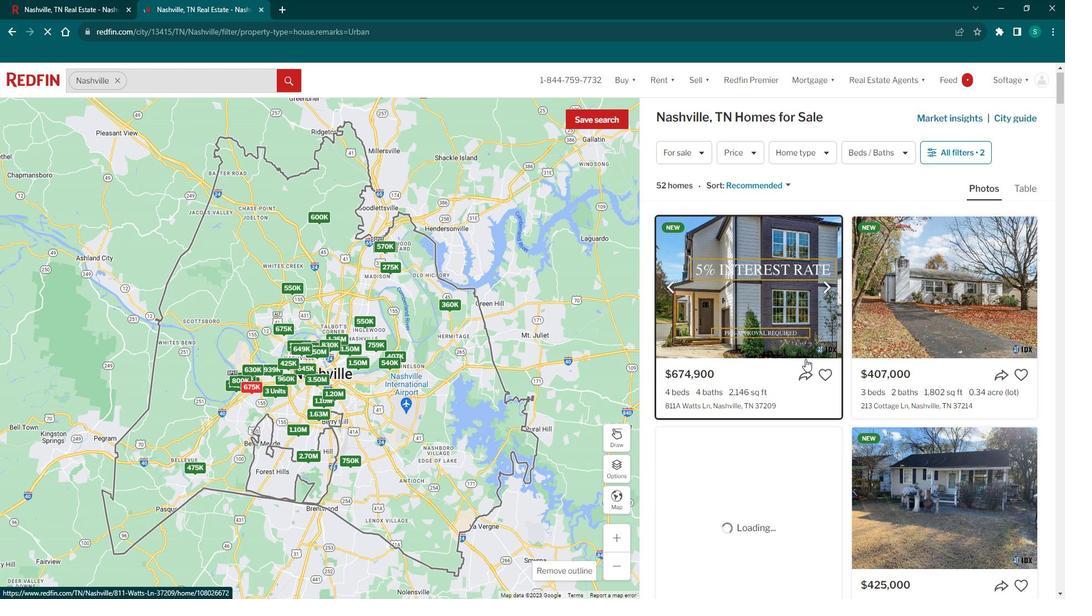 
Action: Mouse scrolled (820, 359) with delta (0, 0)
Screenshot: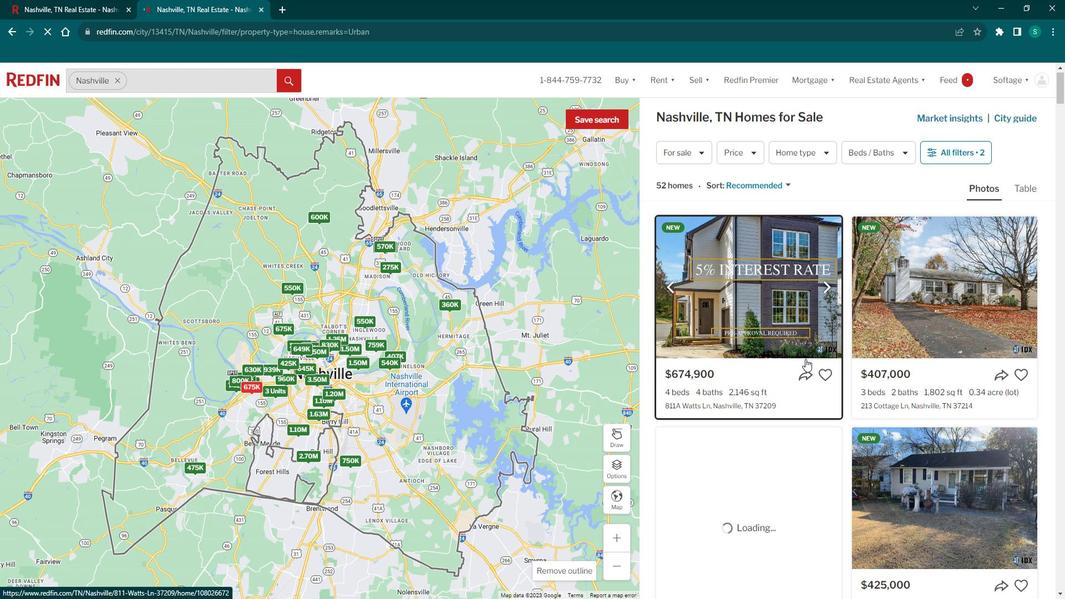 
Action: Mouse scrolled (820, 359) with delta (0, 0)
Screenshot: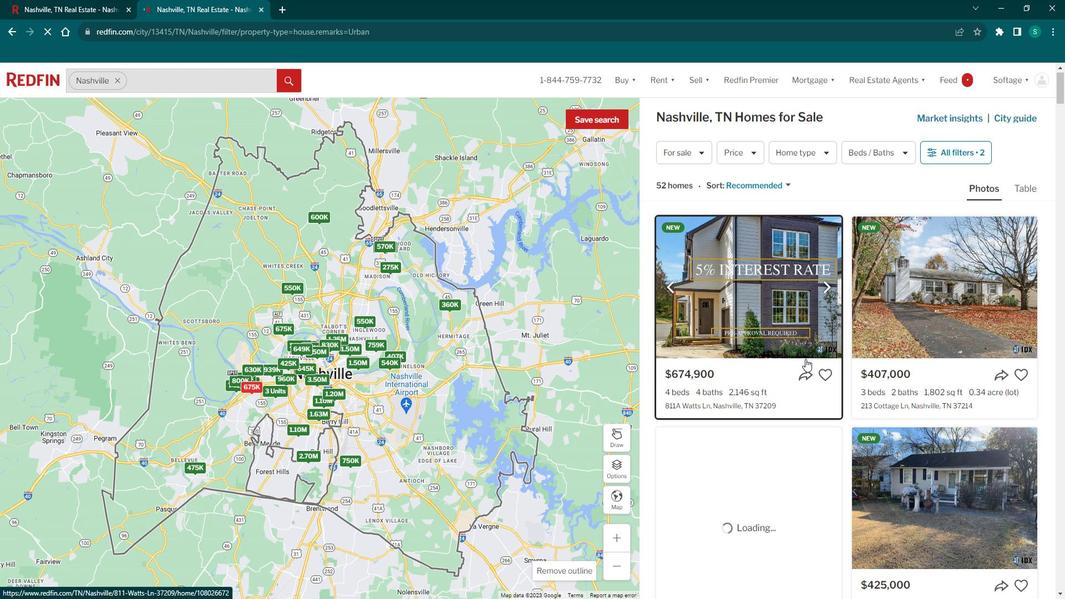 
Action: Mouse scrolled (820, 359) with delta (0, 0)
Screenshot: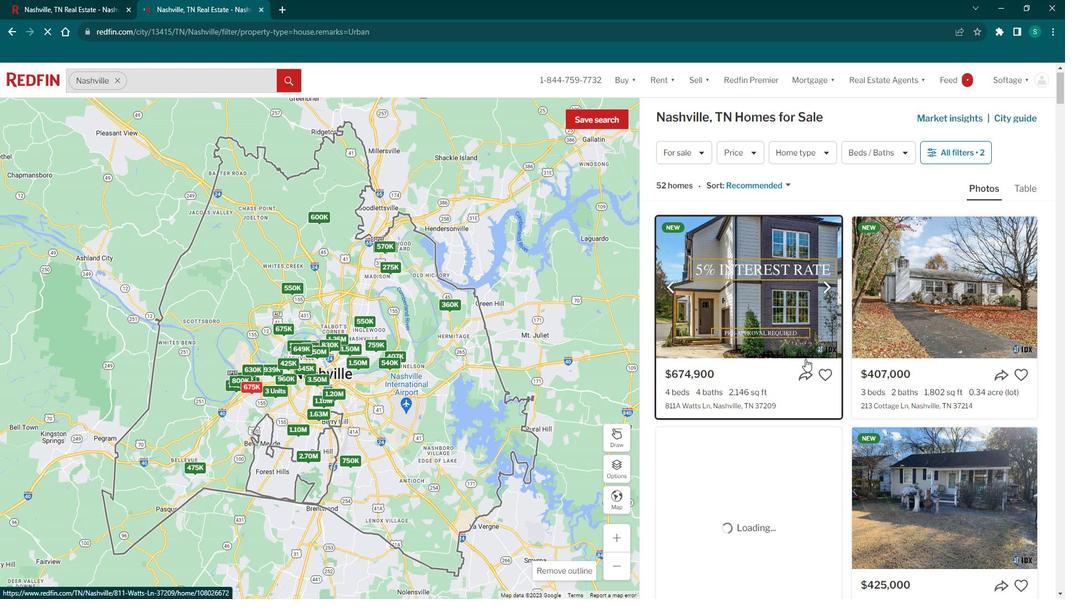 
Action: Mouse scrolled (820, 359) with delta (0, 0)
Screenshot: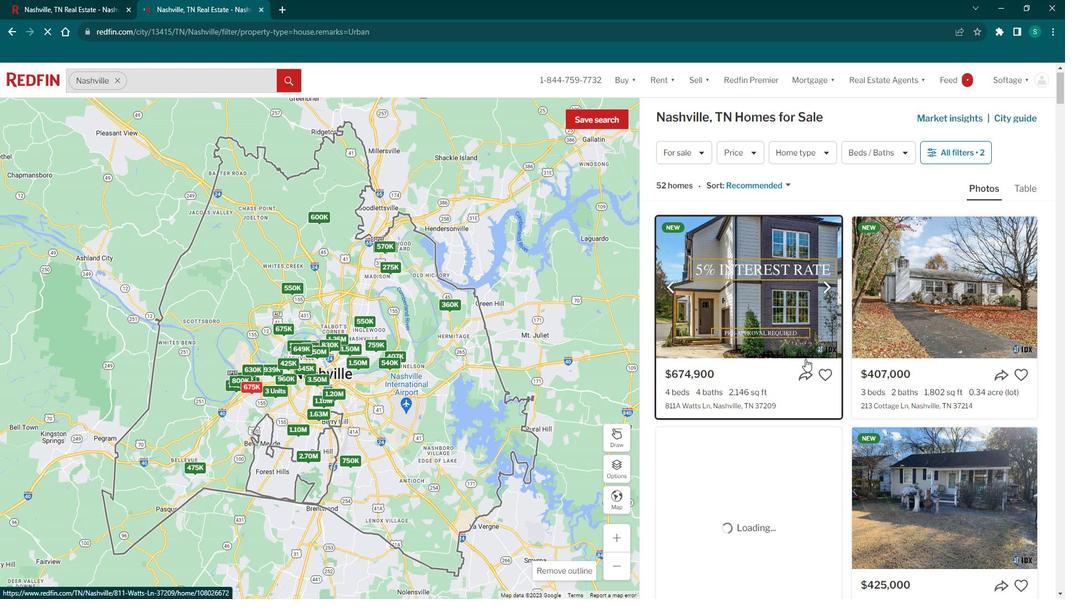
Action: Mouse moved to (760, 354)
Screenshot: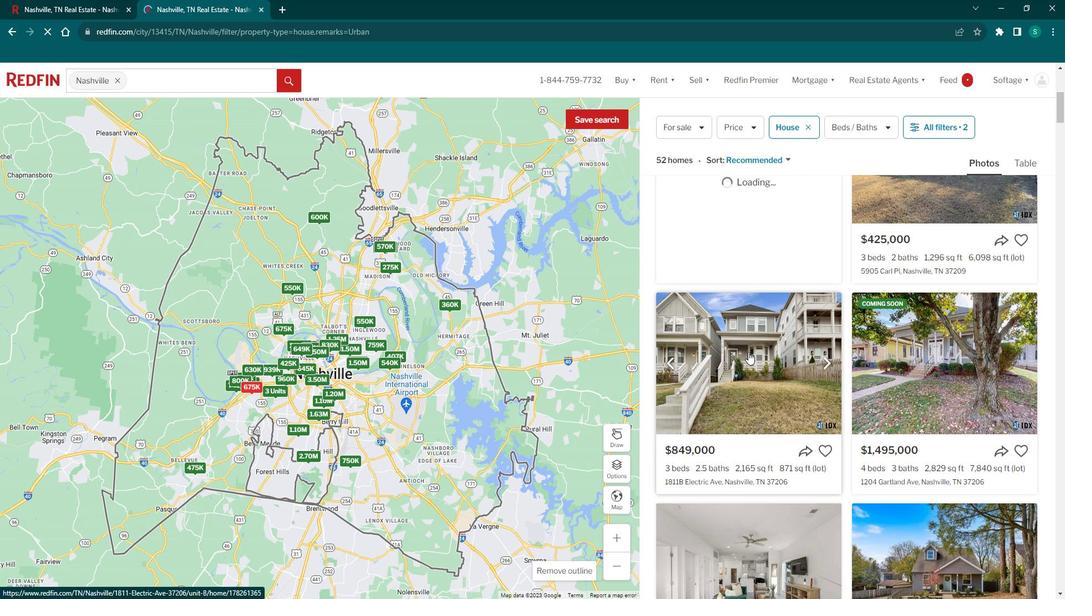 
Action: Mouse pressed left at (760, 354)
Screenshot: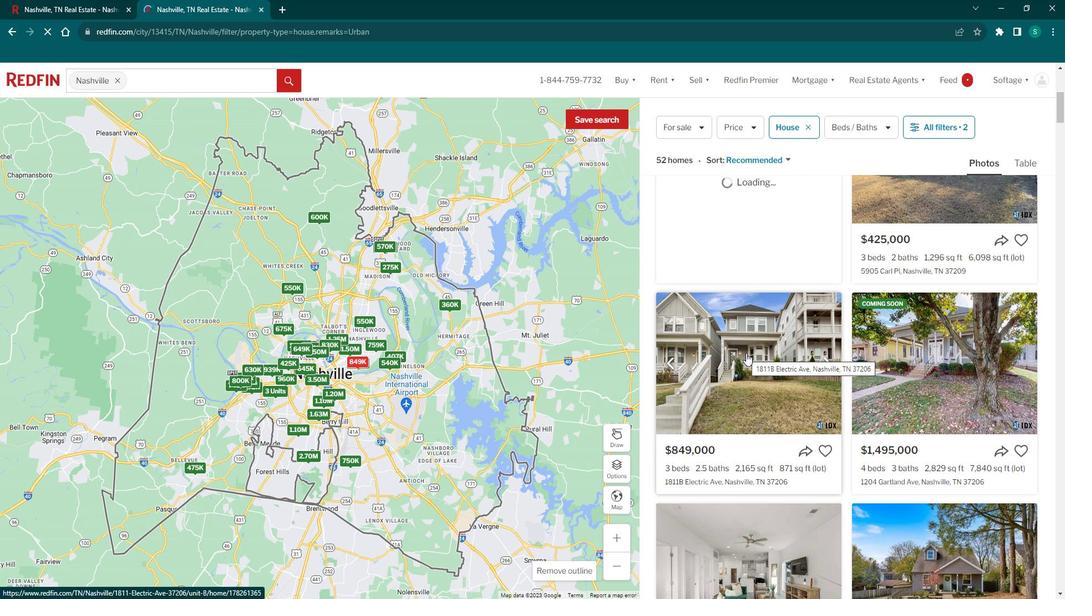 
Action: Mouse moved to (396, 338)
Screenshot: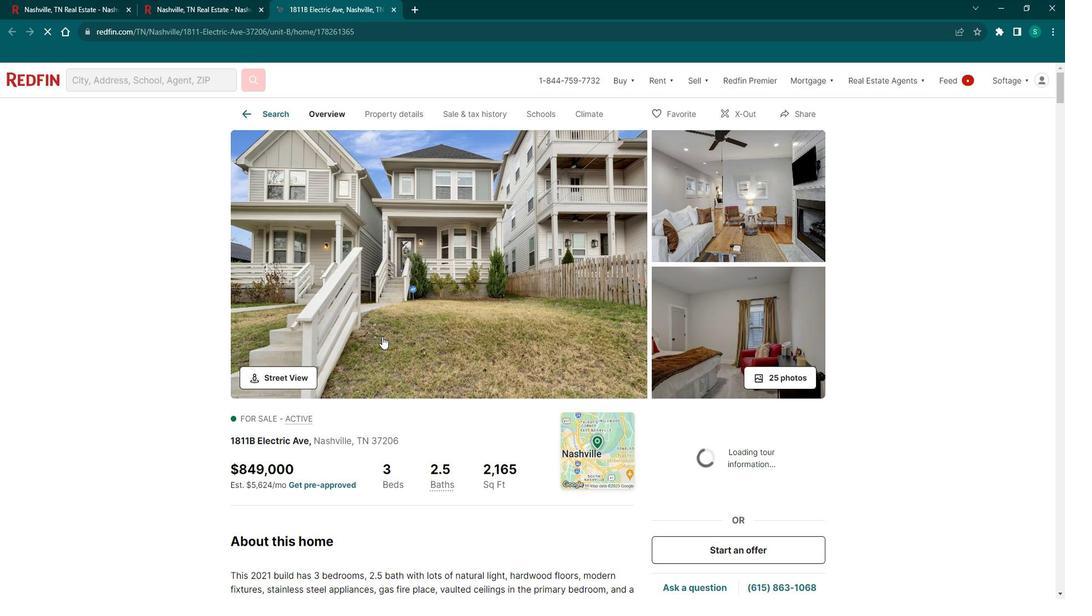 
Action: Mouse scrolled (396, 337) with delta (0, 0)
Screenshot: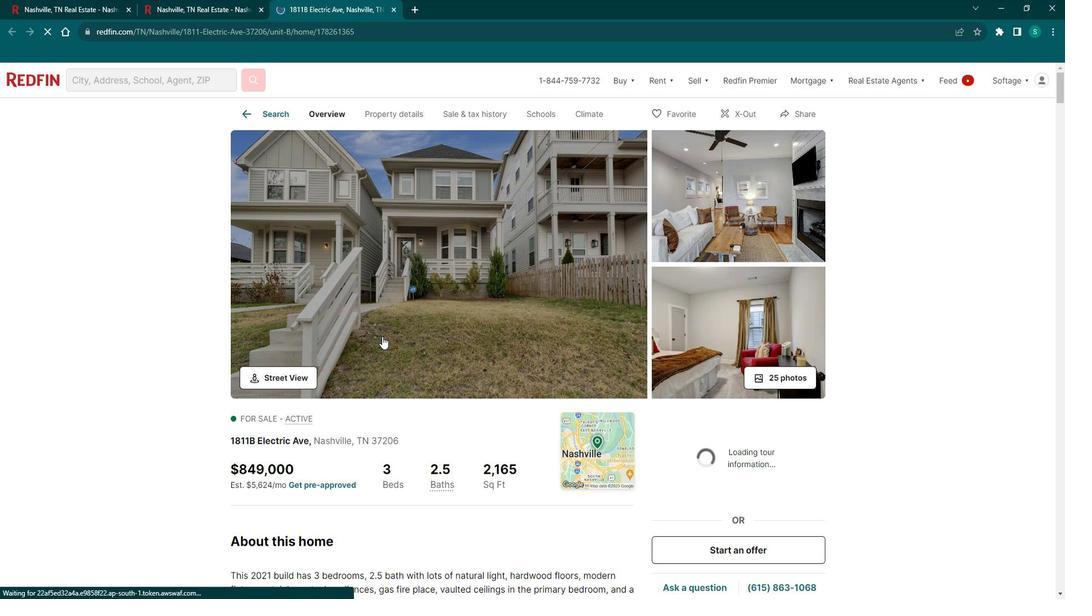 
Action: Mouse scrolled (396, 337) with delta (0, 0)
Screenshot: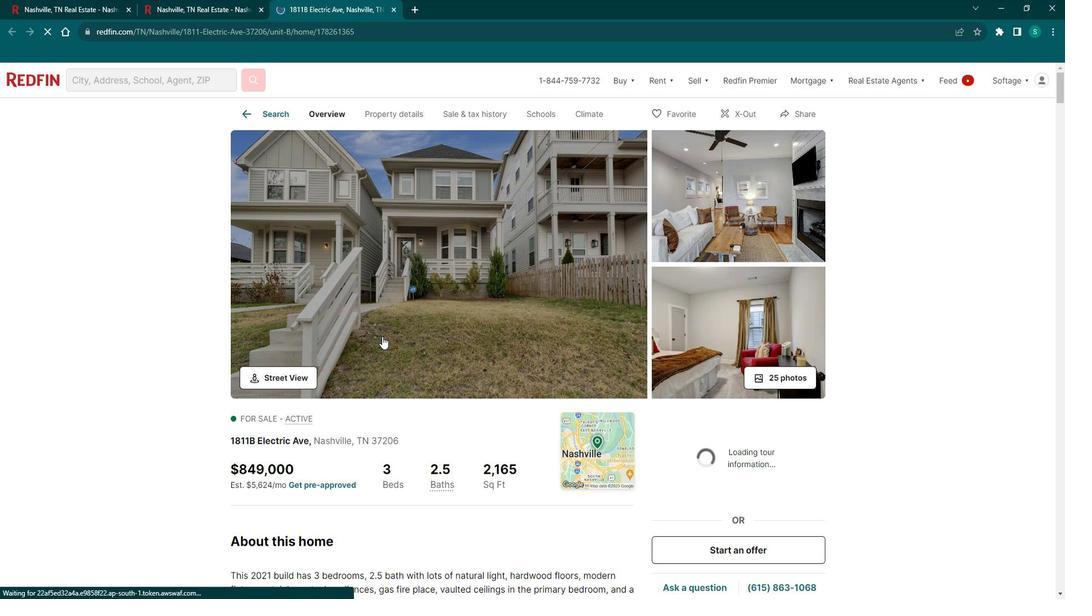 
Action: Mouse scrolled (396, 337) with delta (0, 0)
Screenshot: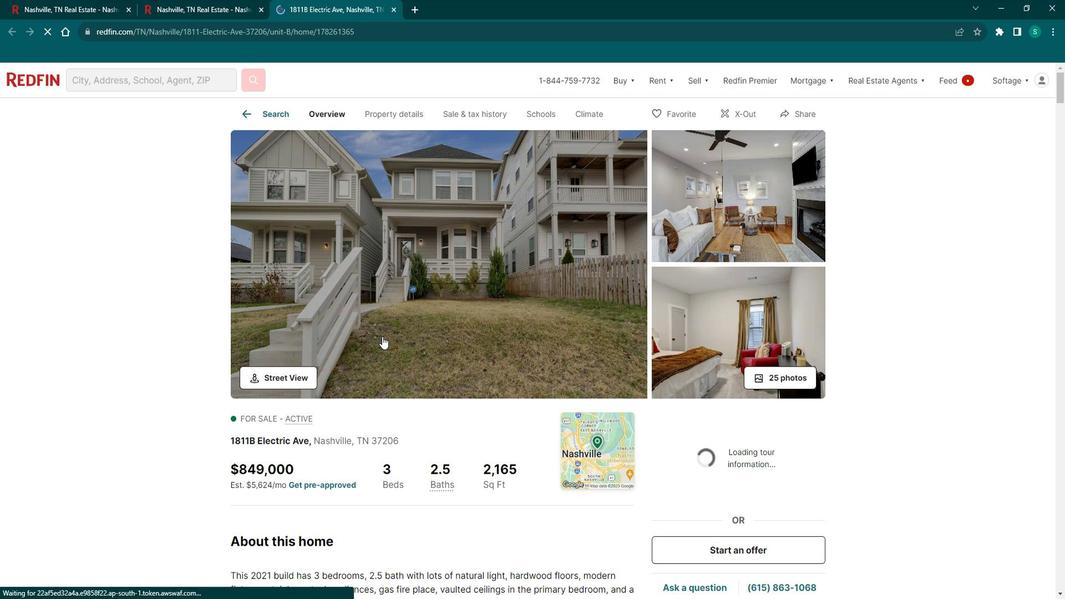 
Action: Mouse scrolled (396, 337) with delta (0, 0)
Screenshot: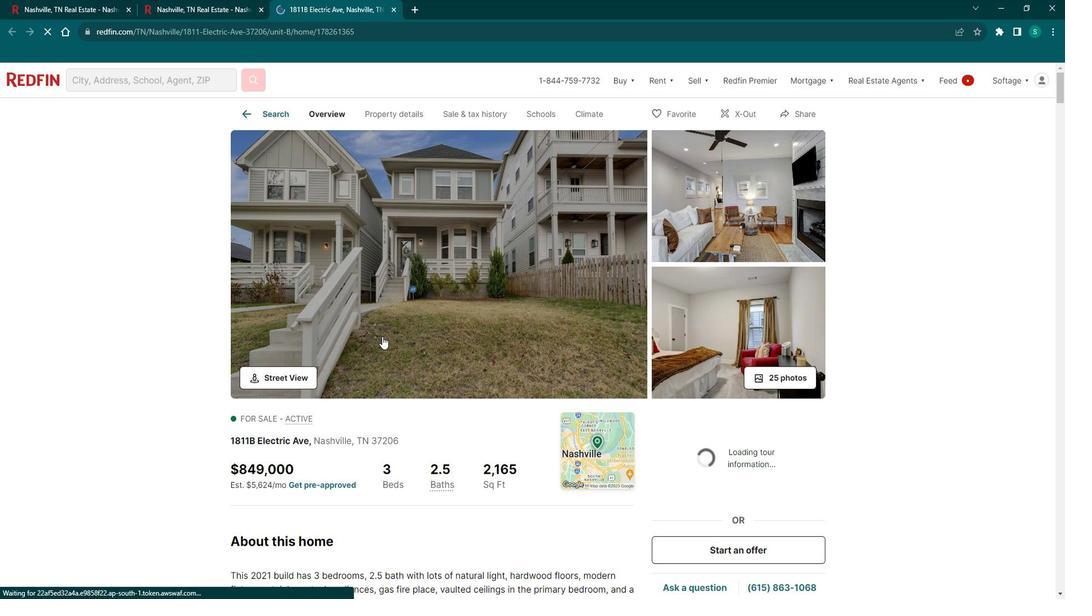 
Action: Mouse scrolled (396, 337) with delta (0, 0)
Screenshot: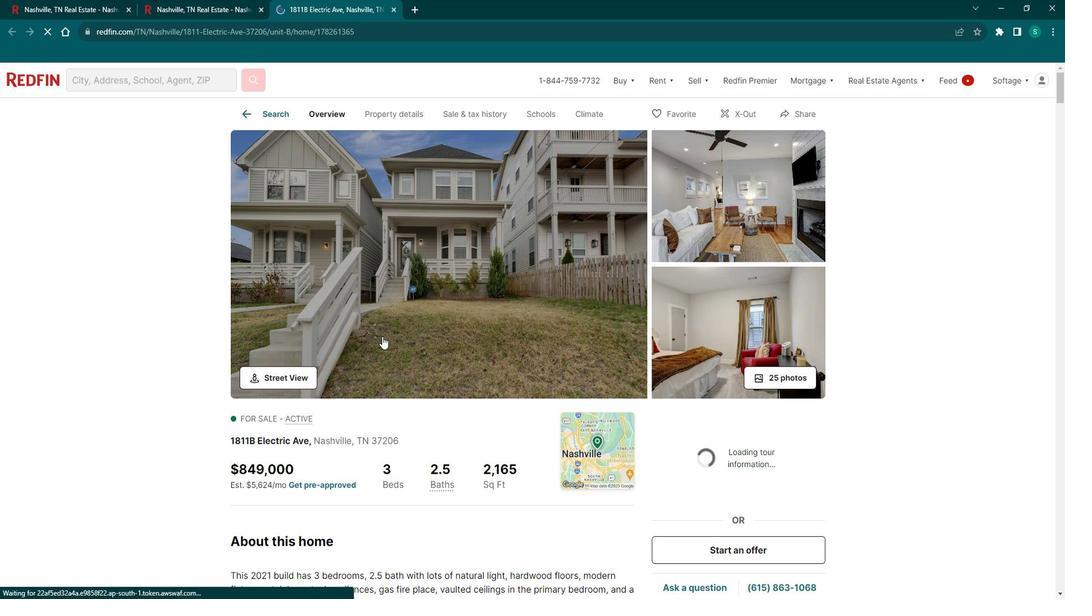 
Action: Mouse scrolled (396, 337) with delta (0, 0)
Screenshot: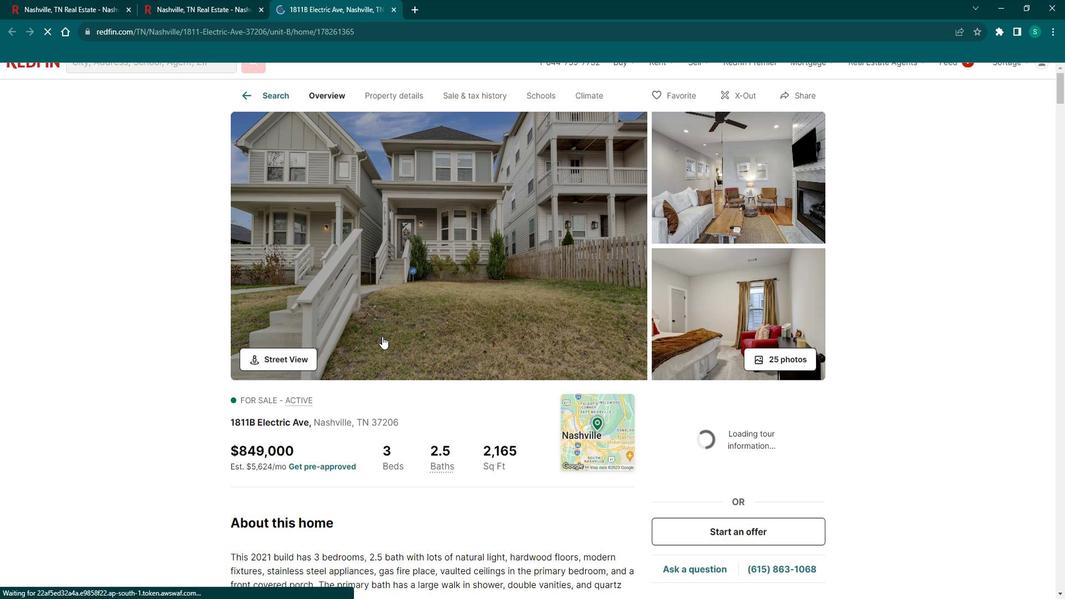 
Action: Mouse moved to (284, 284)
Screenshot: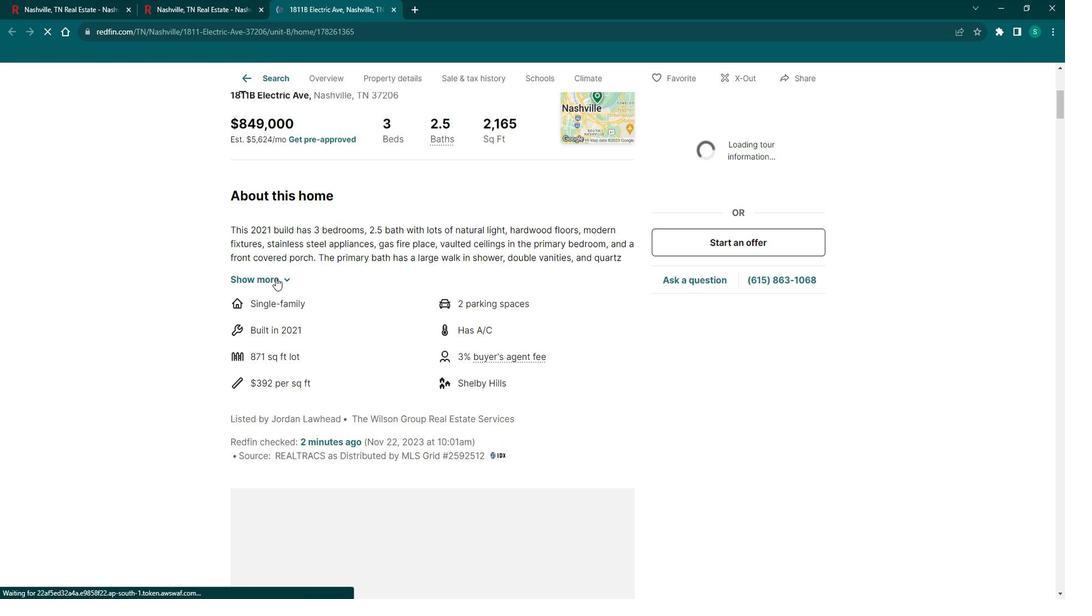 
Action: Mouse pressed left at (284, 284)
Screenshot: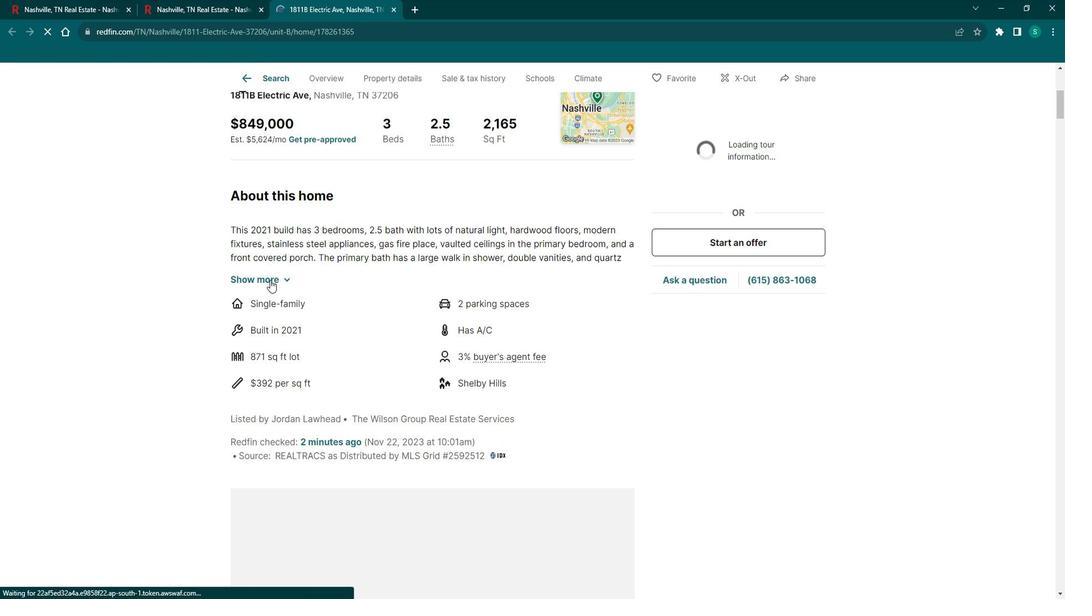 
Action: Mouse moved to (341, 324)
Screenshot: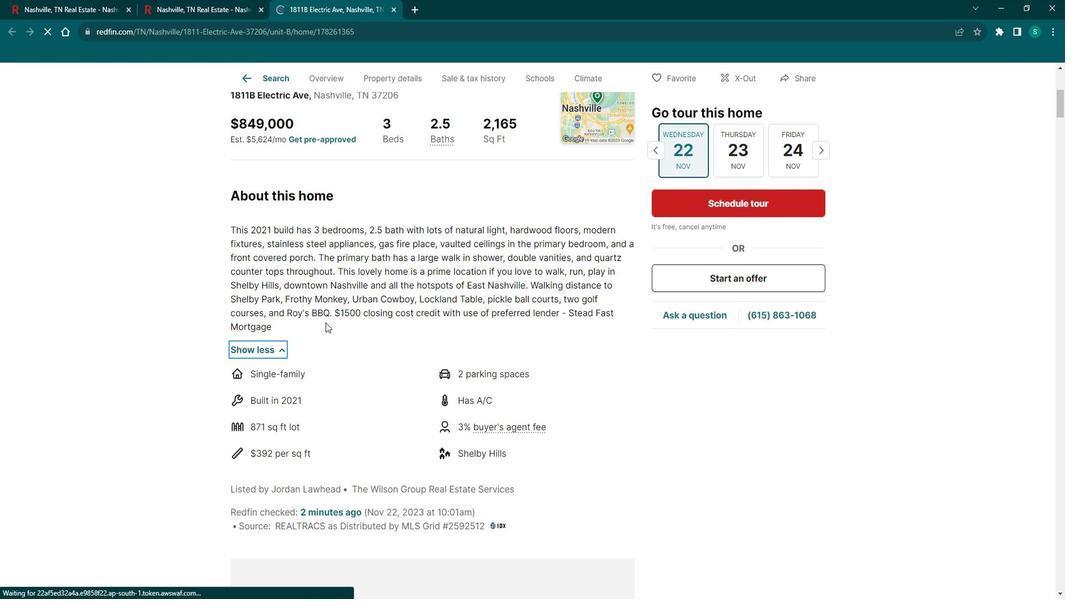 
Action: Mouse scrolled (341, 323) with delta (0, 0)
Screenshot: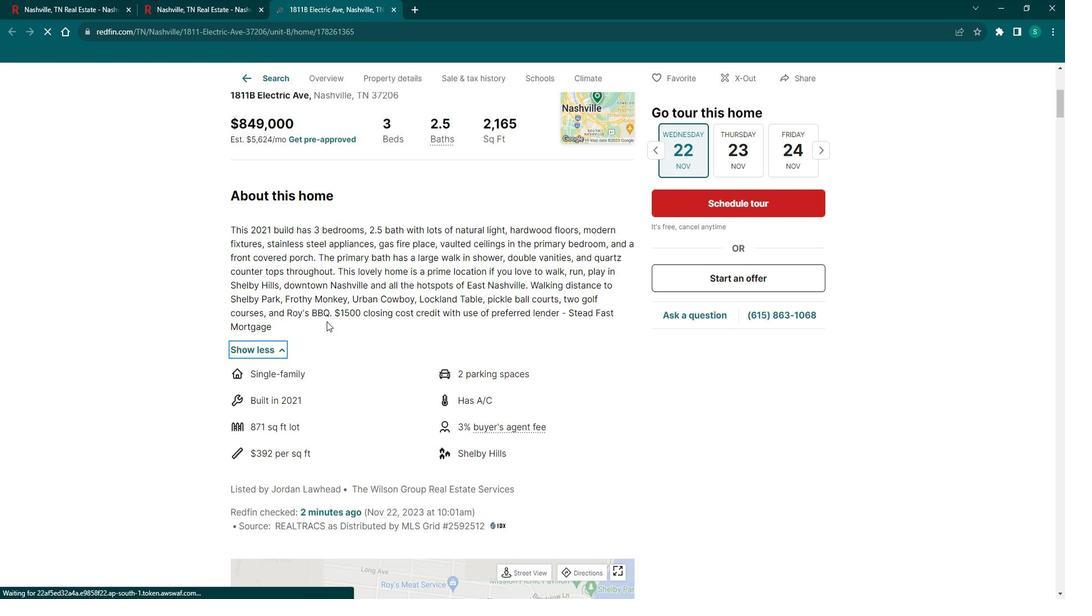 
Action: Mouse scrolled (341, 323) with delta (0, 0)
Screenshot: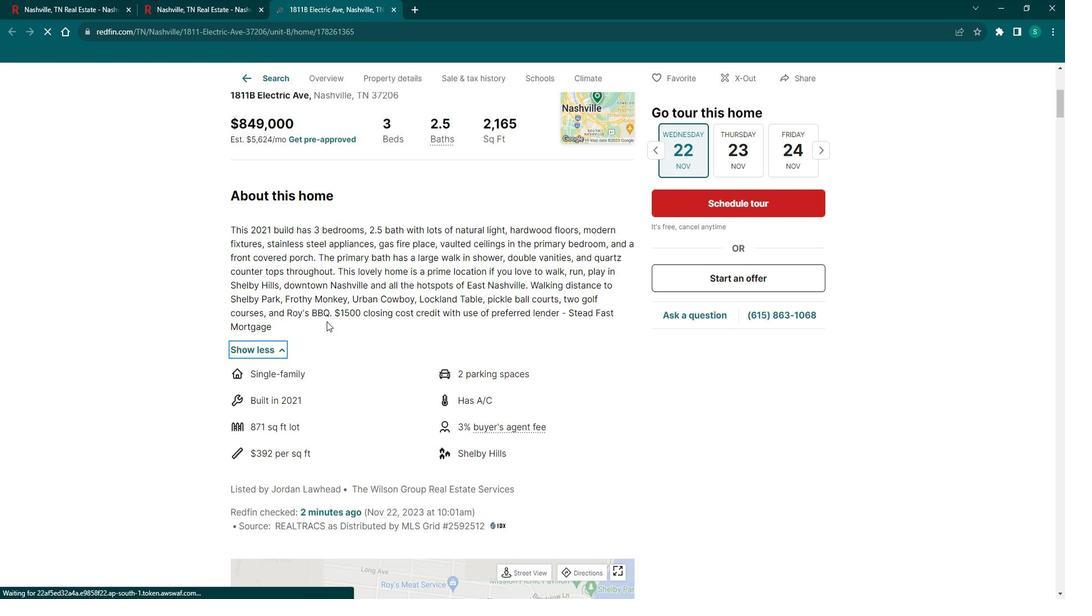 
Action: Mouse scrolled (341, 323) with delta (0, 0)
Screenshot: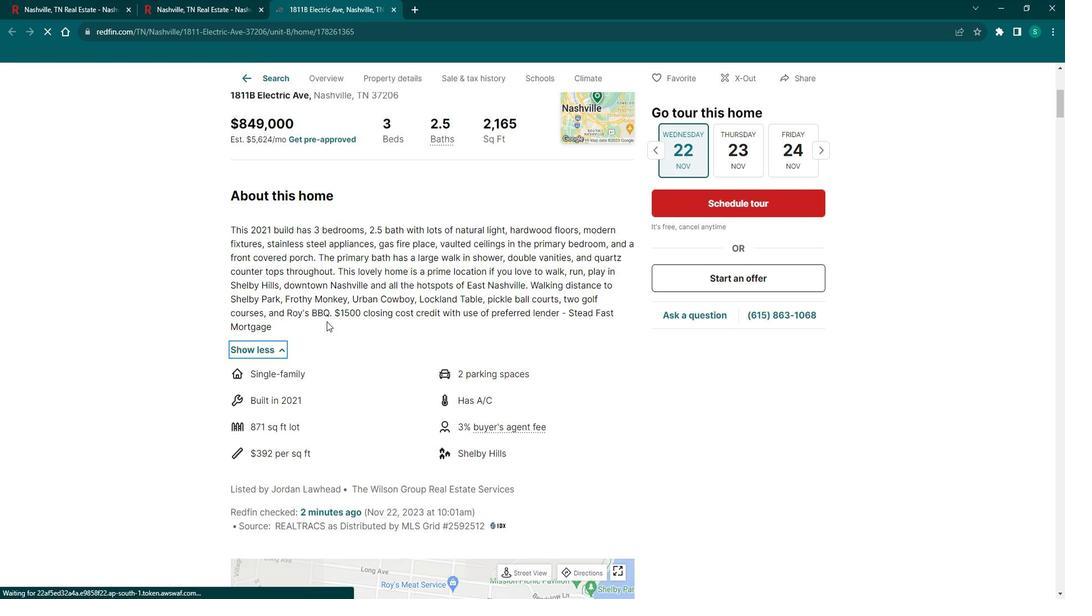 
Action: Mouse scrolled (341, 323) with delta (0, 0)
Screenshot: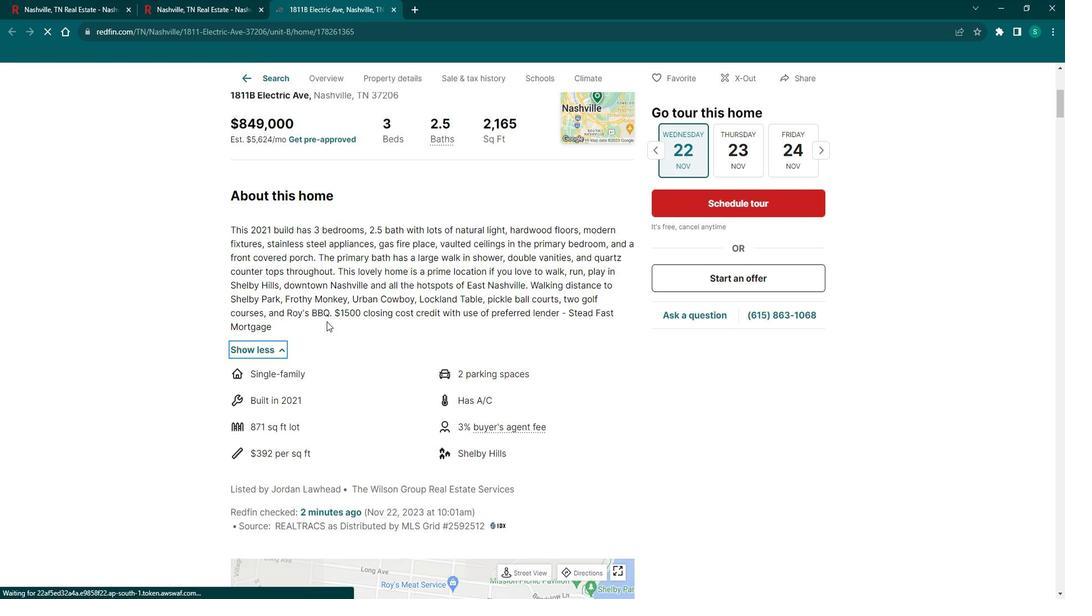 
Action: Mouse scrolled (341, 323) with delta (0, 0)
Screenshot: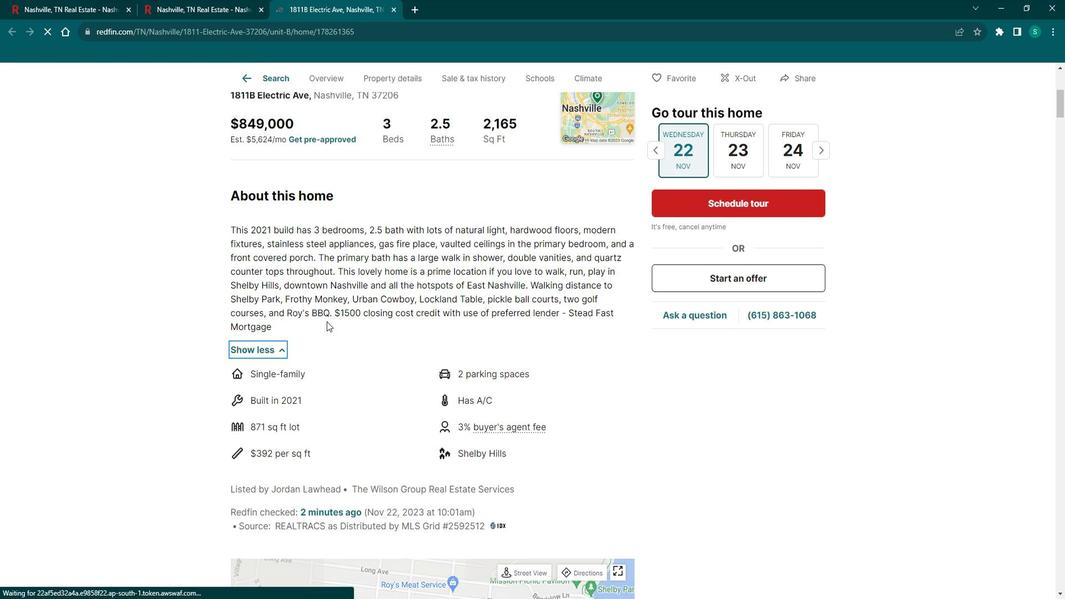 
Action: Mouse scrolled (341, 323) with delta (0, 0)
Screenshot: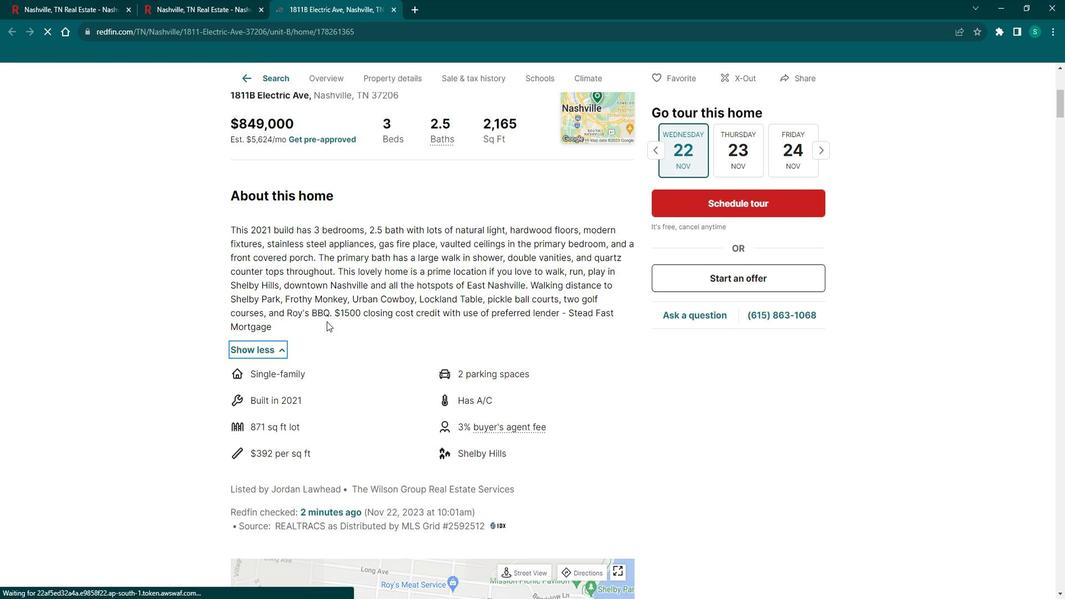 
Action: Mouse scrolled (341, 323) with delta (0, 0)
Screenshot: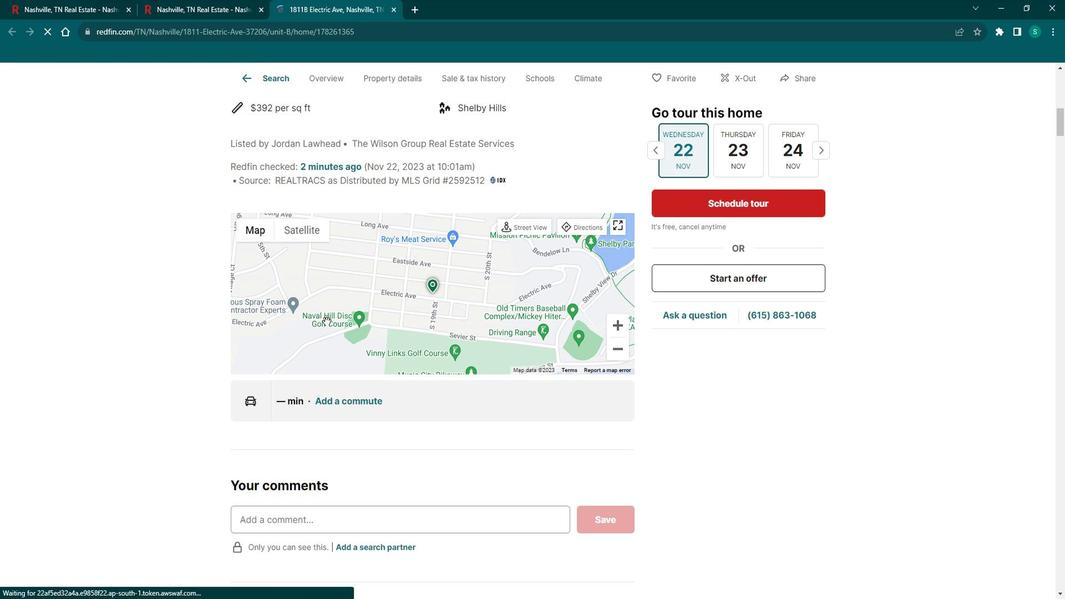 
Action: Mouse scrolled (341, 323) with delta (0, 0)
Screenshot: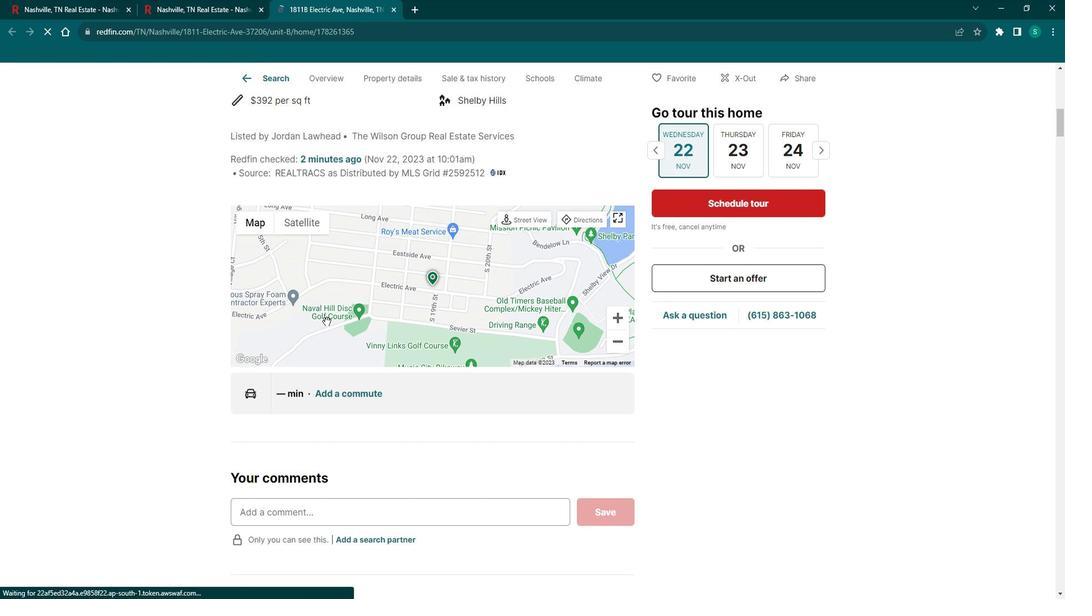 
Action: Mouse scrolled (341, 323) with delta (0, 0)
Screenshot: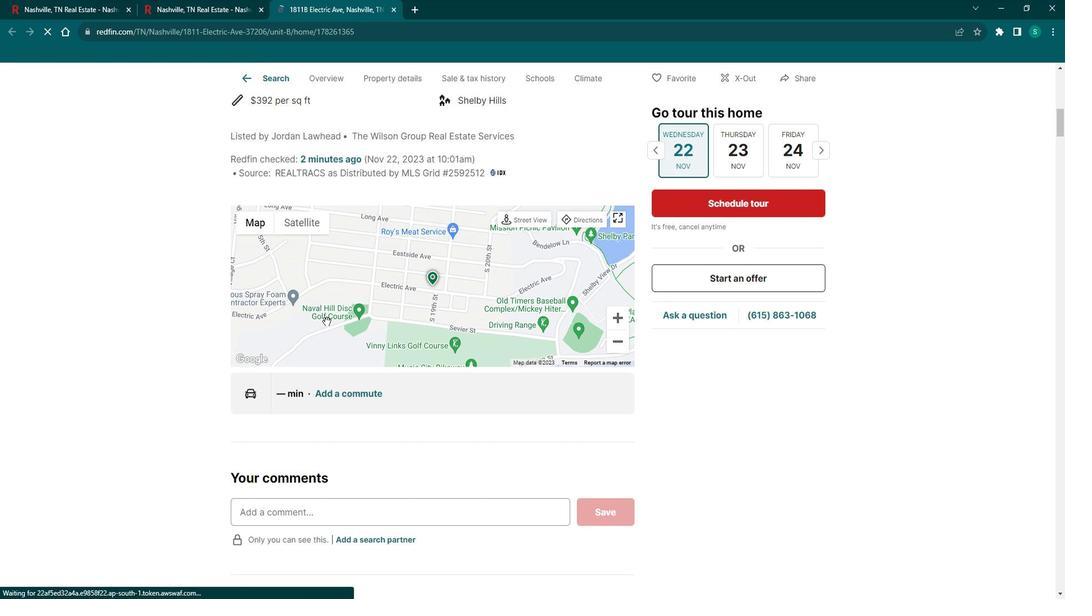
Action: Mouse scrolled (341, 323) with delta (0, 0)
Screenshot: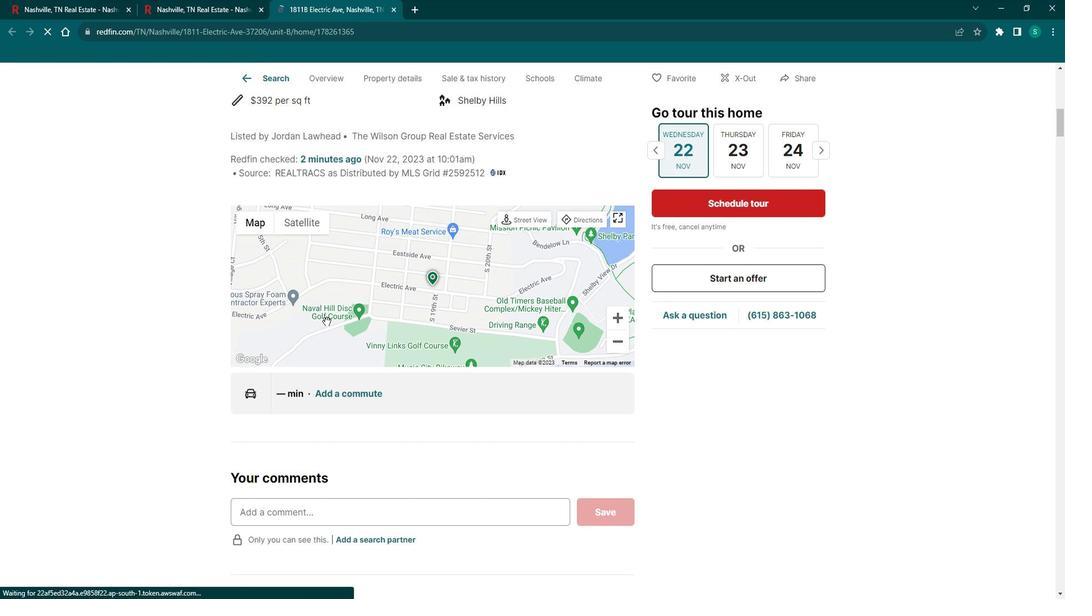 
Action: Mouse scrolled (341, 323) with delta (0, 0)
Screenshot: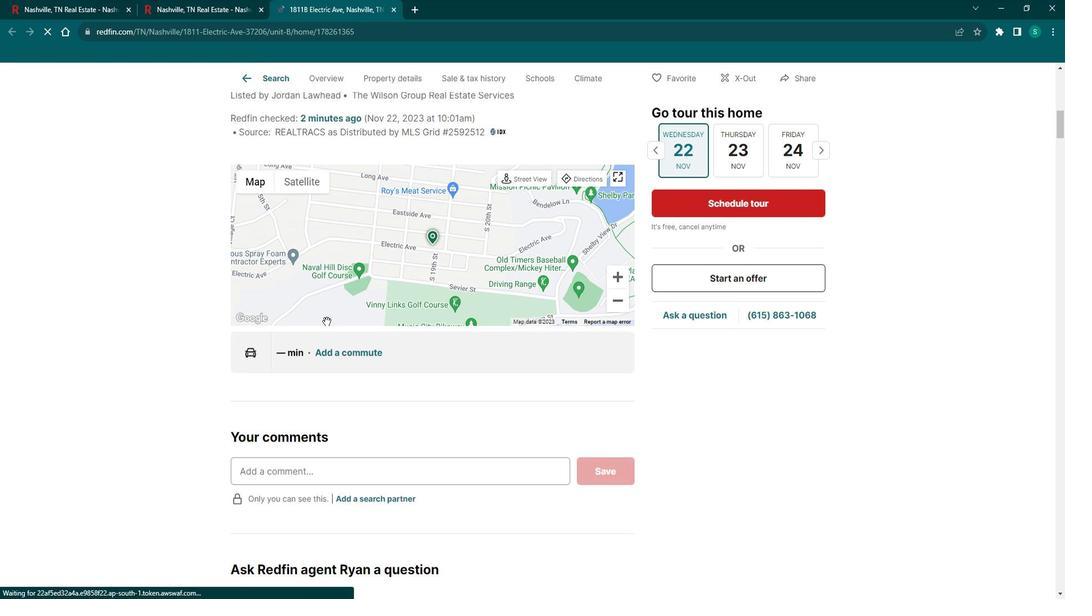 
Action: Mouse scrolled (341, 323) with delta (0, 0)
Screenshot: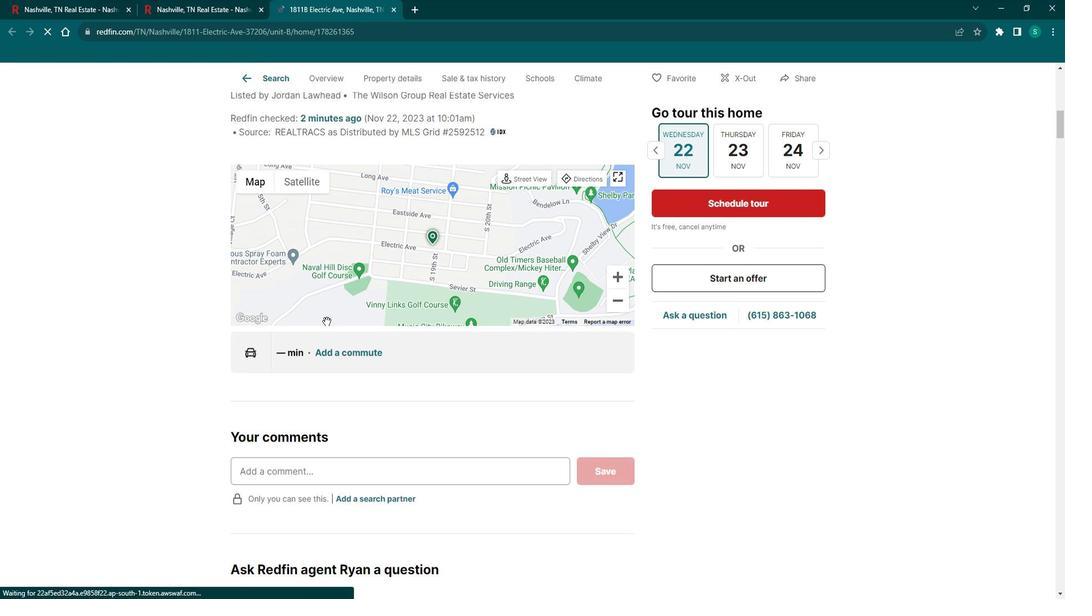 
Action: Mouse scrolled (341, 323) with delta (0, 0)
Screenshot: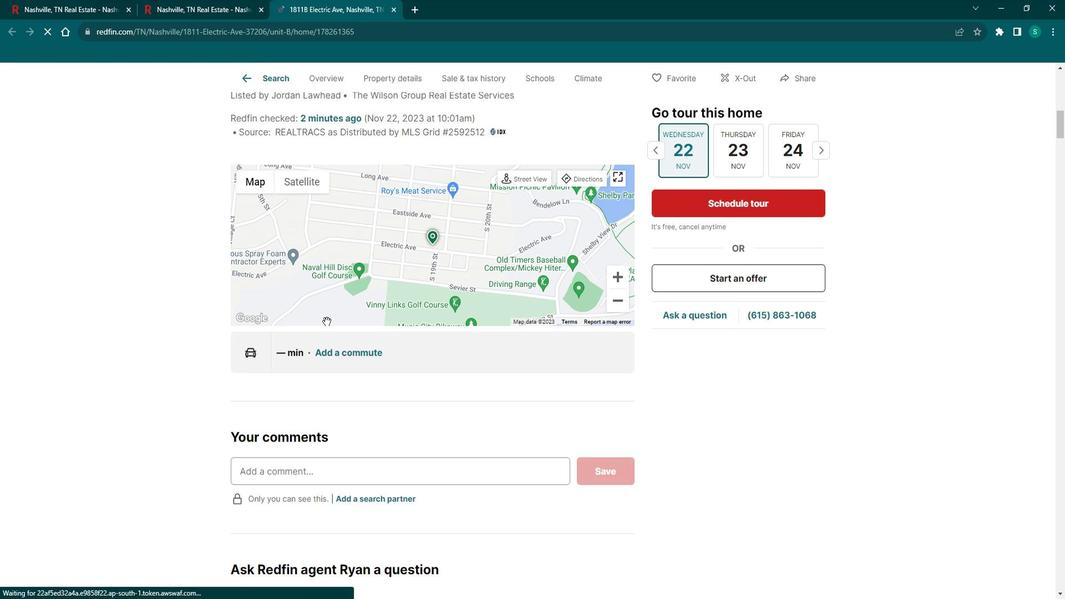 
Action: Mouse scrolled (341, 324) with delta (0, 0)
Screenshot: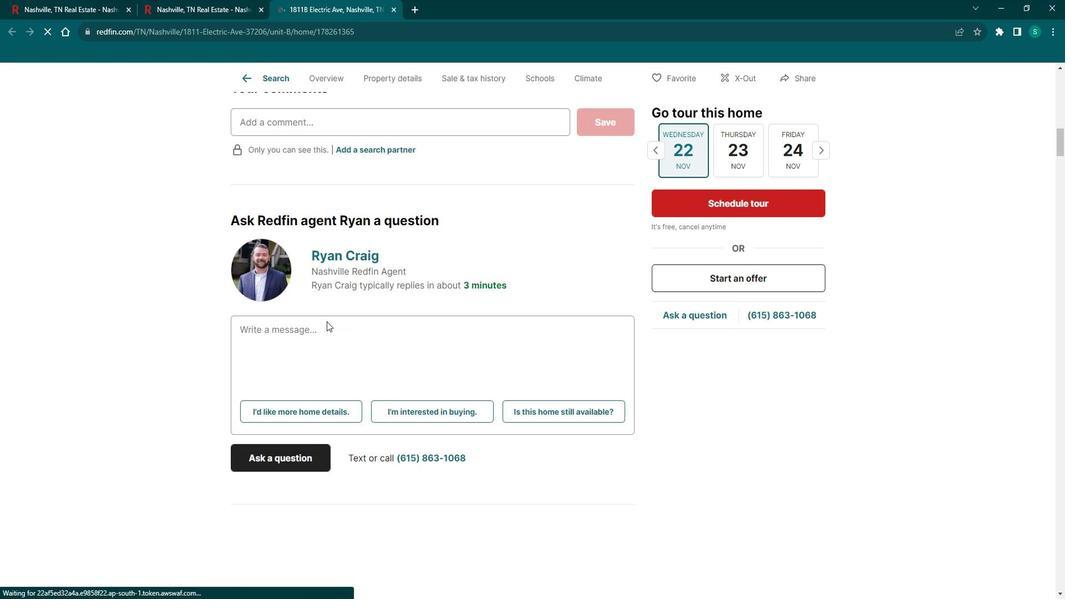 
Action: Mouse scrolled (341, 324) with delta (0, 0)
Screenshot: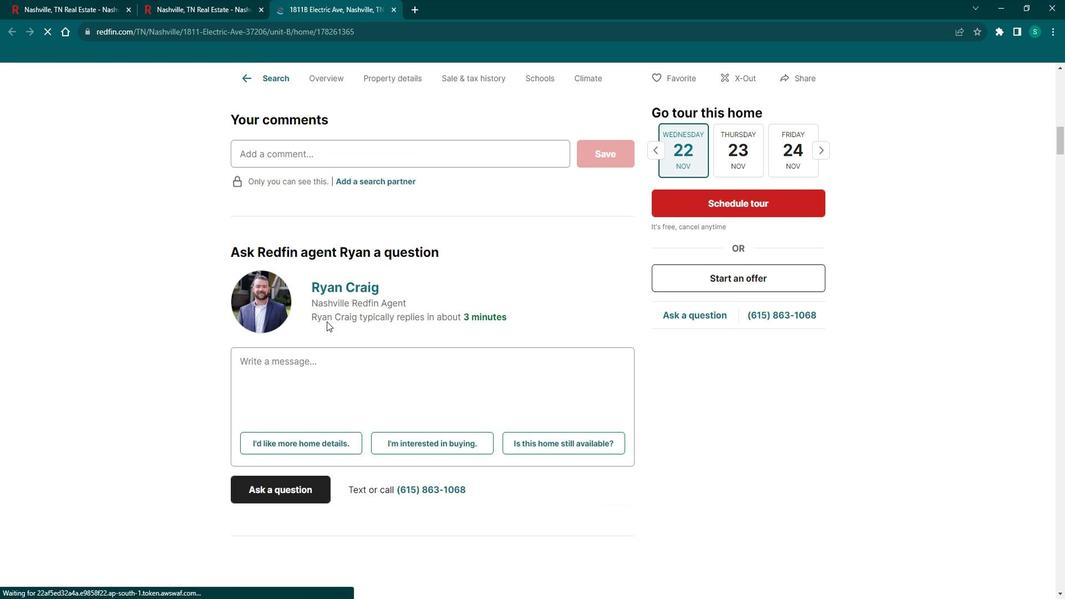 
Action: Mouse scrolled (341, 324) with delta (0, 0)
Screenshot: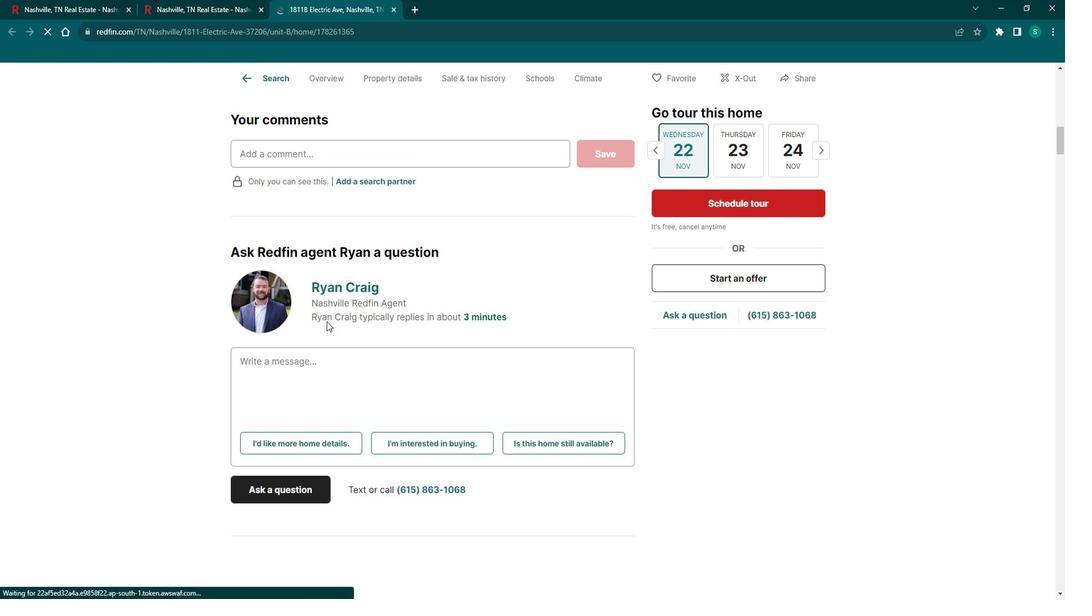 
Action: Mouse scrolled (341, 324) with delta (0, 0)
Screenshot: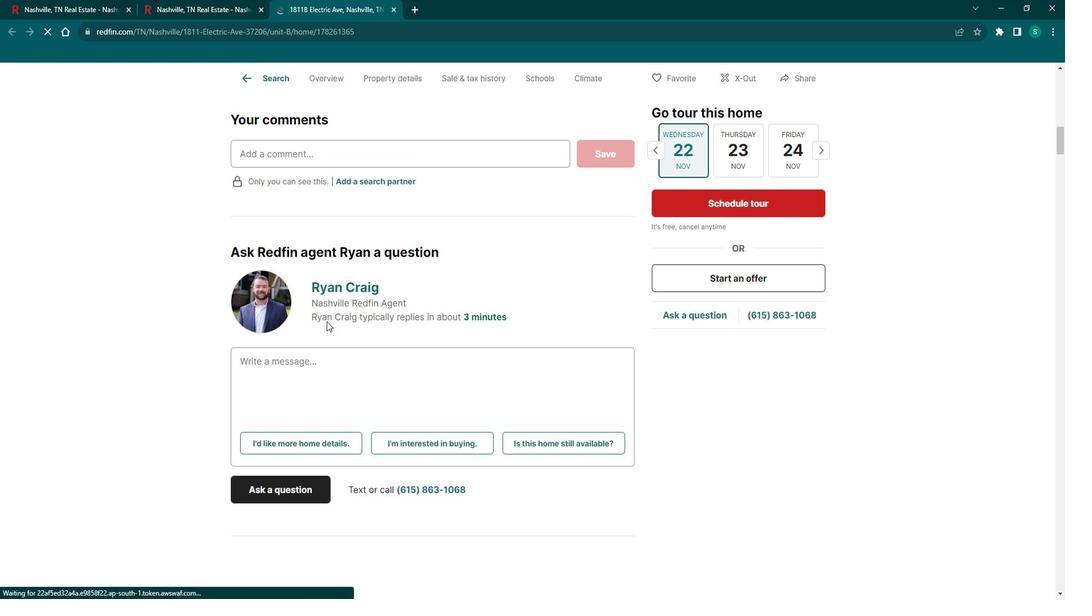 
Action: Mouse scrolled (341, 324) with delta (0, 0)
Screenshot: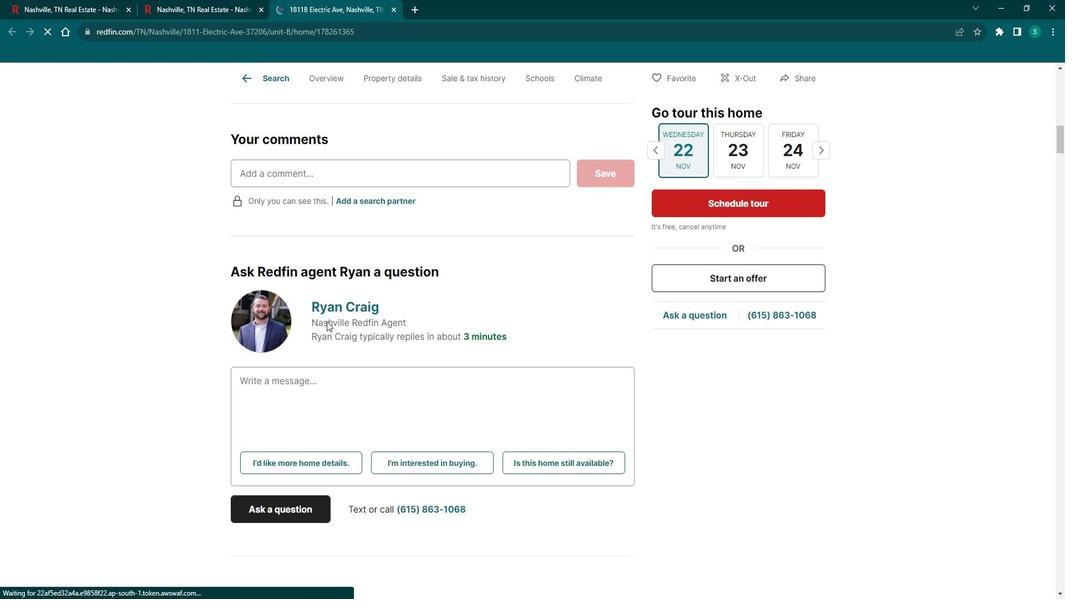 
Action: Mouse scrolled (341, 324) with delta (0, 0)
Screenshot: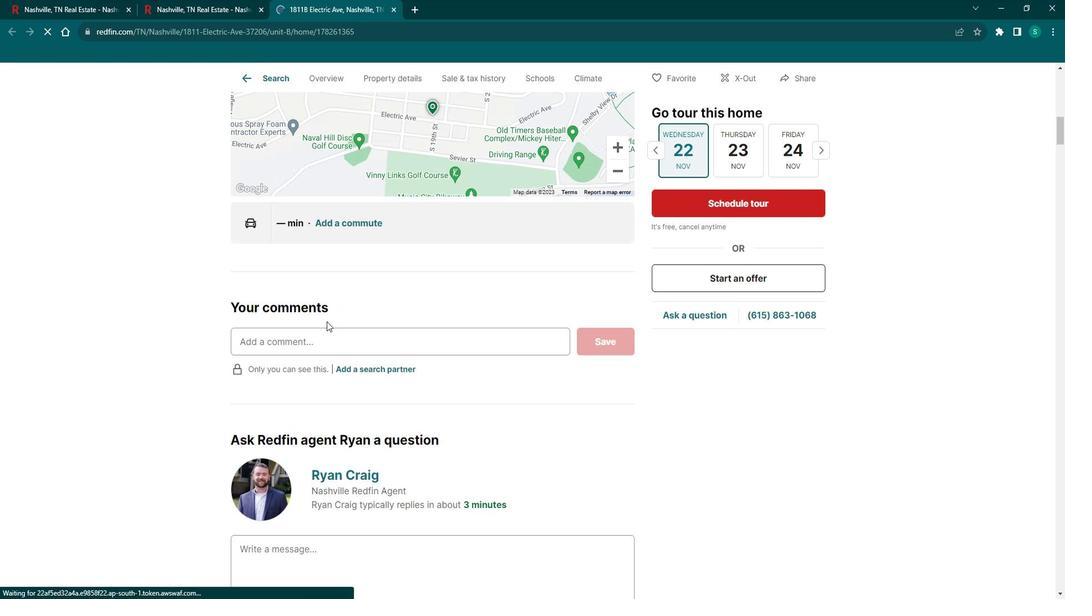 
Action: Mouse moved to (329, 315)
Screenshot: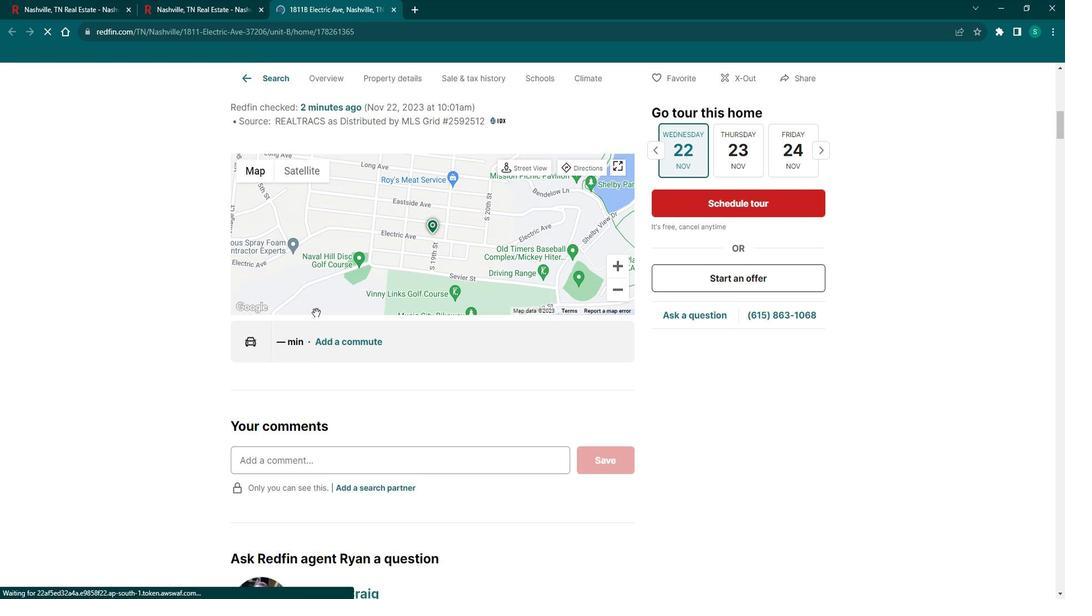 
Action: Mouse scrolled (329, 315) with delta (0, 0)
Screenshot: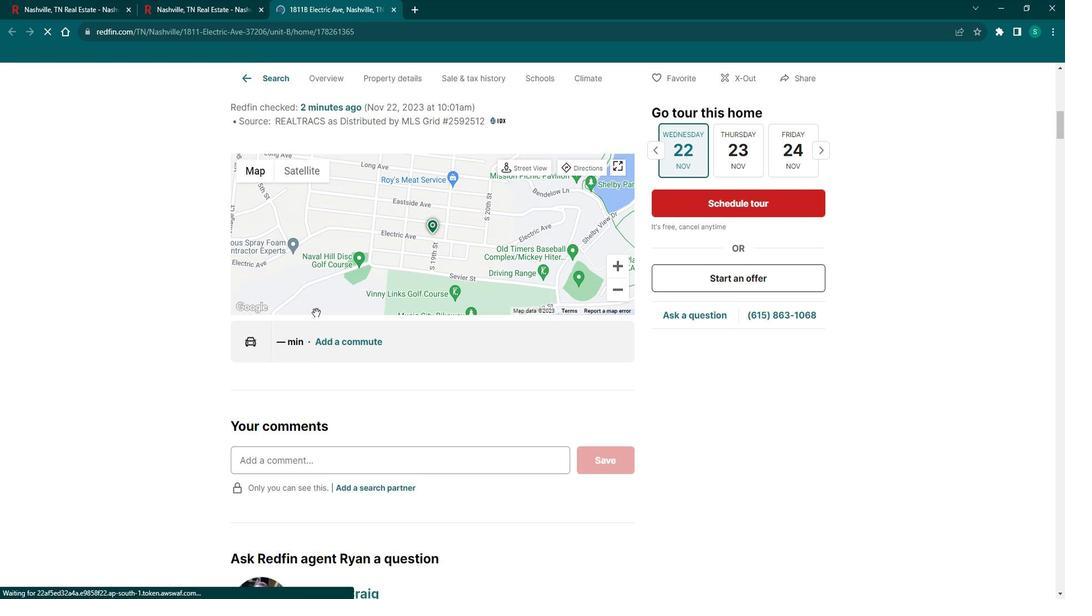 
Action: Mouse scrolled (329, 315) with delta (0, 0)
Screenshot: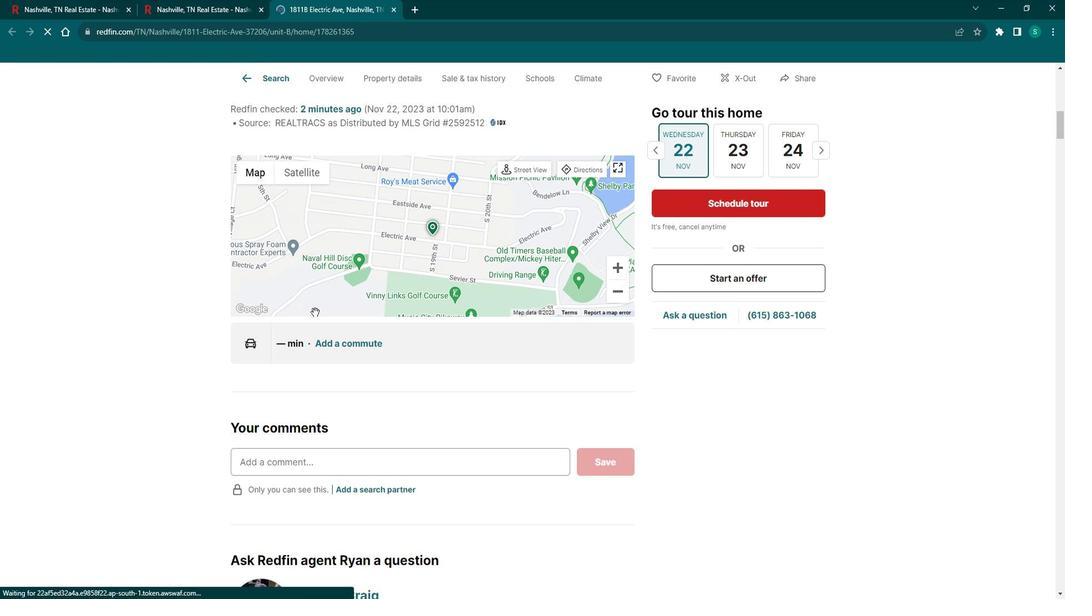 
Action: Mouse scrolled (329, 315) with delta (0, 0)
Screenshot: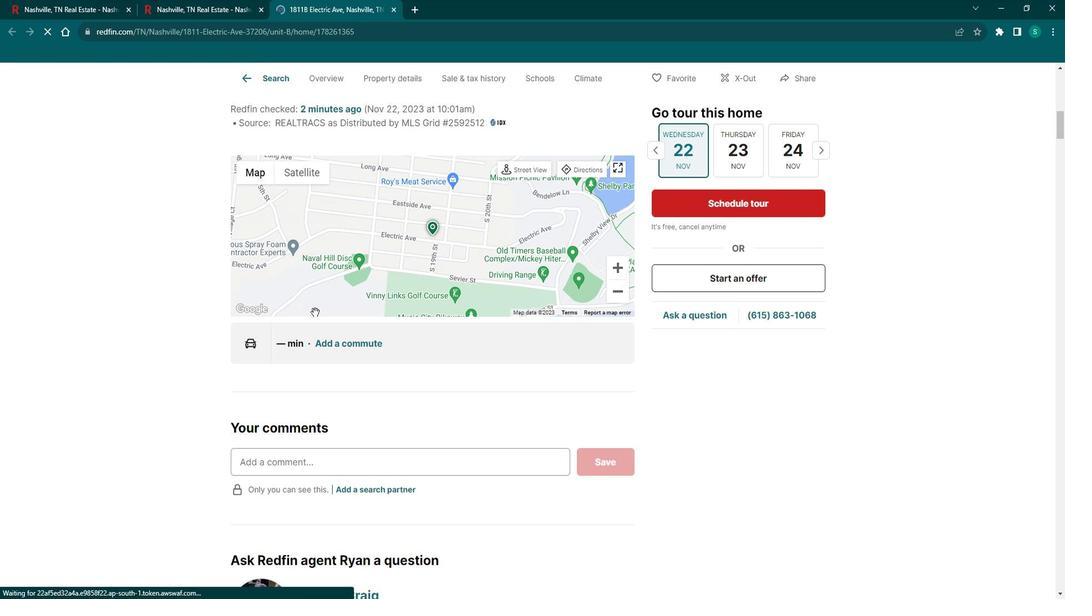 
Action: Mouse scrolled (329, 315) with delta (0, 0)
Screenshot: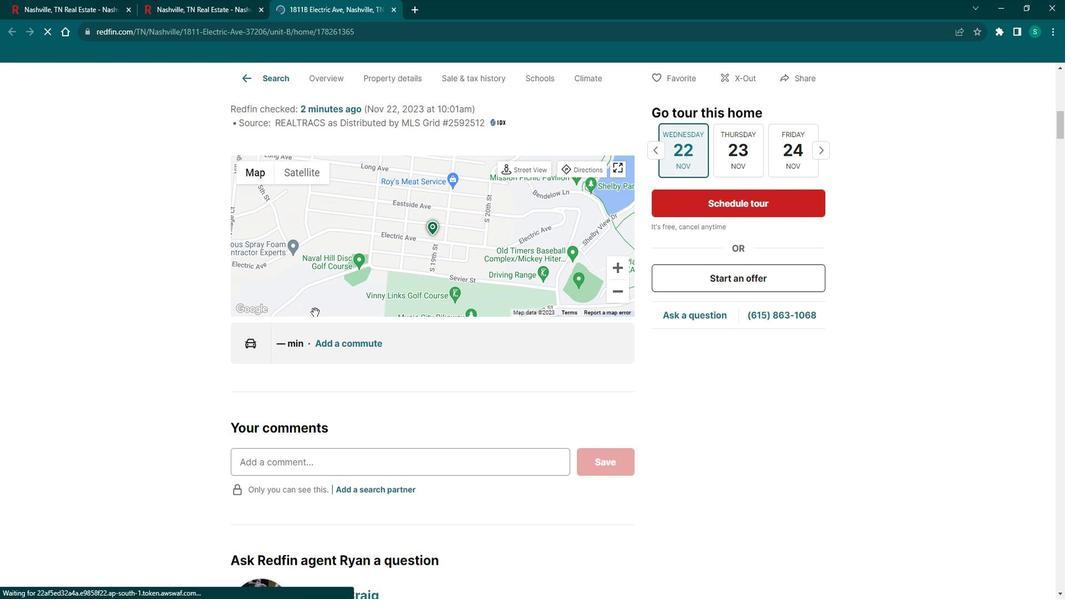 
Action: Mouse scrolled (329, 315) with delta (0, 0)
Screenshot: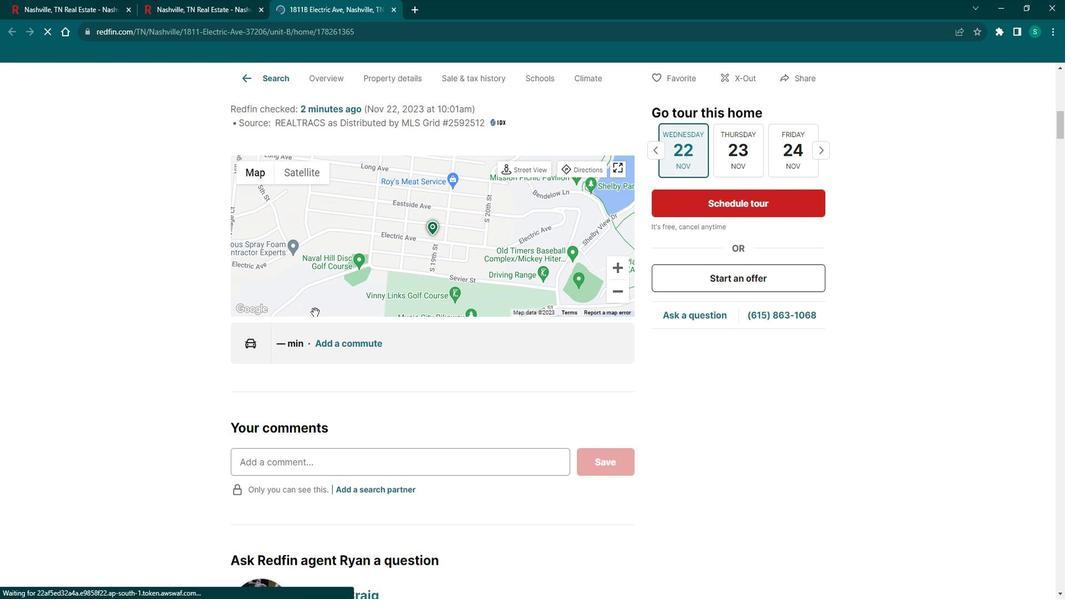 
Action: Mouse scrolled (329, 315) with delta (0, 0)
Screenshot: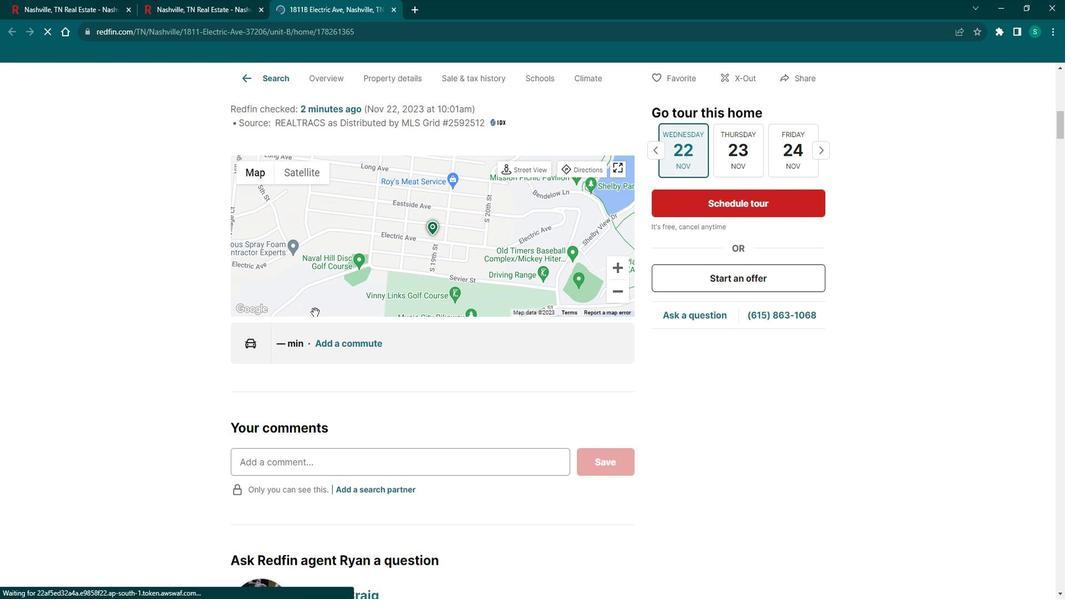 
Action: Mouse scrolled (329, 315) with delta (0, 0)
Screenshot: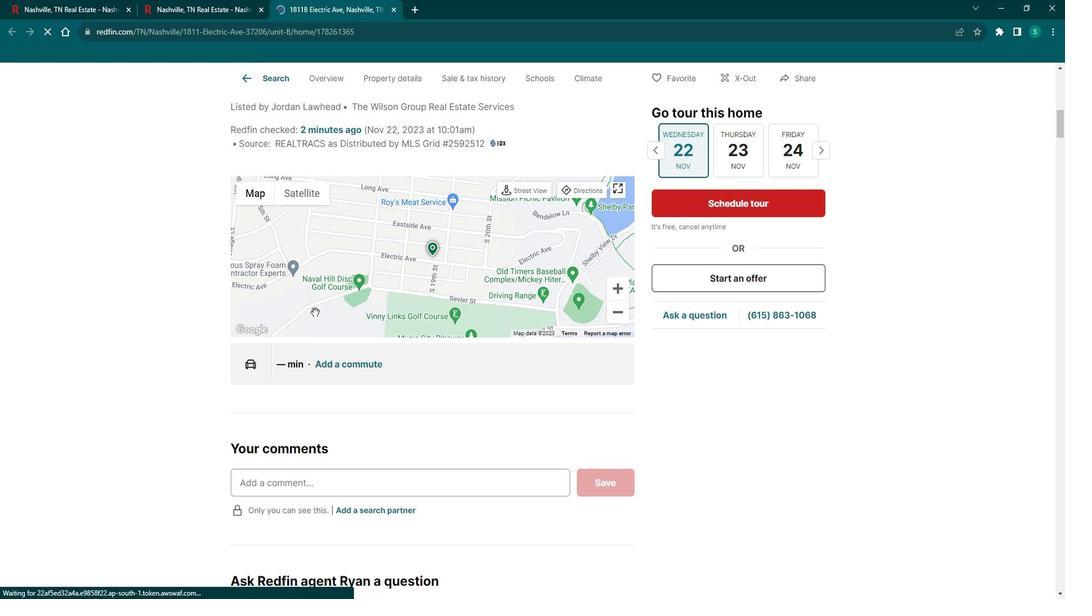 
Action: Mouse scrolled (329, 315) with delta (0, 0)
Screenshot: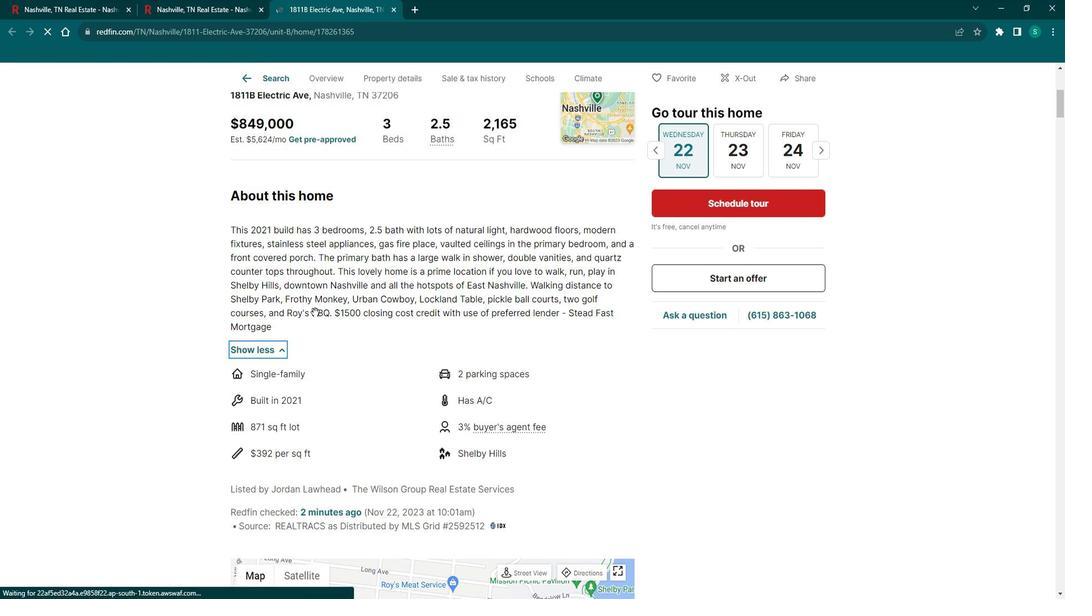 
Action: Mouse scrolled (329, 315) with delta (0, 0)
Screenshot: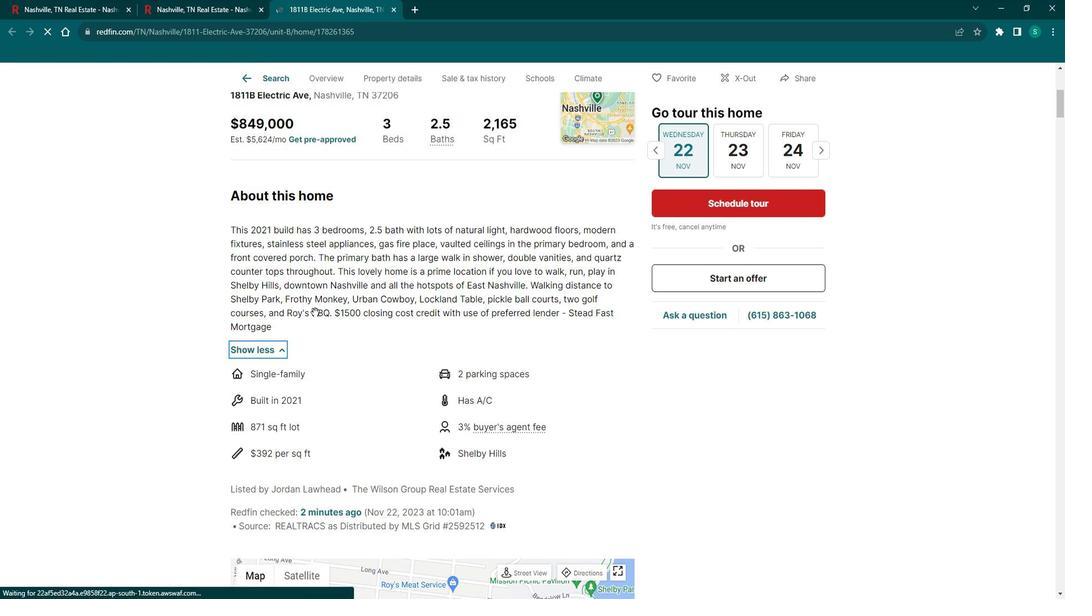 
Action: Mouse scrolled (329, 315) with delta (0, 0)
Screenshot: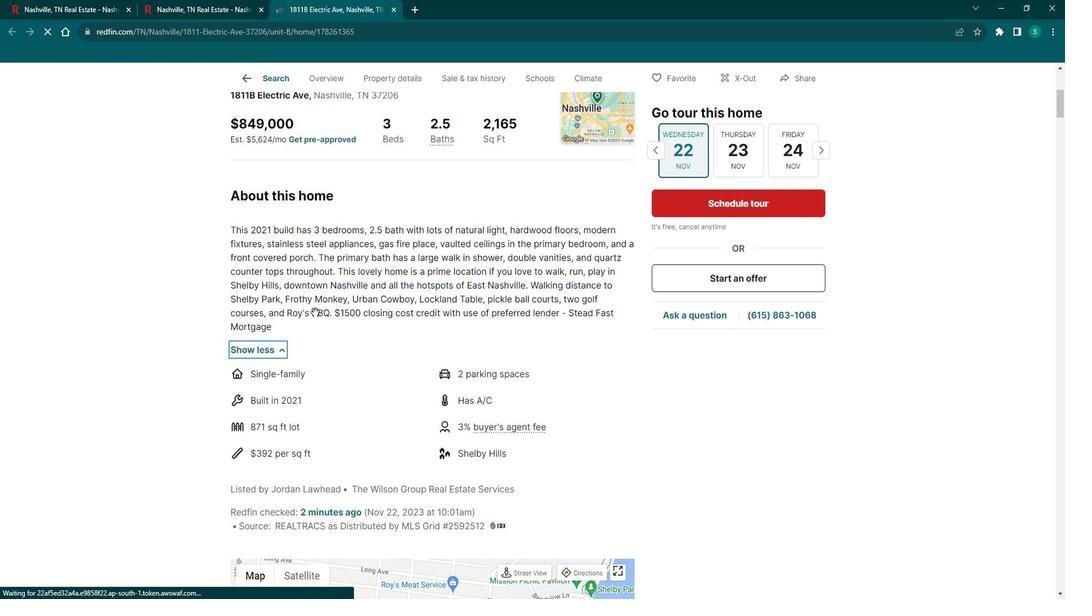 
Action: Mouse scrolled (329, 315) with delta (0, 0)
Screenshot: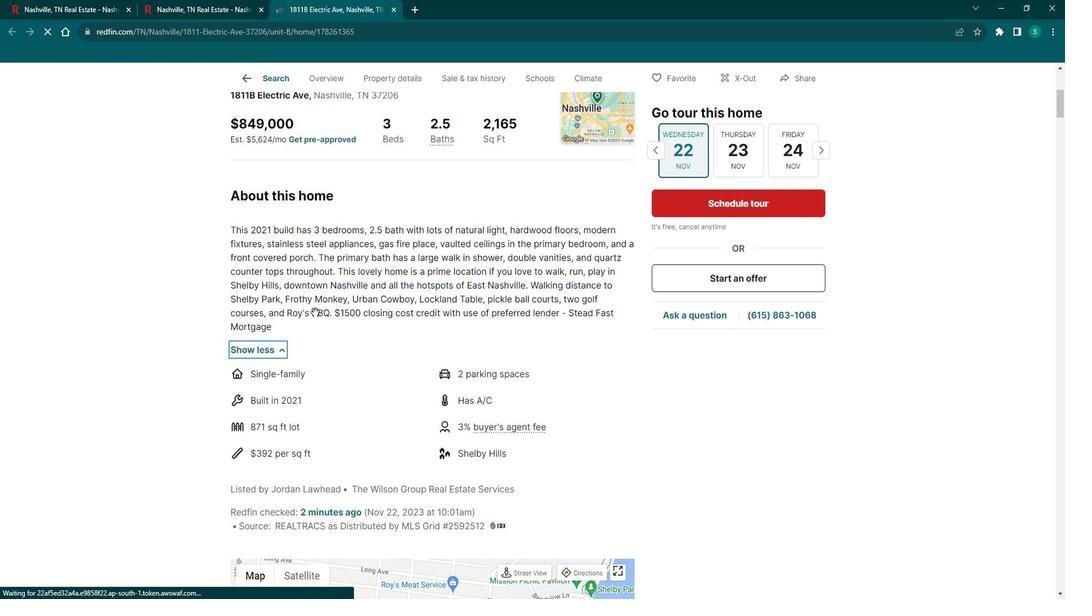 
Action: Mouse scrolled (329, 315) with delta (0, 0)
